 Task: Research Airbnb properties in Tallbisah, Syria from 15th November, 2023 to 21st November, 2023 for 5 adults.3 bedrooms having 3 beds and 3 bathrooms. Property type can be house. Look for 4 properties as per requirement.
Action: Mouse pressed left at (211, 111)
Screenshot: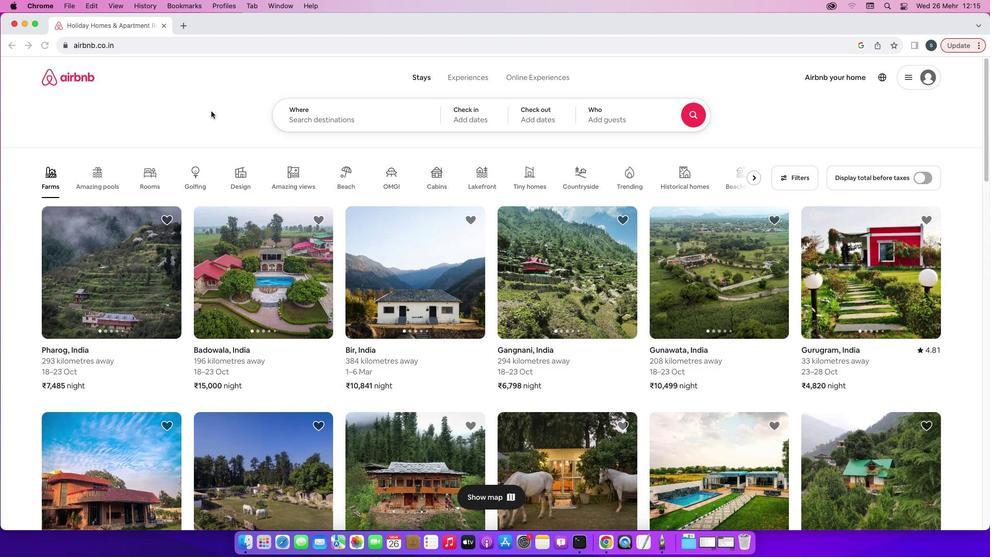 
Action: Mouse moved to (370, 123)
Screenshot: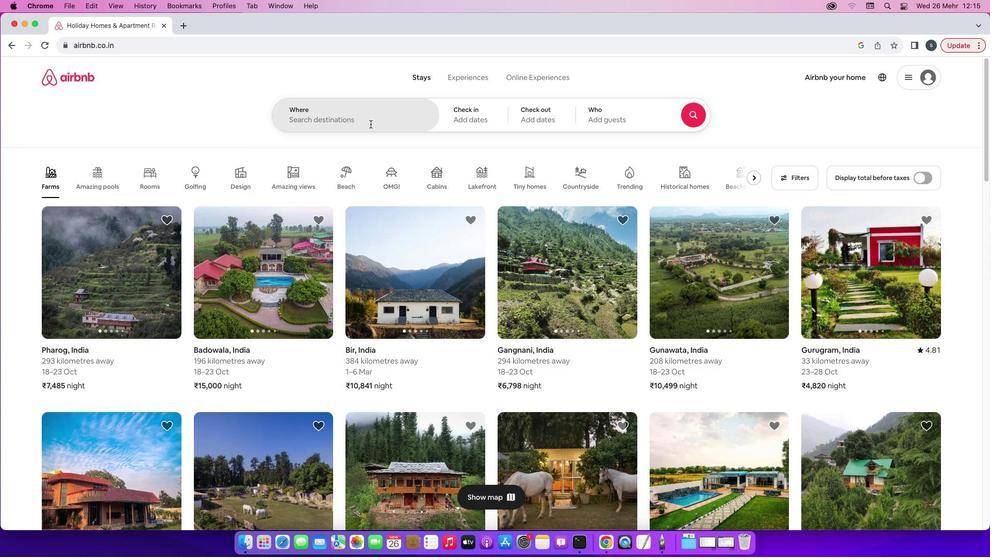 
Action: Mouse pressed left at (370, 123)
Screenshot: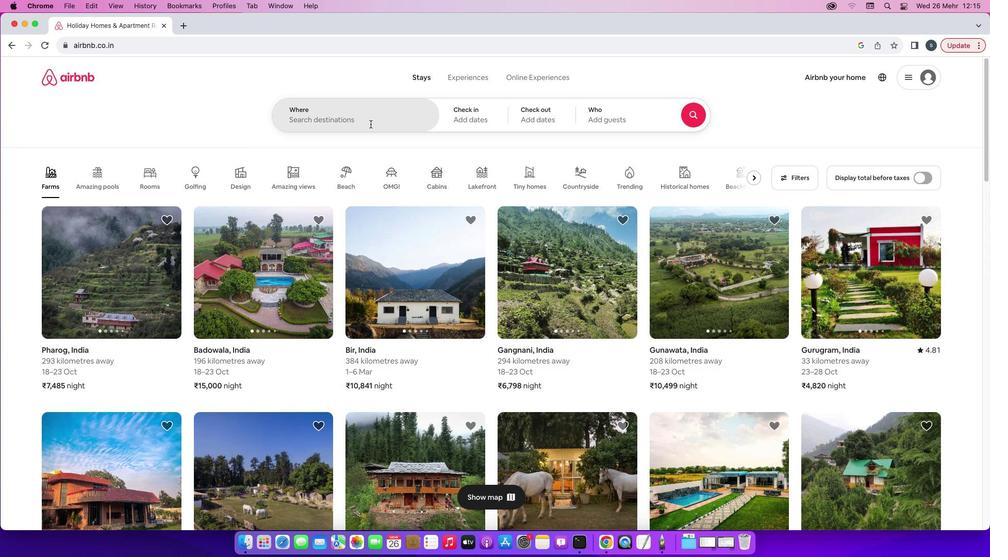 
Action: Mouse moved to (370, 123)
Screenshot: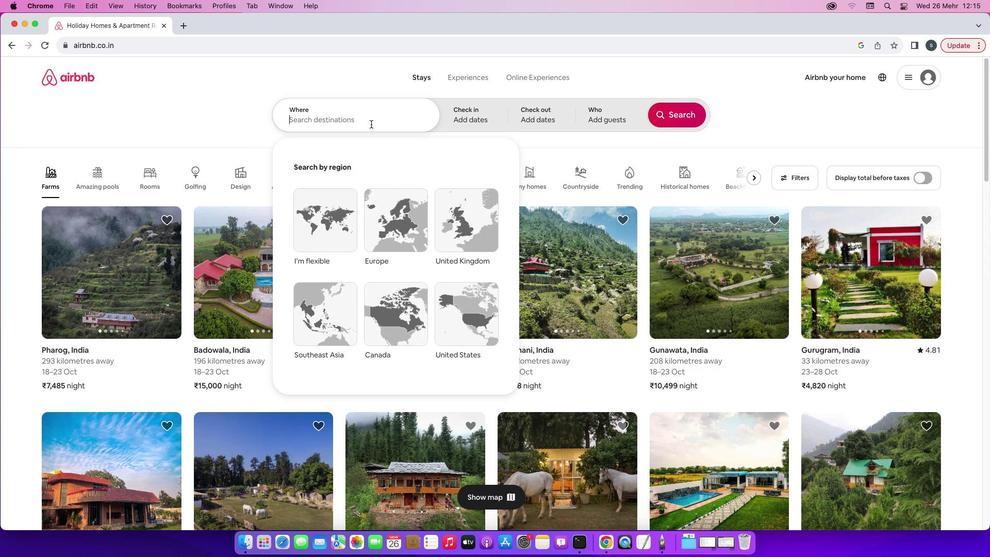 
Action: Key pressed 'T'Key.caps_lock'a''l''l''b''i''s''a''h'','Key.spaceKey.caps_lock'S'Key.caps_lock'y''r''i''a'
Screenshot: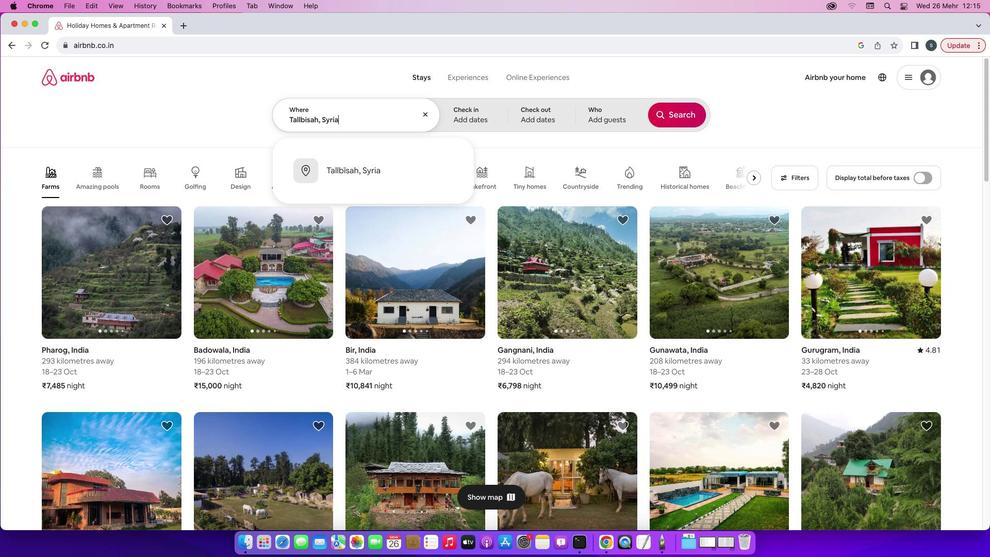 
Action: Mouse moved to (401, 175)
Screenshot: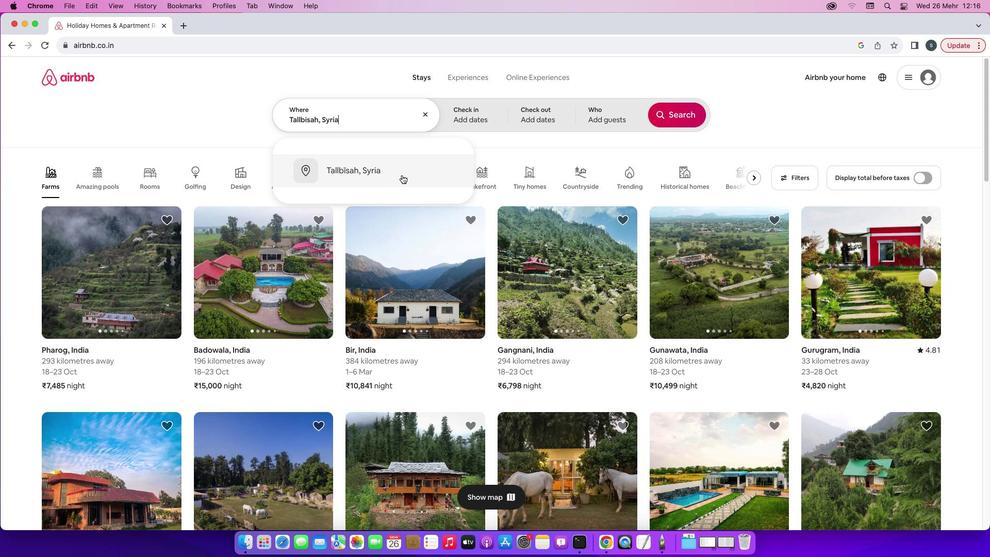 
Action: Mouse pressed left at (401, 175)
Screenshot: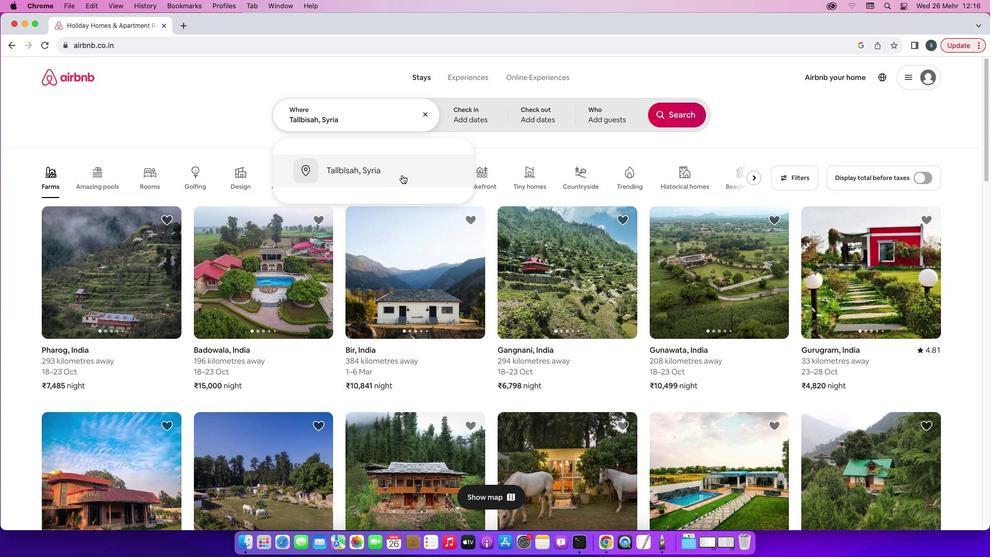 
Action: Mouse moved to (589, 292)
Screenshot: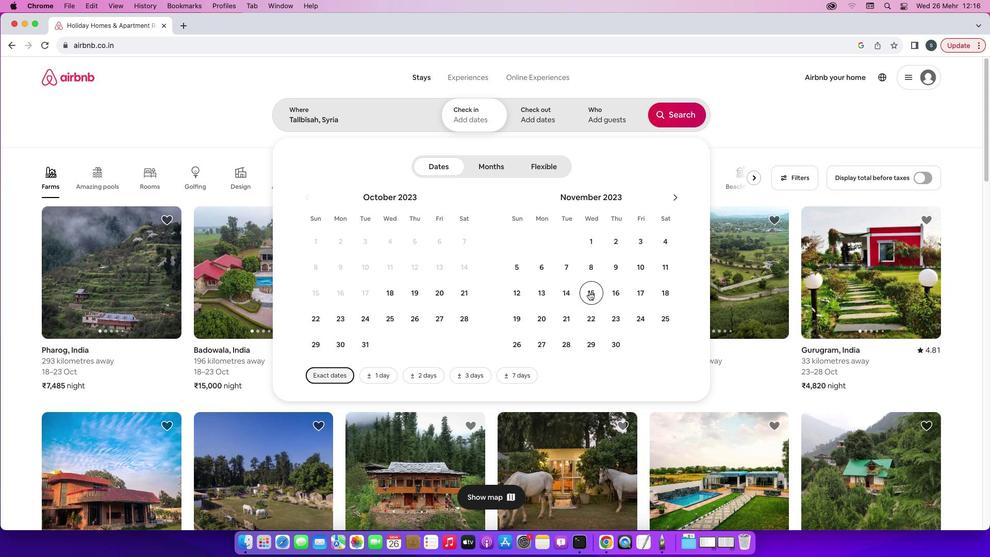 
Action: Mouse pressed left at (589, 292)
Screenshot: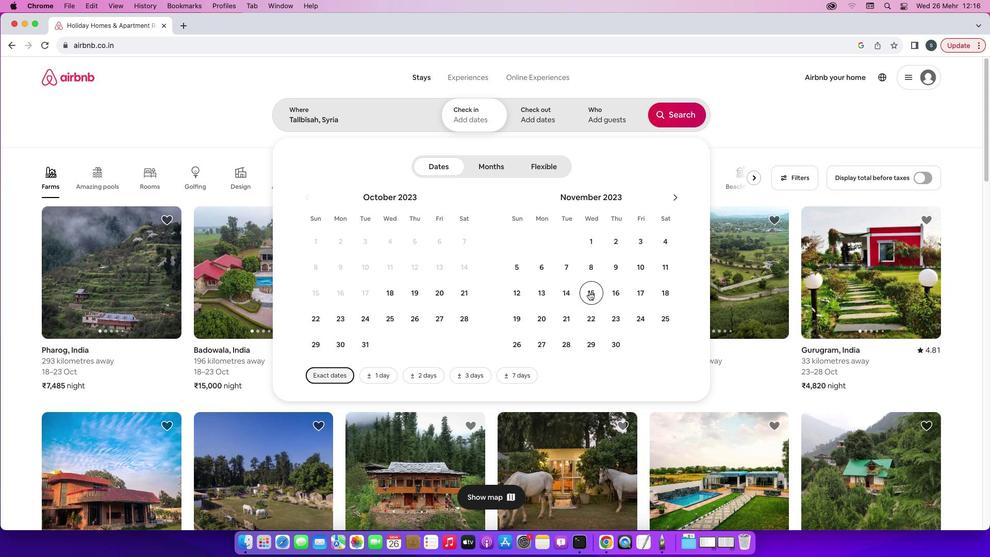 
Action: Mouse moved to (566, 321)
Screenshot: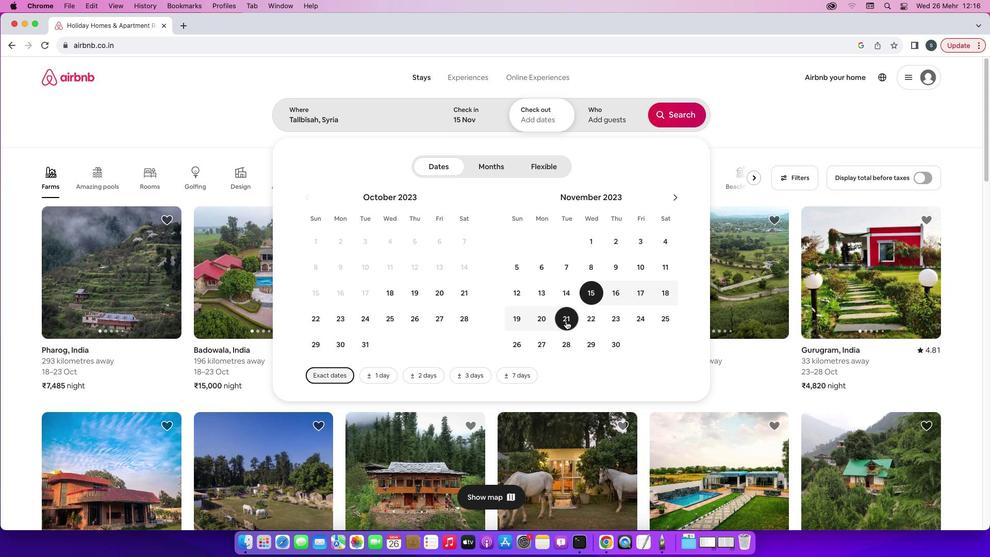
Action: Mouse pressed left at (566, 321)
Screenshot: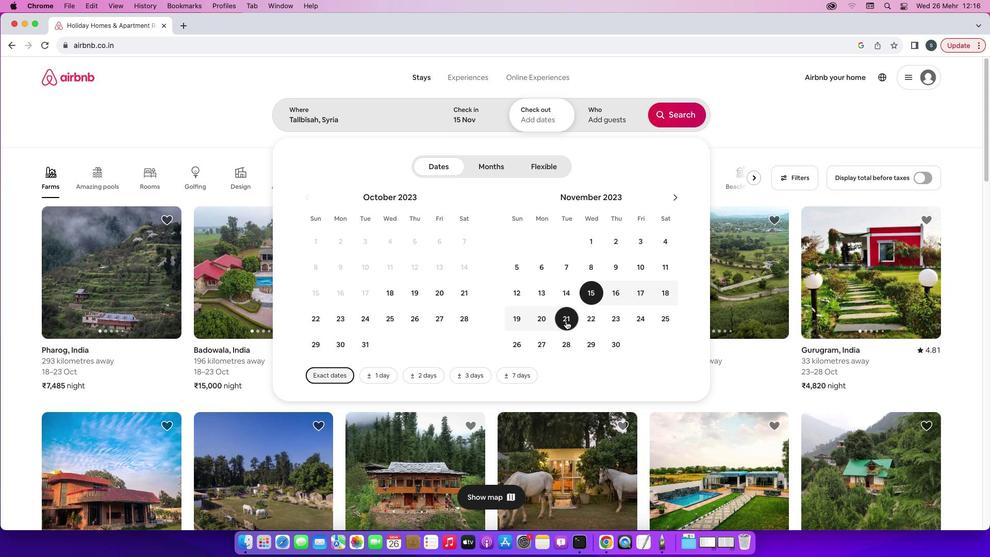
Action: Mouse moved to (611, 118)
Screenshot: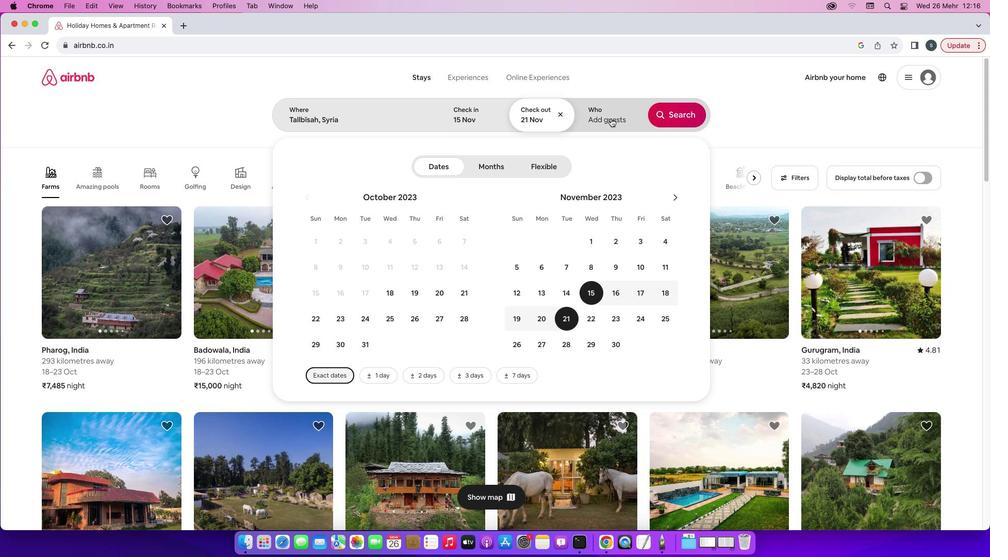 
Action: Mouse pressed left at (611, 118)
Screenshot: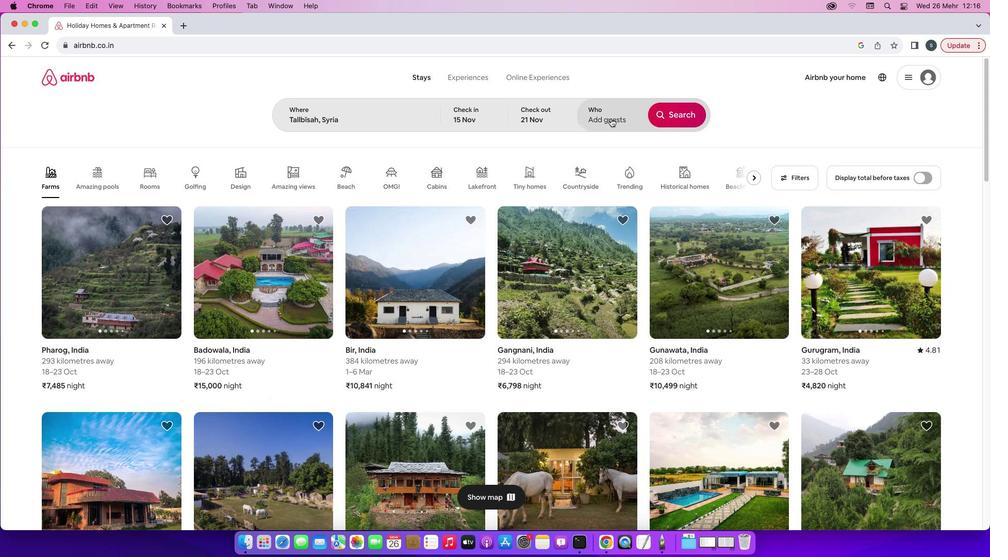 
Action: Mouse moved to (680, 166)
Screenshot: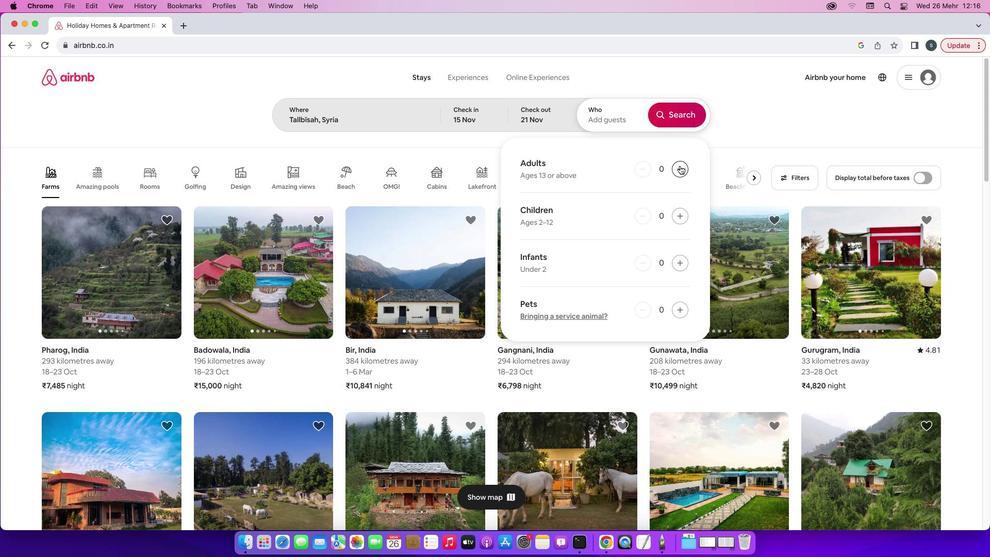 
Action: Mouse pressed left at (680, 166)
Screenshot: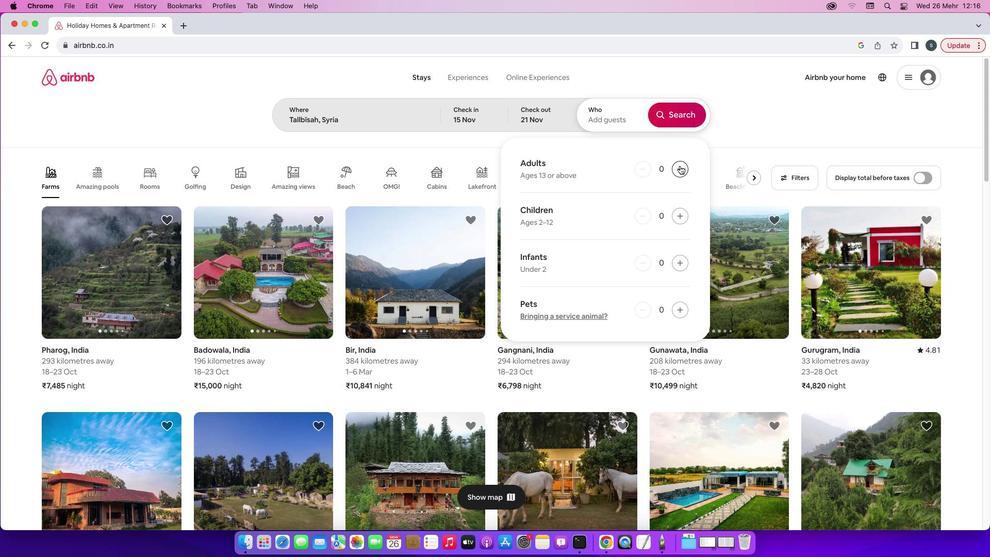 
Action: Mouse pressed left at (680, 166)
Screenshot: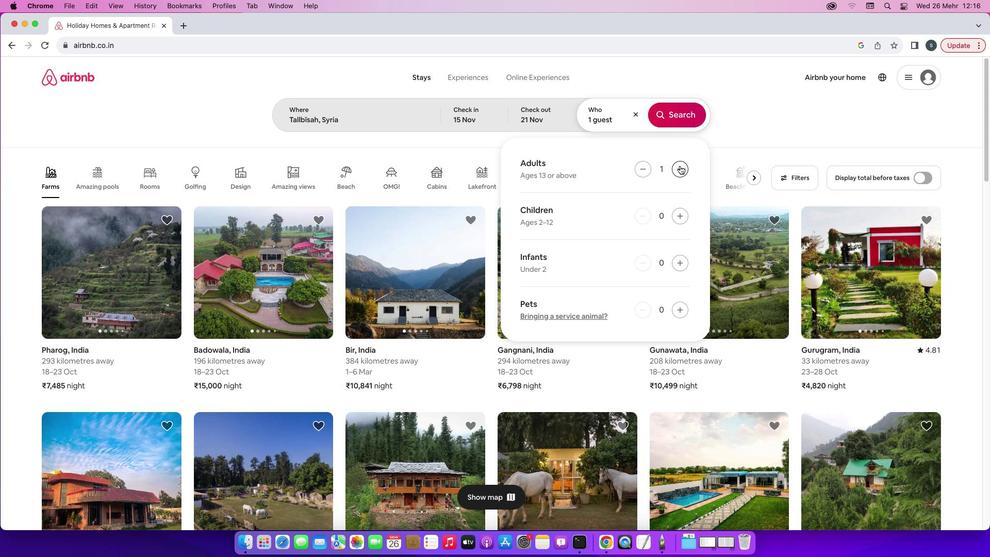 
Action: Mouse pressed left at (680, 166)
Screenshot: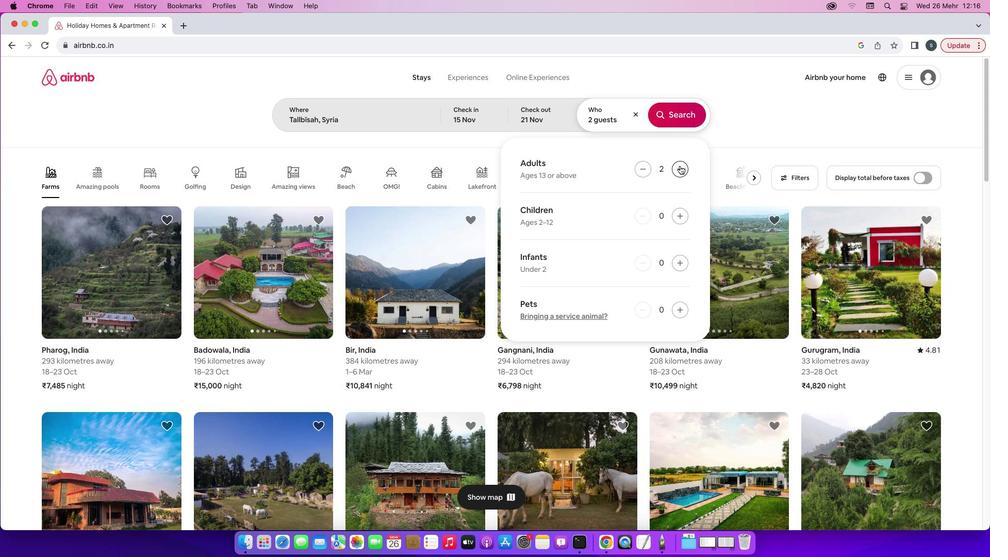 
Action: Mouse pressed left at (680, 166)
Screenshot: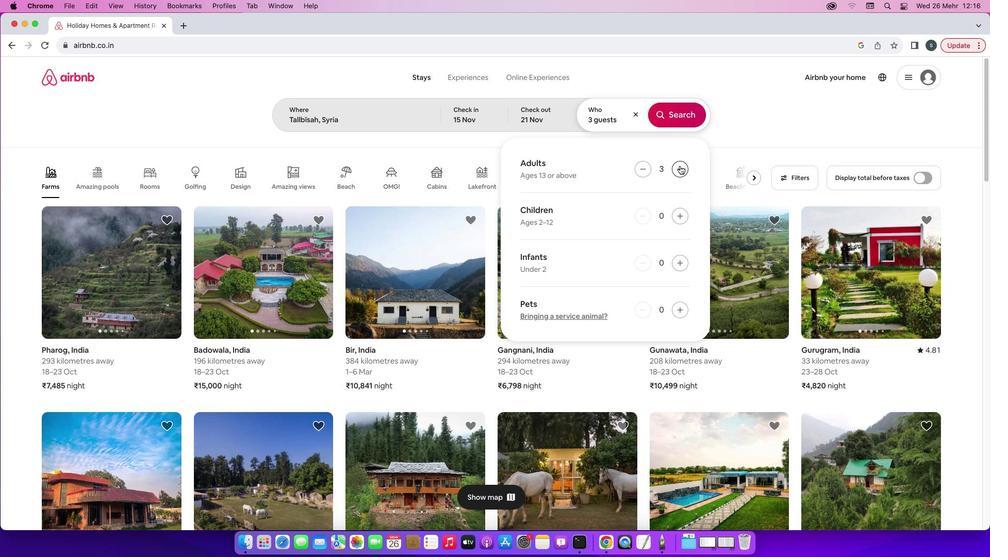 
Action: Mouse pressed left at (680, 166)
Screenshot: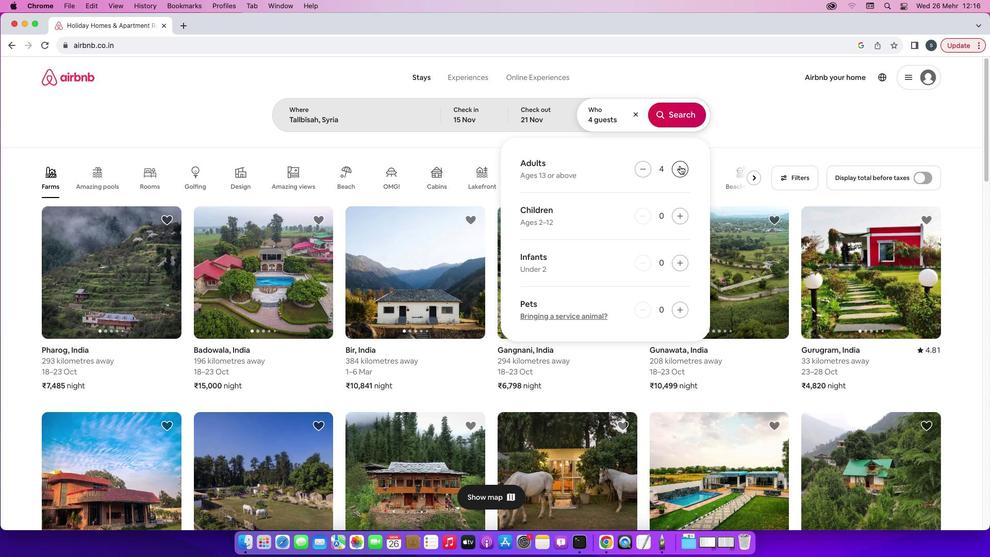 
Action: Mouse moved to (678, 118)
Screenshot: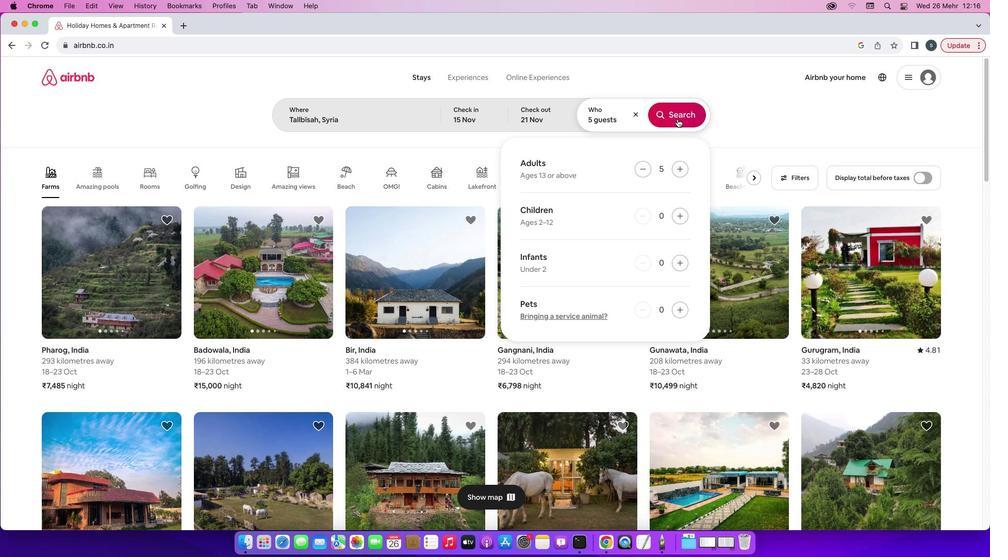 
Action: Mouse pressed left at (678, 118)
Screenshot: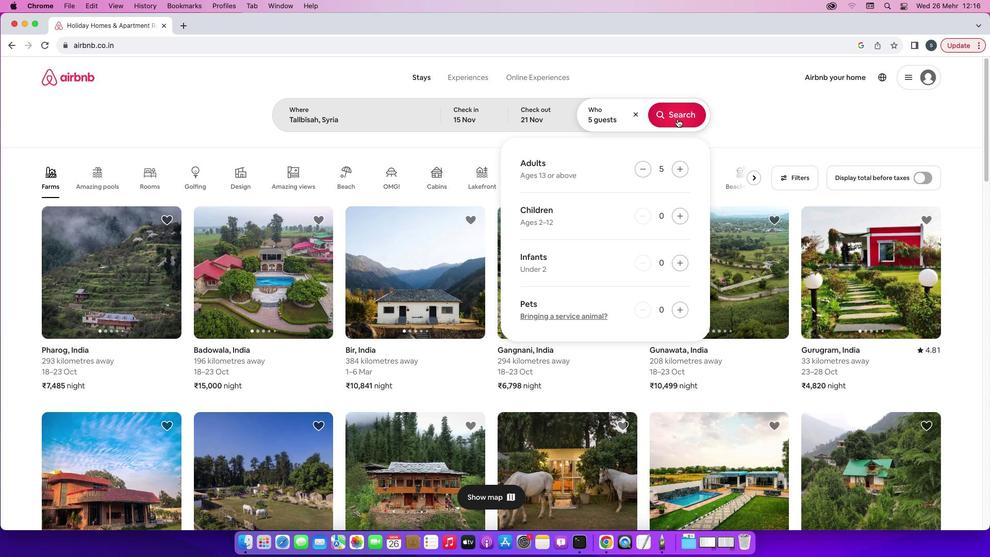 
Action: Mouse moved to (827, 120)
Screenshot: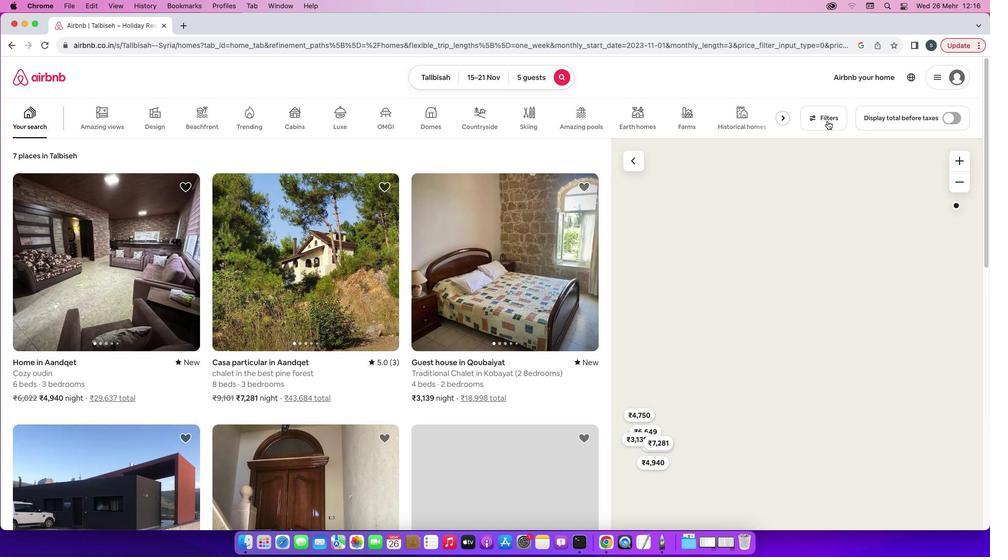 
Action: Mouse pressed left at (827, 120)
Screenshot: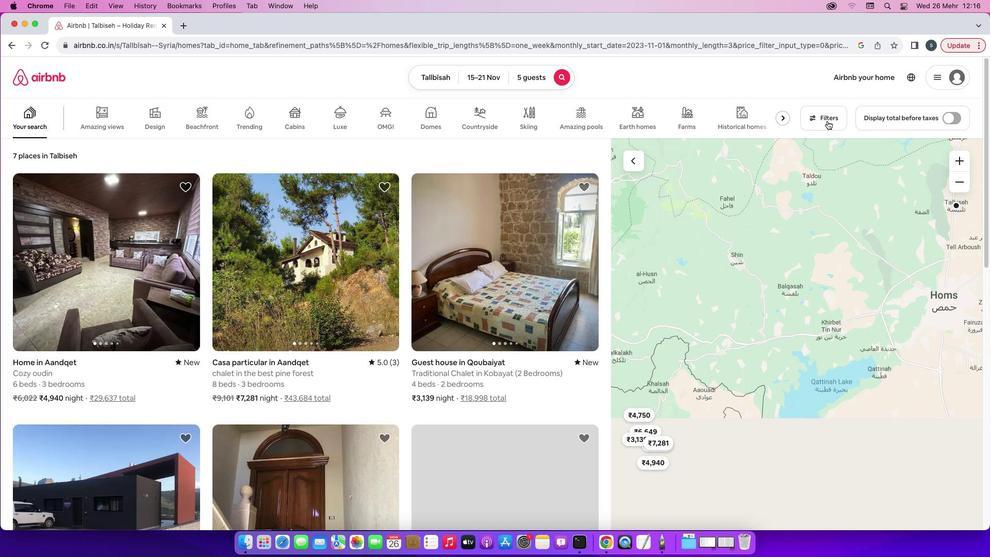 
Action: Mouse moved to (453, 378)
Screenshot: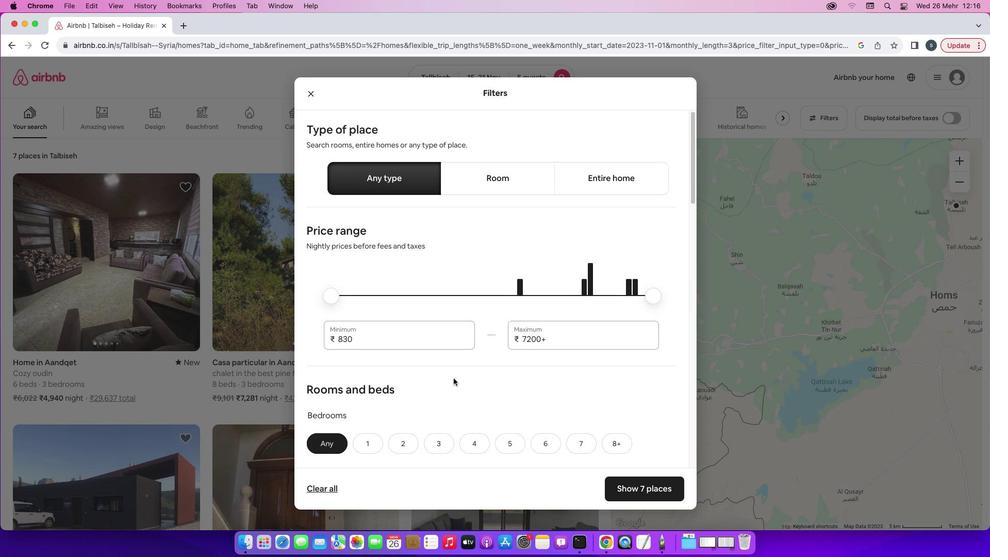 
Action: Mouse scrolled (453, 378) with delta (0, 0)
Screenshot: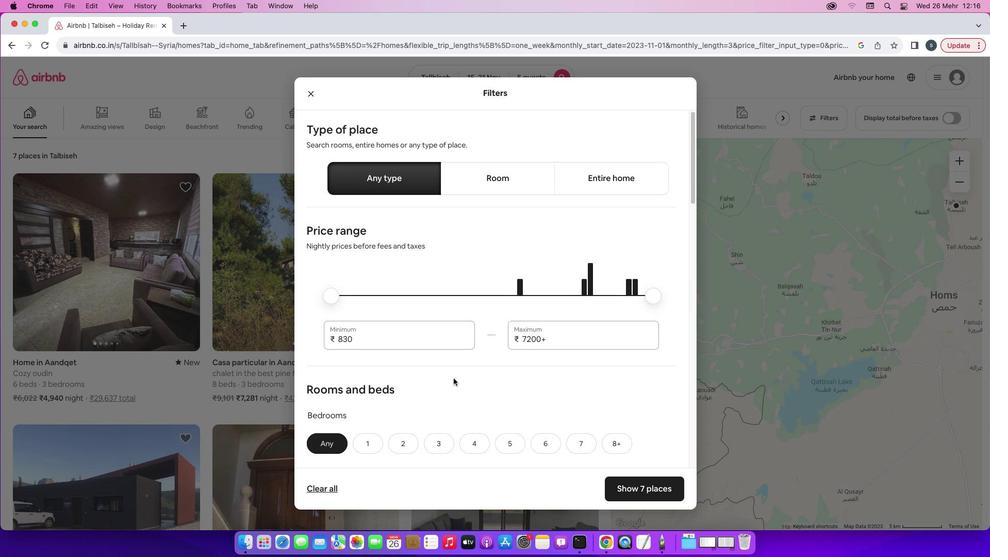 
Action: Mouse scrolled (453, 378) with delta (0, 0)
Screenshot: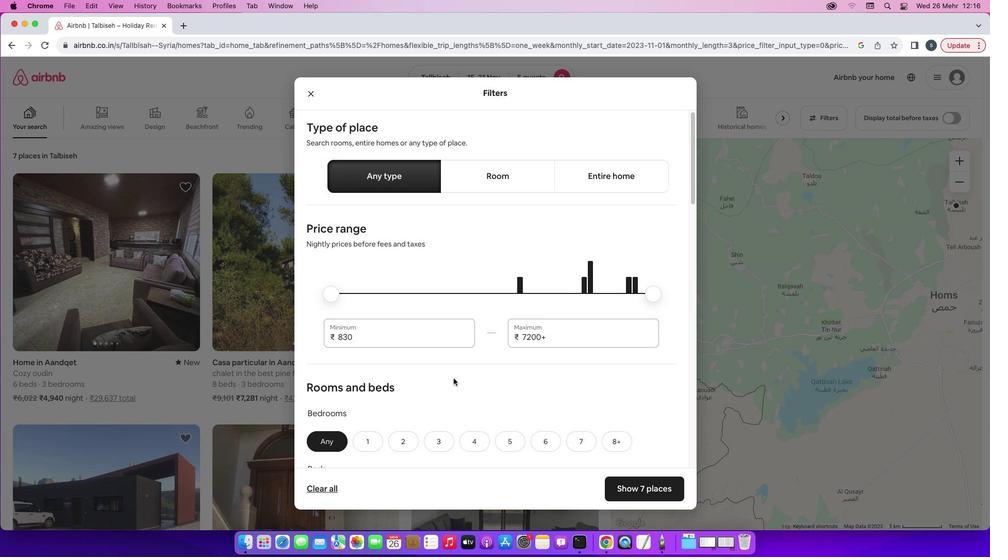 
Action: Mouse scrolled (453, 378) with delta (0, 0)
Screenshot: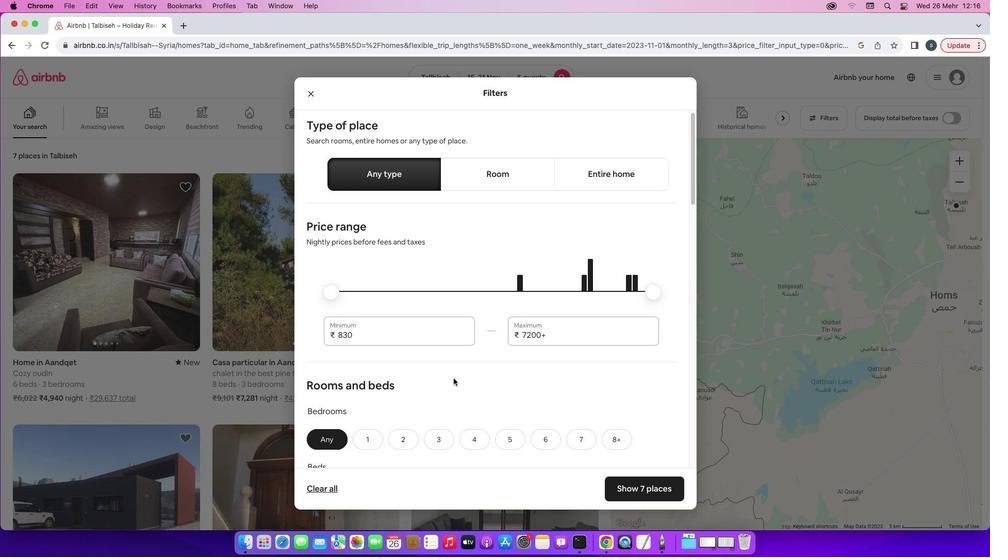 
Action: Mouse scrolled (453, 378) with delta (0, 0)
Screenshot: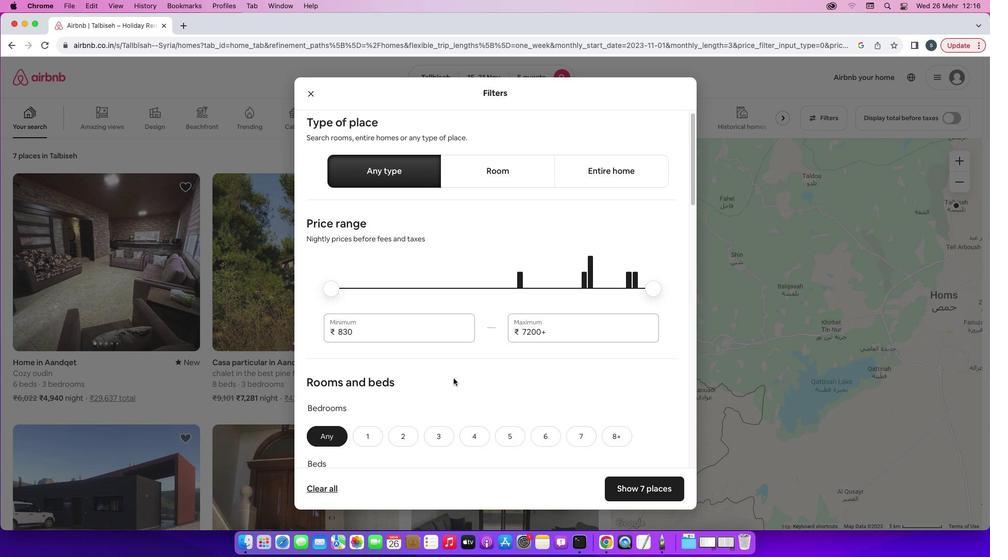 
Action: Mouse scrolled (453, 378) with delta (0, 0)
Screenshot: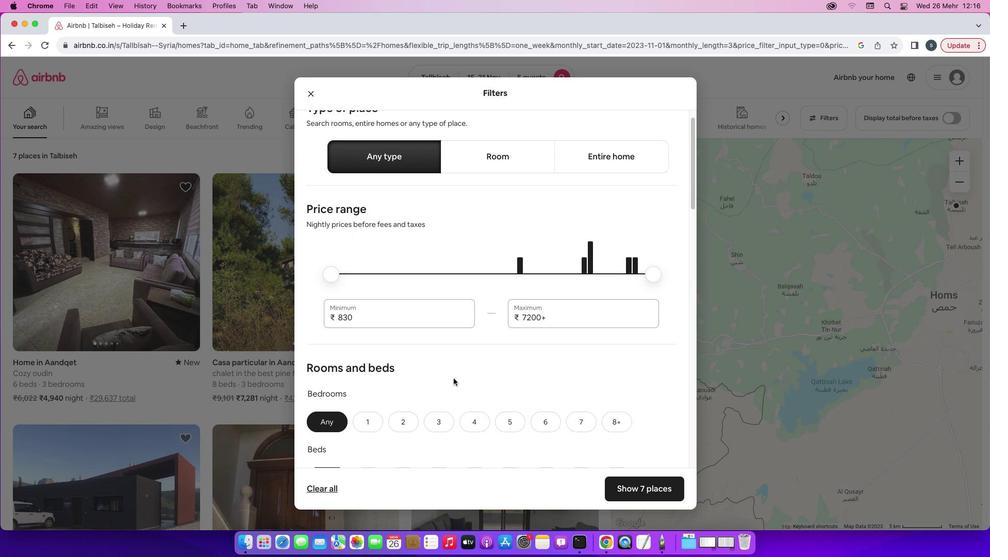 
Action: Mouse scrolled (453, 378) with delta (0, 0)
Screenshot: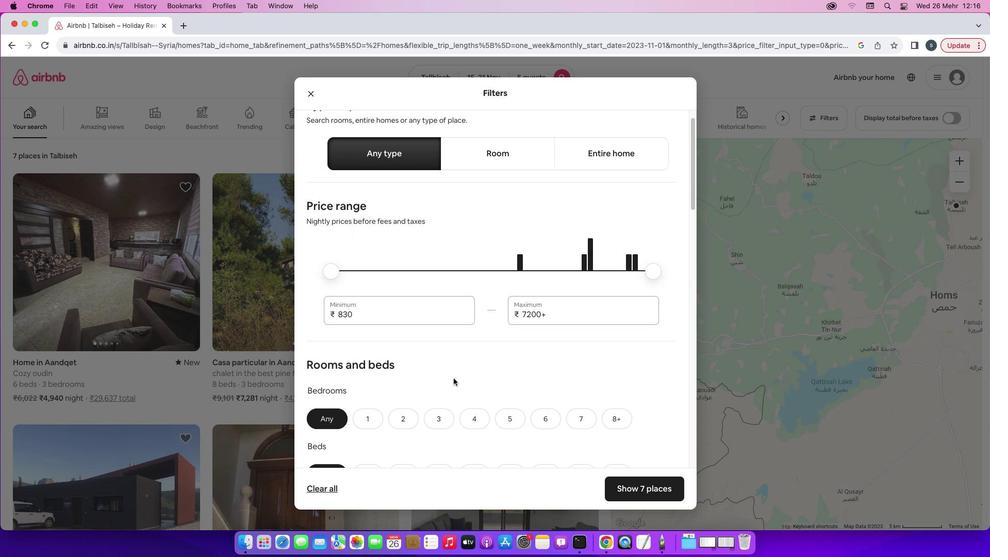
Action: Mouse scrolled (453, 378) with delta (0, 0)
Screenshot: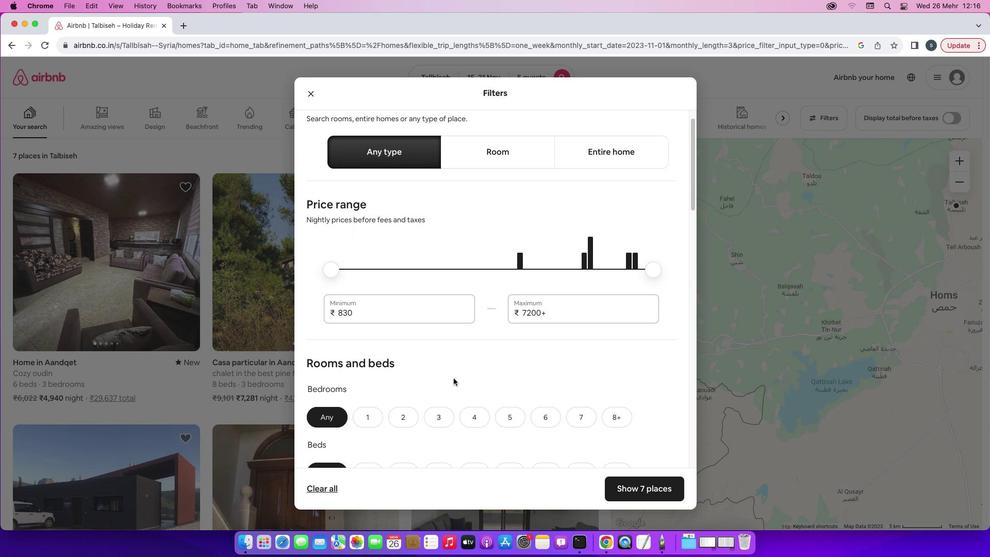 
Action: Mouse scrolled (453, 378) with delta (0, -1)
Screenshot: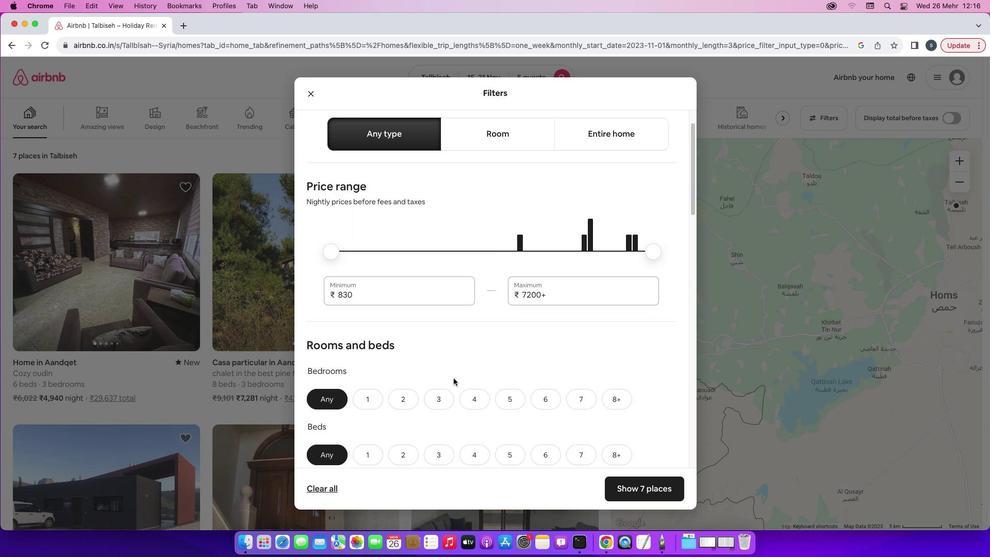 
Action: Mouse scrolled (453, 378) with delta (0, -2)
Screenshot: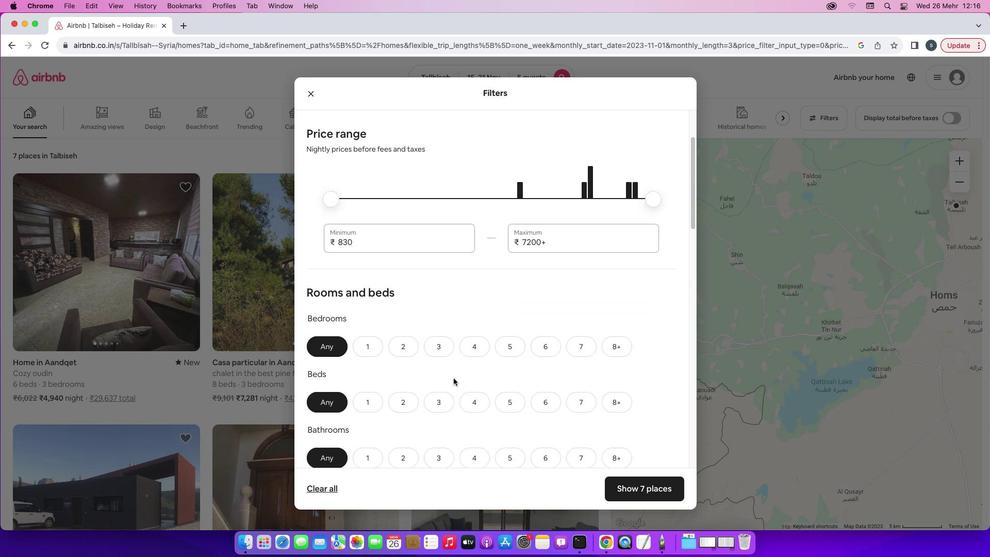 
Action: Mouse moved to (431, 224)
Screenshot: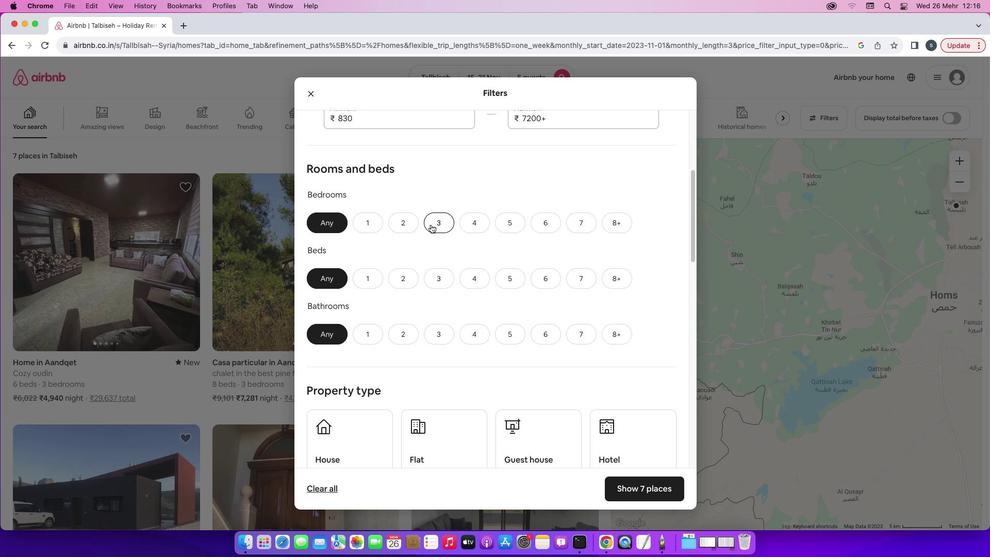 
Action: Mouse pressed left at (431, 224)
Screenshot: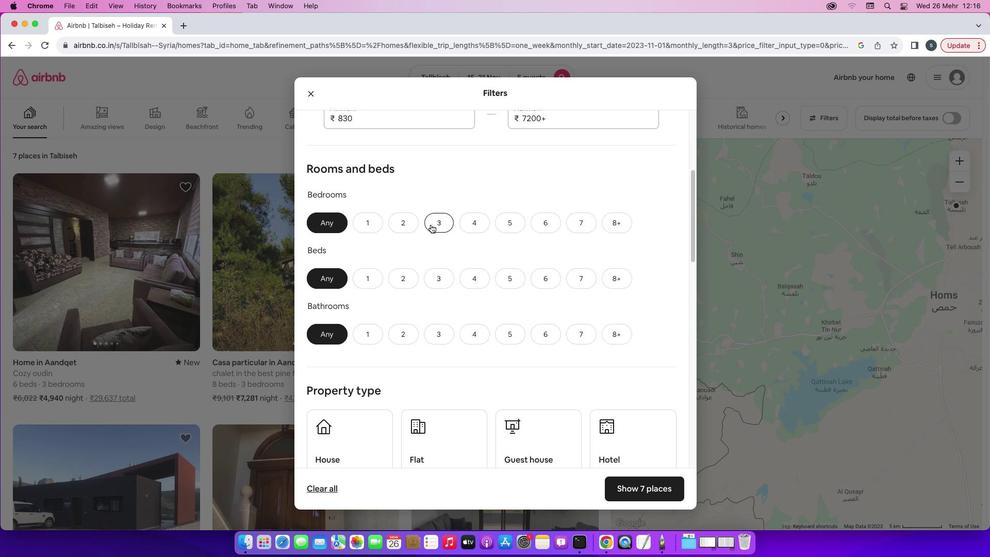 
Action: Mouse moved to (447, 279)
Screenshot: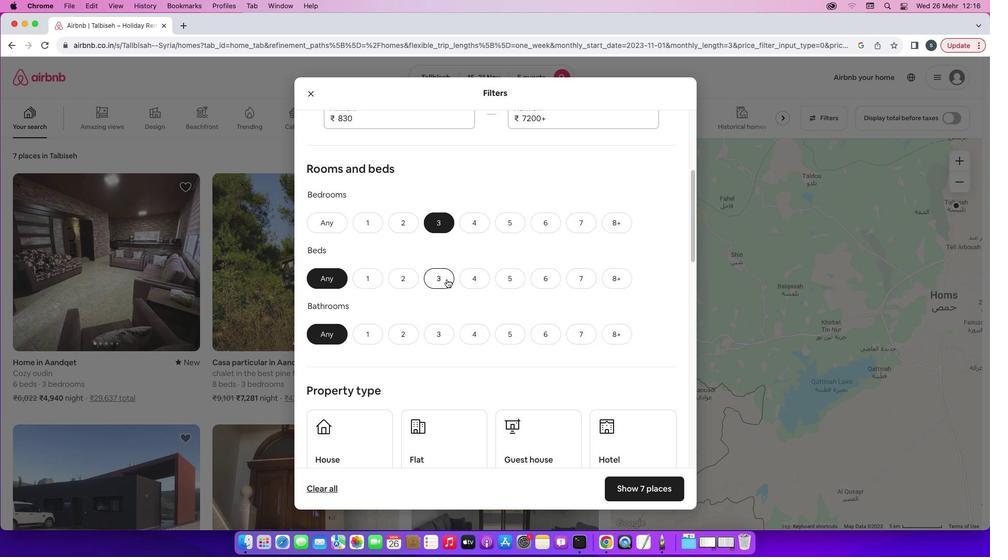 
Action: Mouse pressed left at (447, 279)
Screenshot: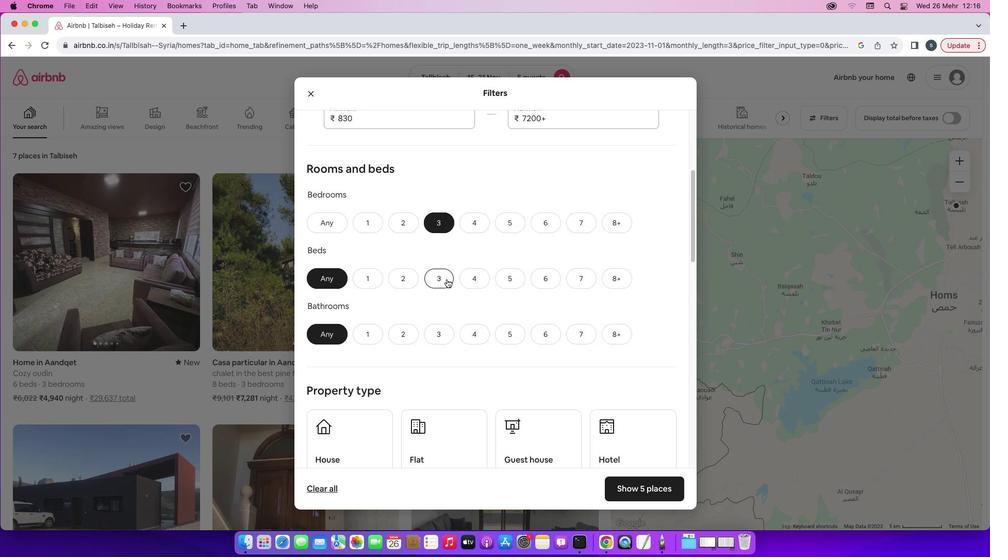 
Action: Mouse moved to (445, 335)
Screenshot: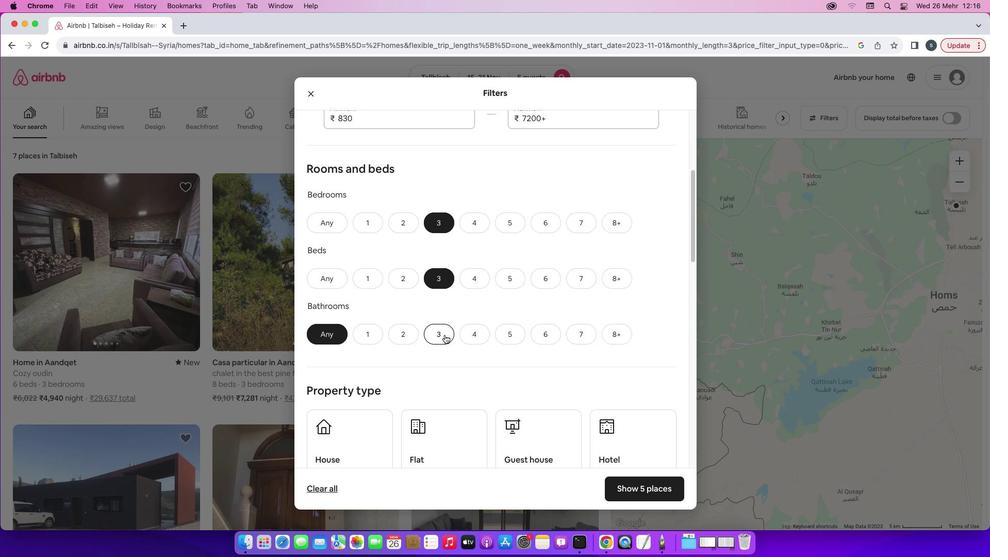 
Action: Mouse pressed left at (445, 335)
Screenshot: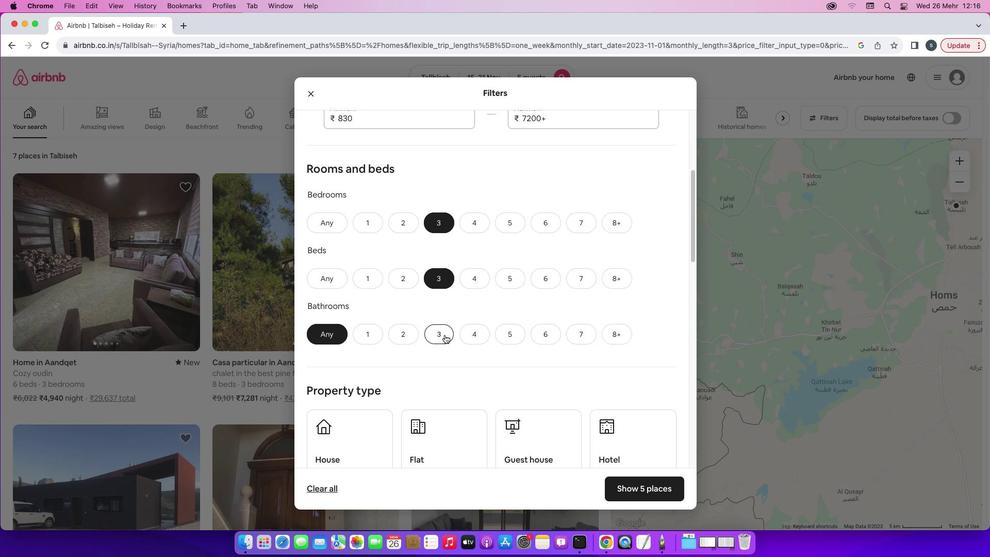 
Action: Mouse moved to (486, 303)
Screenshot: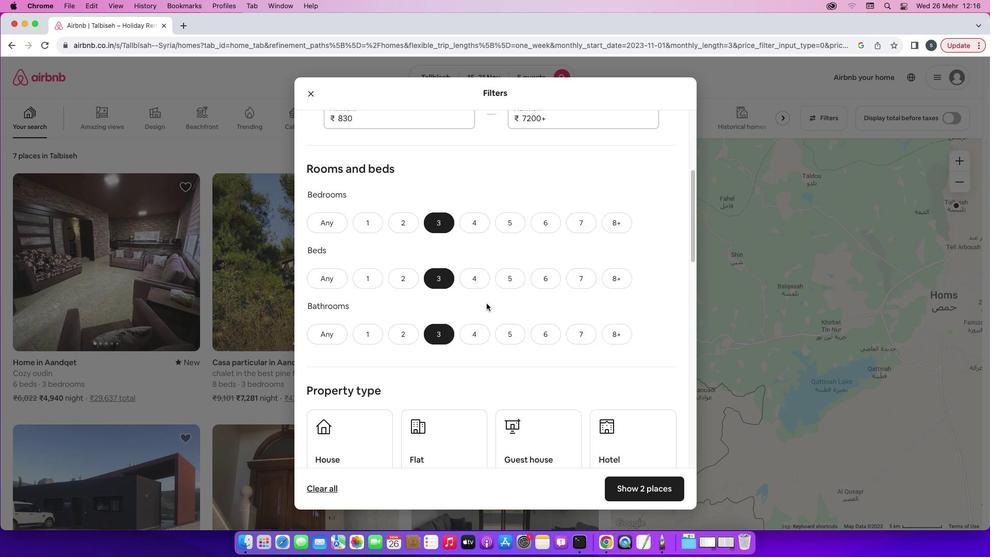 
Action: Mouse scrolled (486, 303) with delta (0, 0)
Screenshot: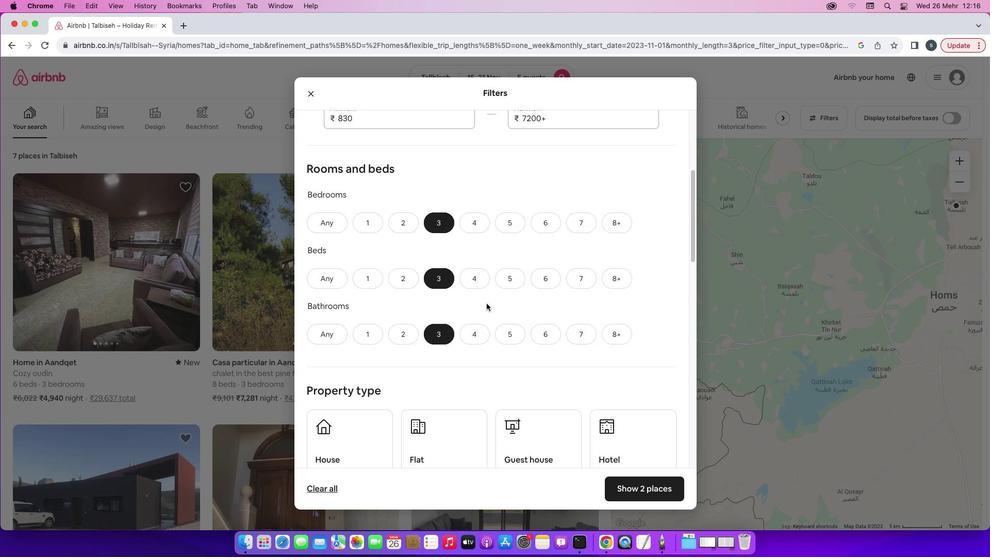 
Action: Mouse scrolled (486, 303) with delta (0, 0)
Screenshot: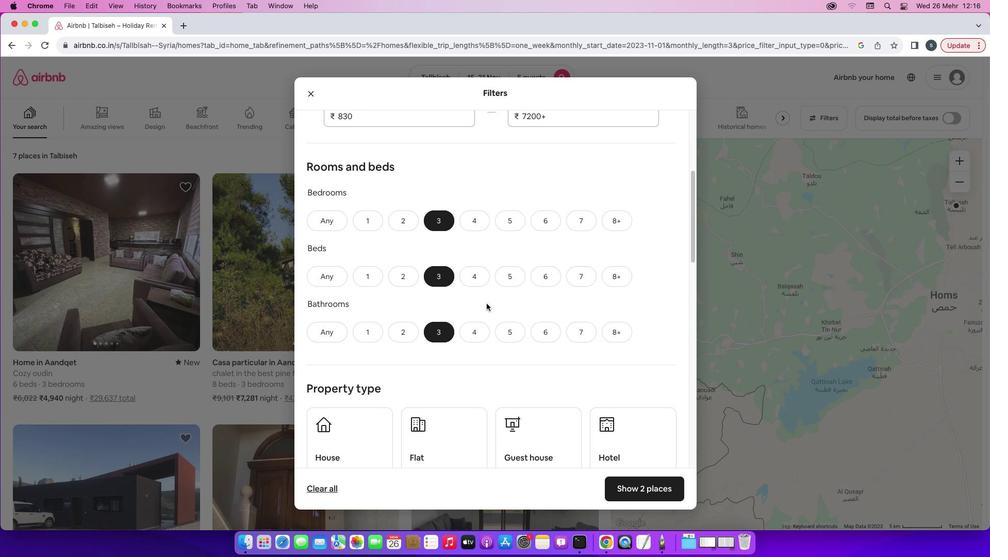 
Action: Mouse scrolled (486, 303) with delta (0, -1)
Screenshot: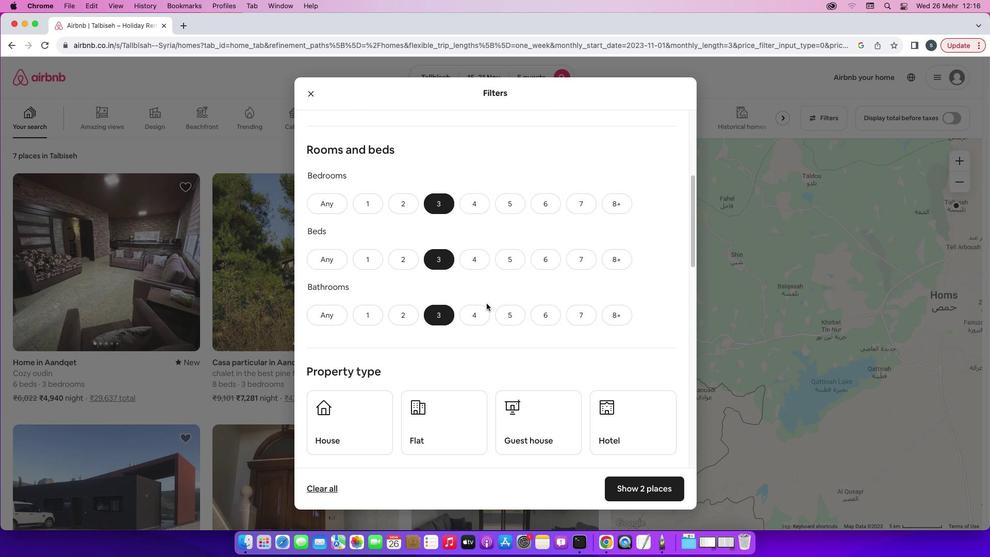 
Action: Mouse scrolled (486, 303) with delta (0, -1)
Screenshot: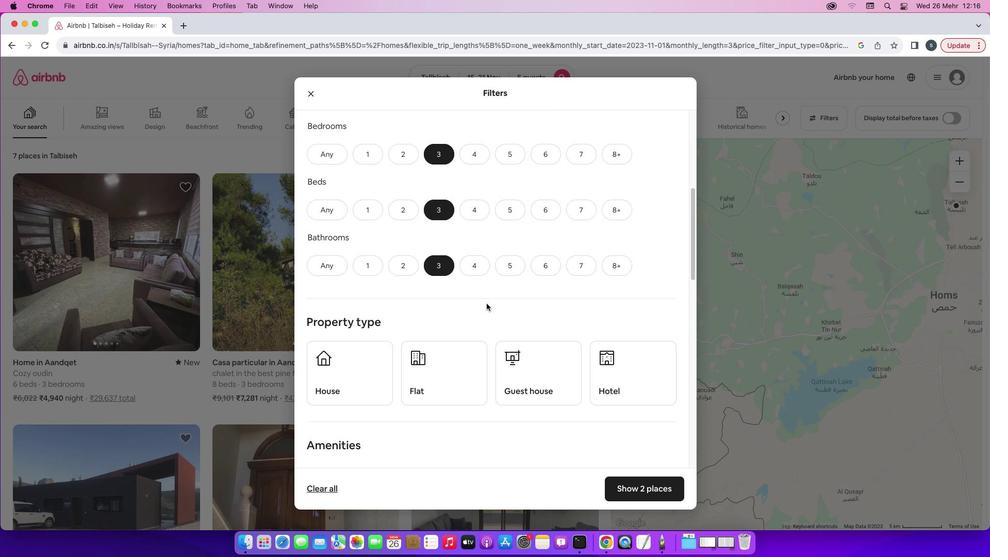 
Action: Mouse moved to (342, 312)
Screenshot: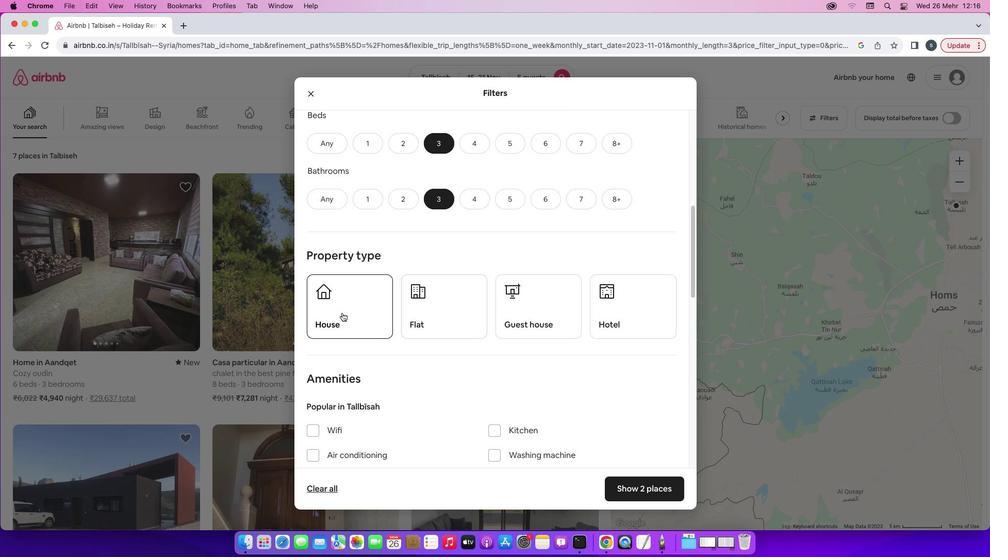 
Action: Mouse pressed left at (342, 312)
Screenshot: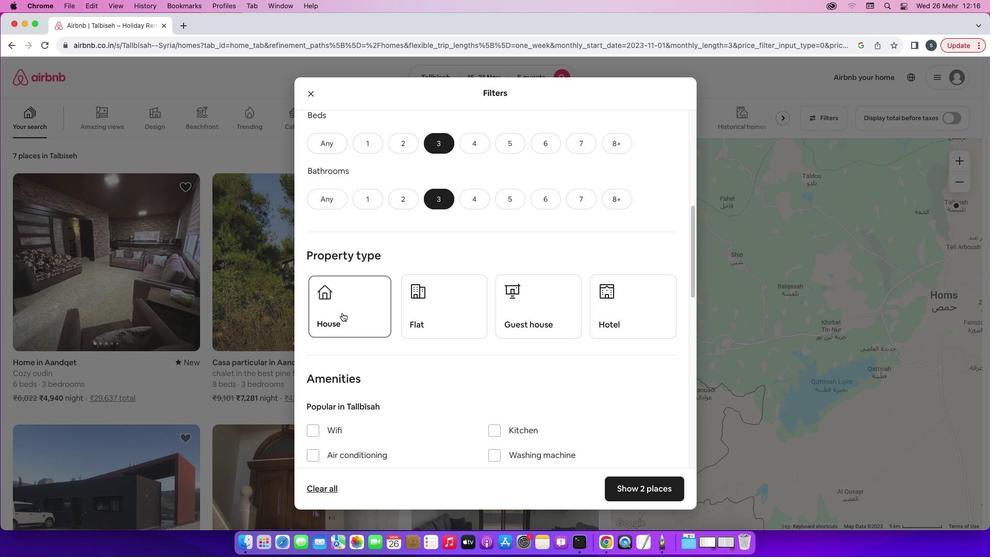 
Action: Mouse moved to (519, 379)
Screenshot: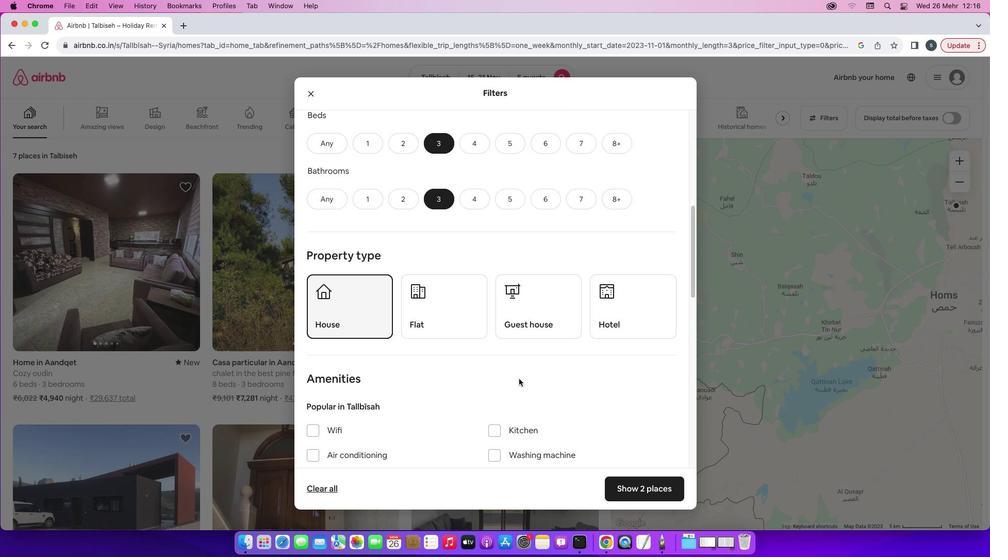 
Action: Mouse scrolled (519, 379) with delta (0, 0)
Screenshot: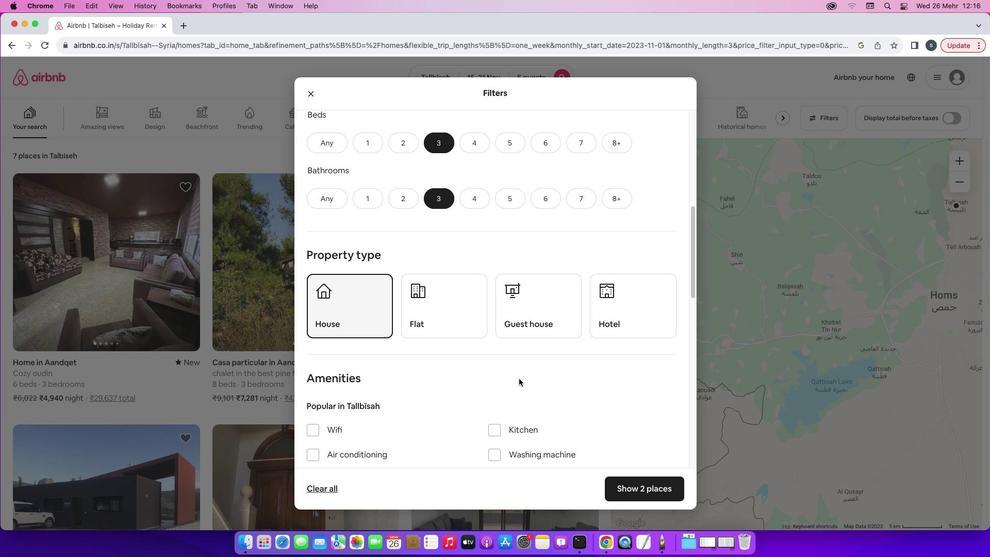 
Action: Mouse scrolled (519, 379) with delta (0, 0)
Screenshot: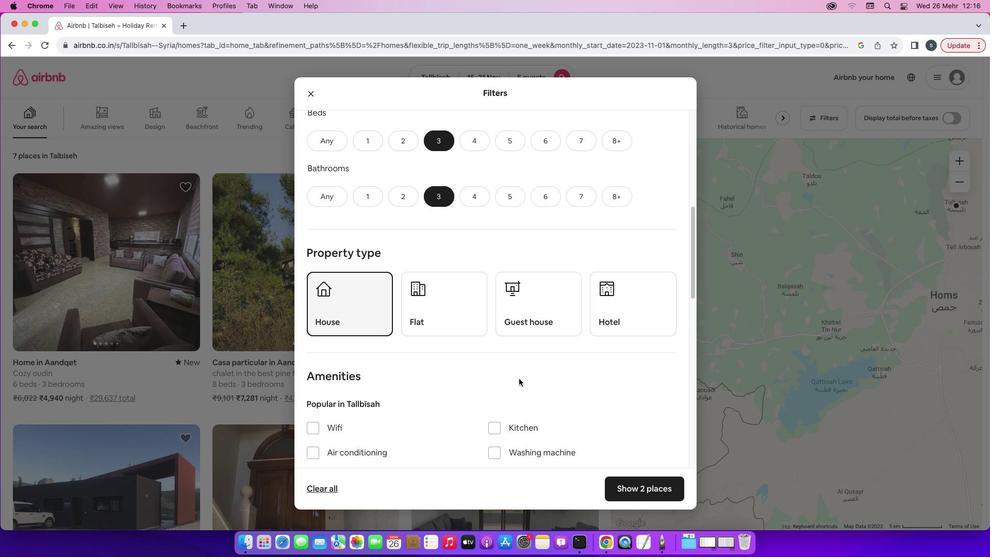 
Action: Mouse scrolled (519, 379) with delta (0, 0)
Screenshot: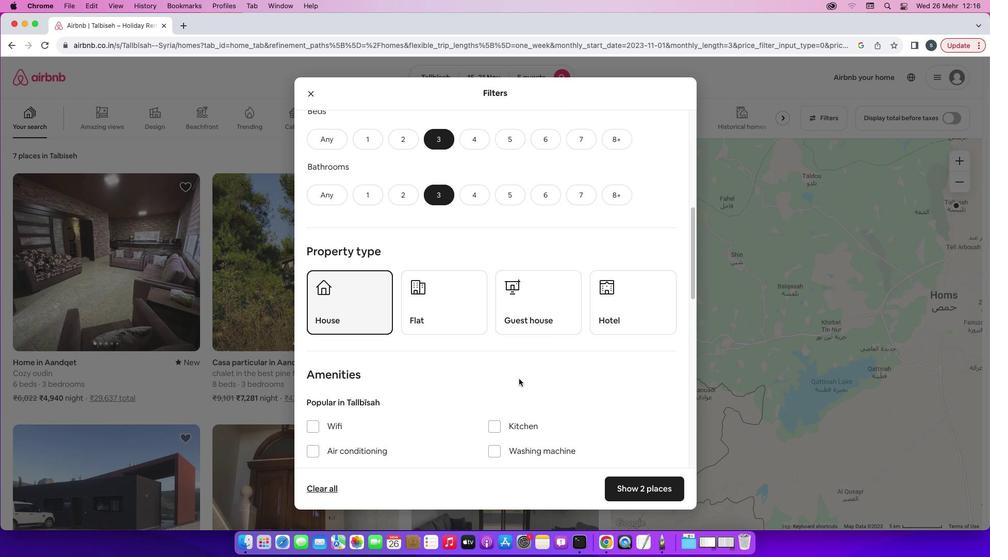 
Action: Mouse scrolled (519, 379) with delta (0, 0)
Screenshot: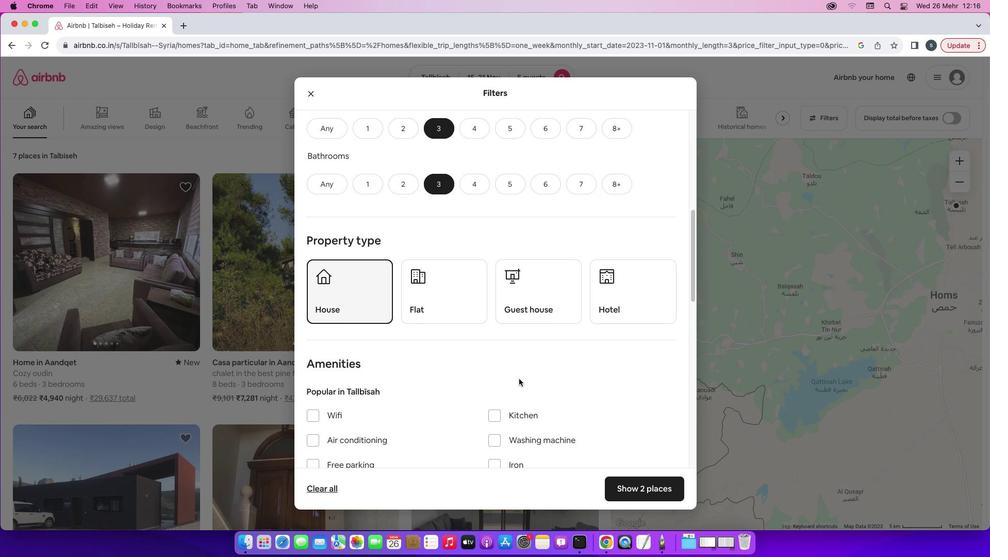 
Action: Mouse scrolled (519, 379) with delta (0, -1)
Screenshot: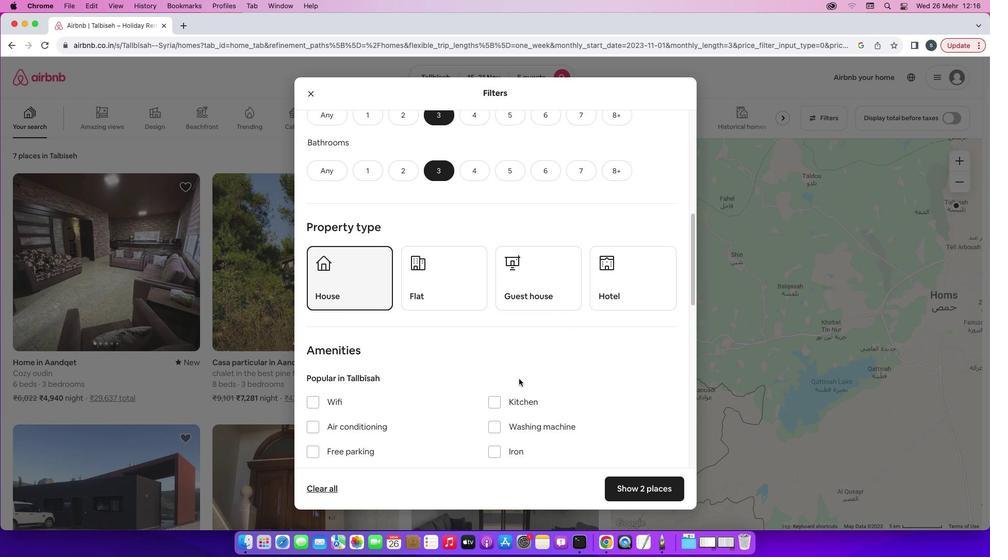 
Action: Mouse moved to (644, 492)
Screenshot: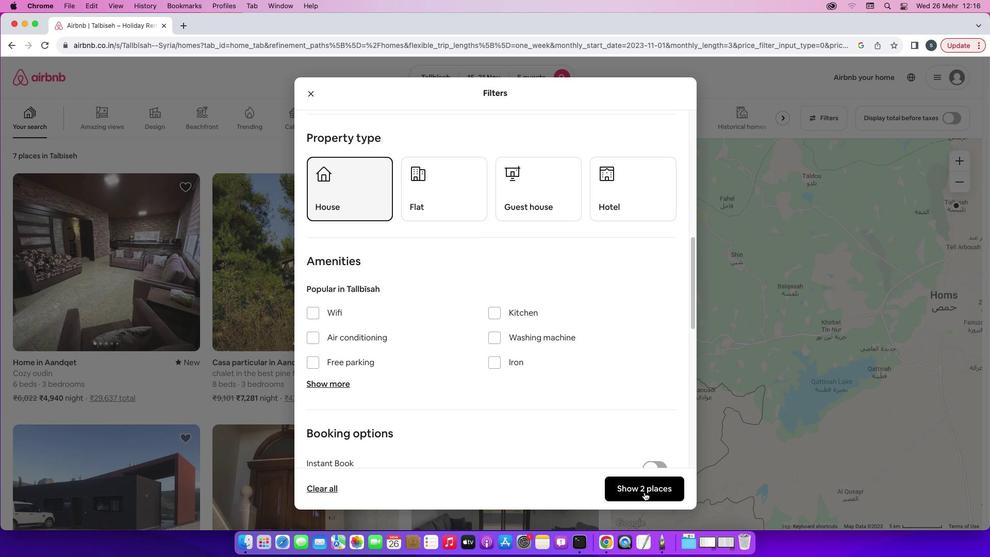 
Action: Mouse pressed left at (644, 492)
Screenshot: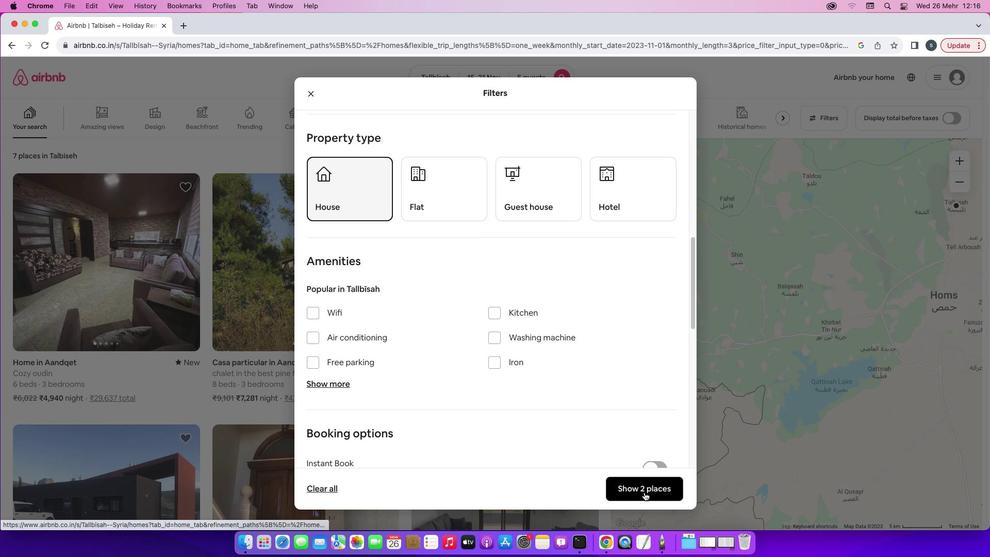 
Action: Mouse moved to (152, 264)
Screenshot: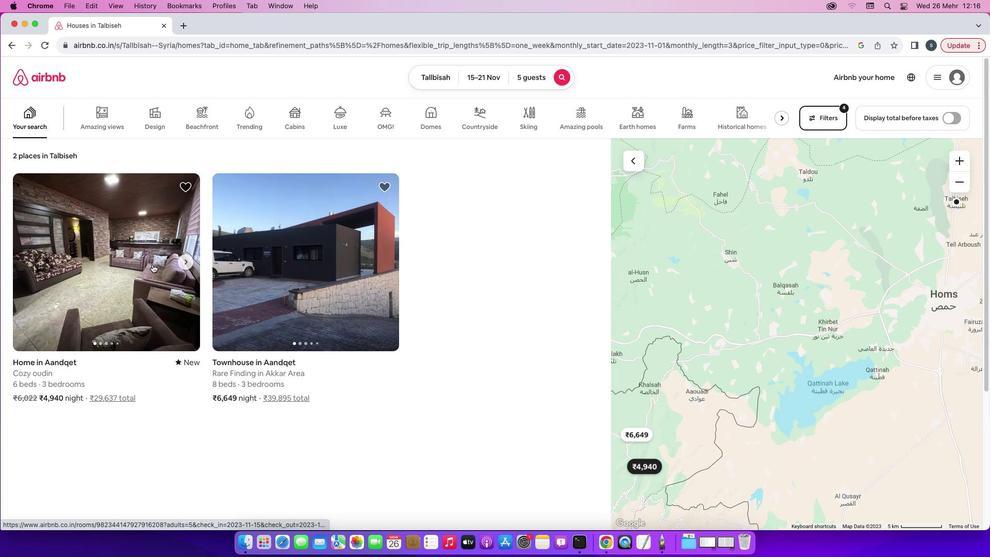 
Action: Mouse pressed left at (152, 264)
Screenshot: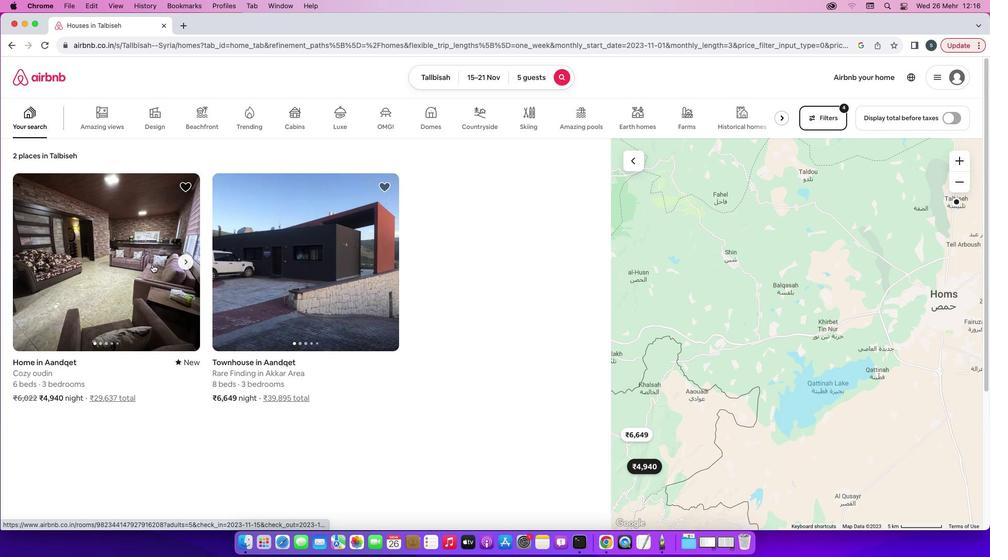 
Action: Mouse moved to (750, 386)
Screenshot: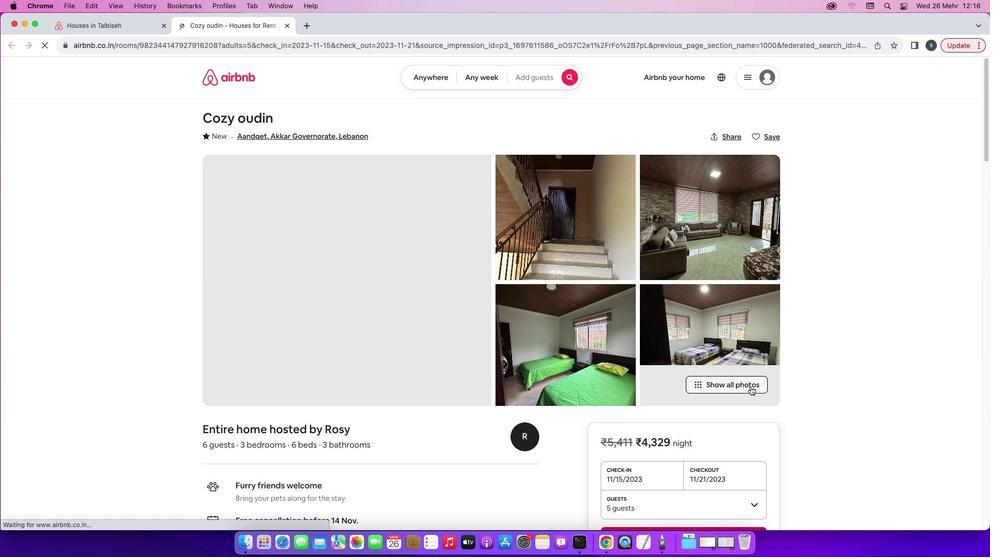 
Action: Mouse pressed left at (750, 386)
Screenshot: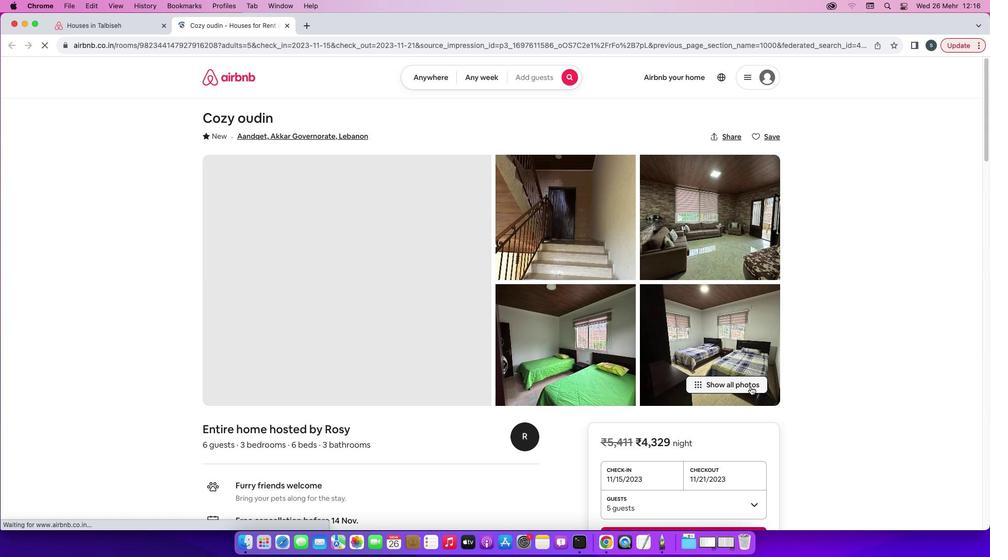 
Action: Mouse scrolled (750, 386) with delta (0, 0)
Screenshot: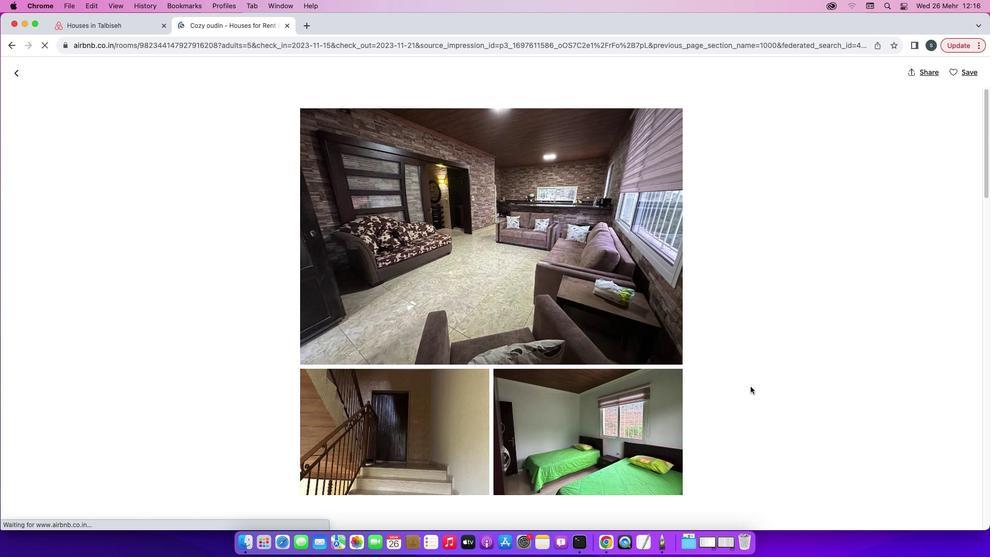 
Action: Mouse scrolled (750, 386) with delta (0, 0)
Screenshot: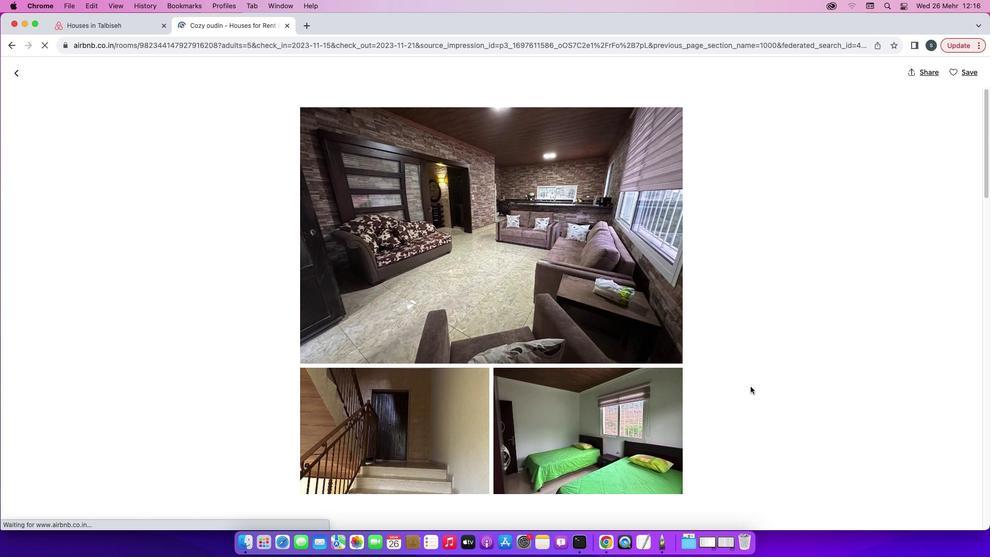 
Action: Mouse scrolled (750, 386) with delta (0, 0)
Screenshot: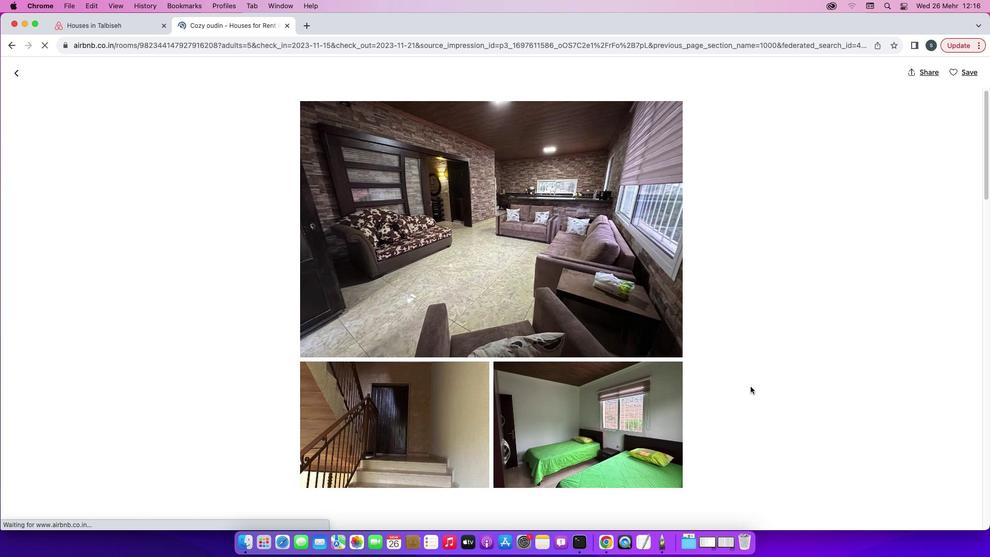 
Action: Mouse scrolled (750, 386) with delta (0, 0)
Screenshot: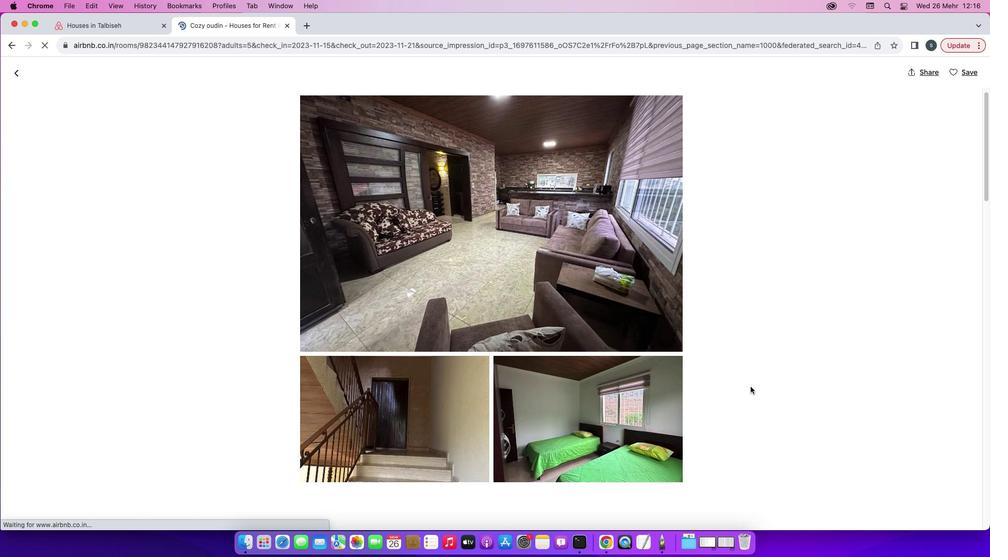 
Action: Mouse scrolled (750, 386) with delta (0, 0)
Screenshot: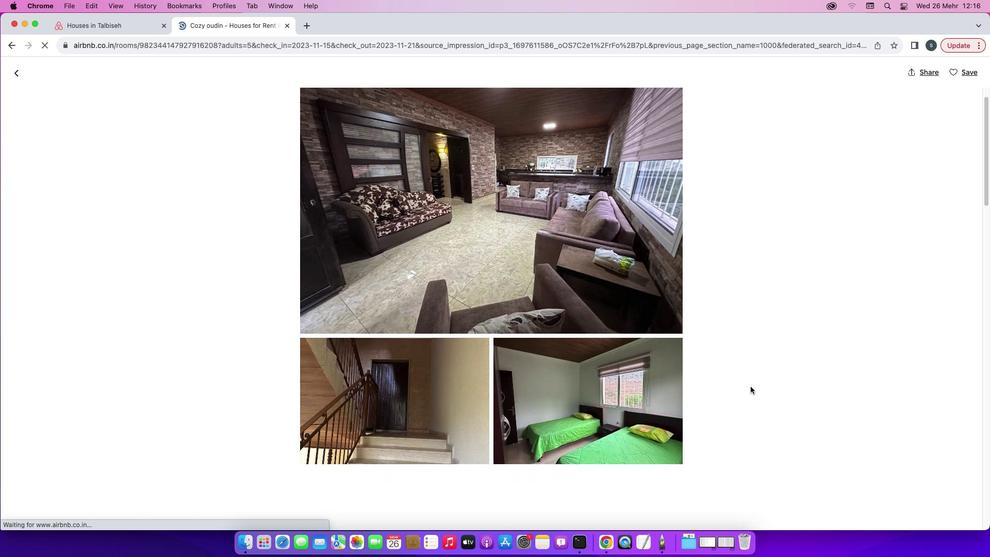 
Action: Mouse scrolled (750, 386) with delta (0, 0)
Screenshot: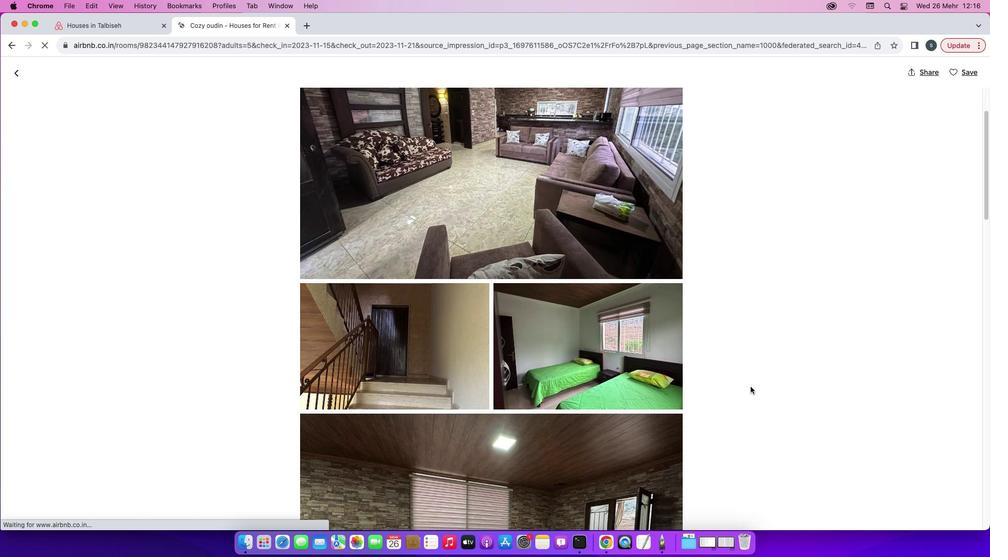 
Action: Mouse scrolled (750, 386) with delta (0, 0)
Screenshot: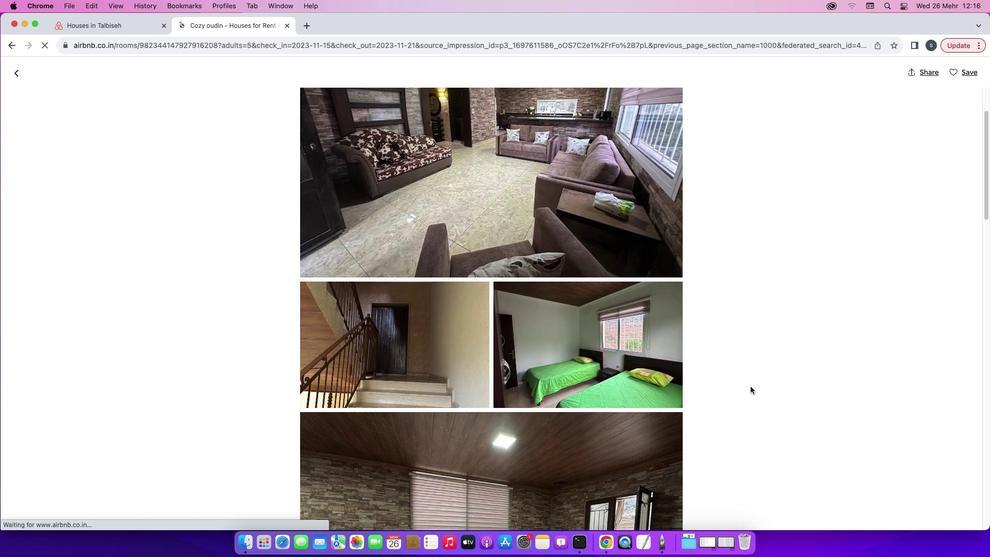 
Action: Mouse scrolled (750, 386) with delta (0, 0)
Screenshot: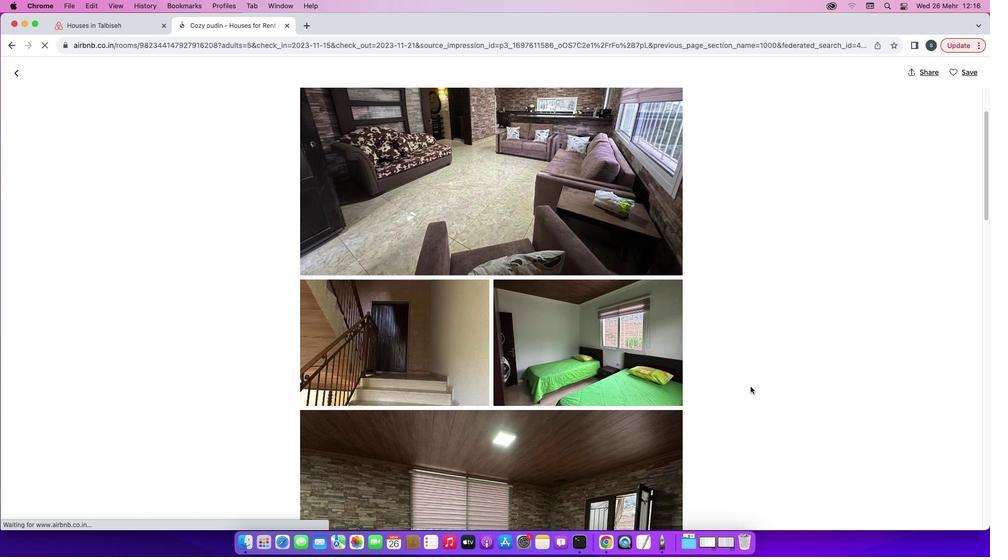 
Action: Mouse scrolled (750, 386) with delta (0, -1)
Screenshot: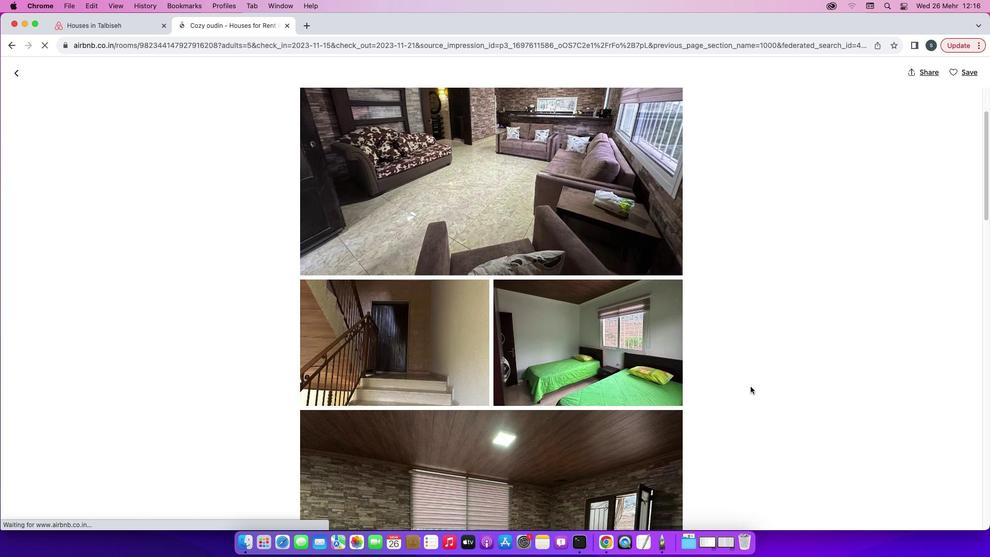 
Action: Mouse scrolled (750, 386) with delta (0, -2)
Screenshot: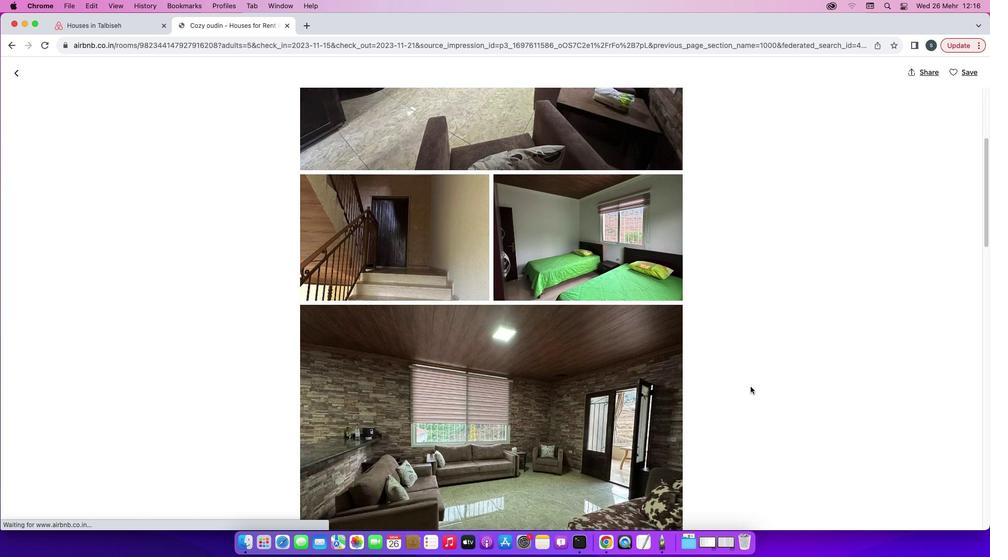 
Action: Mouse scrolled (750, 386) with delta (0, -2)
Screenshot: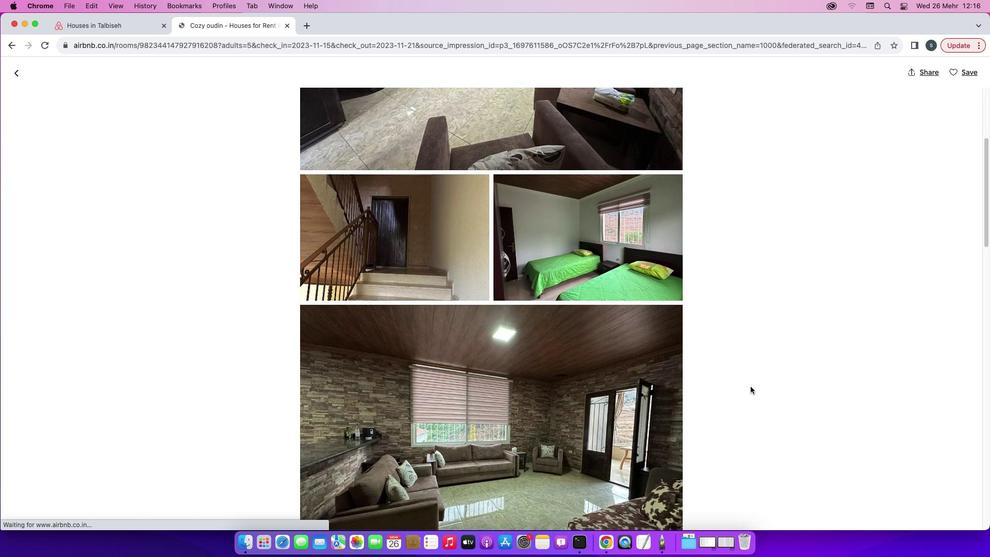 
Action: Mouse scrolled (750, 386) with delta (0, 0)
Screenshot: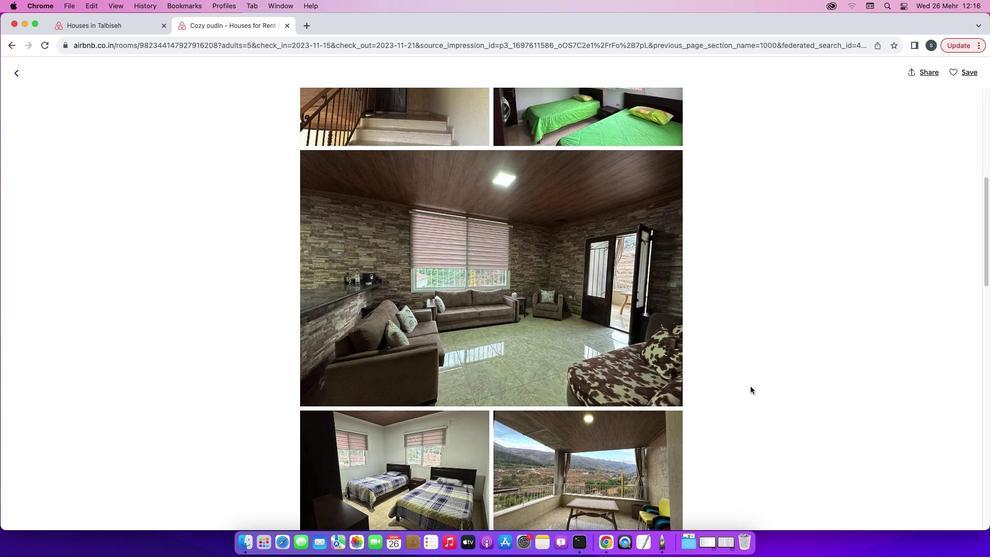 
Action: Mouse scrolled (750, 386) with delta (0, 0)
Screenshot: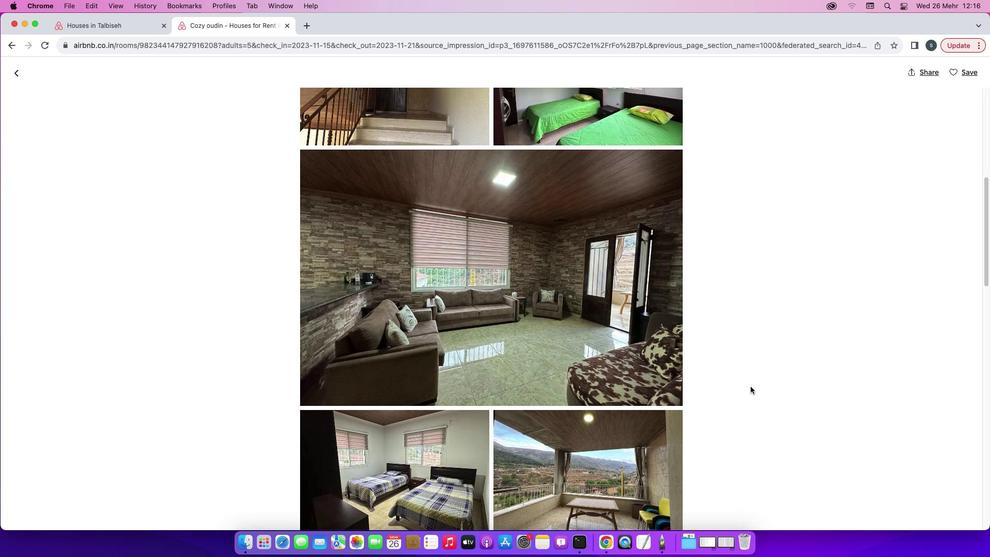 
Action: Mouse scrolled (750, 386) with delta (0, 0)
Screenshot: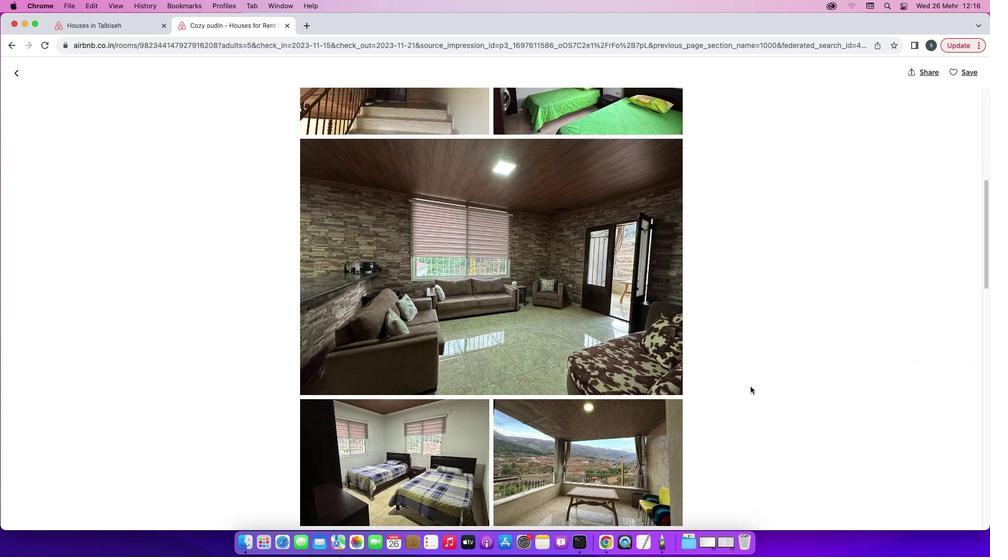 
Action: Mouse scrolled (750, 386) with delta (0, -1)
Screenshot: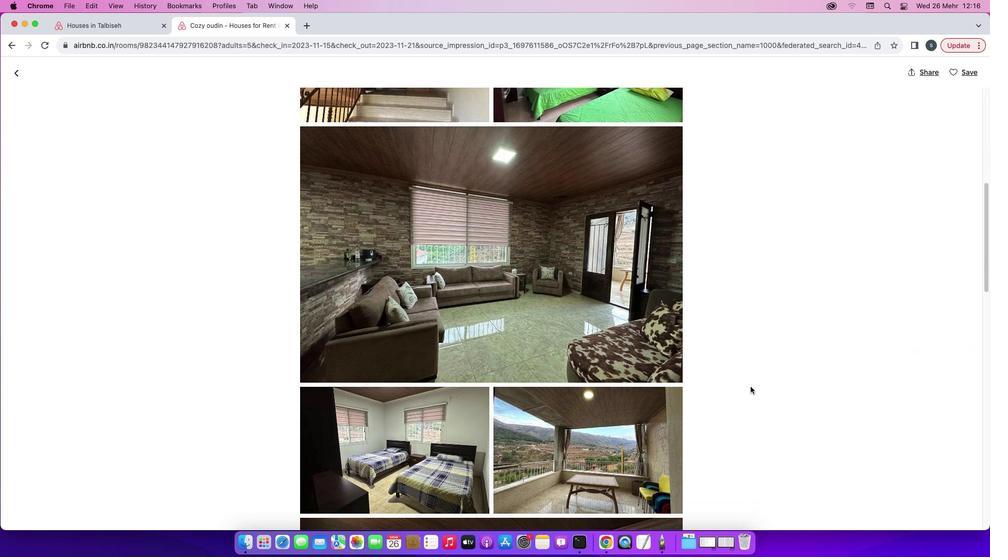 
Action: Mouse scrolled (750, 386) with delta (0, -1)
Screenshot: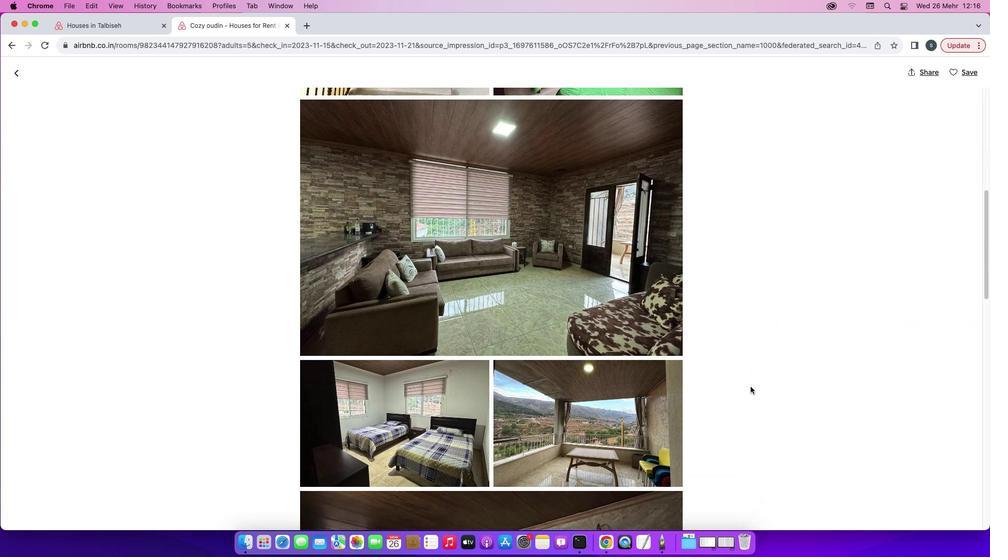 
Action: Mouse scrolled (750, 386) with delta (0, 0)
Screenshot: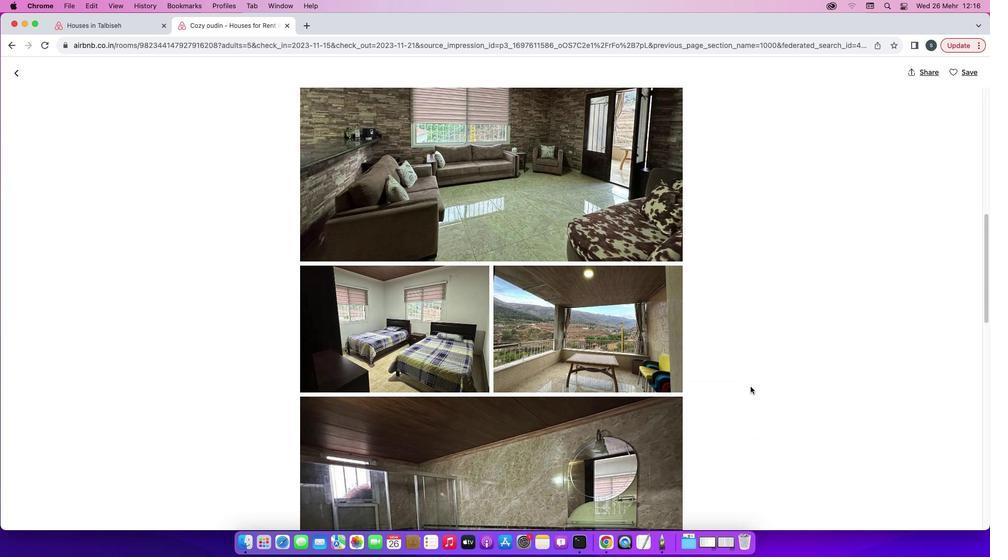 
Action: Mouse scrolled (750, 386) with delta (0, 0)
Screenshot: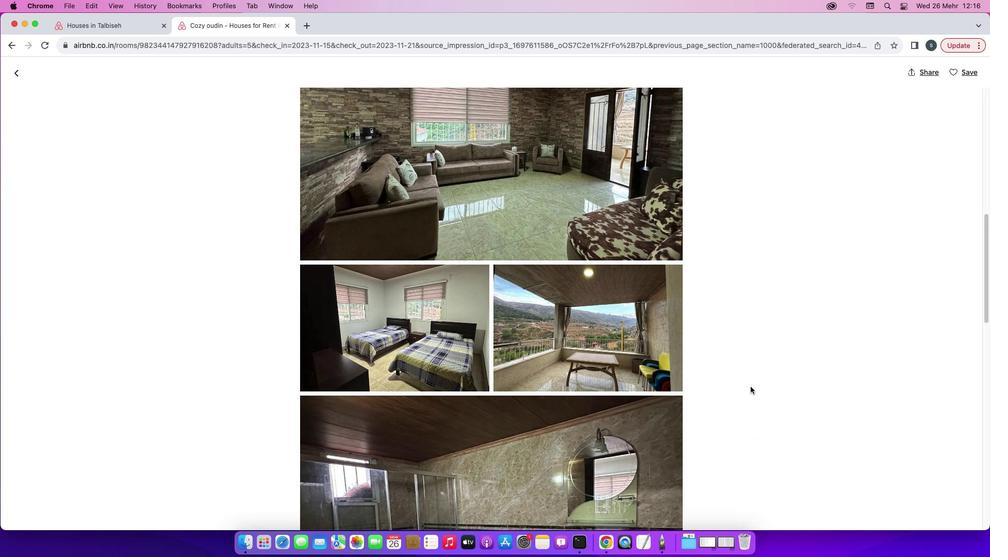 
Action: Mouse scrolled (750, 386) with delta (0, -1)
Screenshot: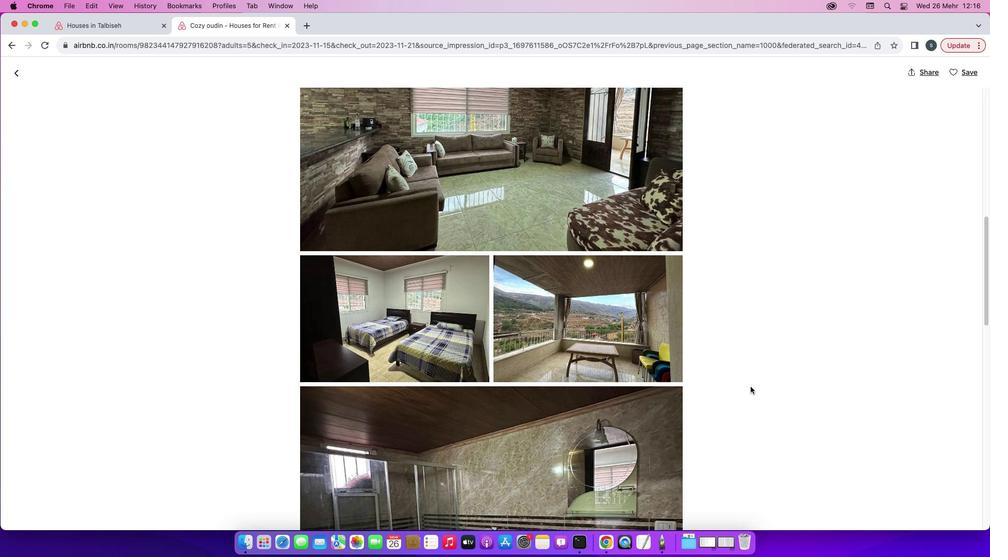 
Action: Mouse scrolled (750, 386) with delta (0, -1)
Screenshot: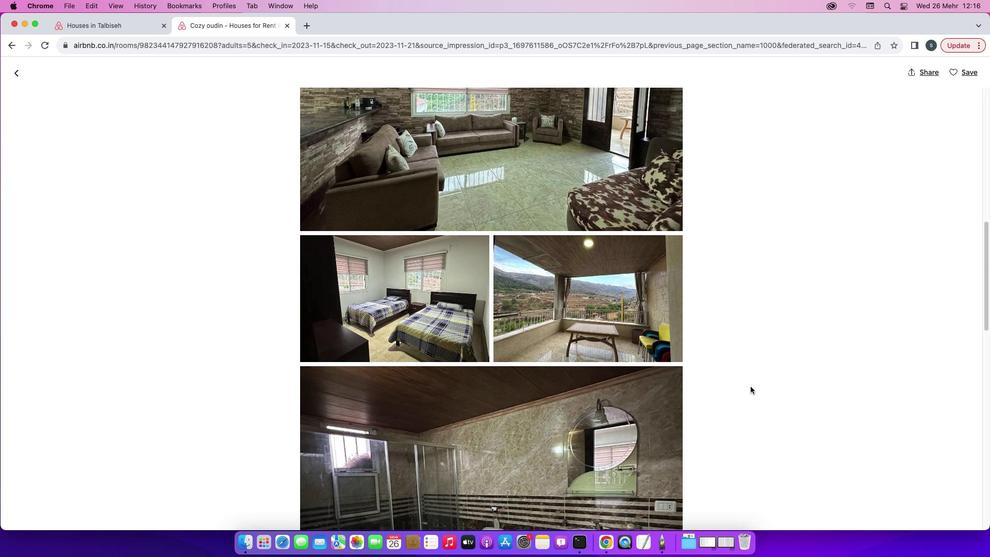 
Action: Mouse scrolled (750, 386) with delta (0, -1)
Screenshot: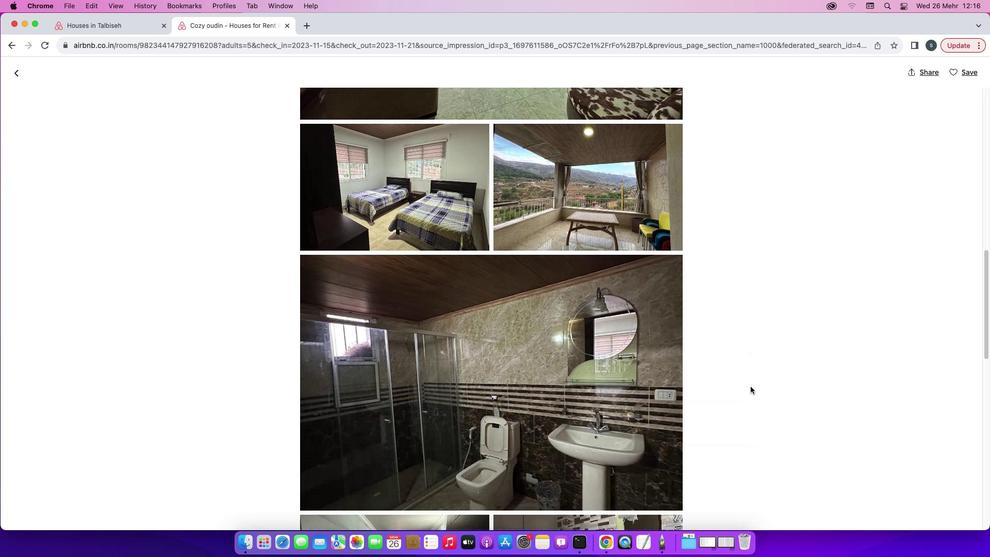 
Action: Mouse scrolled (750, 386) with delta (0, 0)
Screenshot: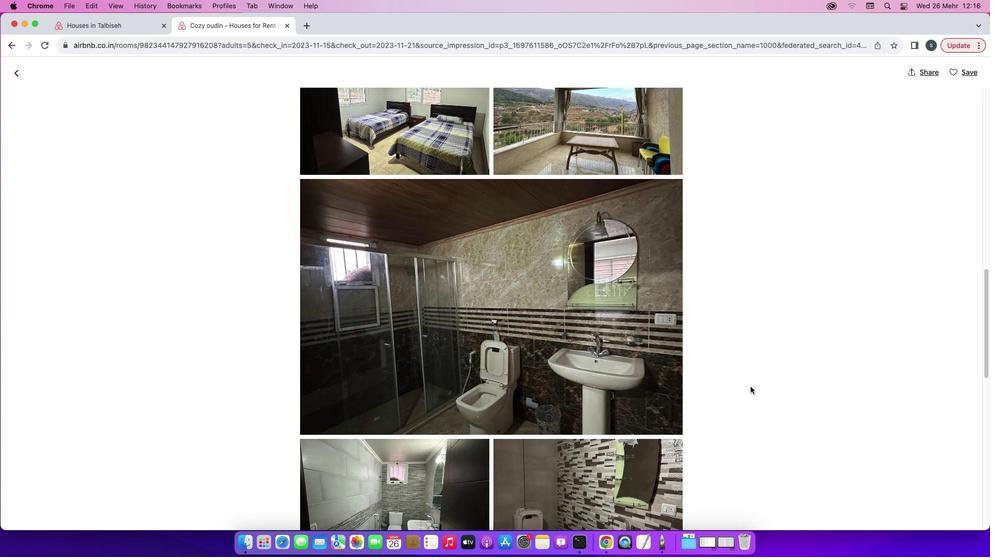
Action: Mouse scrolled (750, 386) with delta (0, 0)
Screenshot: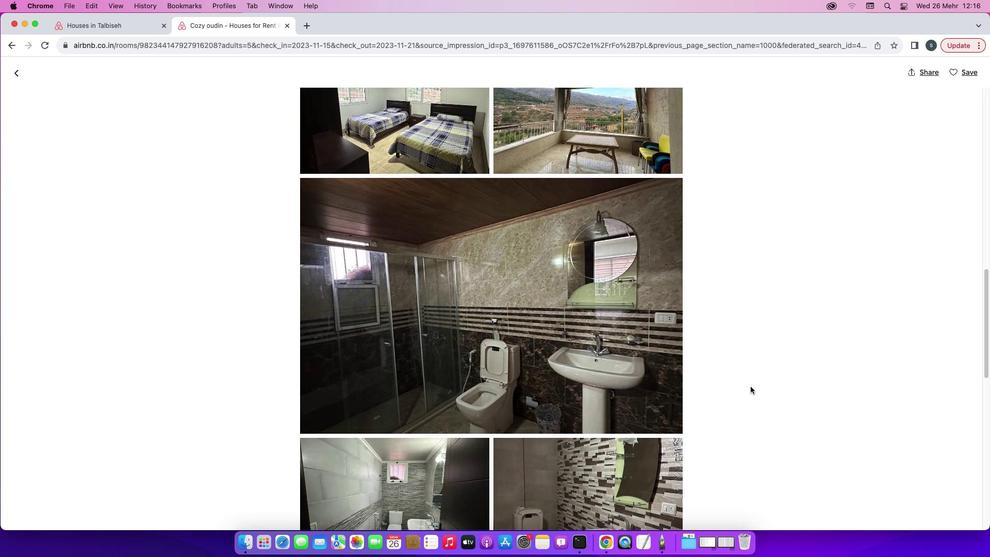 
Action: Mouse scrolled (750, 386) with delta (0, 0)
Screenshot: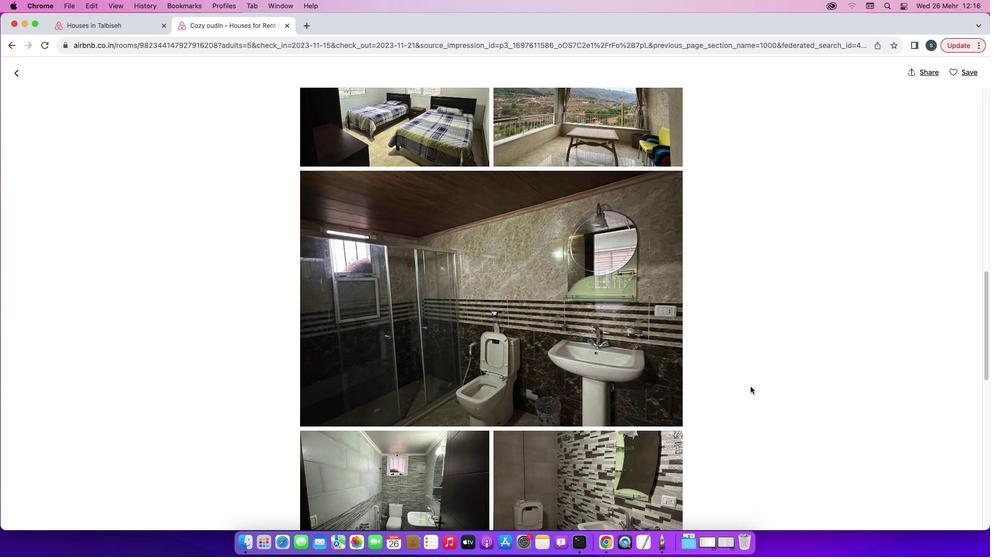 
Action: Mouse scrolled (750, 386) with delta (0, -1)
Screenshot: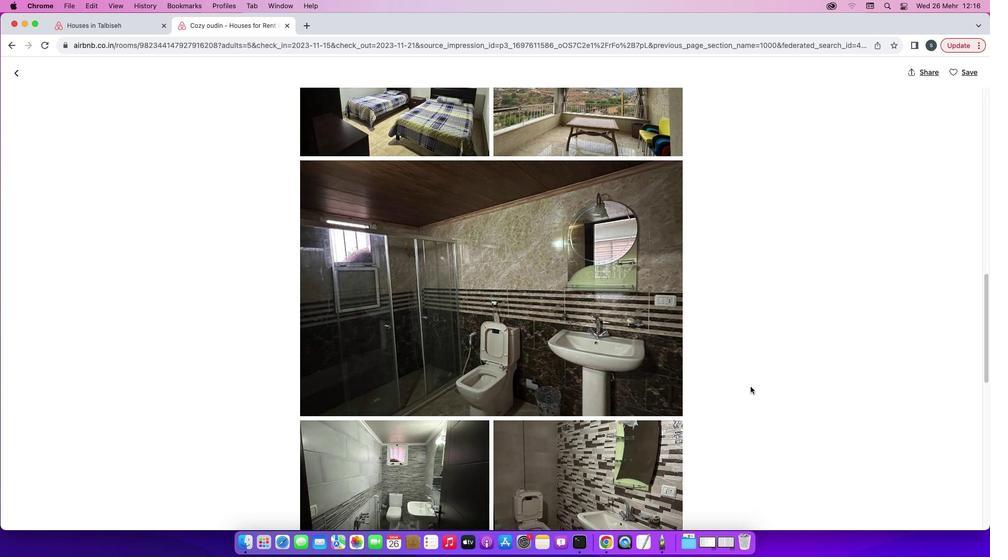 
Action: Mouse scrolled (750, 386) with delta (0, 0)
Screenshot: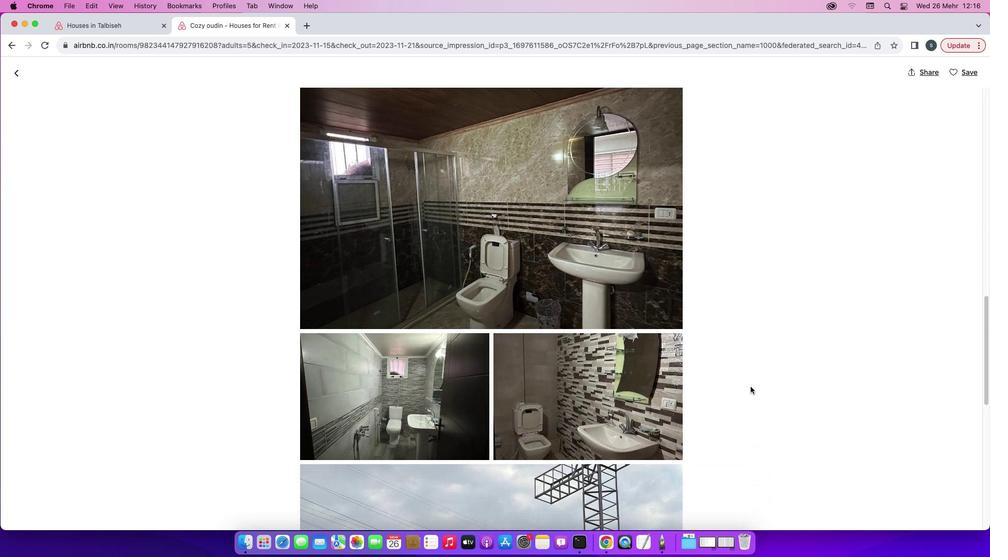 
Action: Mouse scrolled (750, 386) with delta (0, 0)
Screenshot: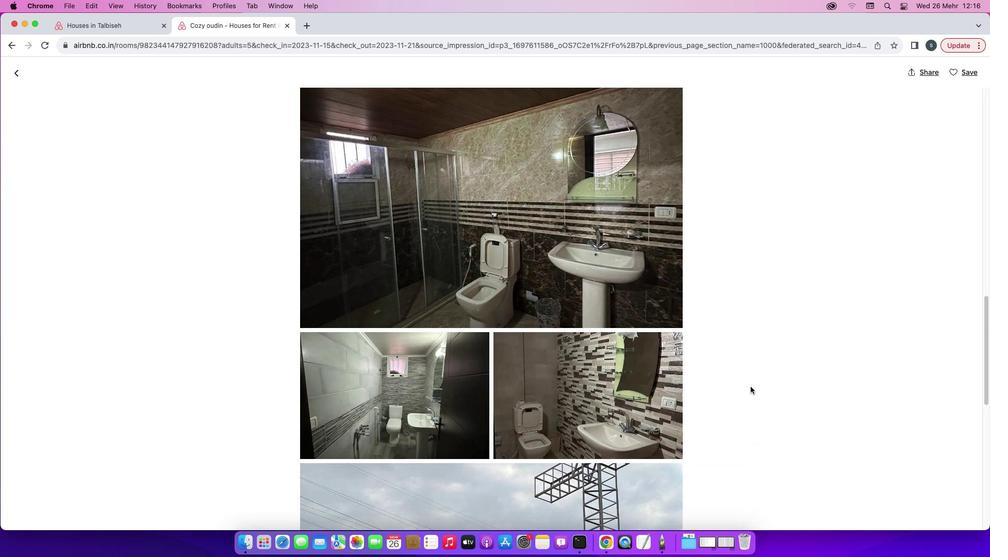 
Action: Mouse scrolled (750, 386) with delta (0, 0)
Screenshot: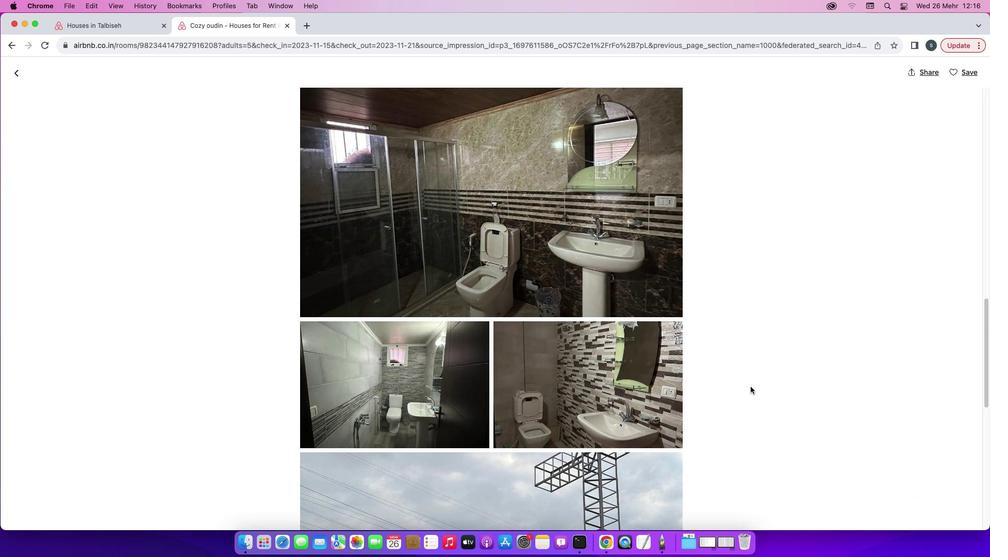 
Action: Mouse scrolled (750, 386) with delta (0, 0)
Screenshot: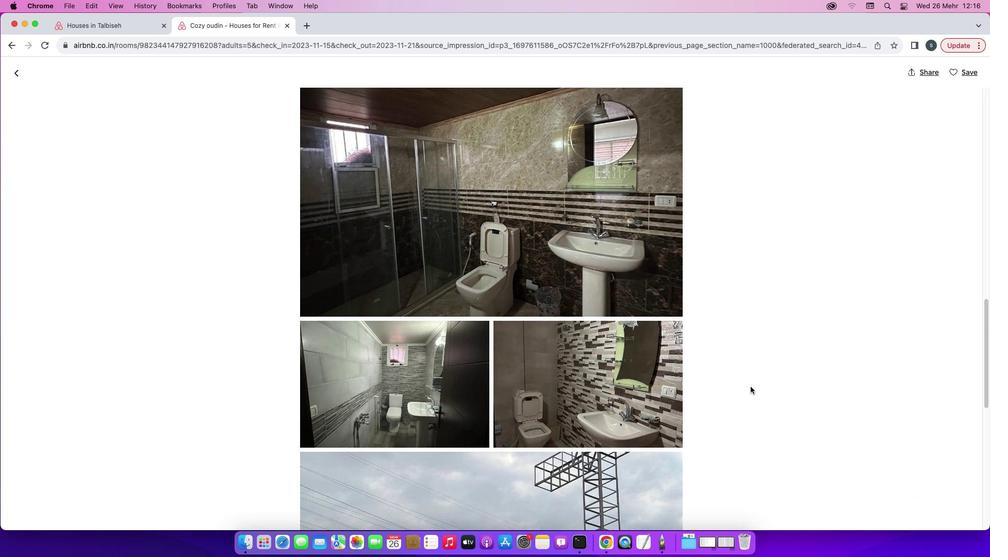 
Action: Mouse scrolled (750, 386) with delta (0, -1)
Screenshot: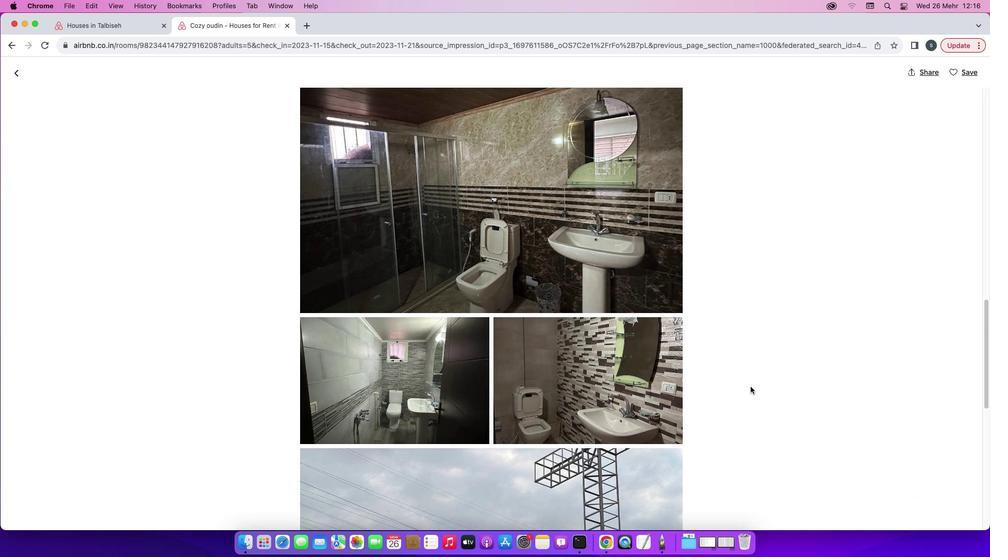 
Action: Mouse scrolled (750, 386) with delta (0, -2)
Screenshot: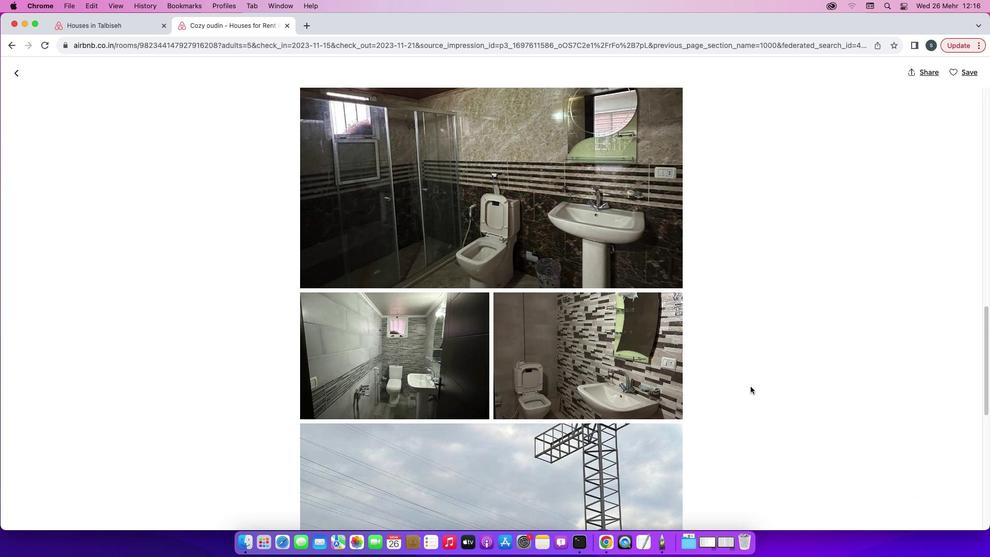 
Action: Mouse scrolled (750, 386) with delta (0, -2)
Screenshot: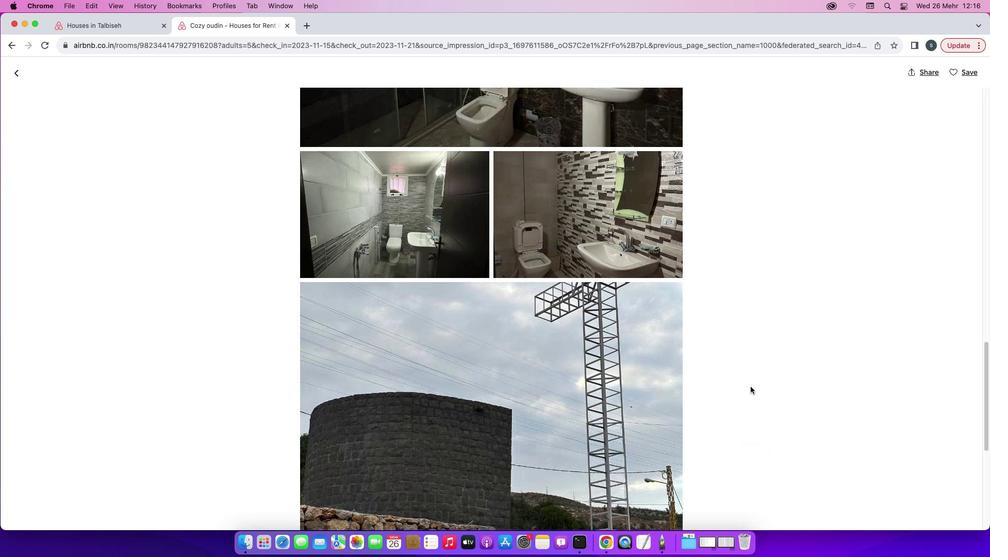 
Action: Mouse scrolled (750, 386) with delta (0, 0)
Screenshot: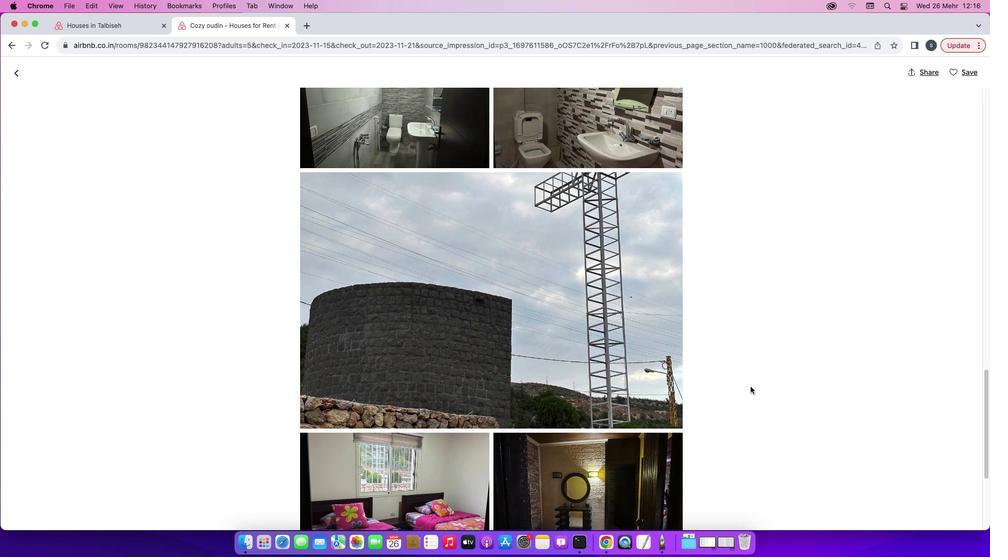 
Action: Mouse scrolled (750, 386) with delta (0, 0)
Screenshot: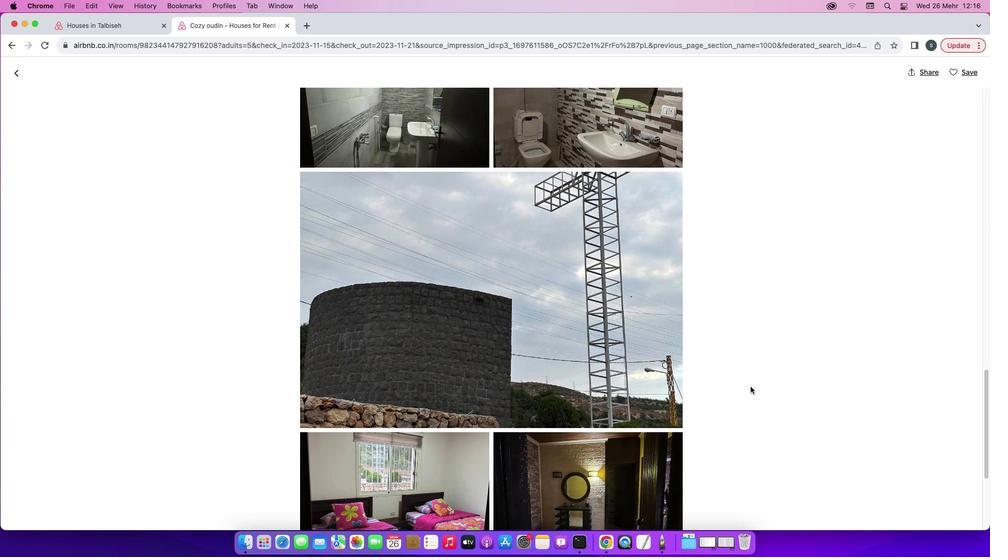 
Action: Mouse scrolled (750, 386) with delta (0, 0)
Screenshot: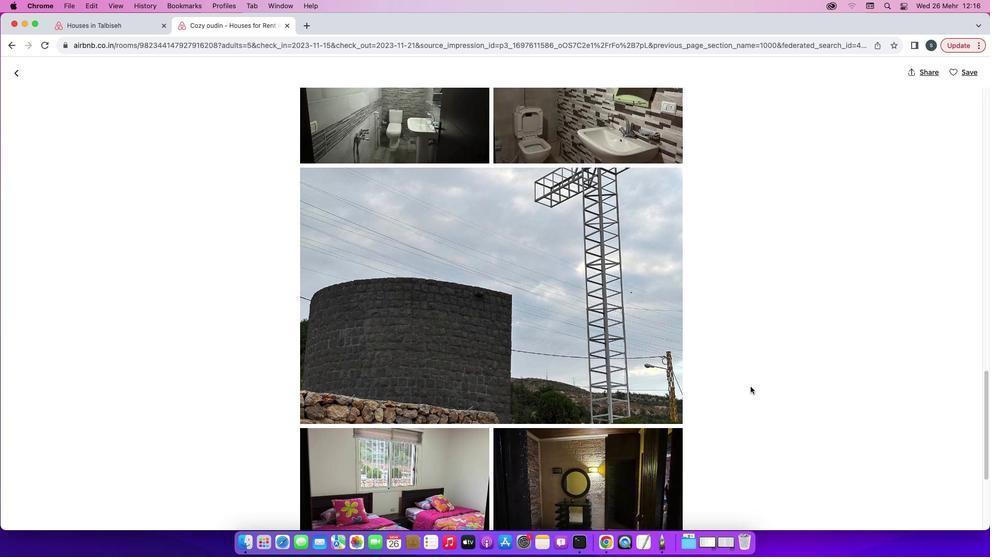 
Action: Mouse scrolled (750, 386) with delta (0, -1)
Screenshot: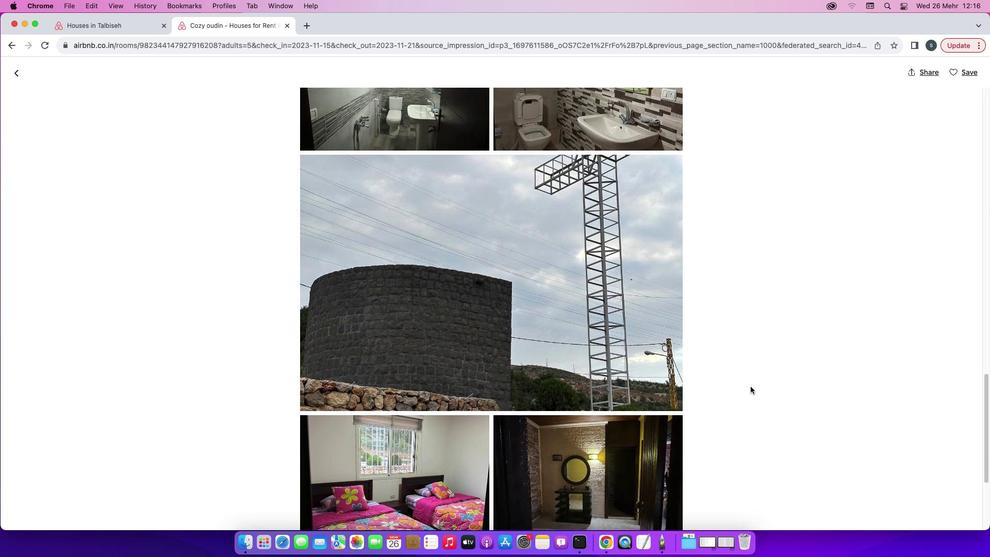 
Action: Mouse scrolled (750, 386) with delta (0, -1)
Screenshot: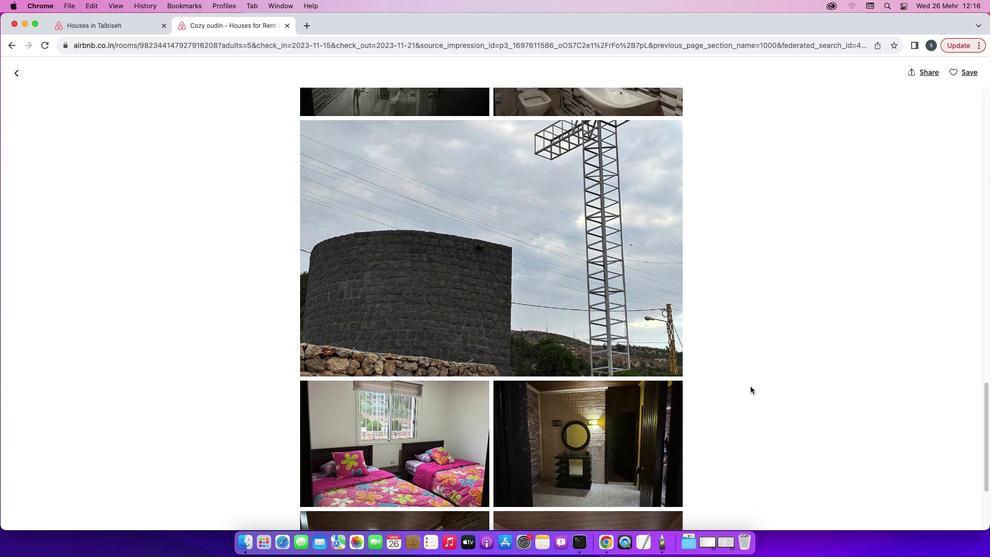 
Action: Mouse scrolled (750, 386) with delta (0, -1)
Screenshot: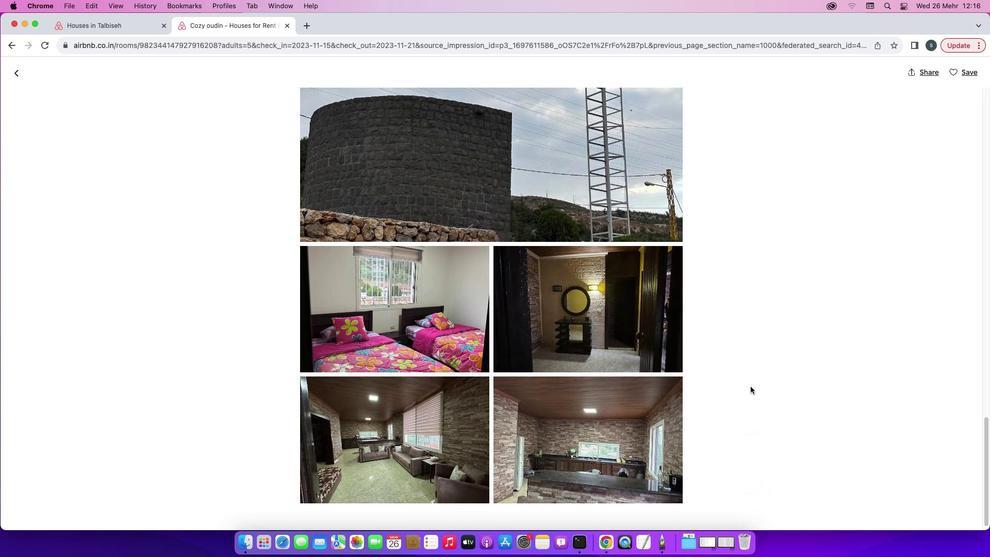 
Action: Mouse scrolled (750, 386) with delta (0, 0)
Screenshot: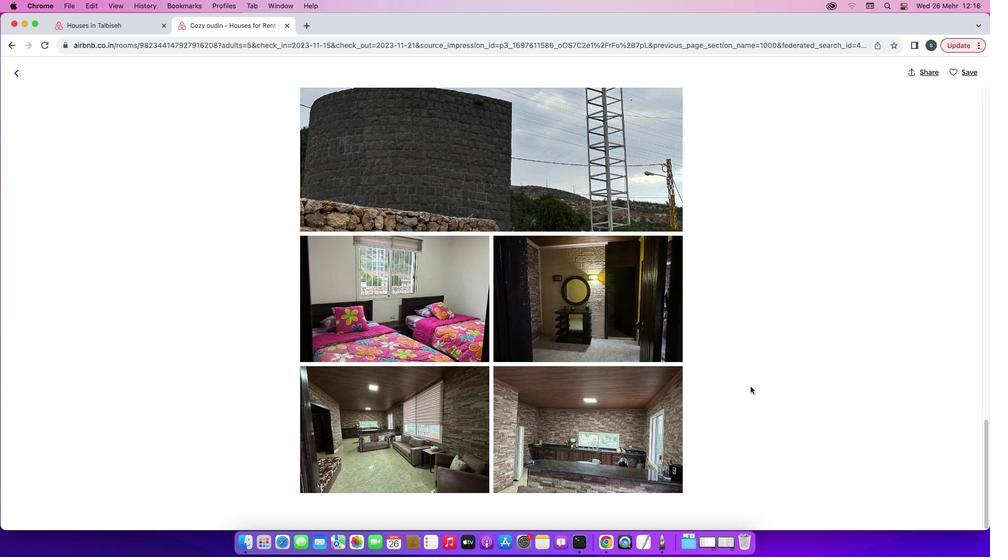 
Action: Mouse scrolled (750, 386) with delta (0, 0)
Screenshot: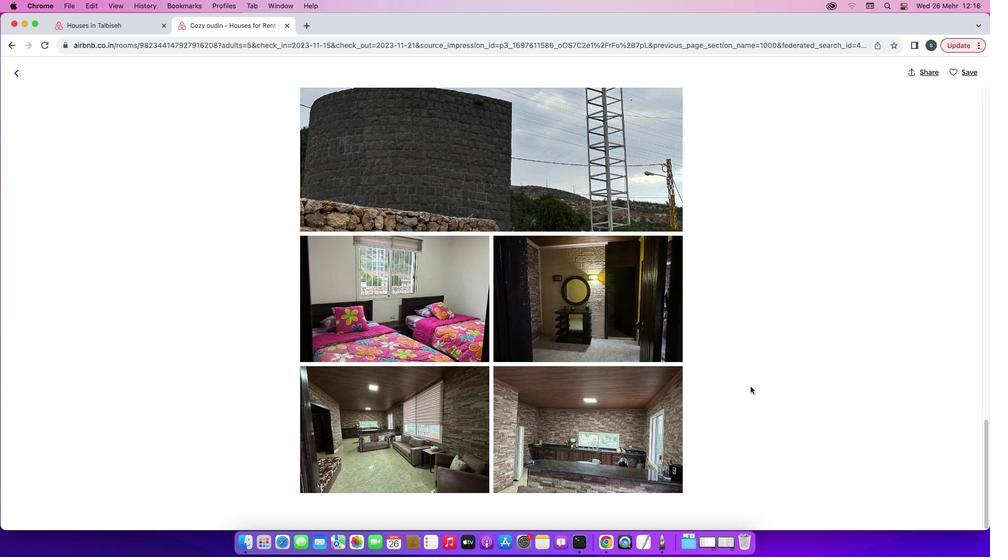 
Action: Mouse scrolled (750, 386) with delta (0, 0)
Screenshot: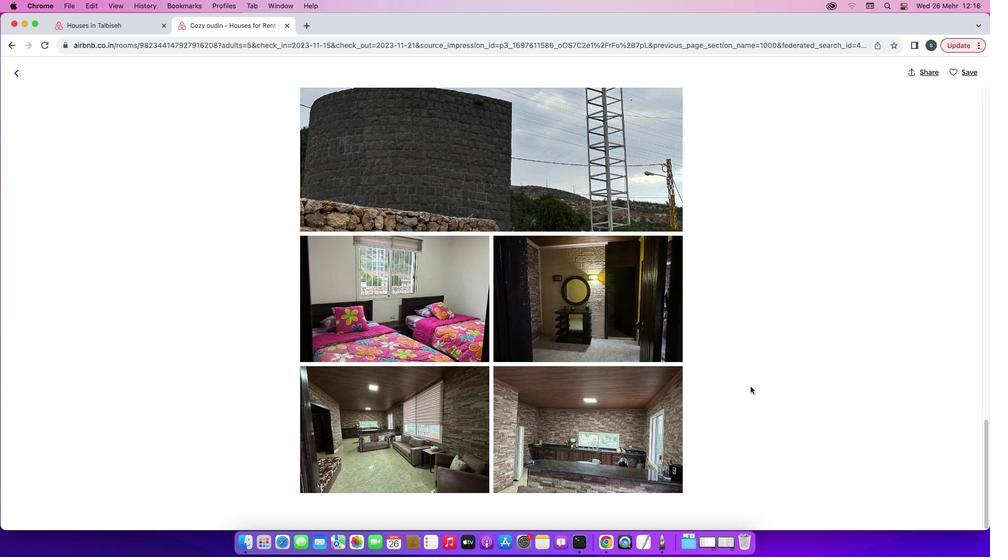 
Action: Mouse scrolled (750, 386) with delta (0, 0)
Screenshot: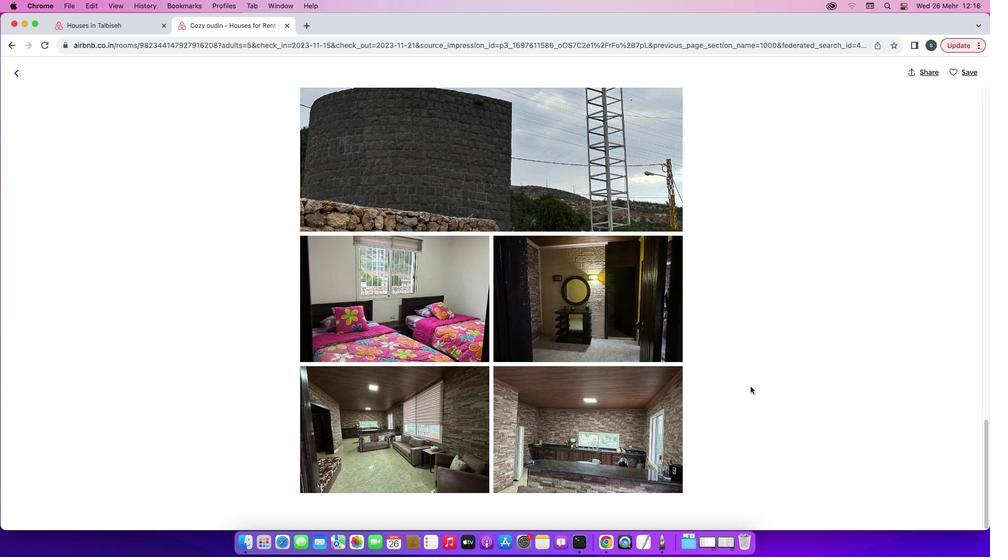 
Action: Mouse scrolled (750, 386) with delta (0, -1)
Screenshot: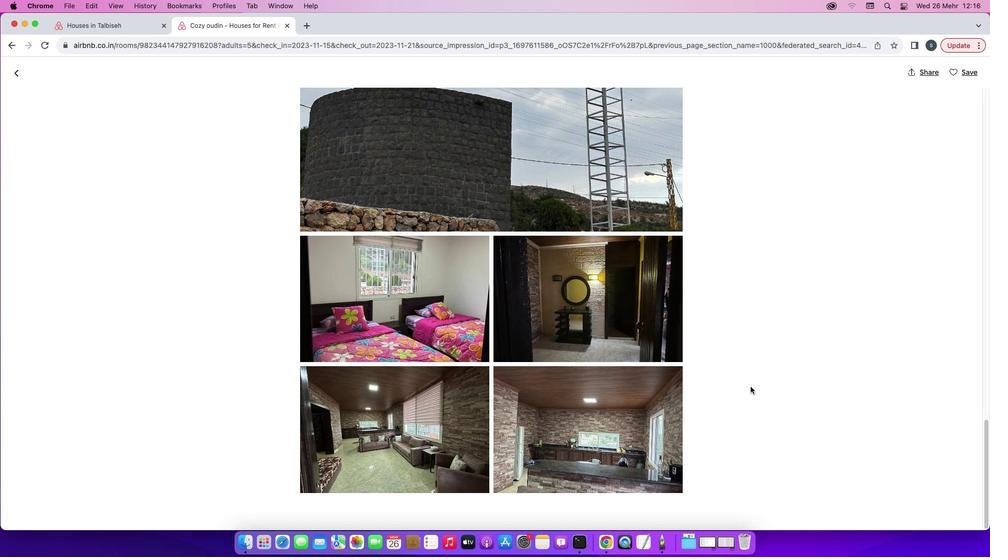 
Action: Mouse scrolled (750, 386) with delta (0, -1)
Screenshot: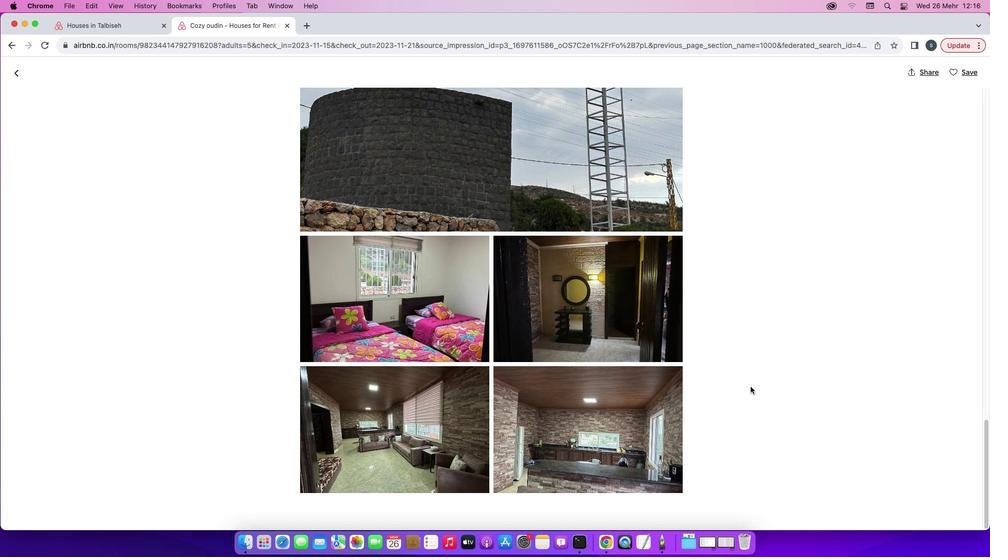 
Action: Mouse moved to (17, 75)
Screenshot: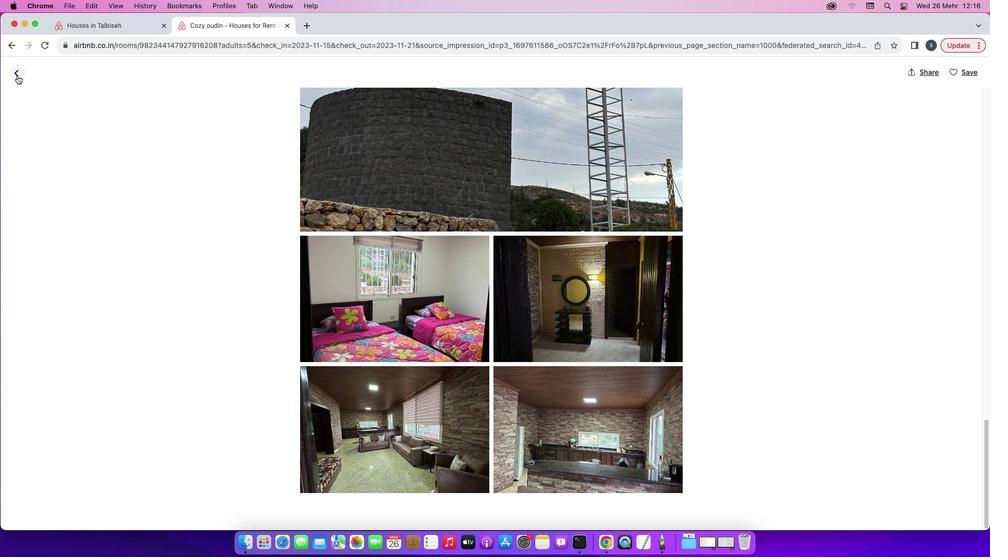 
Action: Mouse pressed left at (17, 75)
Screenshot: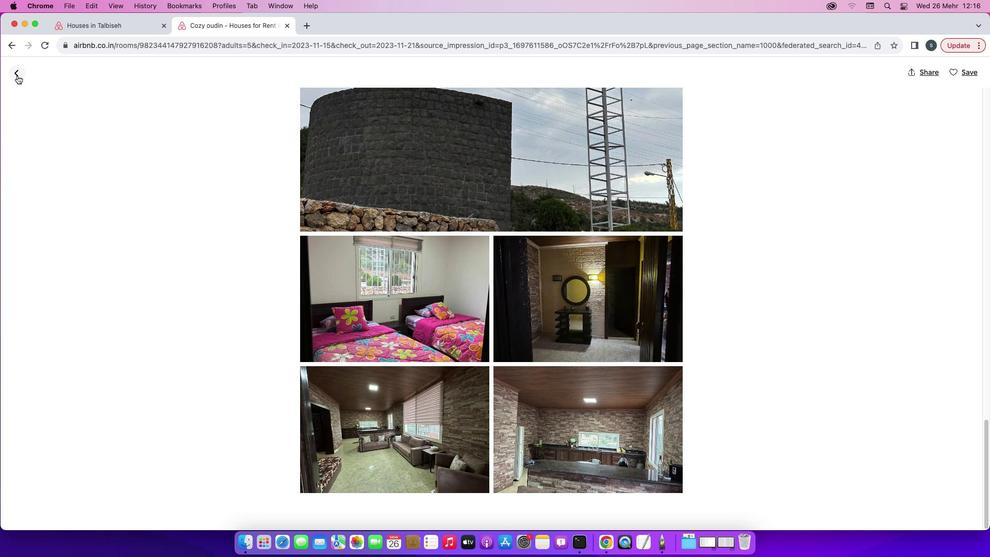 
Action: Mouse moved to (408, 317)
Screenshot: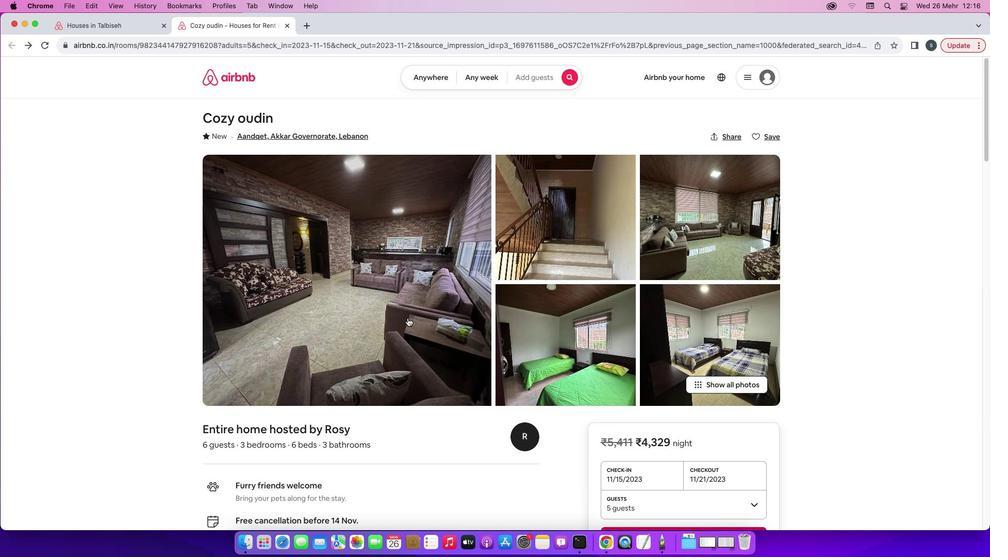 
Action: Mouse scrolled (408, 317) with delta (0, 0)
Screenshot: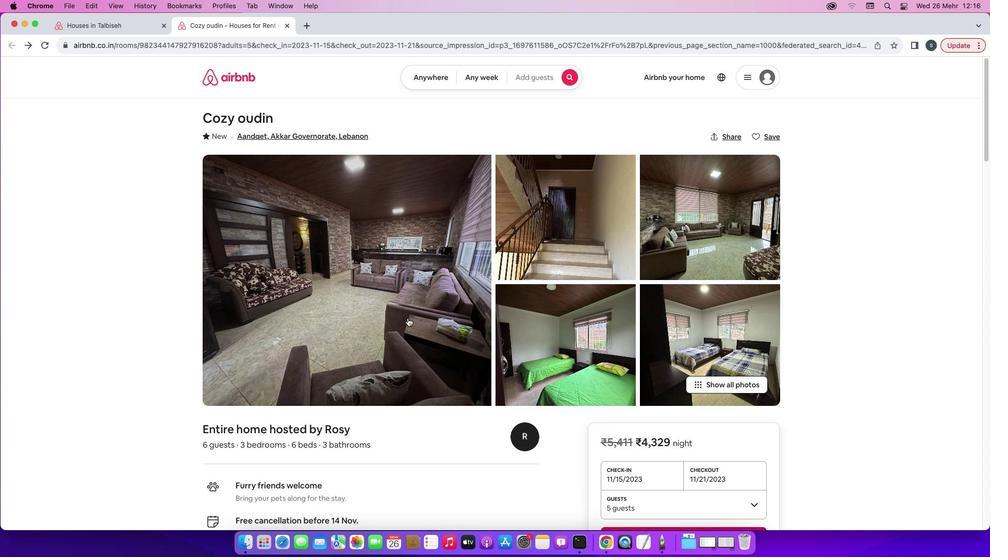 
Action: Mouse scrolled (408, 317) with delta (0, 0)
Screenshot: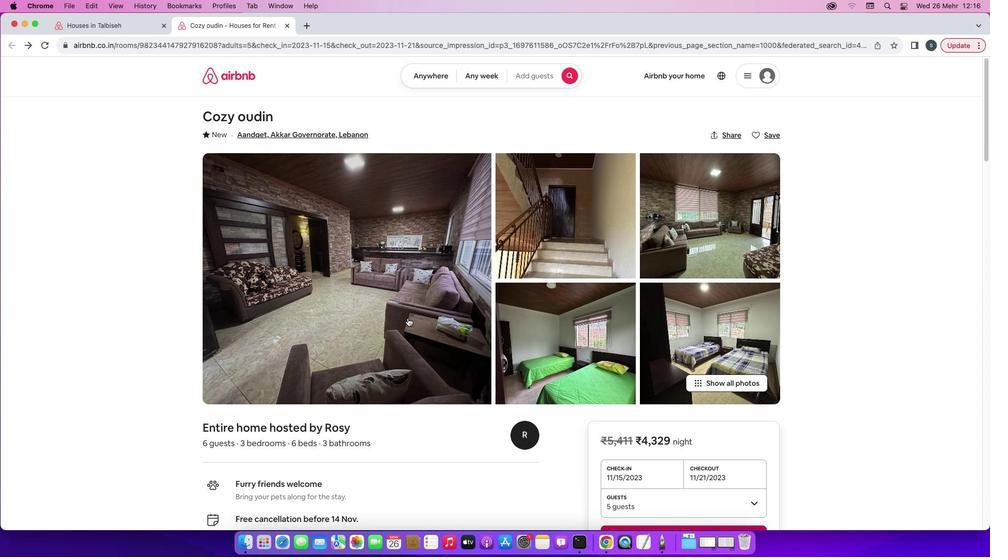 
Action: Mouse scrolled (408, 317) with delta (0, -1)
Screenshot: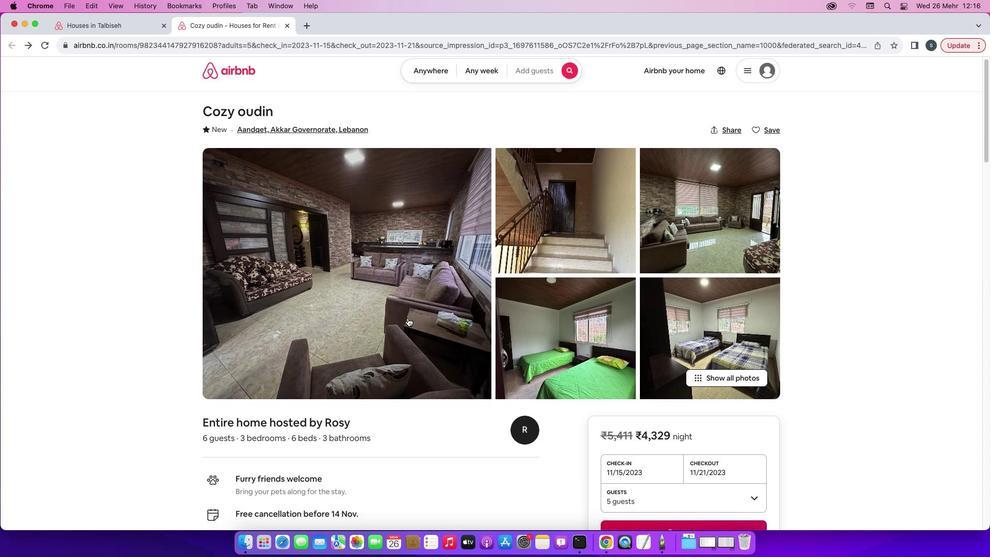 
Action: Mouse scrolled (408, 317) with delta (0, -1)
Screenshot: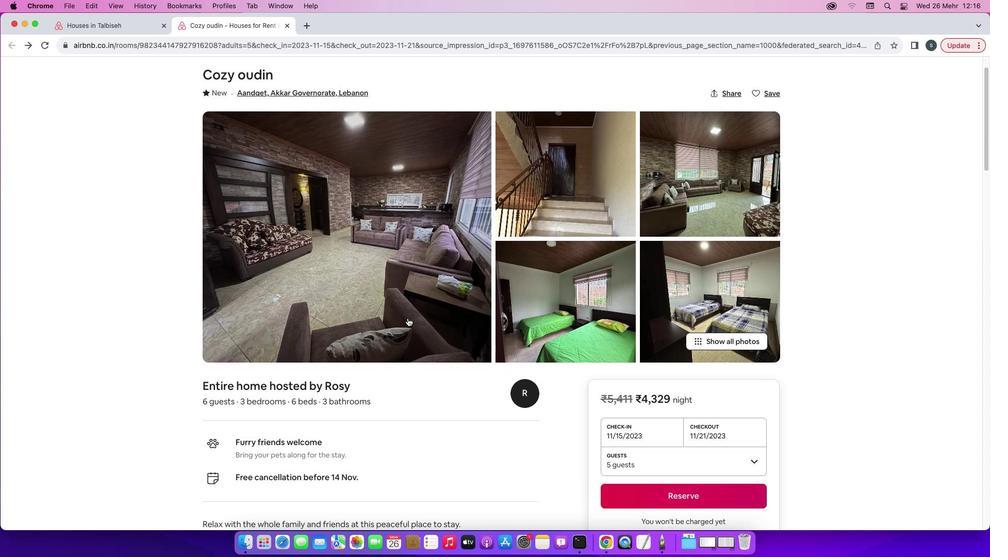 
Action: Mouse scrolled (408, 317) with delta (0, -2)
Screenshot: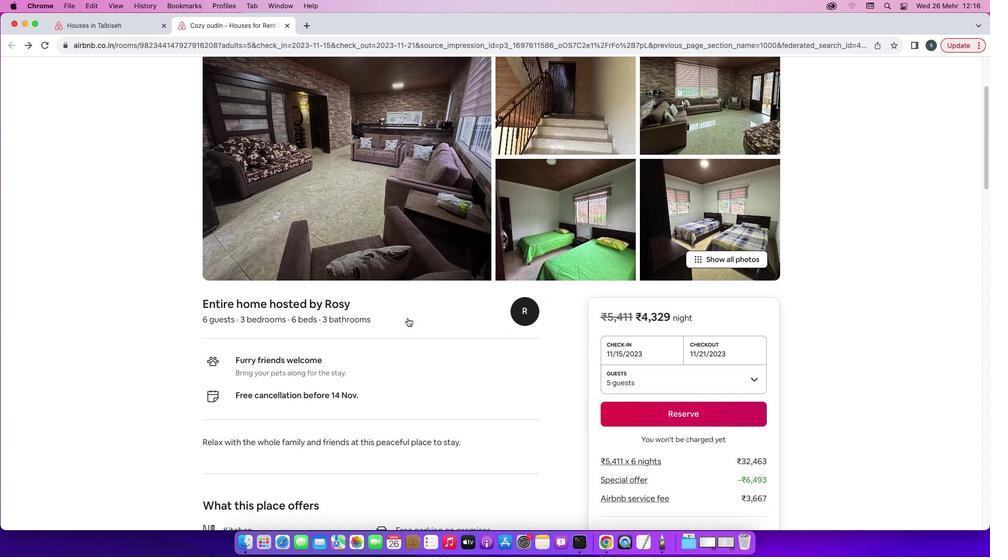 
Action: Mouse scrolled (408, 317) with delta (0, 0)
Screenshot: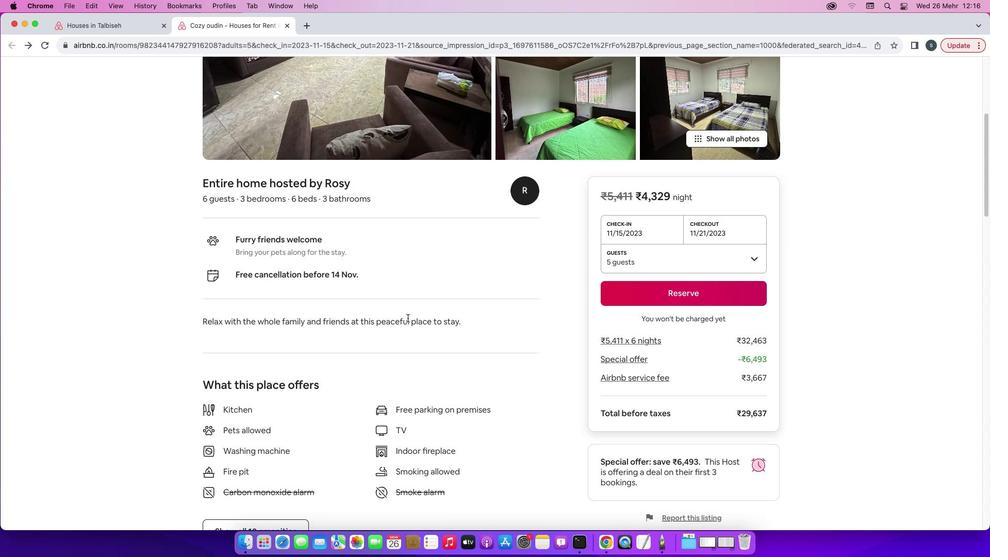 
Action: Mouse scrolled (408, 317) with delta (0, 0)
Screenshot: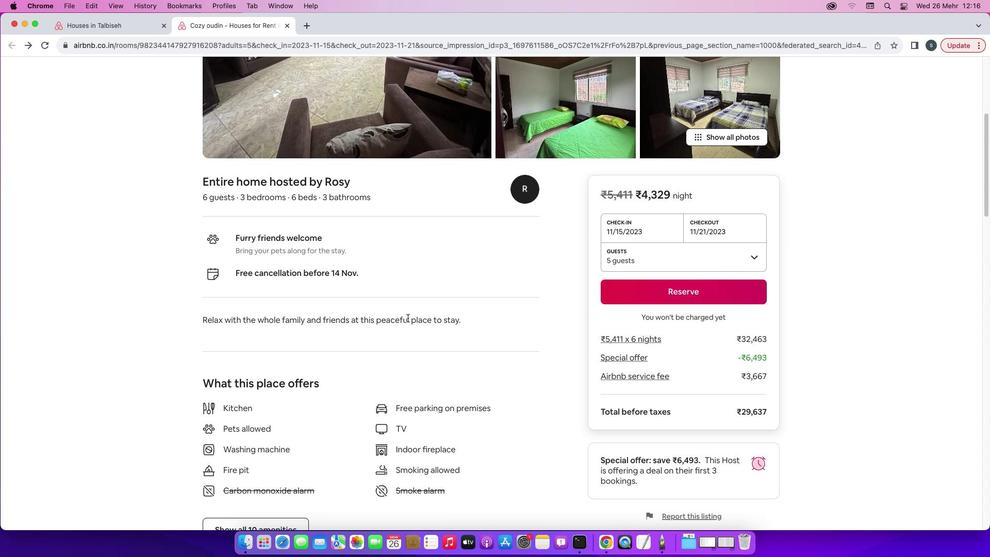 
Action: Mouse scrolled (408, 317) with delta (0, 0)
Screenshot: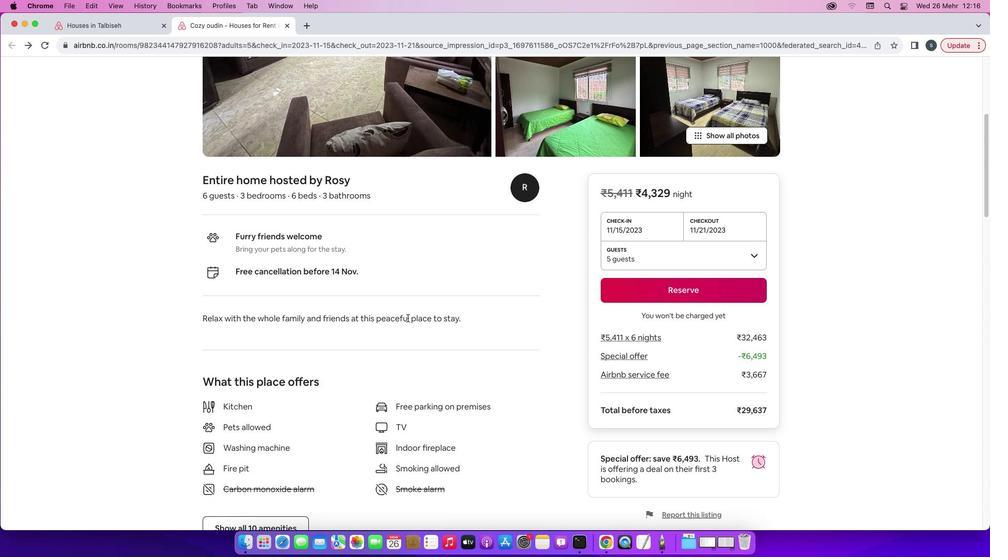 
Action: Mouse scrolled (408, 317) with delta (0, 0)
Screenshot: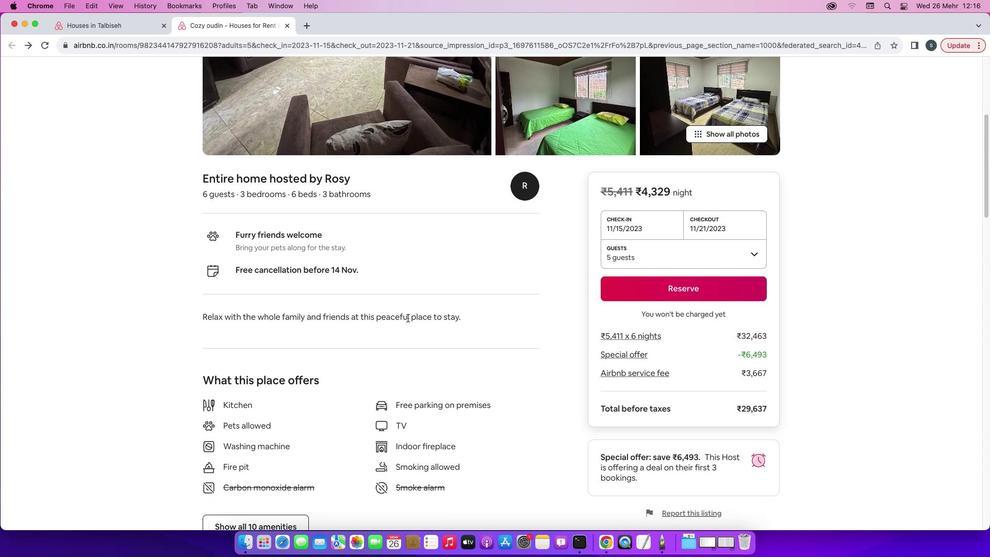 
Action: Mouse scrolled (408, 317) with delta (0, -1)
Screenshot: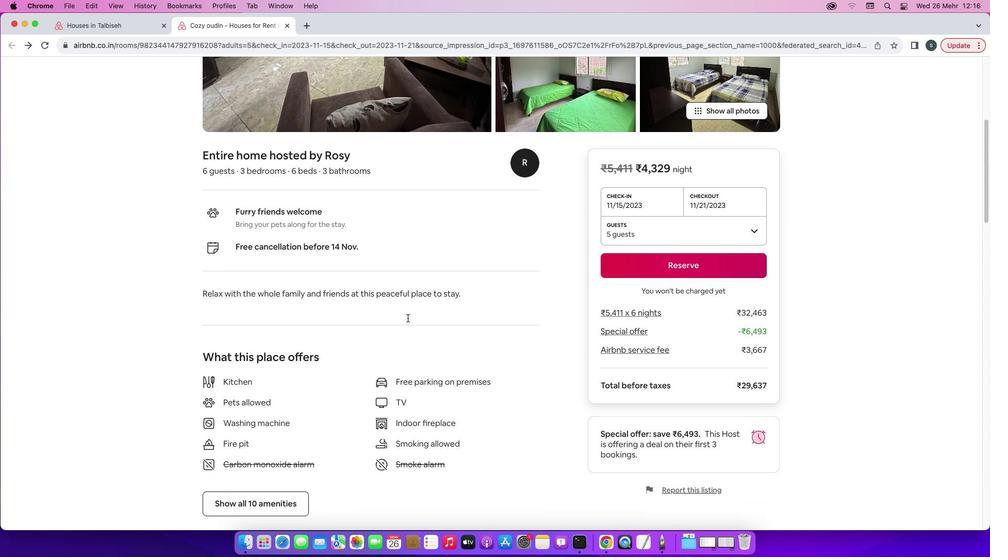 
Action: Mouse scrolled (408, 317) with delta (0, 0)
Screenshot: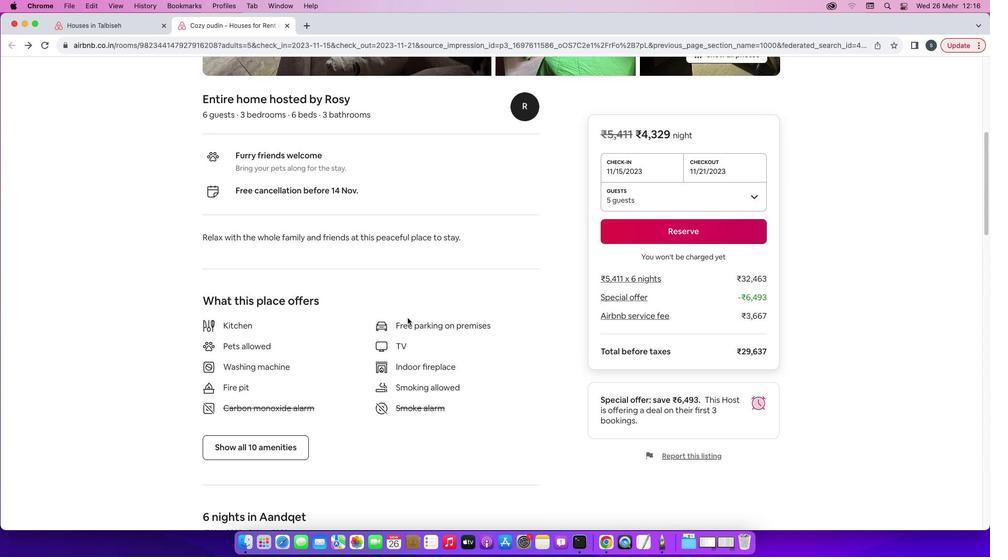 
Action: Mouse scrolled (408, 317) with delta (0, 0)
Screenshot: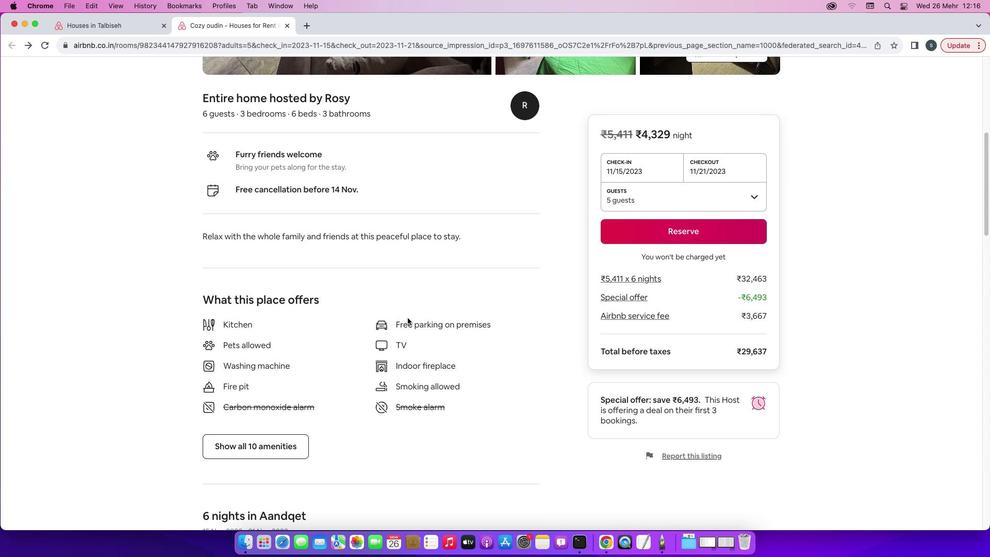 
Action: Mouse scrolled (408, 317) with delta (0, -1)
Screenshot: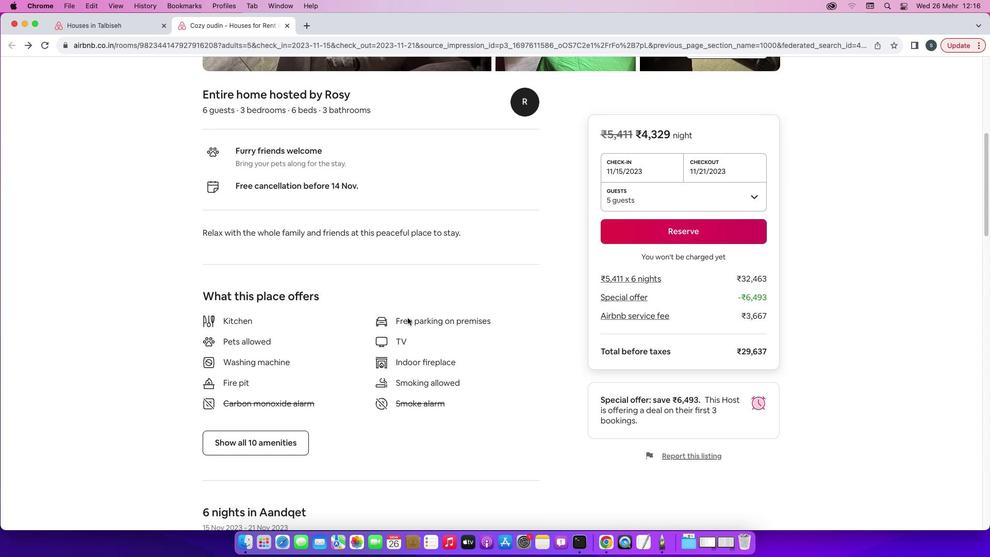 
Action: Mouse scrolled (408, 317) with delta (0, -1)
Screenshot: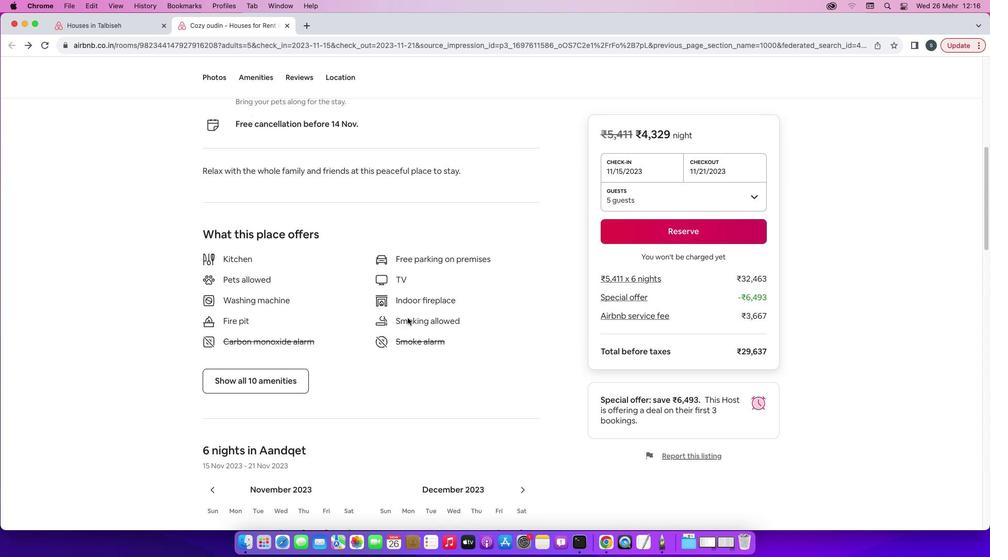 
Action: Mouse moved to (277, 328)
Screenshot: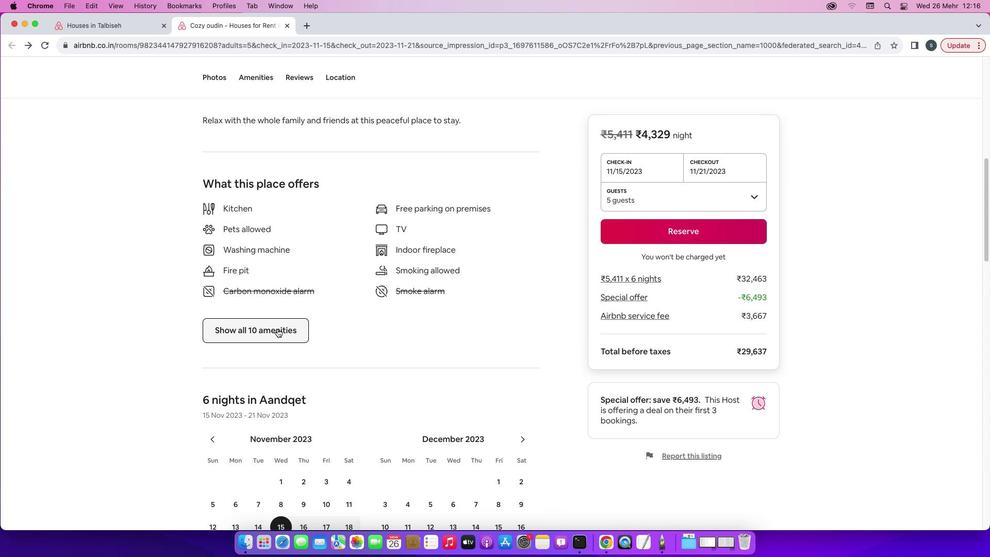 
Action: Mouse pressed left at (277, 328)
Screenshot: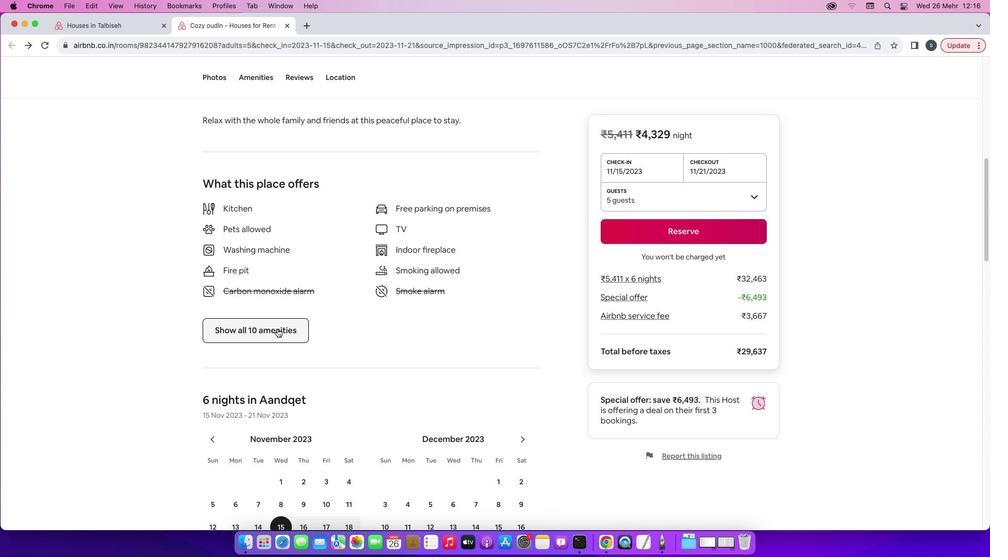 
Action: Mouse moved to (536, 363)
Screenshot: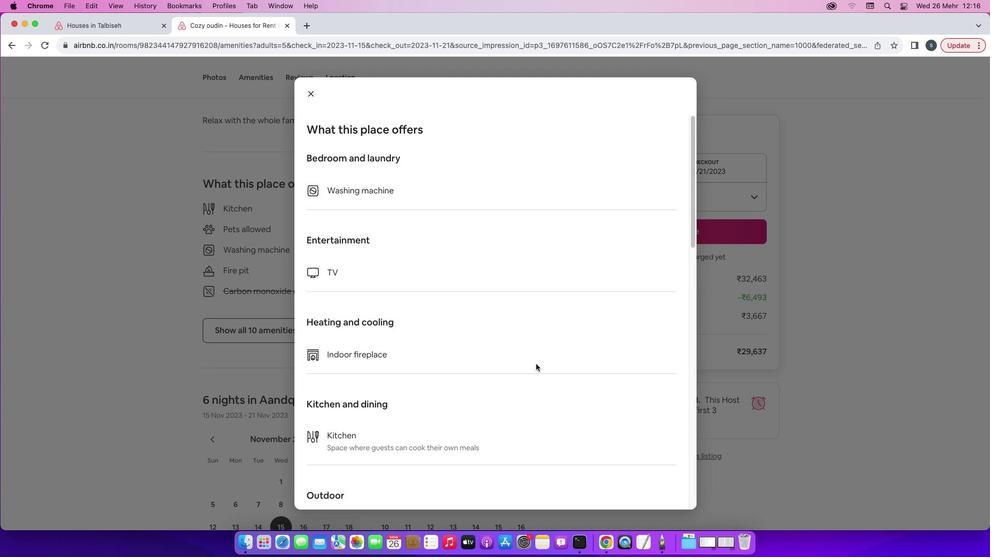 
Action: Mouse scrolled (536, 363) with delta (0, 0)
Screenshot: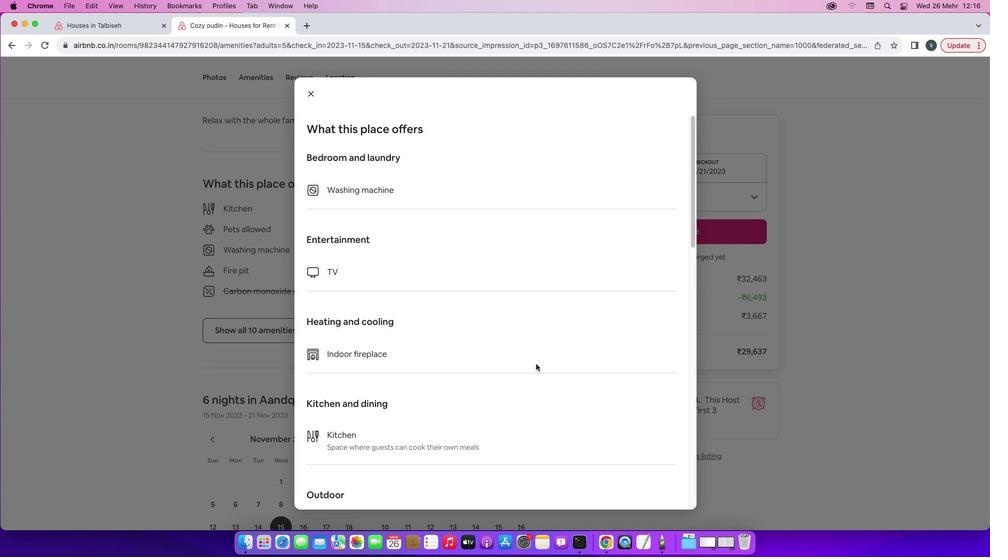
Action: Mouse scrolled (536, 363) with delta (0, 0)
Screenshot: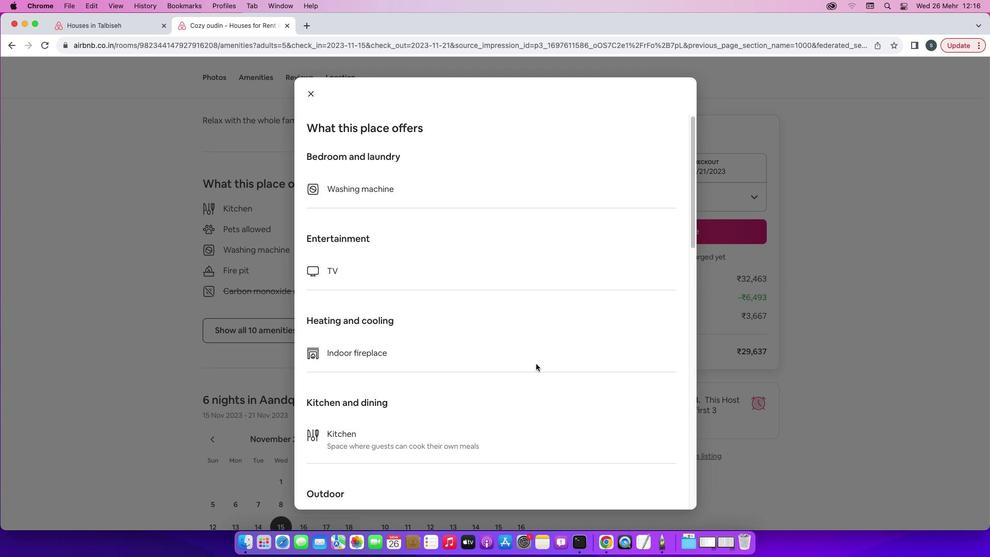 
Action: Mouse scrolled (536, 363) with delta (0, 0)
Screenshot: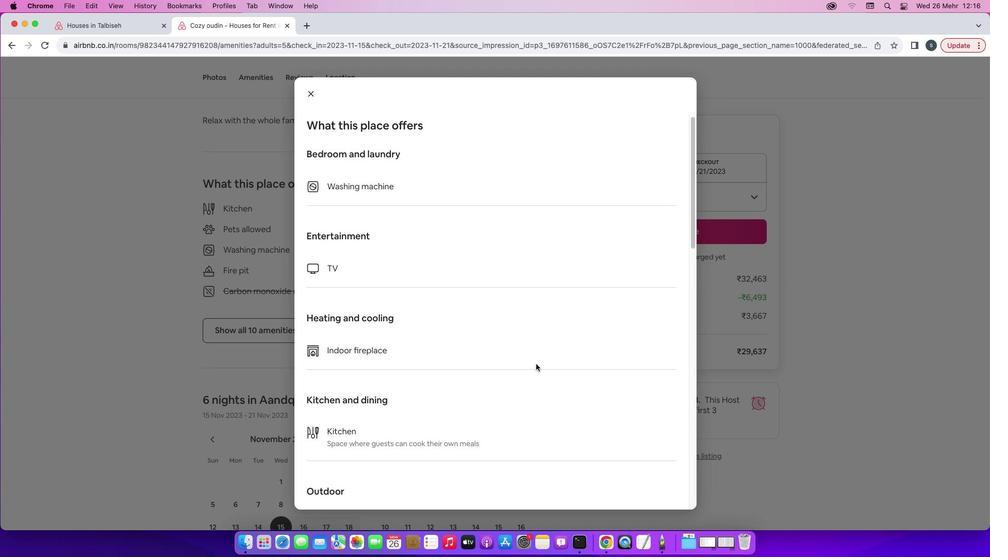 
Action: Mouse scrolled (536, 363) with delta (0, -1)
Screenshot: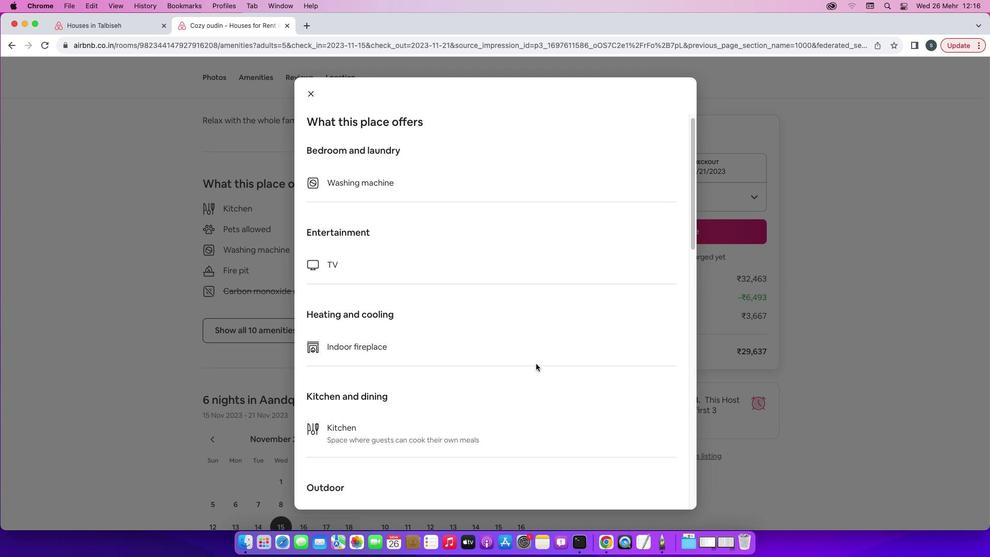 
Action: Mouse scrolled (536, 363) with delta (0, -1)
Screenshot: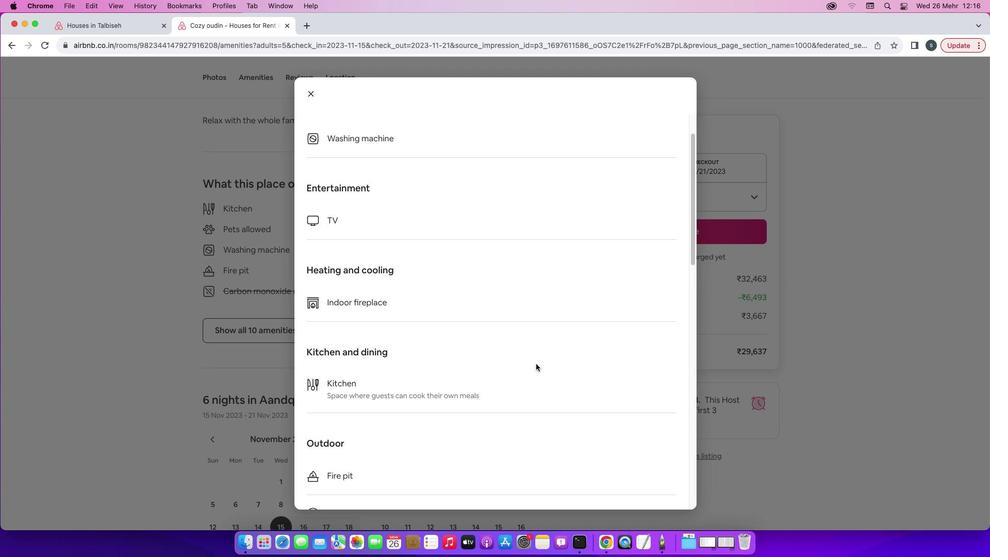 
Action: Mouse scrolled (536, 363) with delta (0, -1)
Screenshot: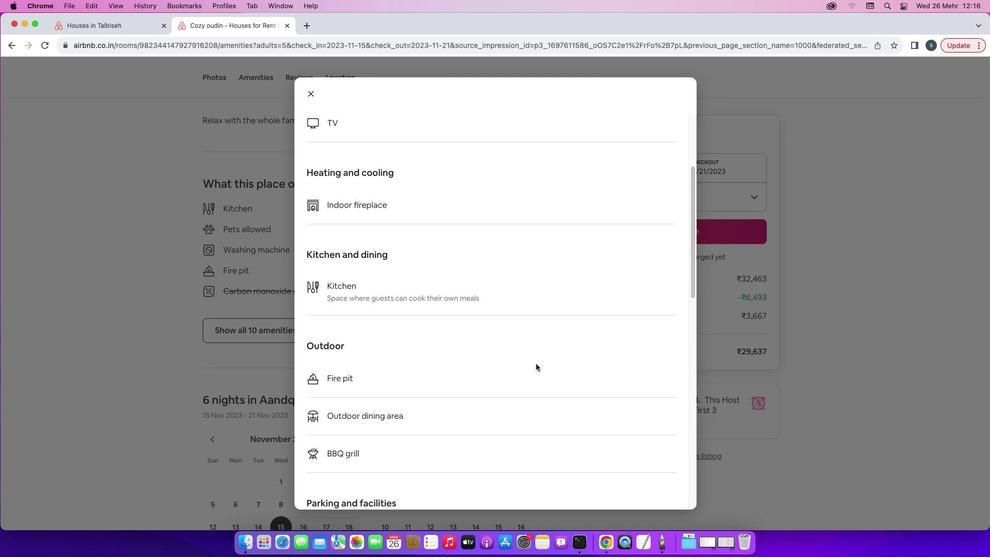 
Action: Mouse scrolled (536, 363) with delta (0, 0)
Screenshot: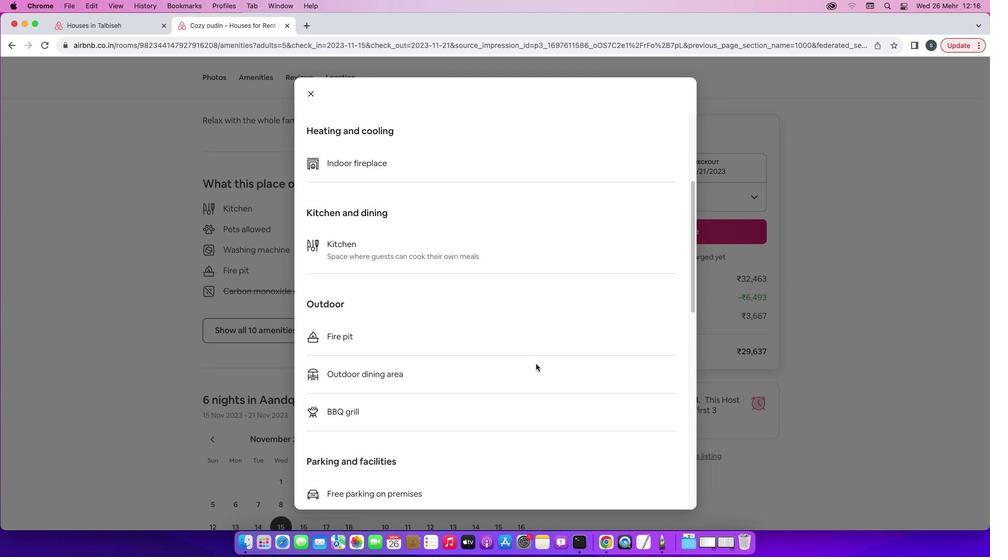 
Action: Mouse scrolled (536, 363) with delta (0, 0)
Screenshot: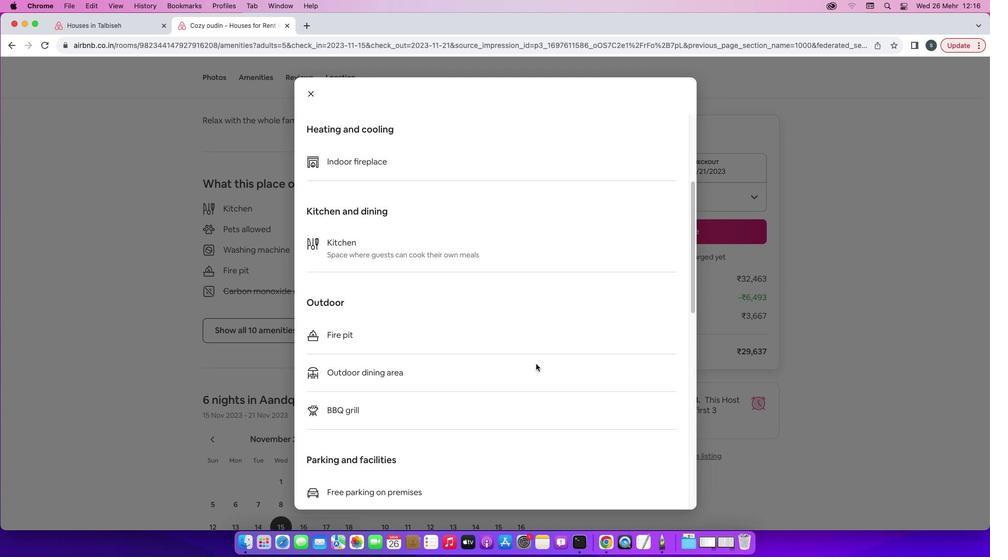 
Action: Mouse scrolled (536, 363) with delta (0, 0)
Screenshot: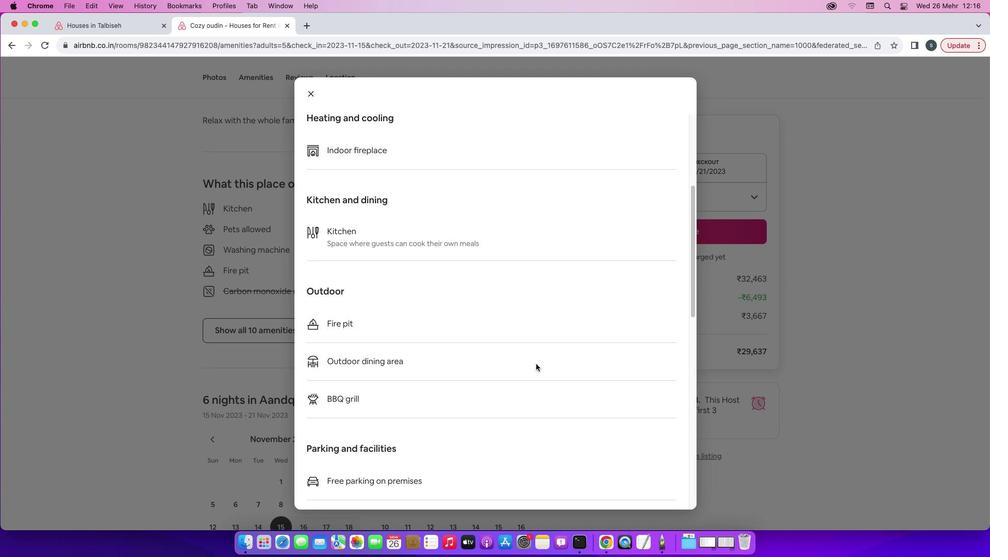 
Action: Mouse scrolled (536, 363) with delta (0, 0)
Screenshot: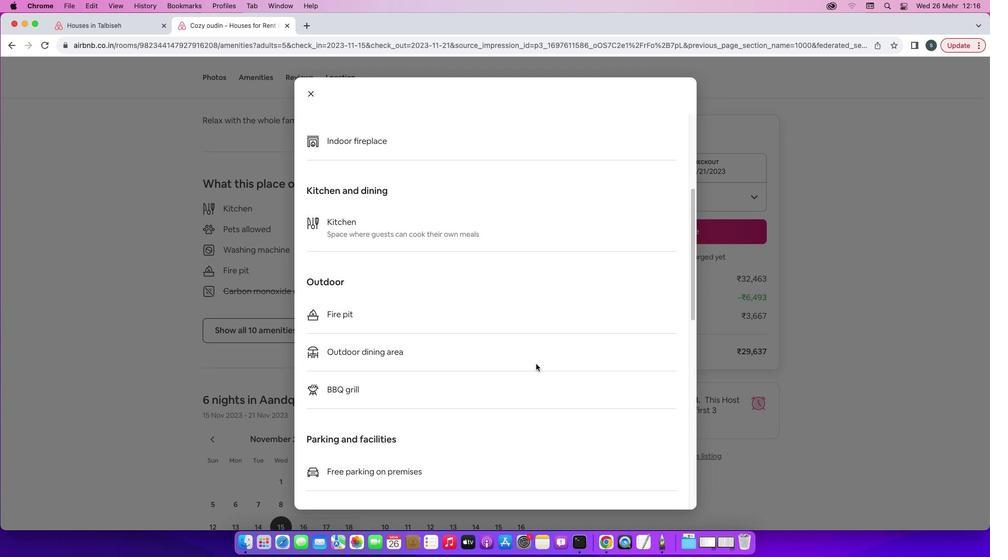 
Action: Mouse scrolled (536, 363) with delta (0, -1)
Screenshot: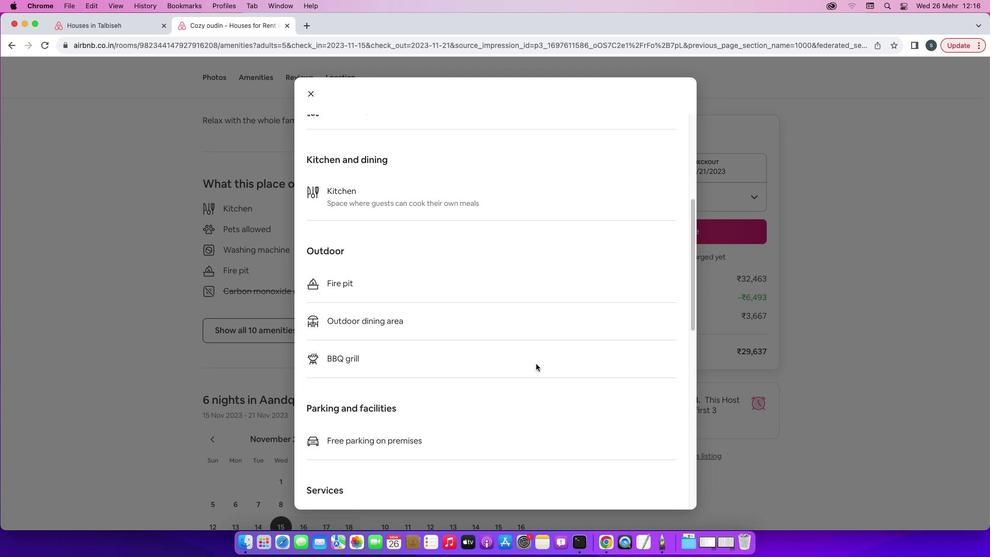 
Action: Mouse scrolled (536, 363) with delta (0, -1)
Screenshot: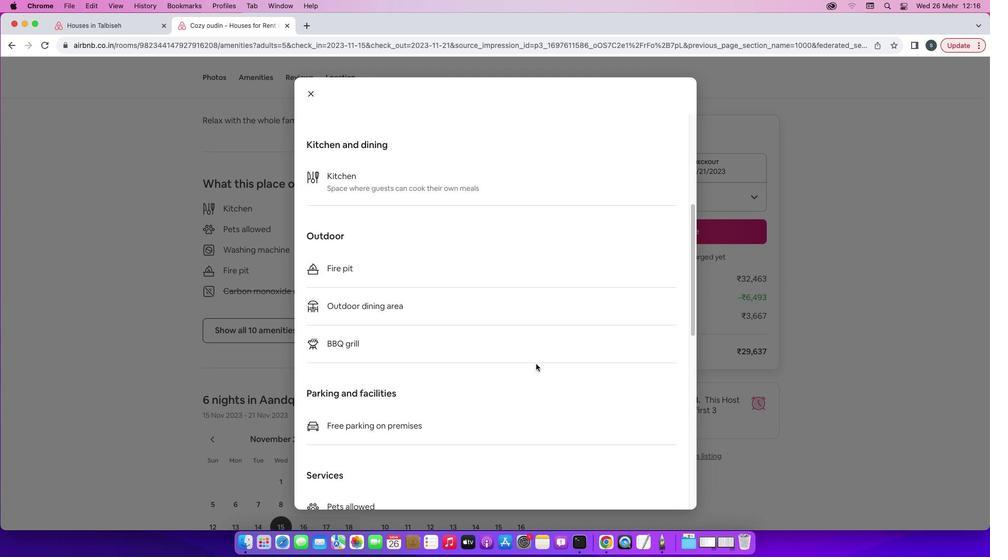 
Action: Mouse scrolled (536, 363) with delta (0, 0)
Screenshot: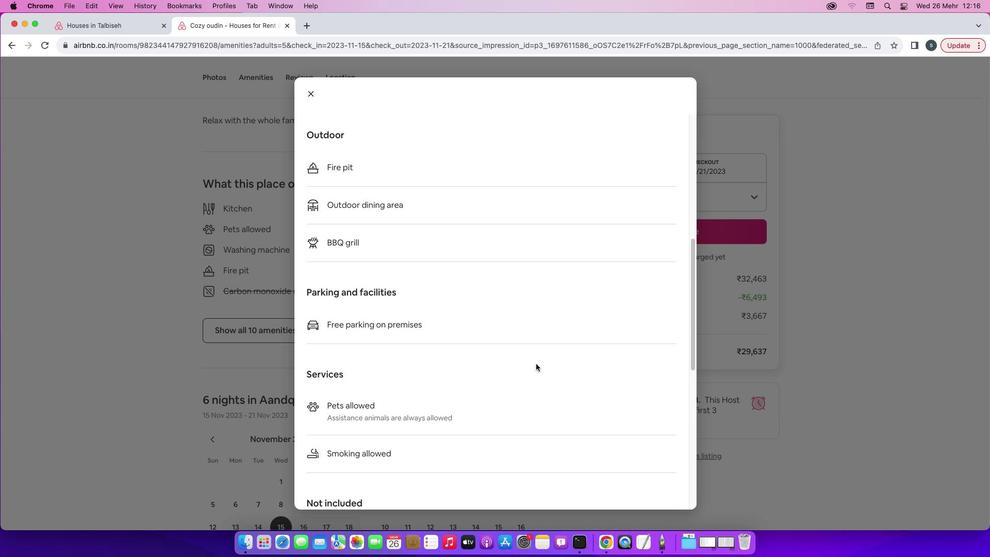 
Action: Mouse scrolled (536, 363) with delta (0, 0)
Screenshot: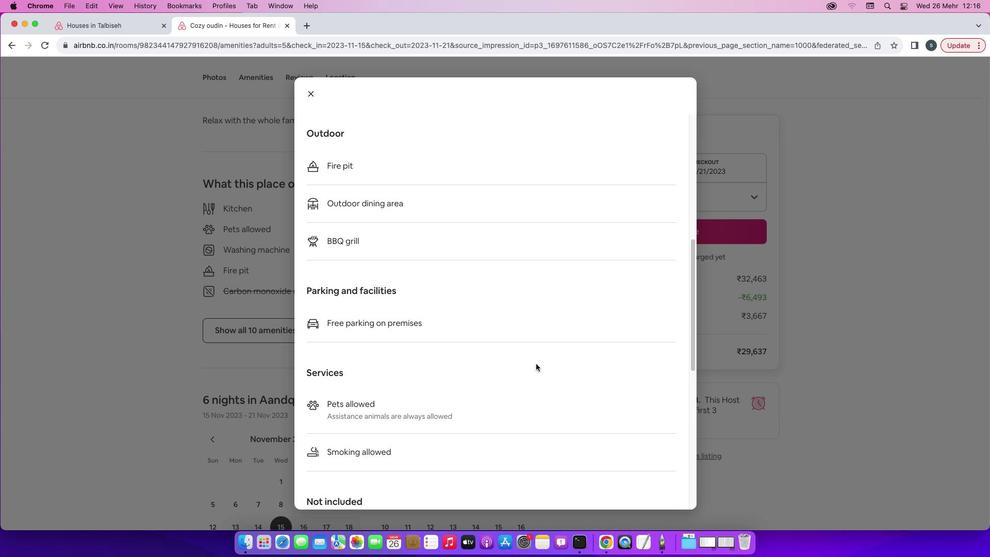 
Action: Mouse scrolled (536, 363) with delta (0, 0)
Screenshot: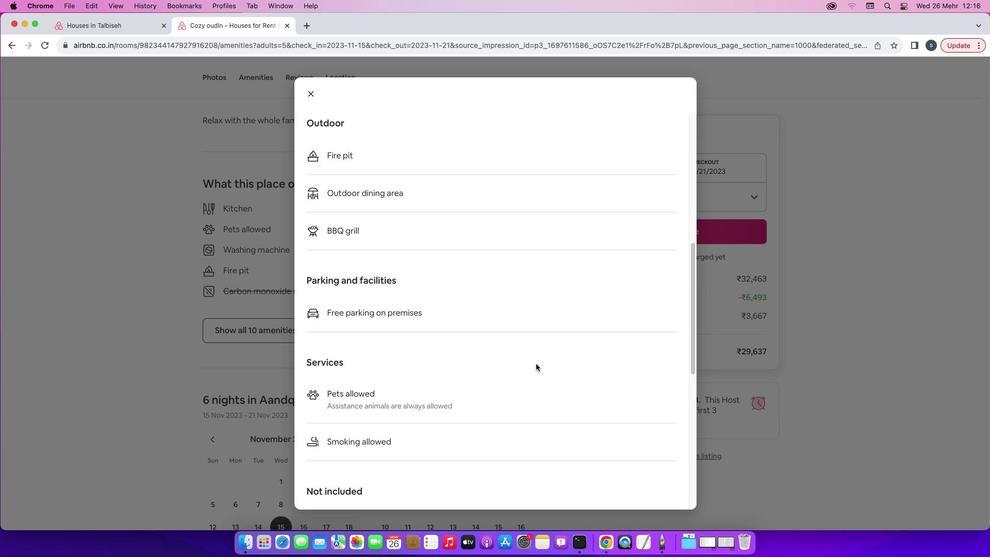 
Action: Mouse scrolled (536, 363) with delta (0, 0)
Screenshot: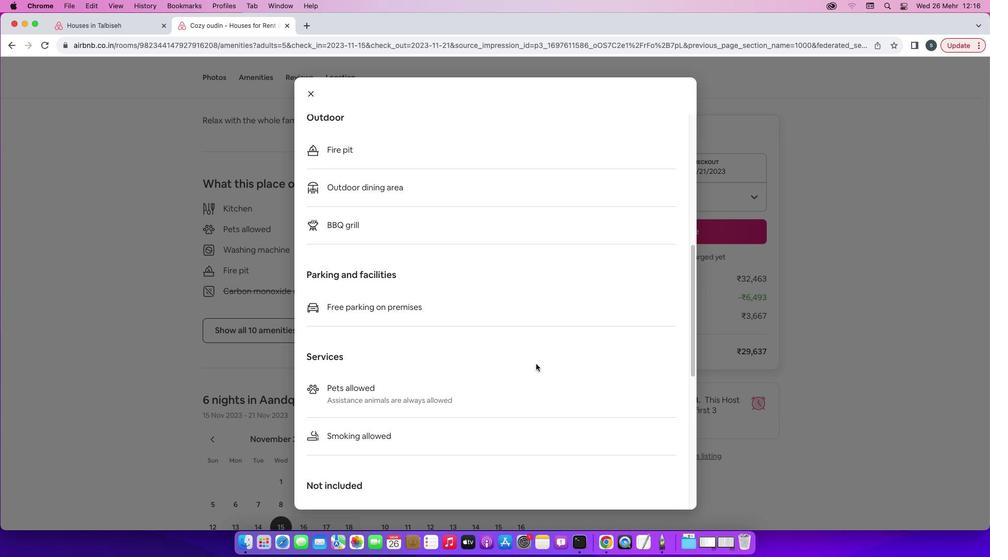 
Action: Mouse scrolled (536, 363) with delta (0, -1)
Screenshot: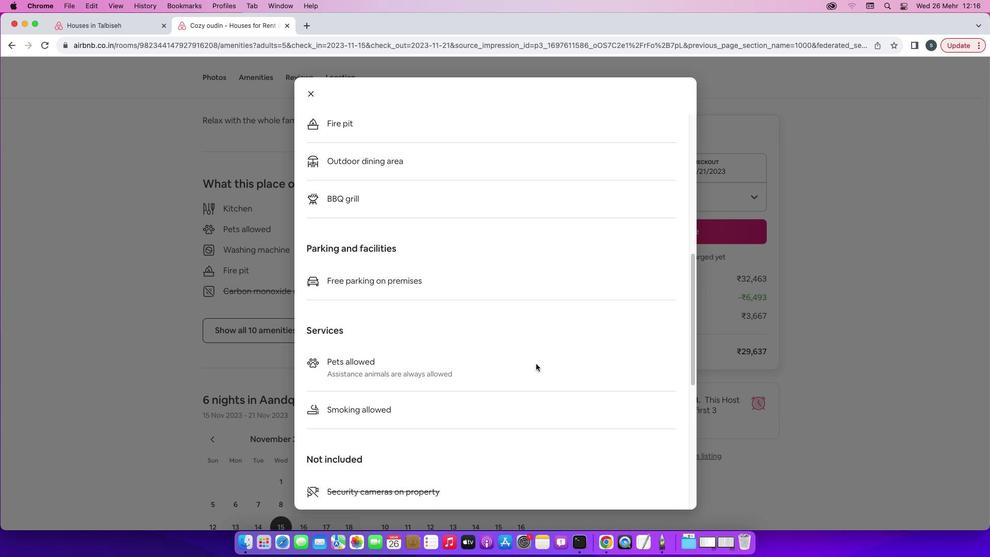 
Action: Mouse scrolled (536, 363) with delta (0, -2)
Screenshot: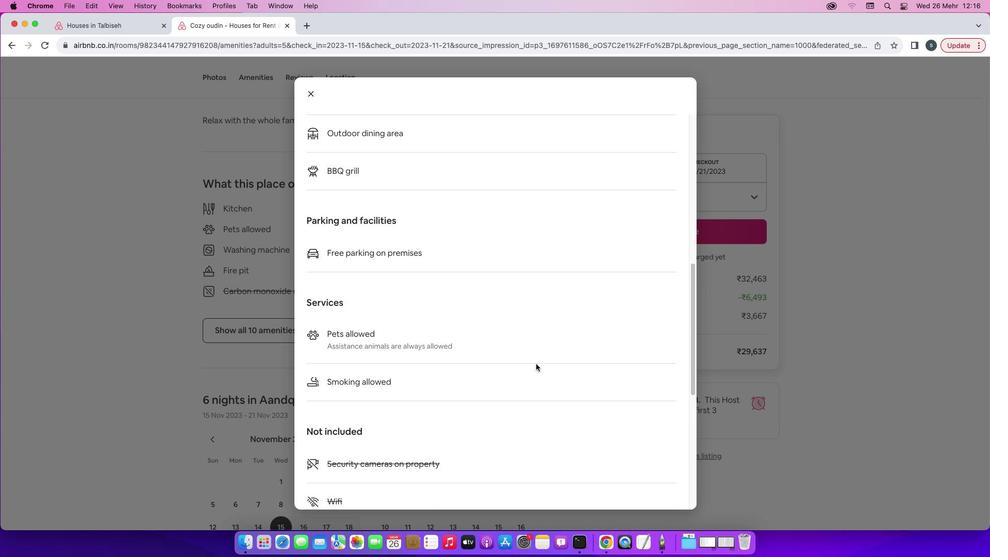 
Action: Mouse scrolled (536, 363) with delta (0, 0)
Screenshot: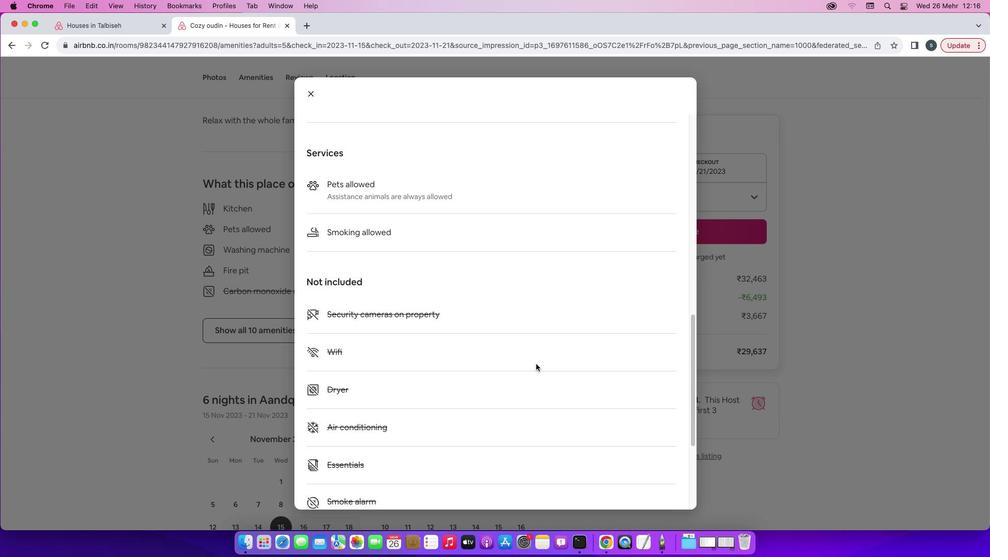 
Action: Mouse scrolled (536, 363) with delta (0, 0)
Screenshot: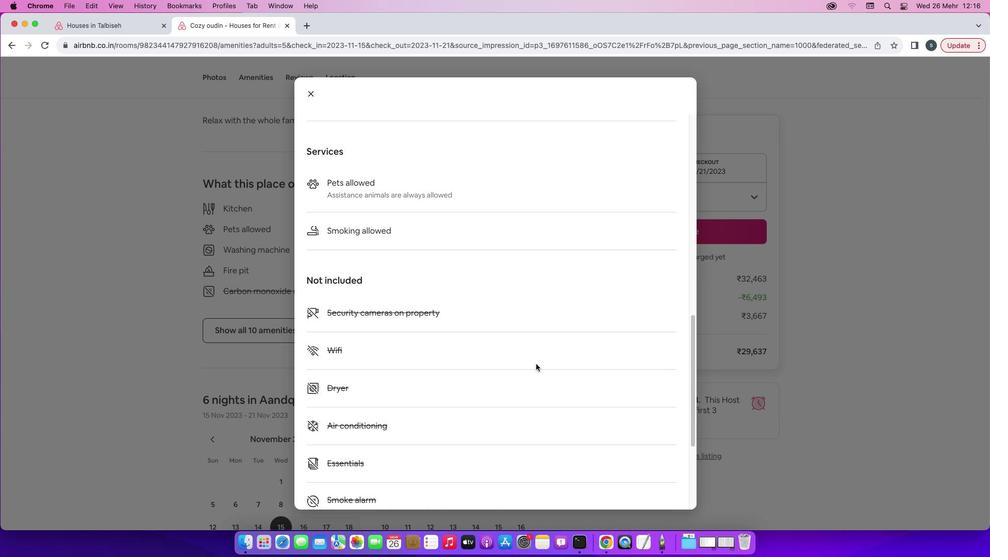
Action: Mouse scrolled (536, 363) with delta (0, 0)
Screenshot: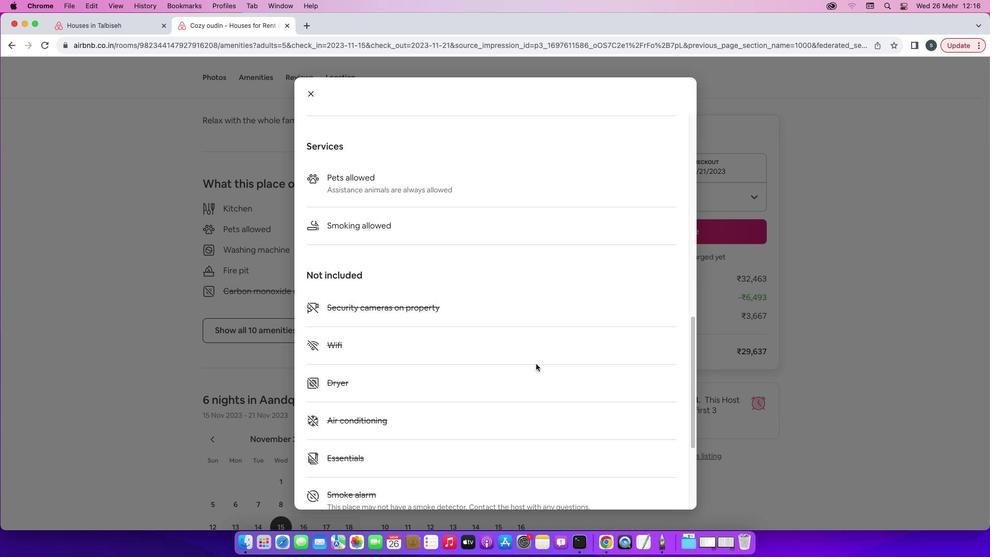 
Action: Mouse scrolled (536, 363) with delta (0, 0)
Screenshot: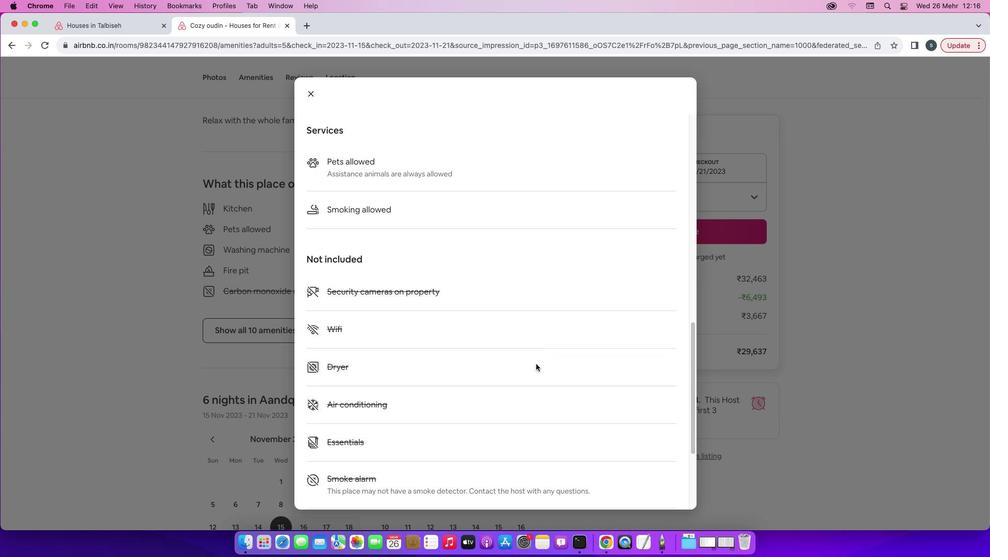 
Action: Mouse scrolled (536, 363) with delta (0, -1)
Screenshot: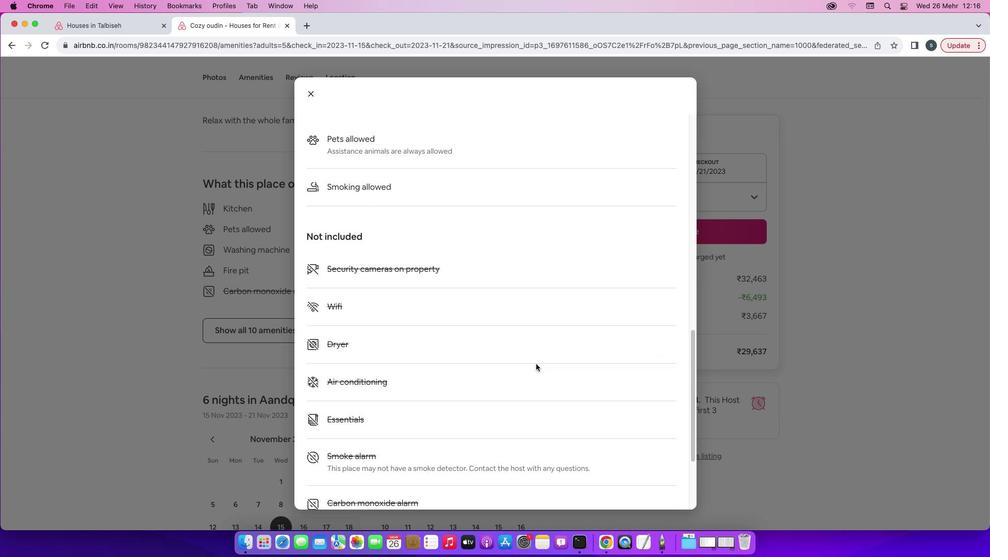 
Action: Mouse scrolled (536, 363) with delta (0, -1)
Screenshot: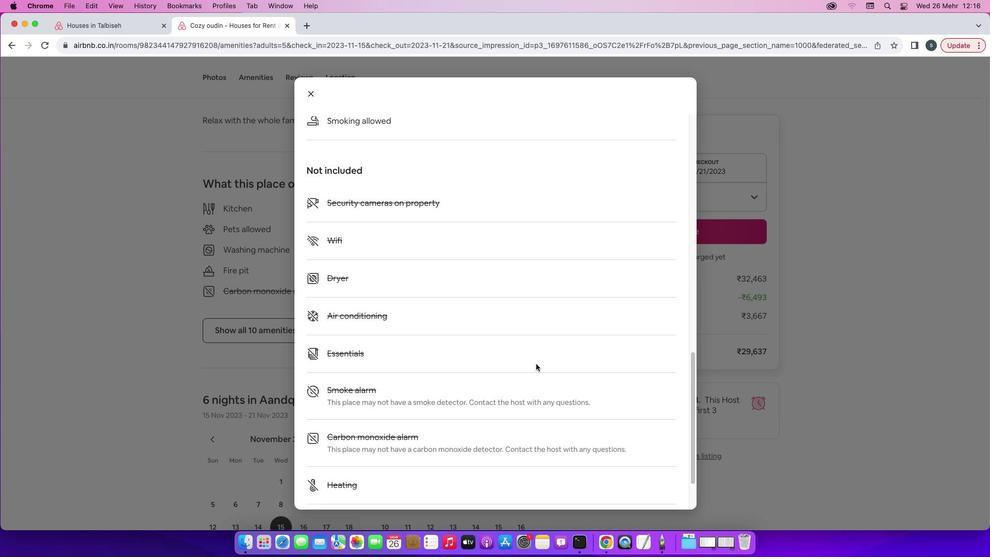 
Action: Mouse scrolled (536, 363) with delta (0, 0)
Screenshot: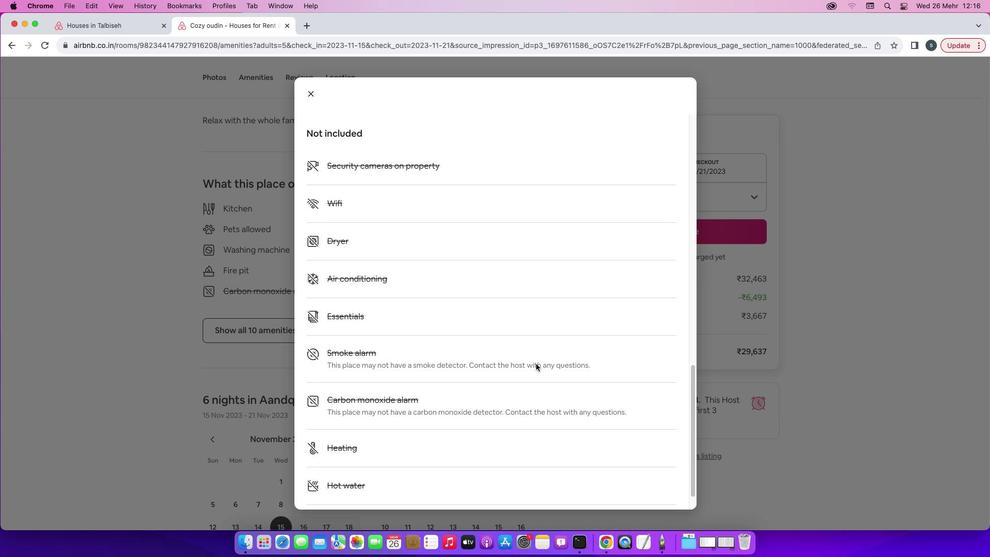 
Action: Mouse scrolled (536, 363) with delta (0, 0)
Screenshot: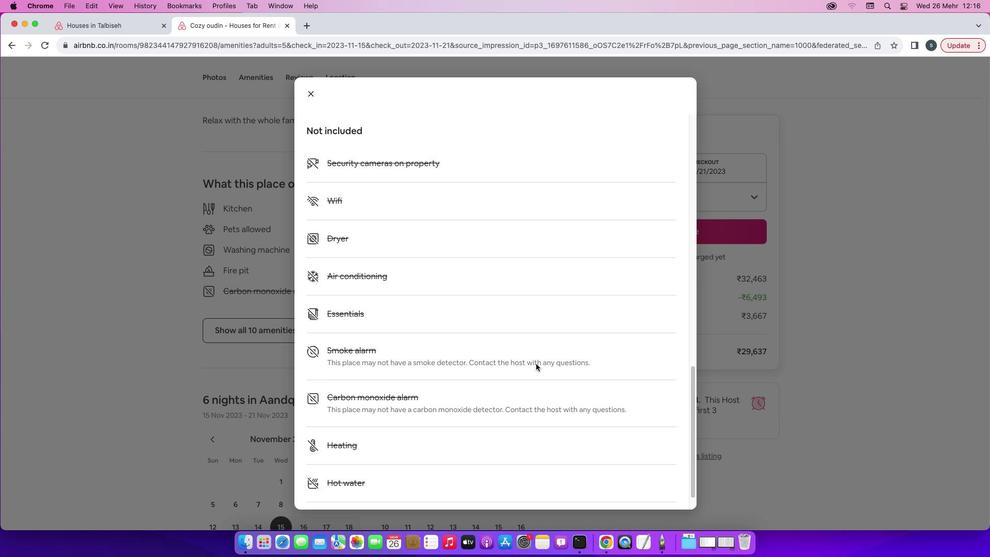 
Action: Mouse scrolled (536, 363) with delta (0, -1)
Screenshot: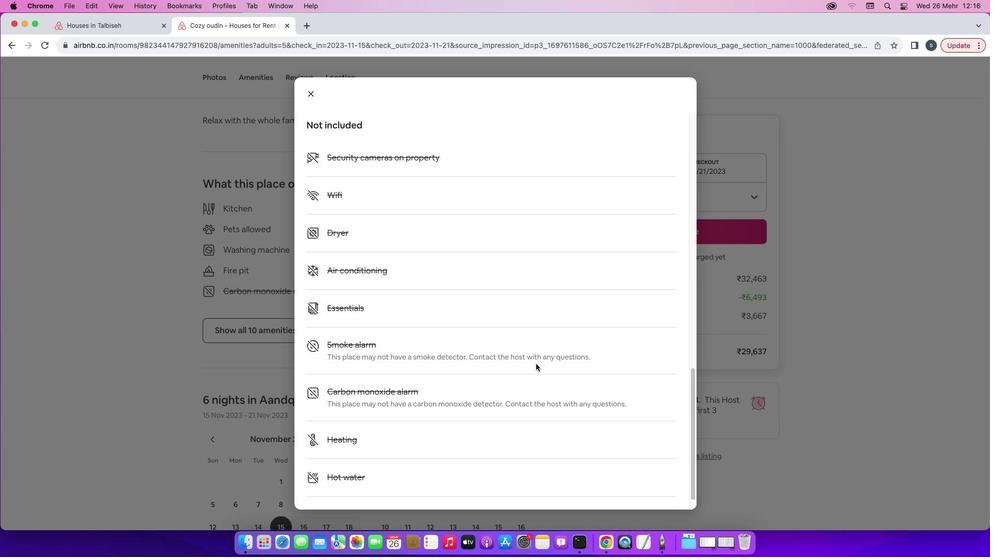 
Action: Mouse scrolled (536, 363) with delta (0, 0)
Screenshot: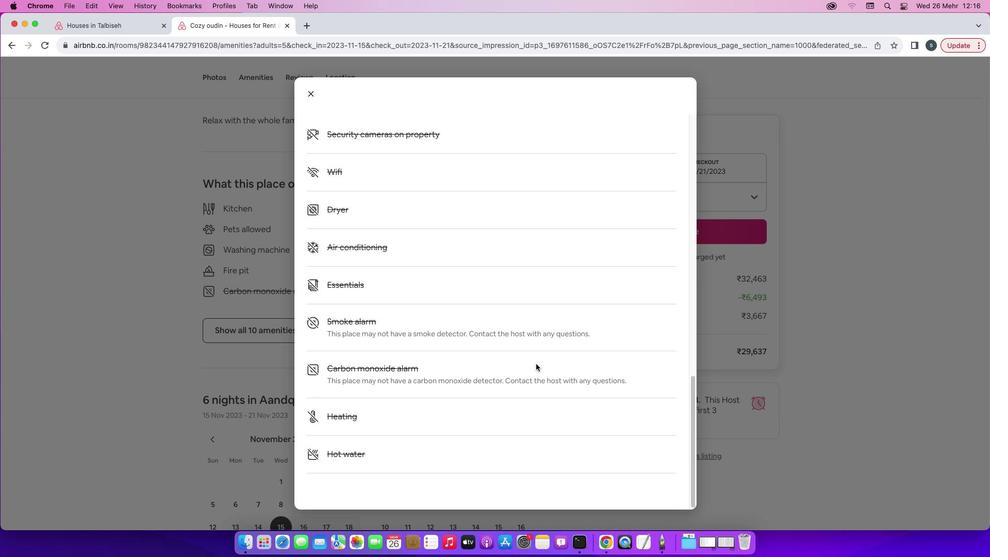 
Action: Mouse scrolled (536, 363) with delta (0, 0)
Screenshot: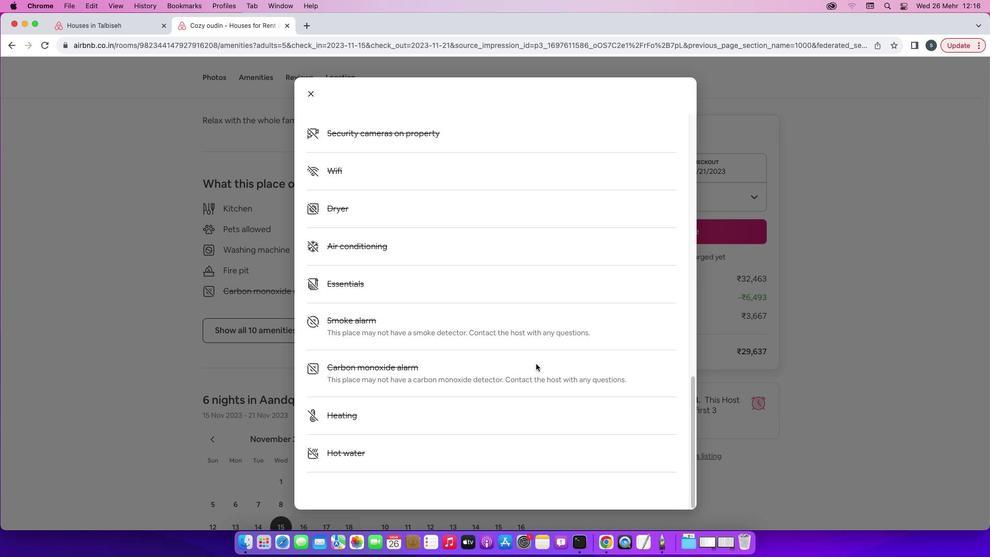 
Action: Mouse scrolled (536, 363) with delta (0, -1)
Screenshot: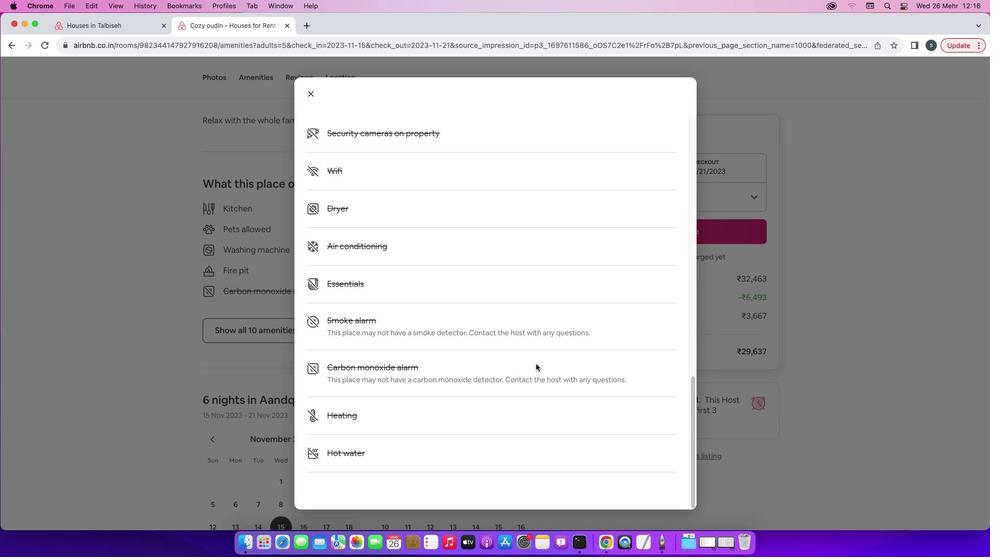 
Action: Mouse moved to (312, 95)
Screenshot: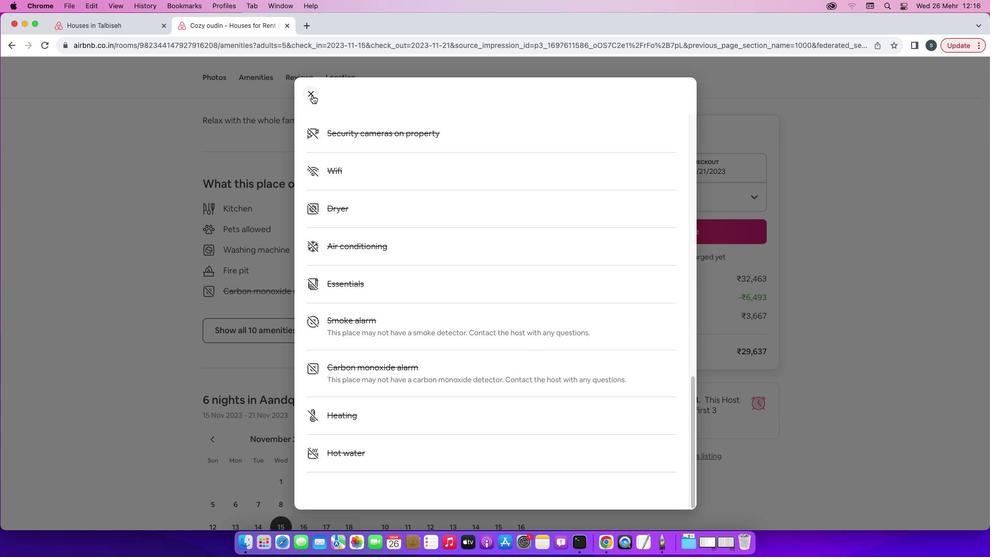 
Action: Mouse pressed left at (312, 95)
Screenshot: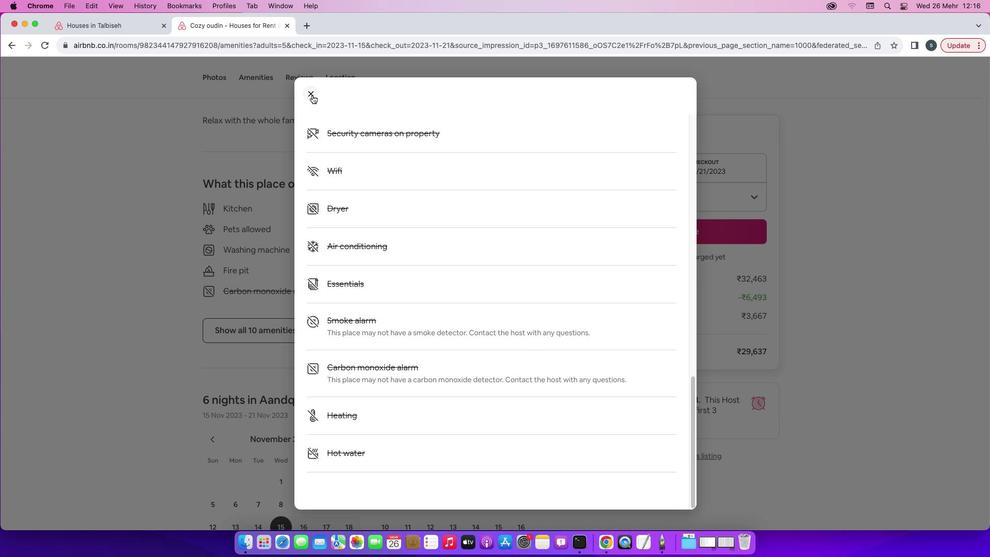
Action: Mouse moved to (415, 321)
Screenshot: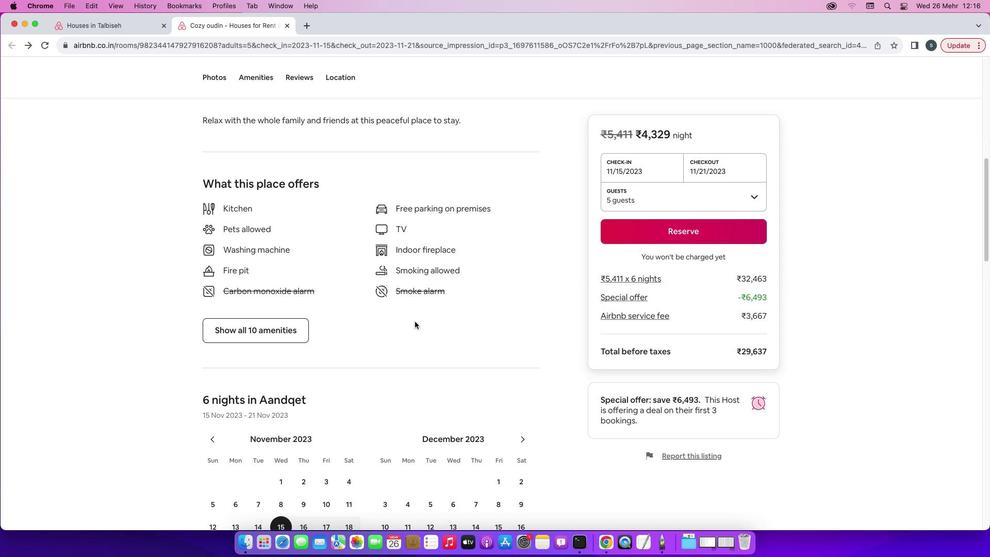 
Action: Mouse scrolled (415, 321) with delta (0, 0)
Screenshot: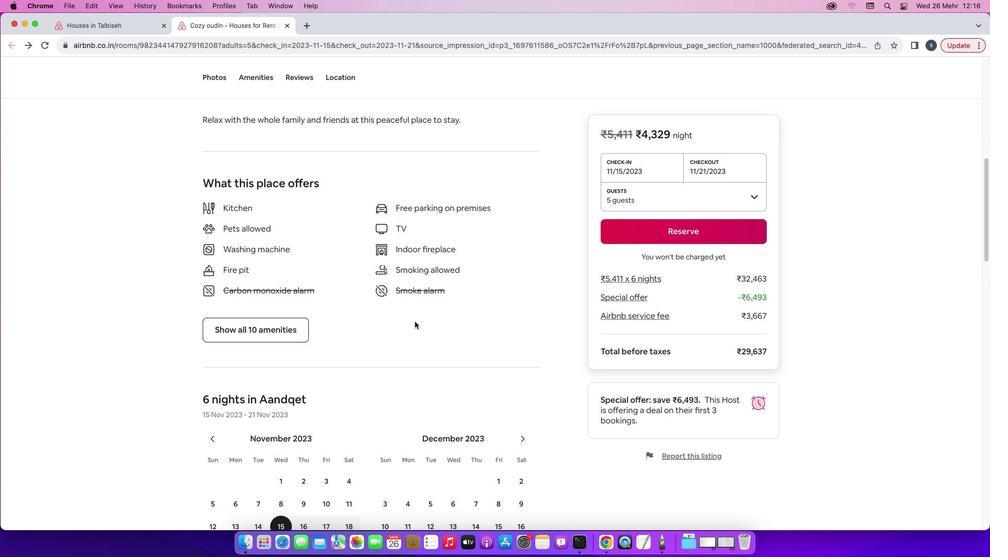 
Action: Mouse scrolled (415, 321) with delta (0, 0)
Screenshot: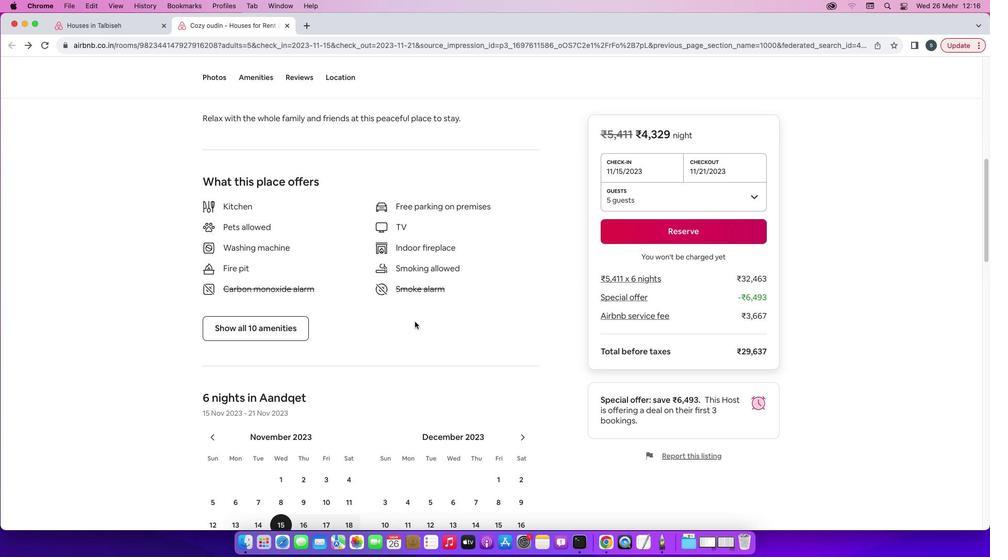 
Action: Mouse scrolled (415, 321) with delta (0, 0)
Screenshot: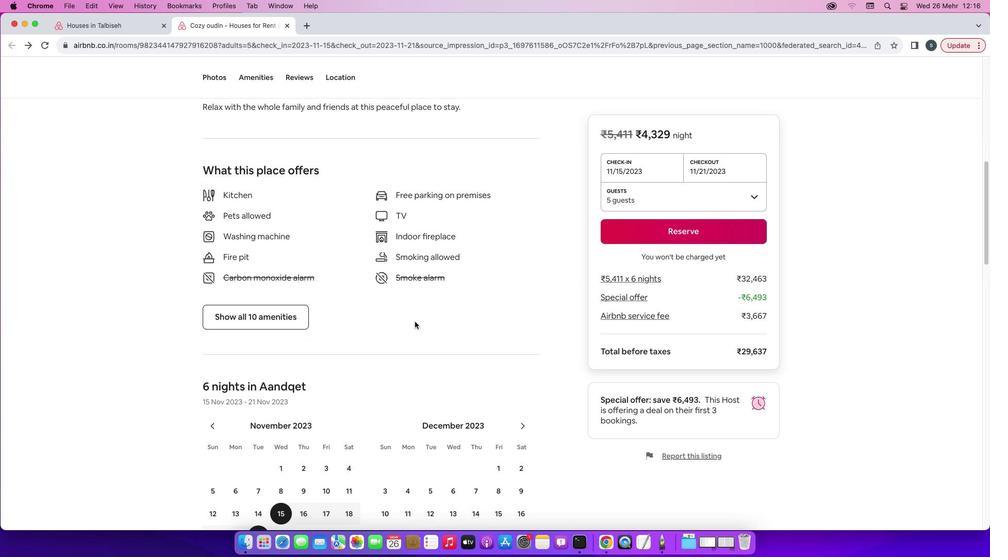 
Action: Mouse scrolled (415, 321) with delta (0, -1)
Screenshot: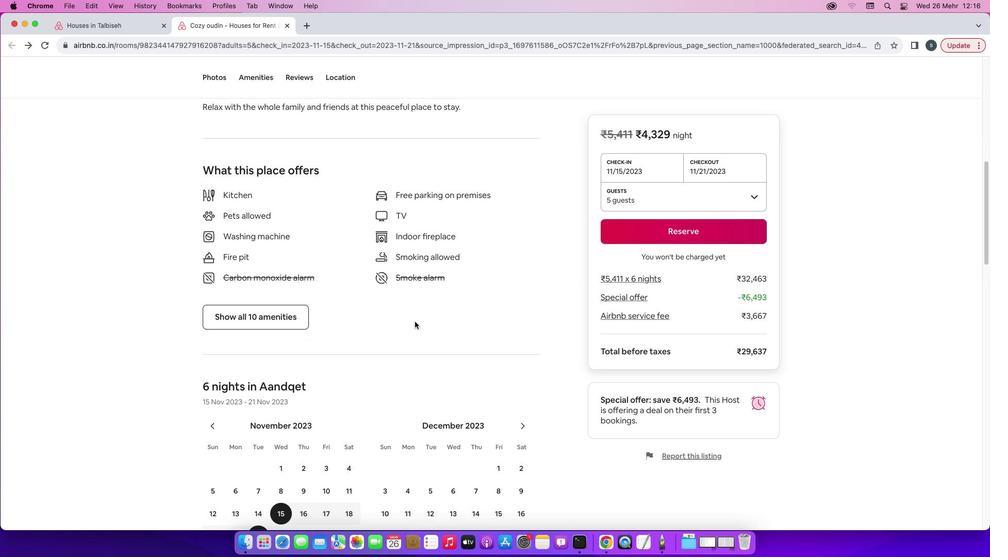 
Action: Mouse scrolled (415, 321) with delta (0, -1)
Screenshot: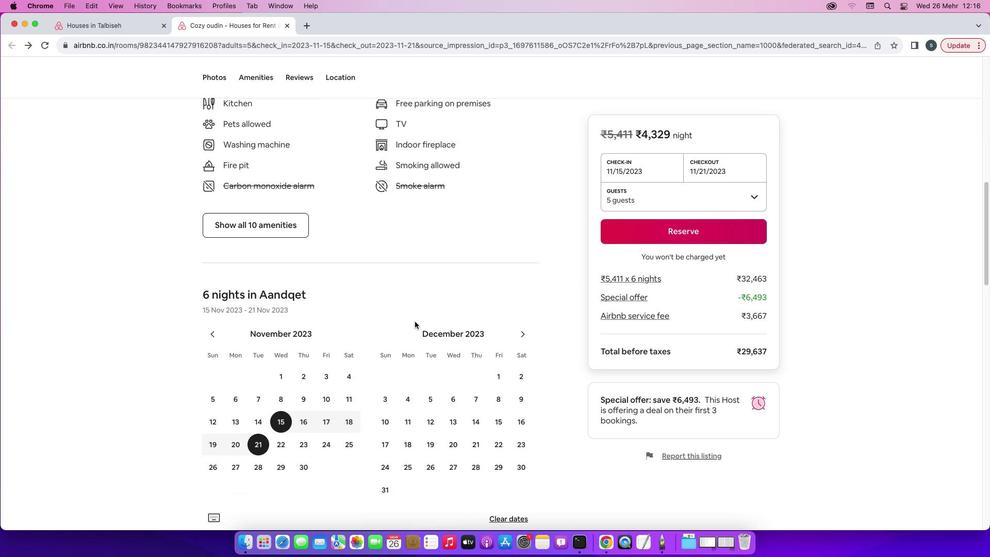 
Action: Mouse scrolled (415, 321) with delta (0, 0)
Screenshot: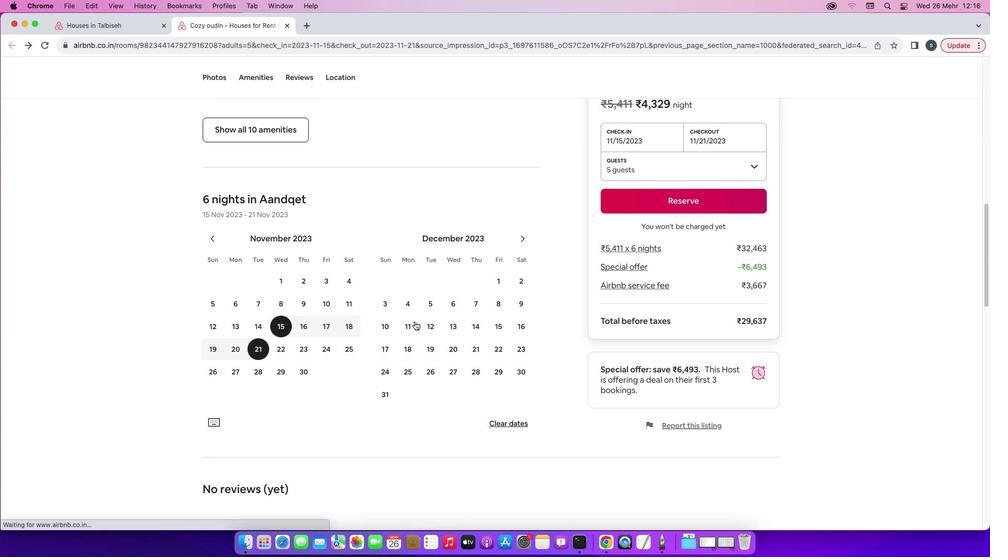 
Action: Mouse scrolled (415, 321) with delta (0, 0)
Screenshot: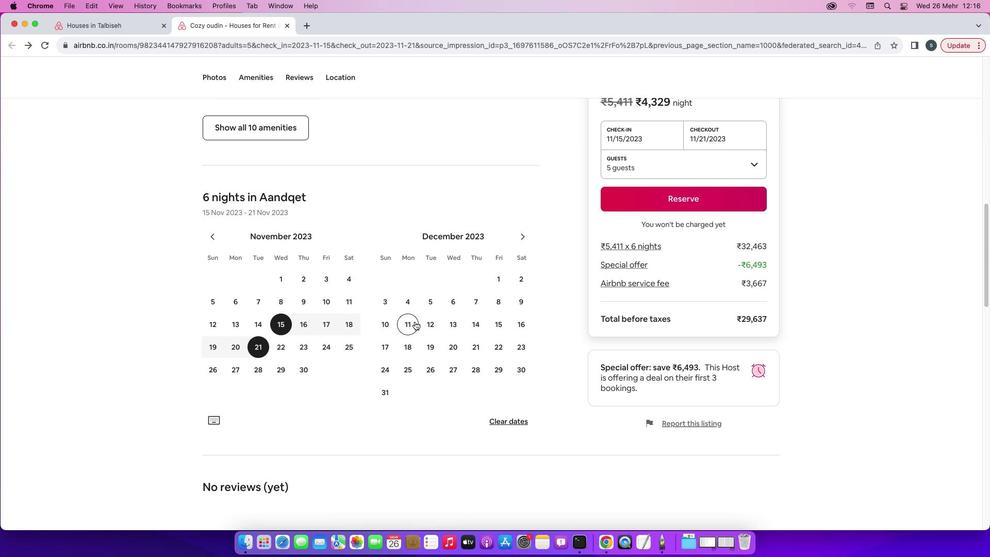 
Action: Mouse scrolled (415, 321) with delta (0, 0)
Screenshot: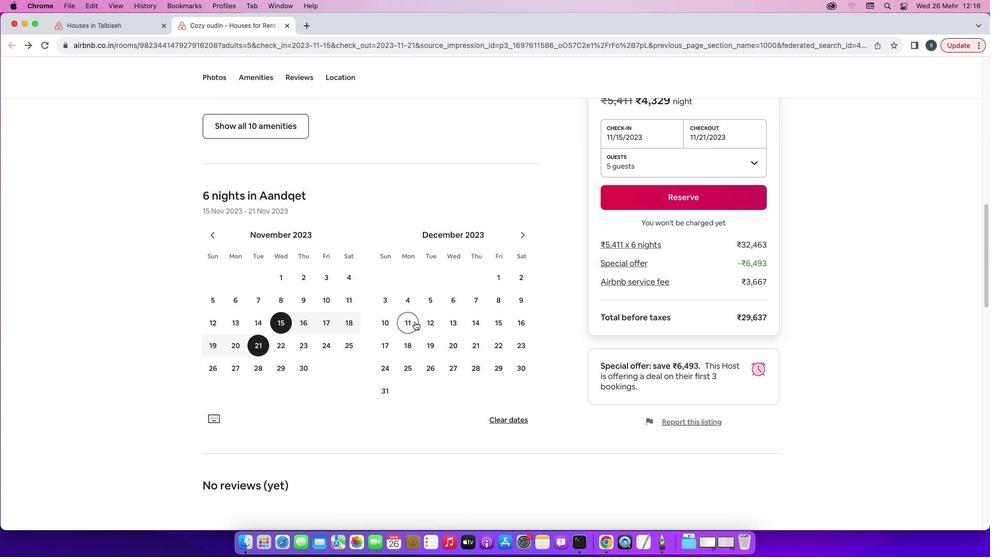 
Action: Mouse scrolled (415, 321) with delta (0, 0)
Screenshot: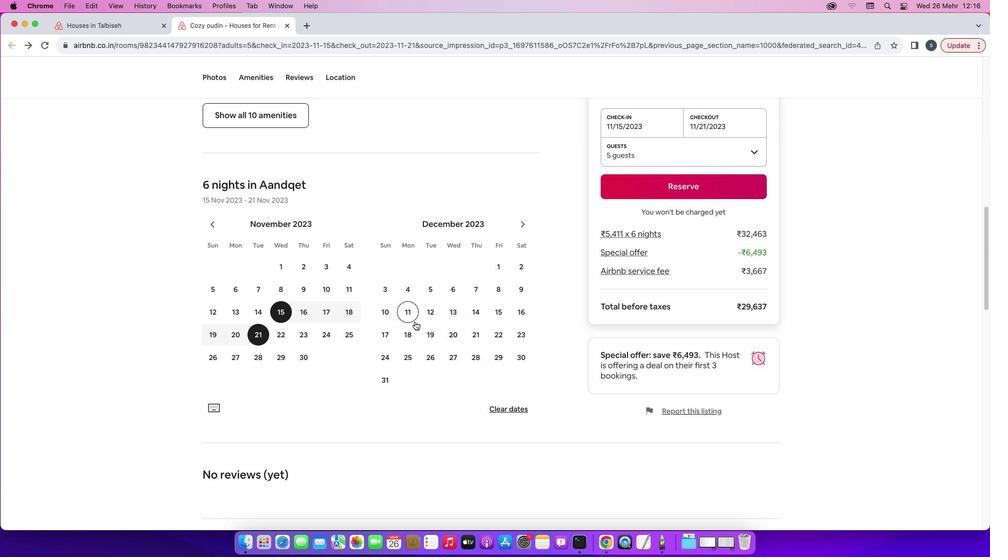 
Action: Mouse scrolled (415, 321) with delta (0, -1)
Screenshot: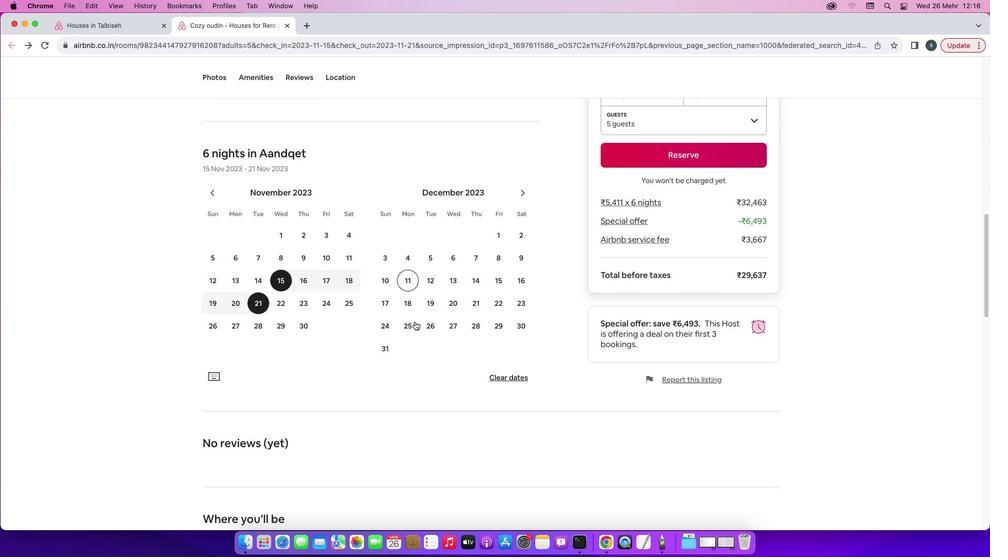 
Action: Mouse scrolled (415, 321) with delta (0, -1)
Screenshot: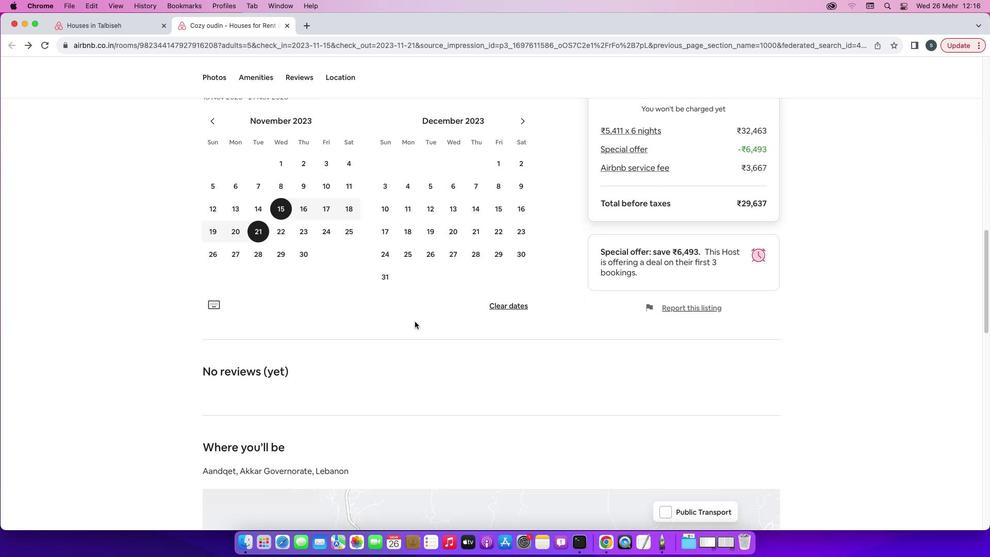 
Action: Mouse scrolled (415, 321) with delta (0, -1)
Screenshot: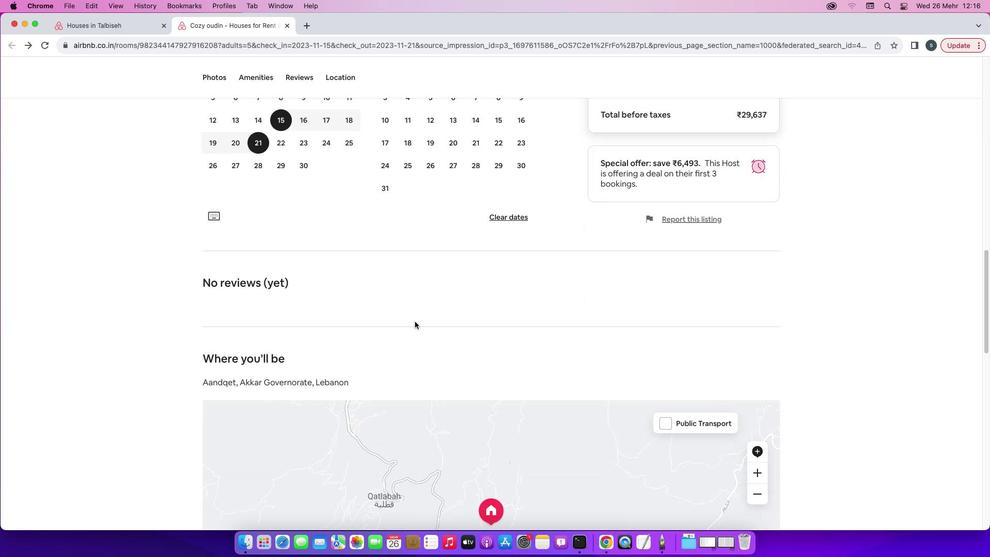 
Action: Mouse moved to (286, 24)
Screenshot: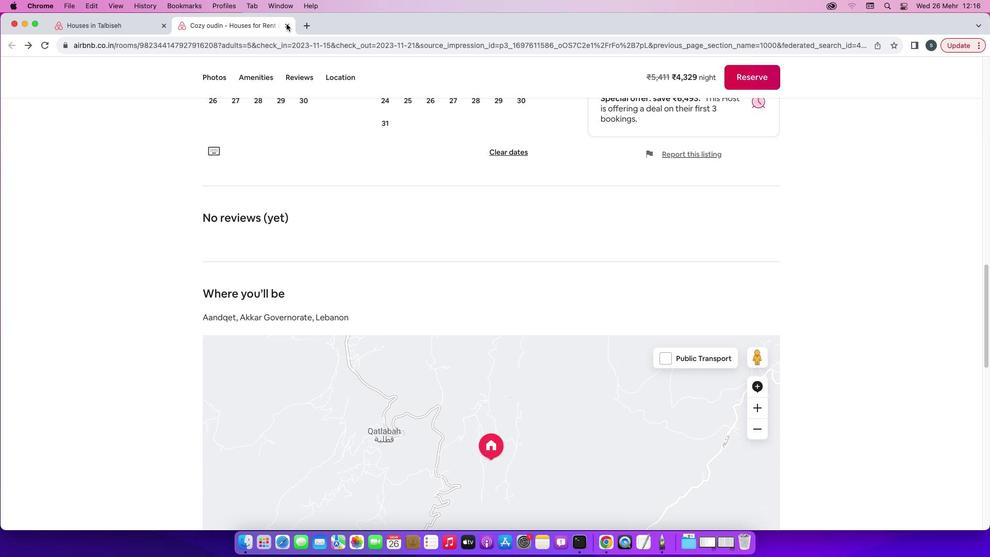 
Action: Mouse pressed left at (286, 24)
Screenshot: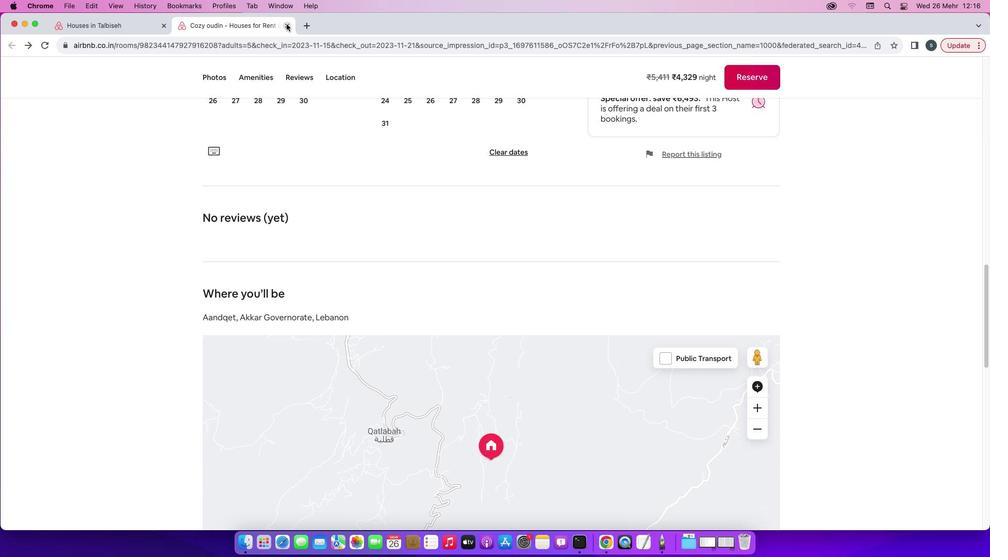 
Action: Mouse moved to (305, 252)
Screenshot: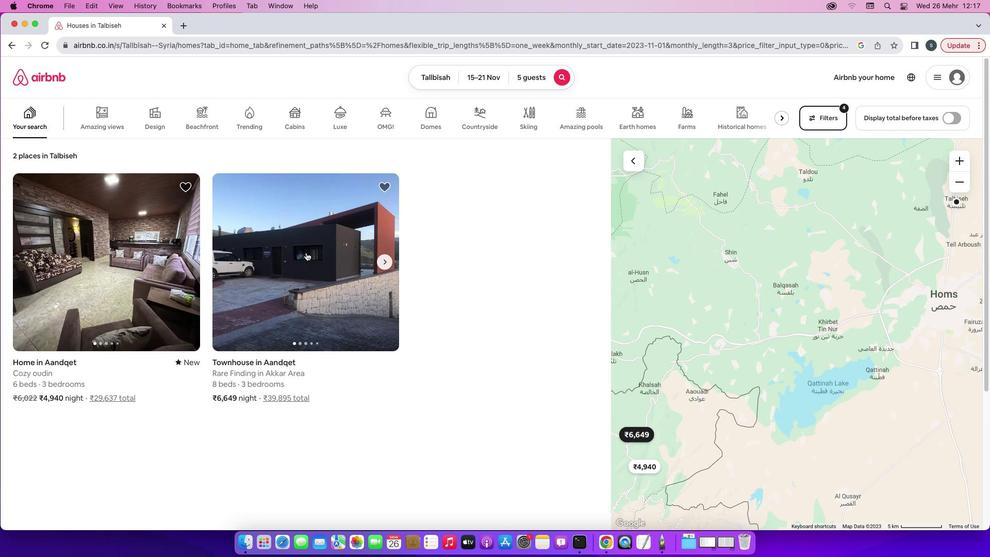 
Action: Mouse pressed left at (305, 252)
Screenshot: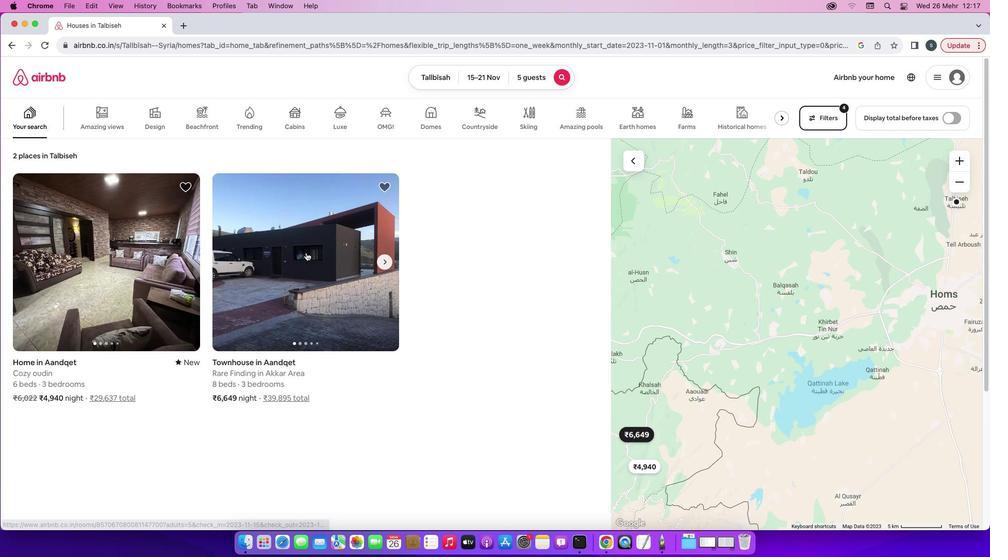 
Action: Mouse moved to (750, 384)
Screenshot: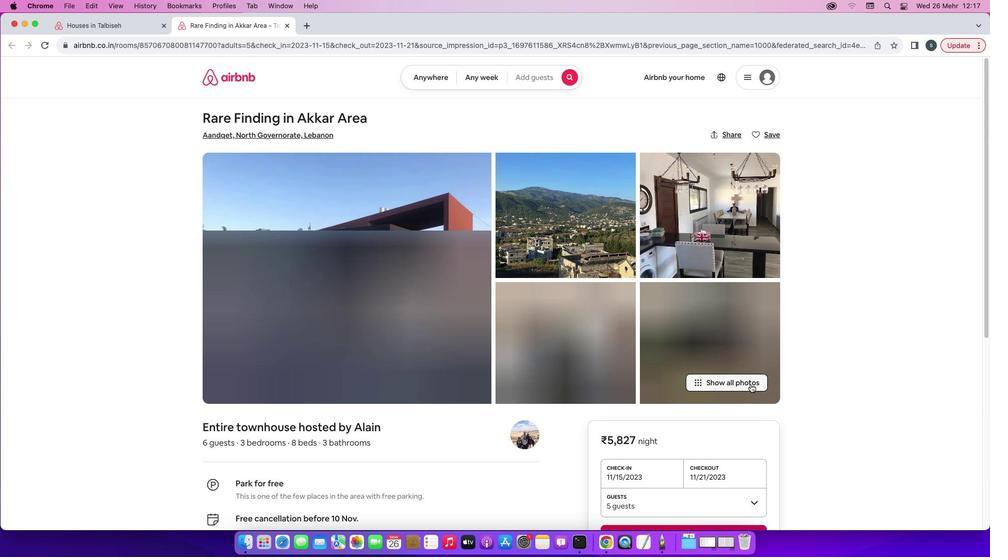 
Action: Mouse pressed left at (750, 384)
Screenshot: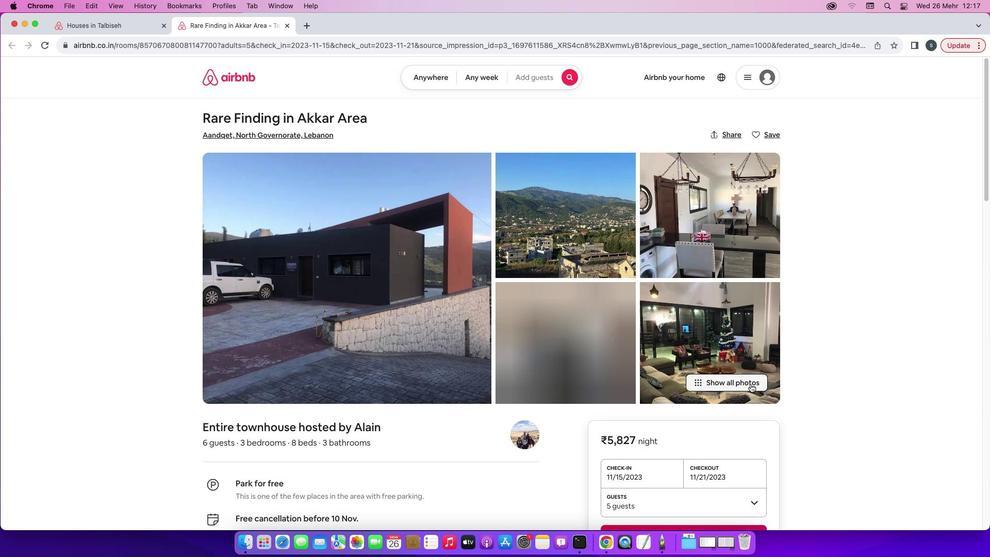 
Action: Mouse moved to (775, 417)
Screenshot: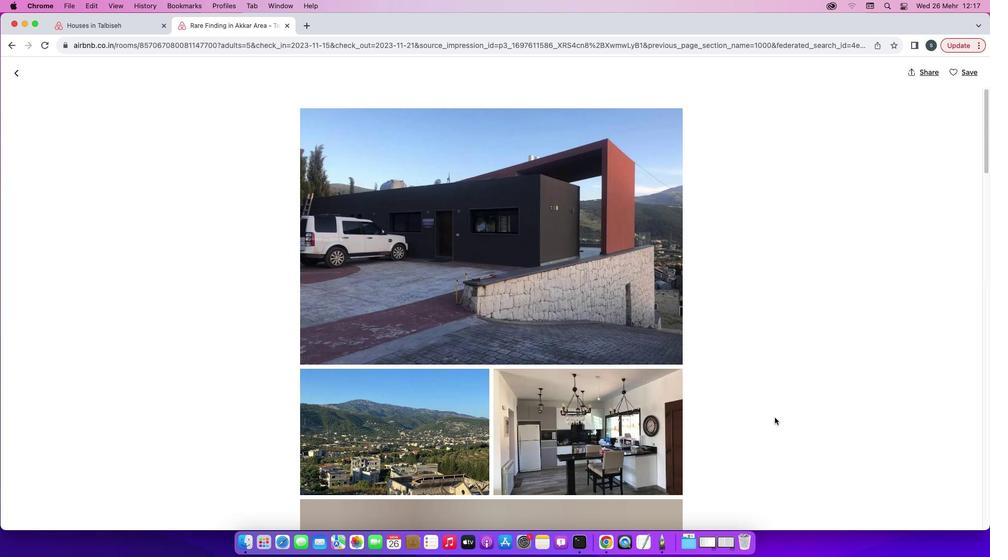 
Action: Mouse scrolled (775, 417) with delta (0, 0)
Screenshot: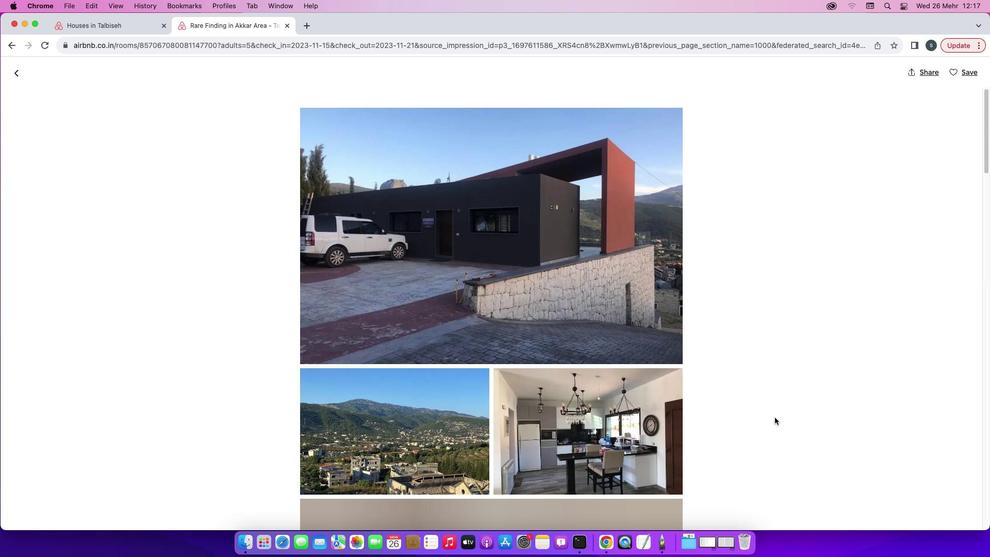 
Action: Mouse scrolled (775, 417) with delta (0, 0)
Screenshot: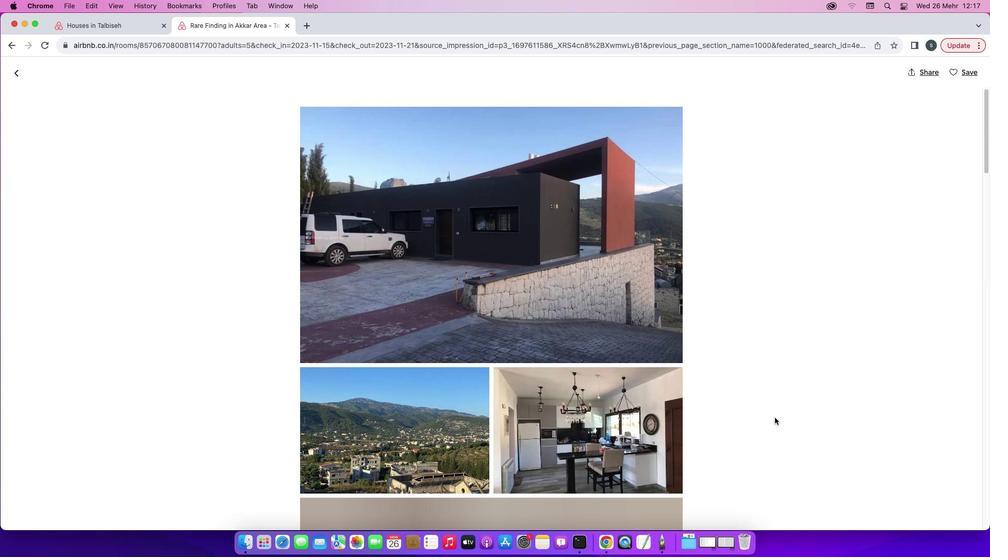 
Action: Mouse scrolled (775, 417) with delta (0, -1)
Screenshot: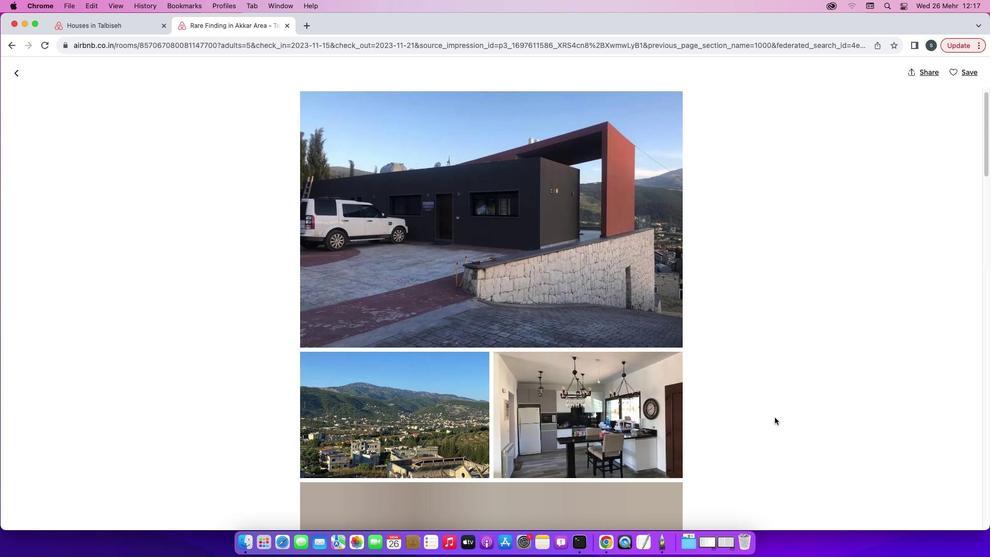 
Action: Mouse scrolled (775, 417) with delta (0, -1)
Screenshot: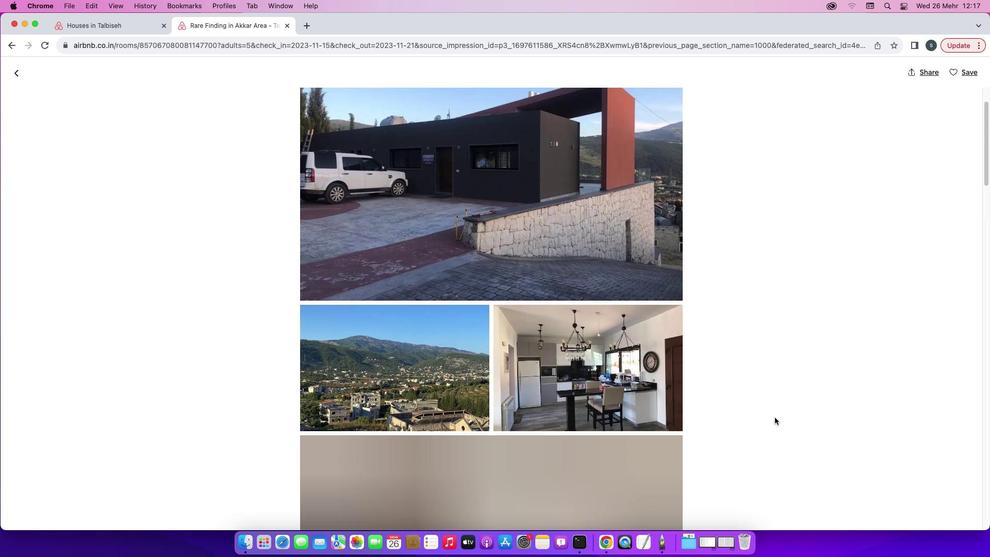 
Action: Mouse scrolled (775, 417) with delta (0, -1)
Screenshot: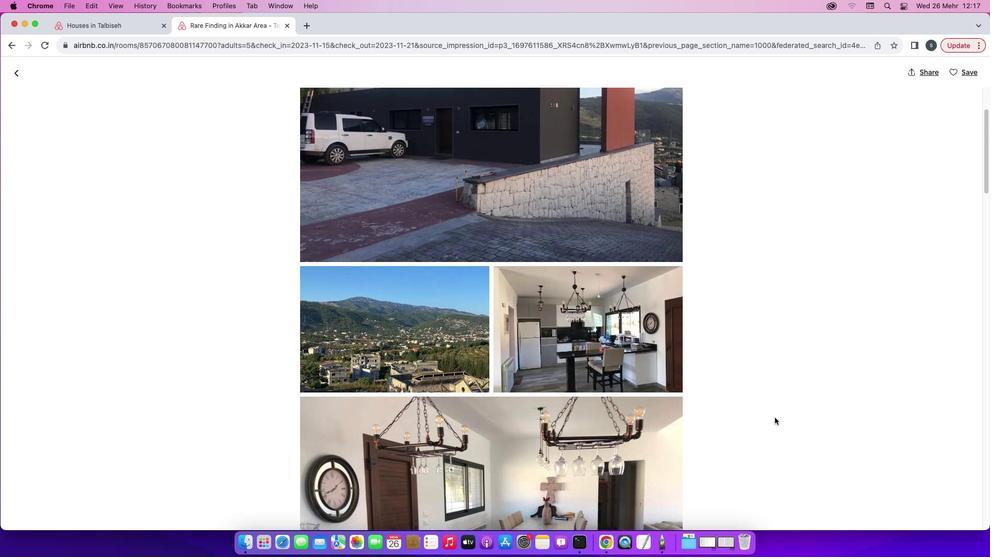 
Action: Mouse scrolled (775, 417) with delta (0, 0)
Screenshot: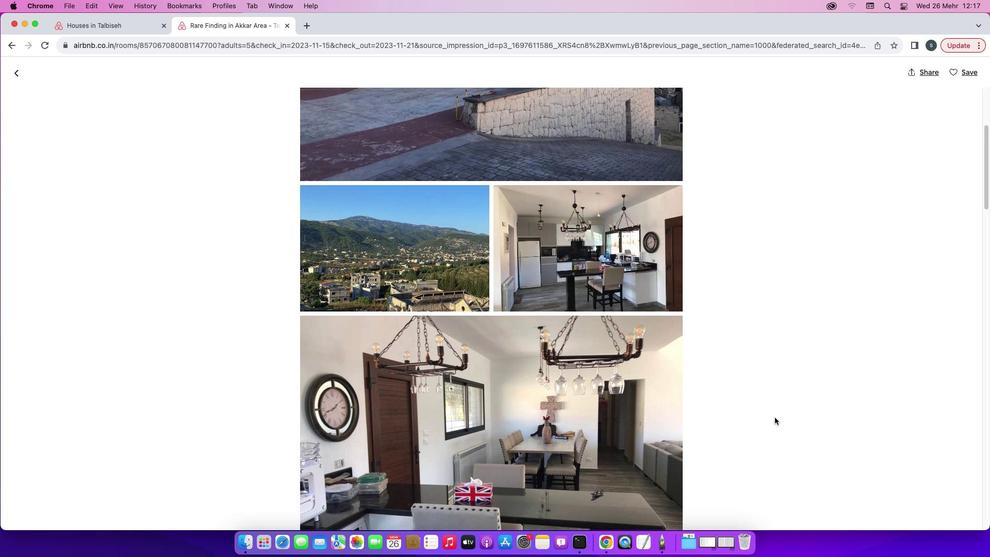 
Action: Mouse scrolled (775, 417) with delta (0, 0)
Screenshot: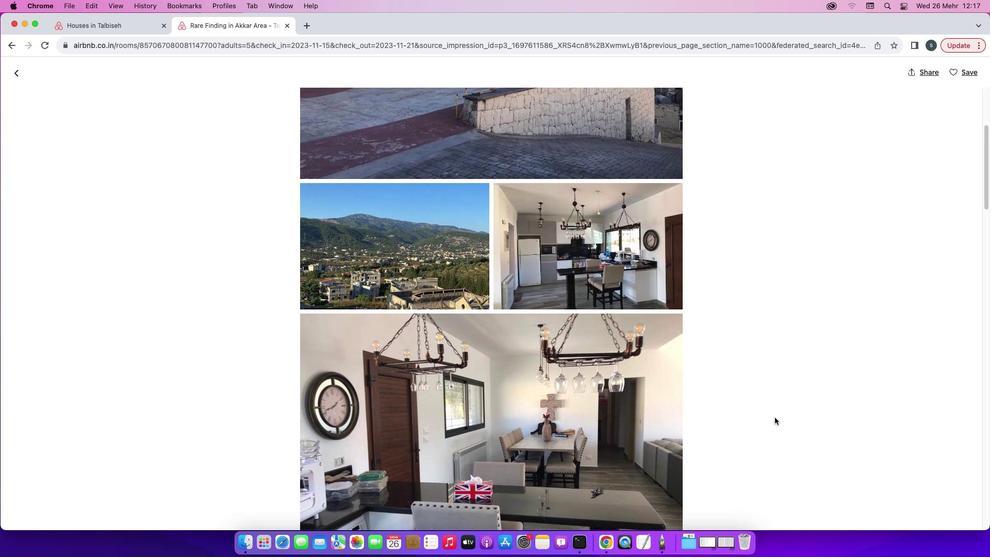 
Action: Mouse scrolled (775, 417) with delta (0, 0)
Screenshot: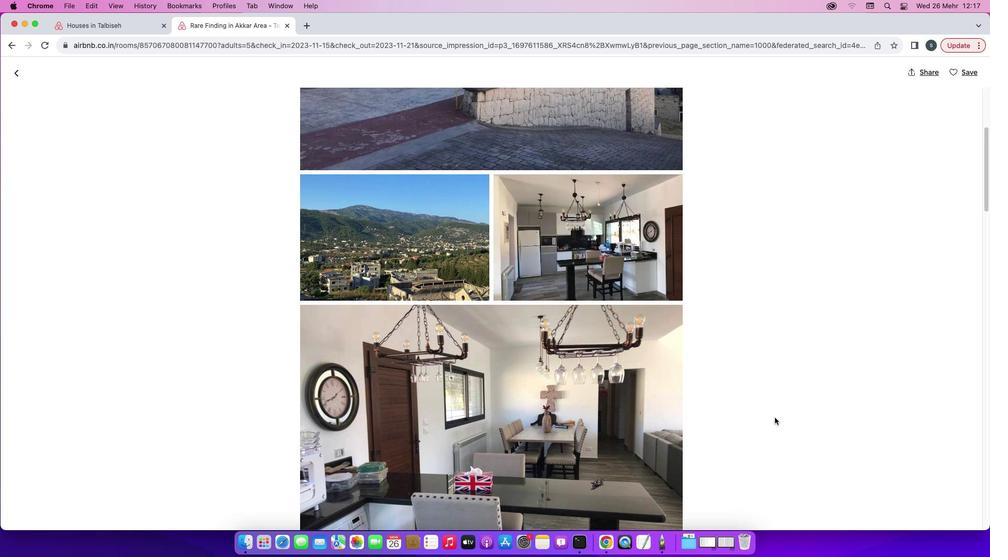 
Action: Mouse scrolled (775, 417) with delta (0, -1)
Screenshot: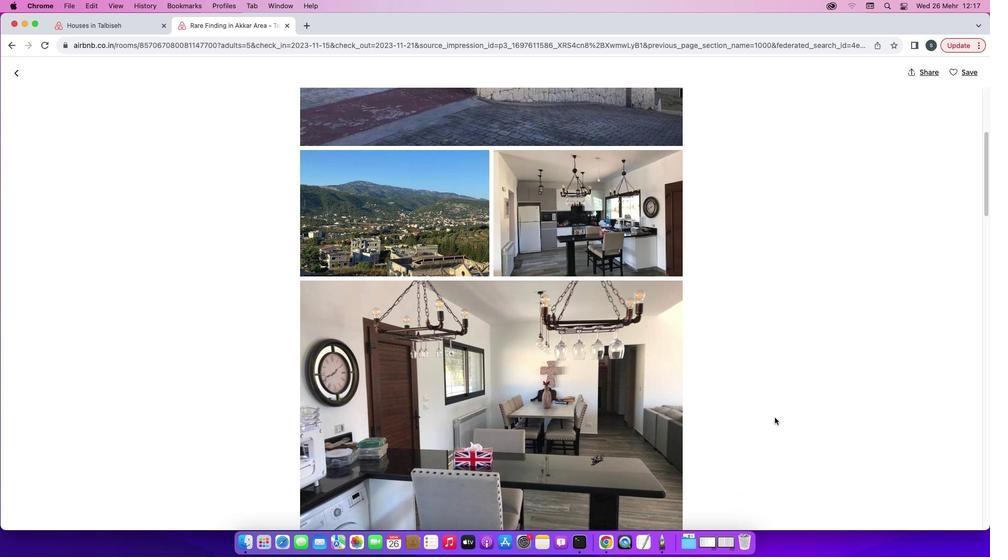 
Action: Mouse scrolled (775, 417) with delta (0, -1)
Screenshot: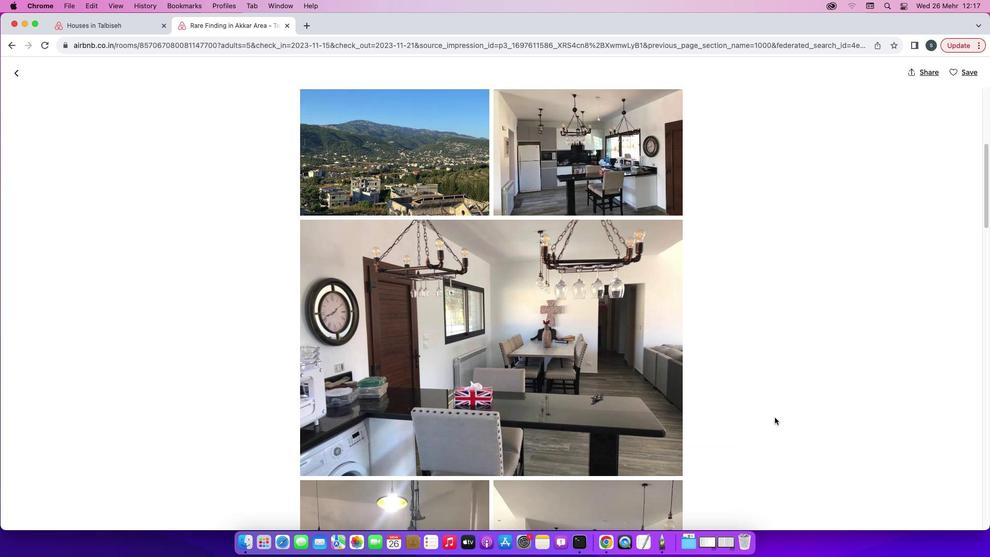 
Action: Mouse scrolled (775, 417) with delta (0, 0)
Screenshot: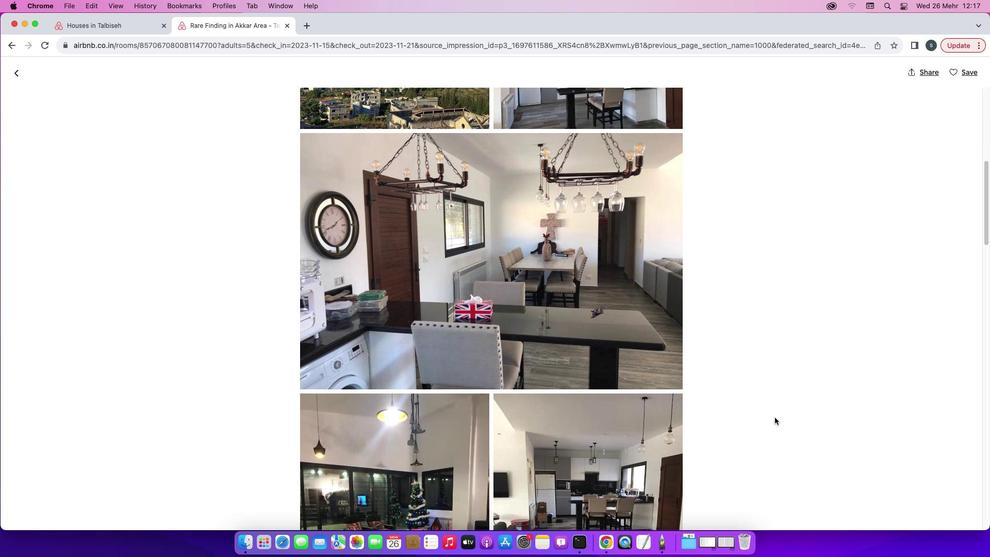 
Action: Mouse scrolled (775, 417) with delta (0, 0)
Screenshot: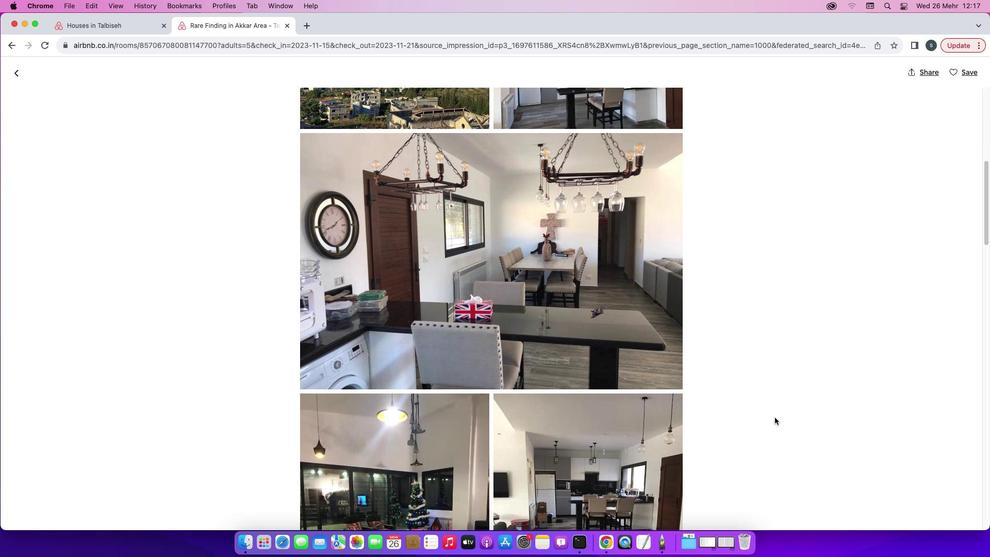 
Action: Mouse scrolled (775, 417) with delta (0, -1)
Screenshot: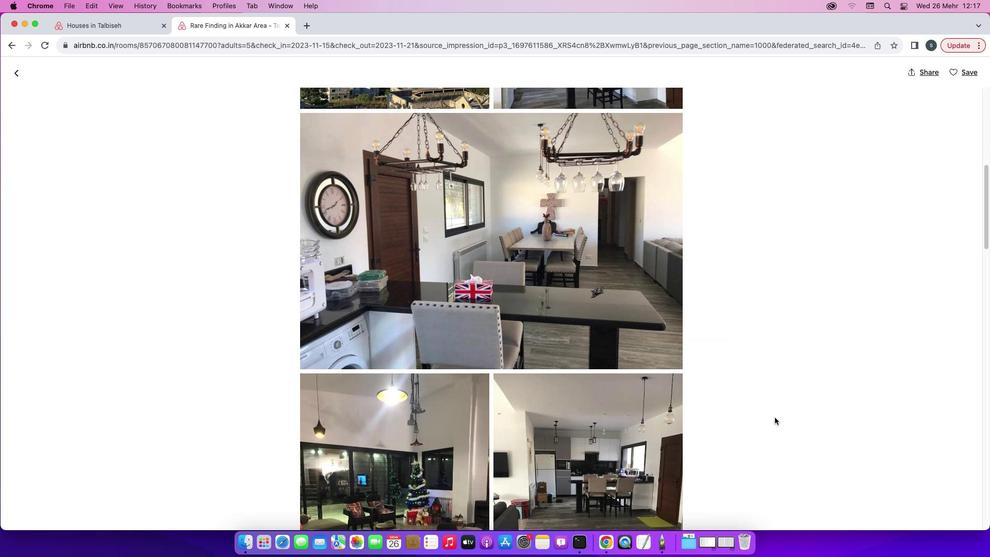 
Action: Mouse scrolled (775, 417) with delta (0, -1)
Screenshot: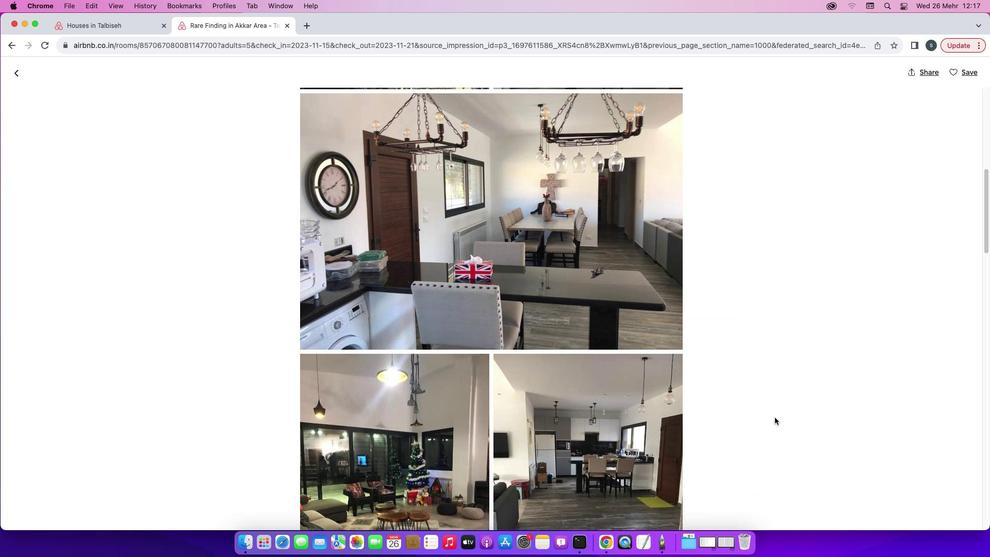 
Action: Mouse scrolled (775, 417) with delta (0, -2)
Screenshot: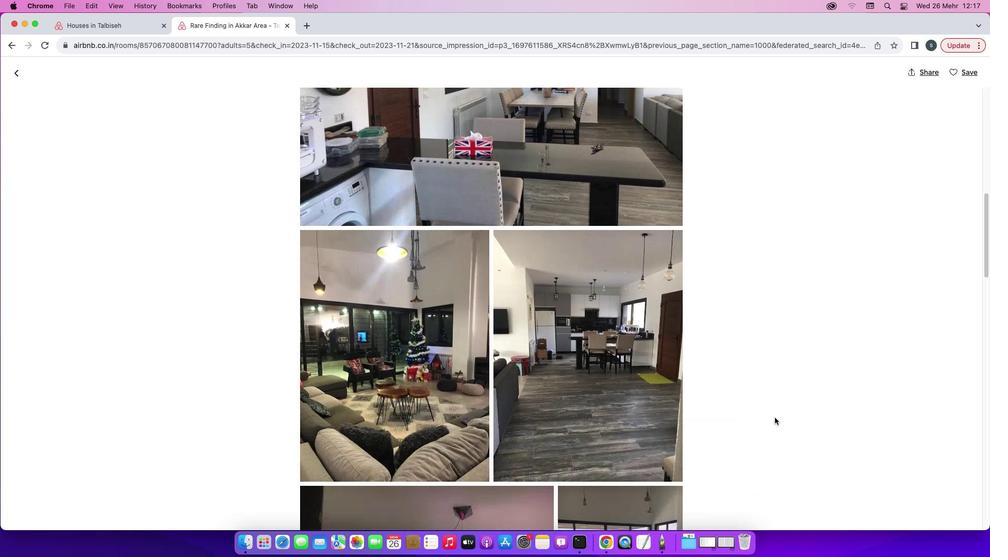 
Action: Mouse scrolled (775, 417) with delta (0, 0)
Screenshot: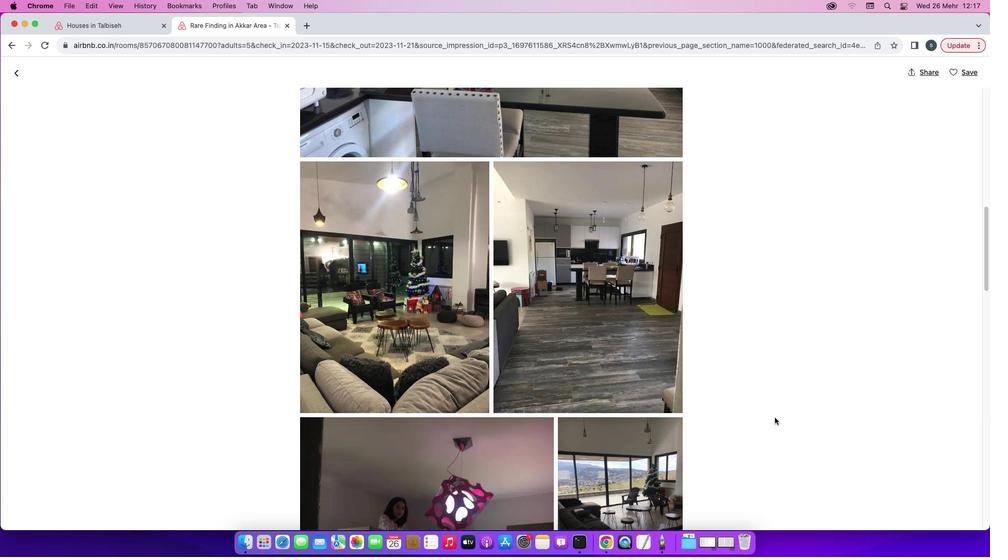 
Action: Mouse scrolled (775, 417) with delta (0, 0)
Screenshot: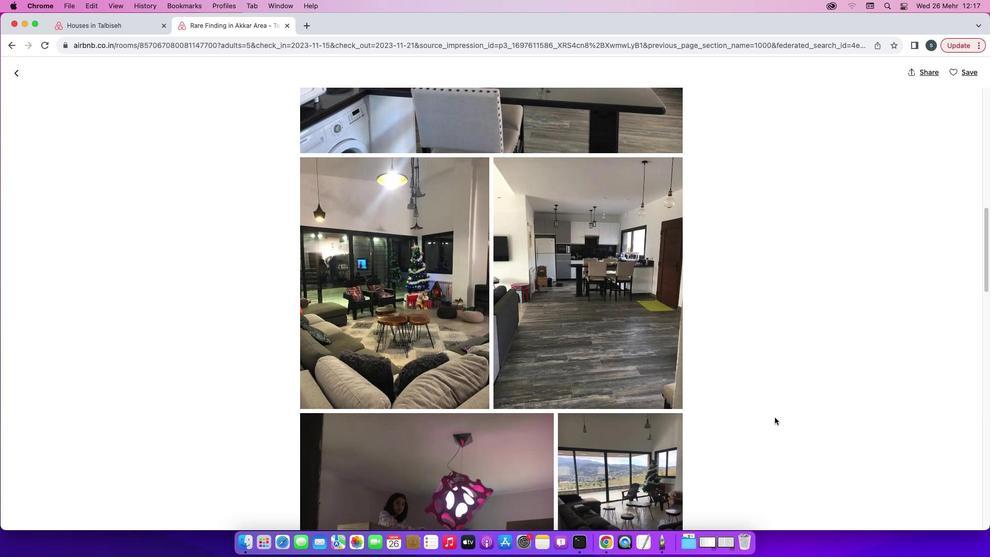 
Action: Mouse scrolled (775, 417) with delta (0, -1)
Screenshot: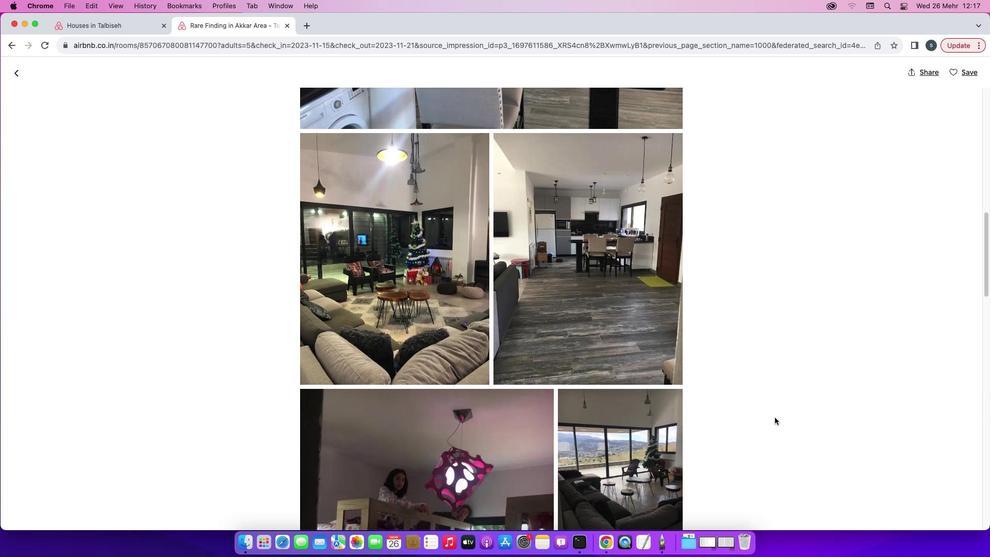 
Action: Mouse scrolled (775, 417) with delta (0, -2)
Screenshot: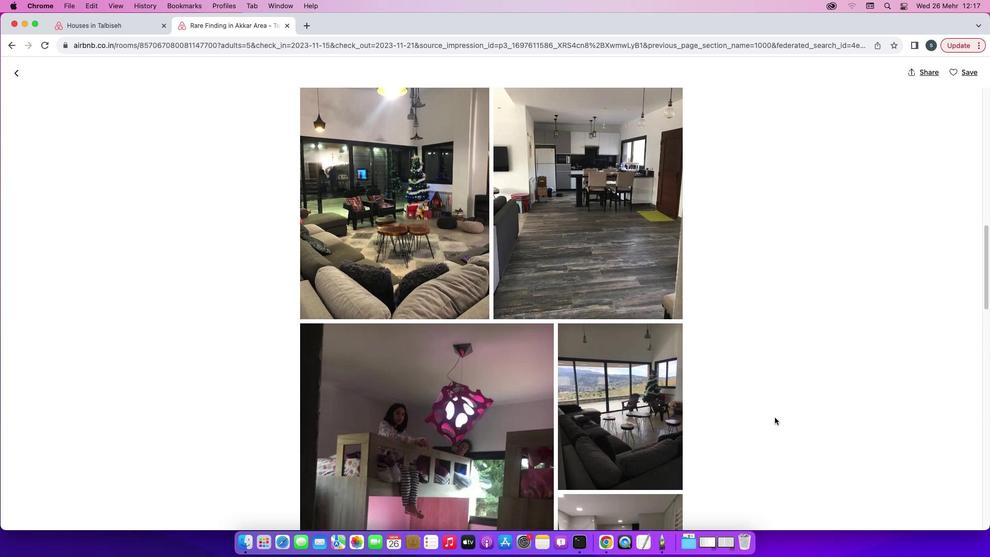 
Action: Mouse scrolled (775, 417) with delta (0, -2)
Screenshot: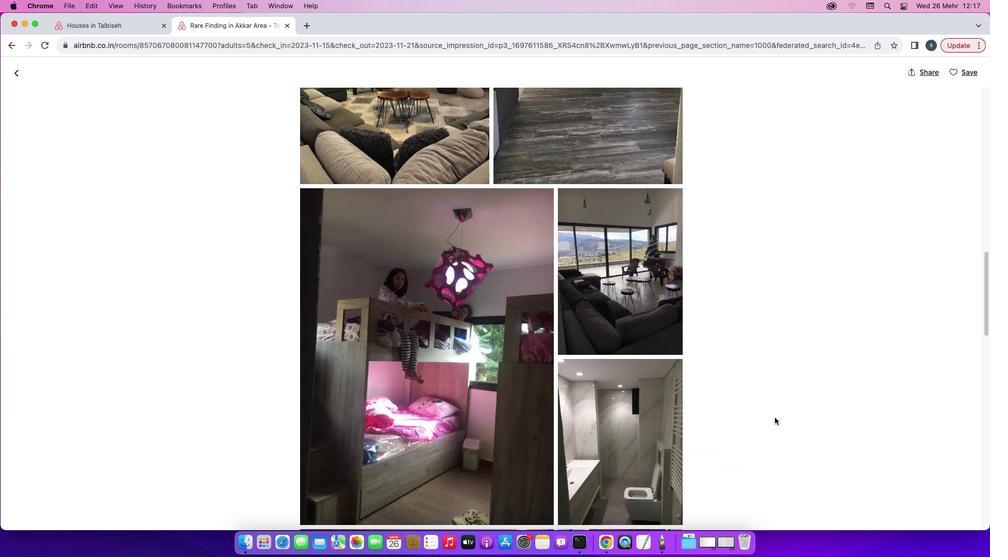 
Action: Mouse scrolled (775, 417) with delta (0, 0)
Screenshot: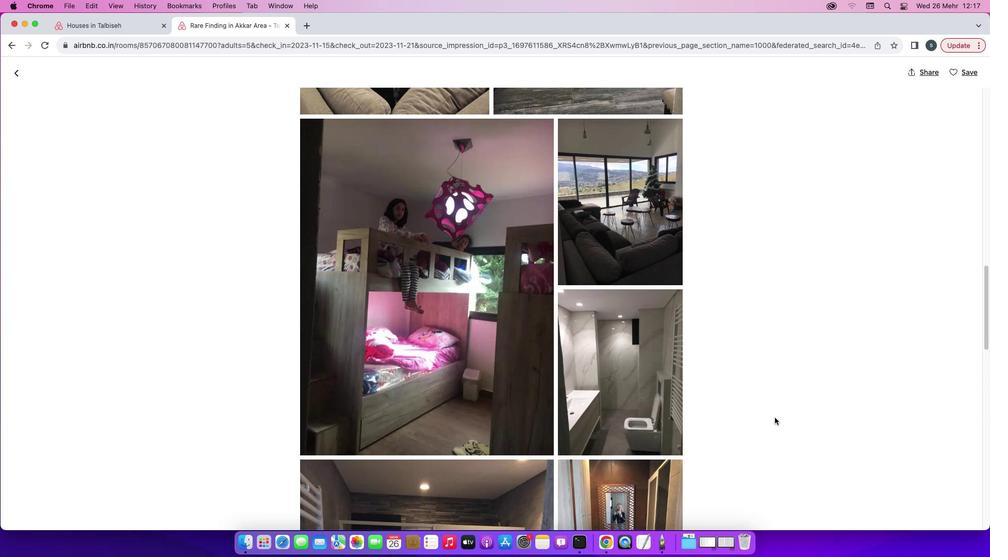 
Action: Mouse scrolled (775, 417) with delta (0, 0)
Screenshot: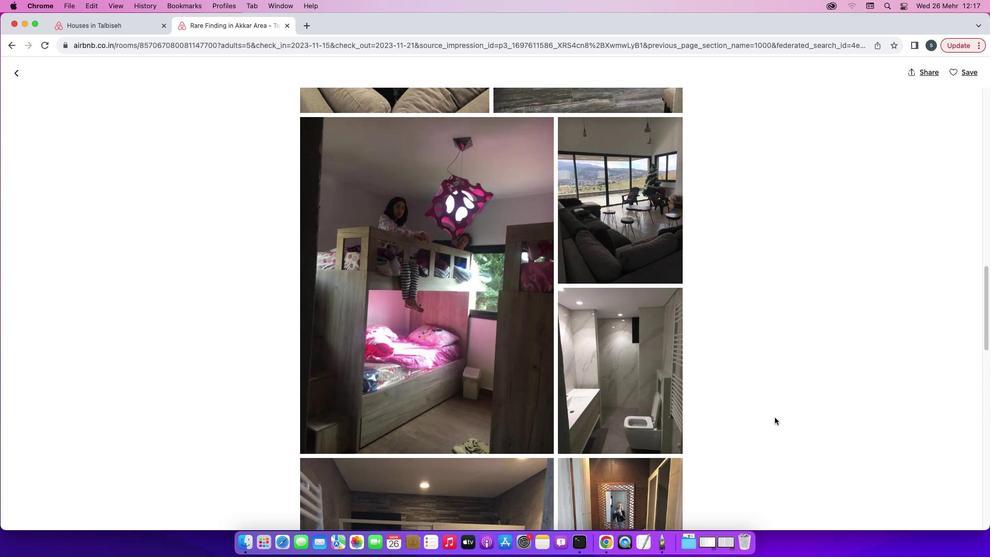 
Action: Mouse scrolled (775, 417) with delta (0, 0)
Screenshot: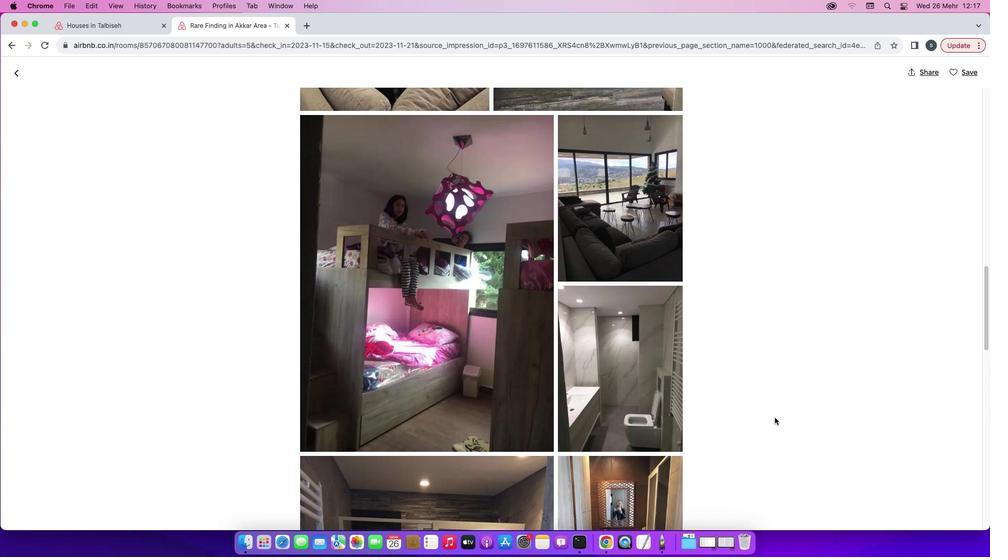 
Action: Mouse scrolled (775, 417) with delta (0, 0)
Screenshot: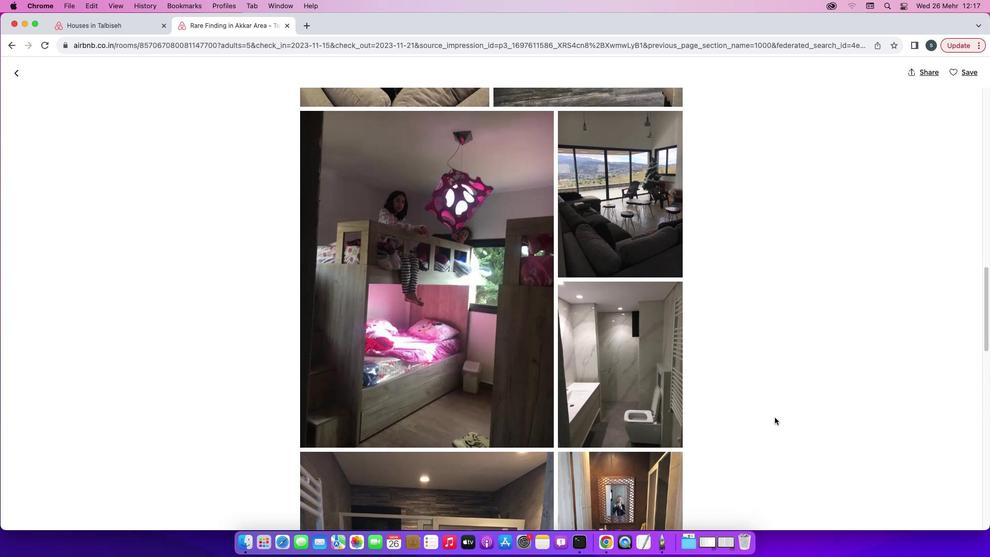 
Action: Mouse scrolled (775, 417) with delta (0, -1)
Screenshot: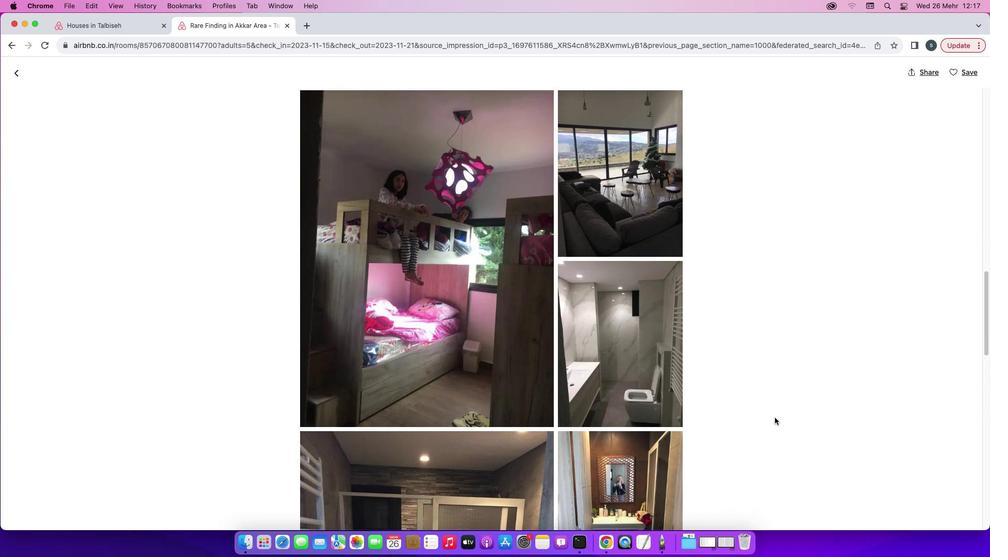 
Action: Mouse scrolled (775, 417) with delta (0, 0)
Screenshot: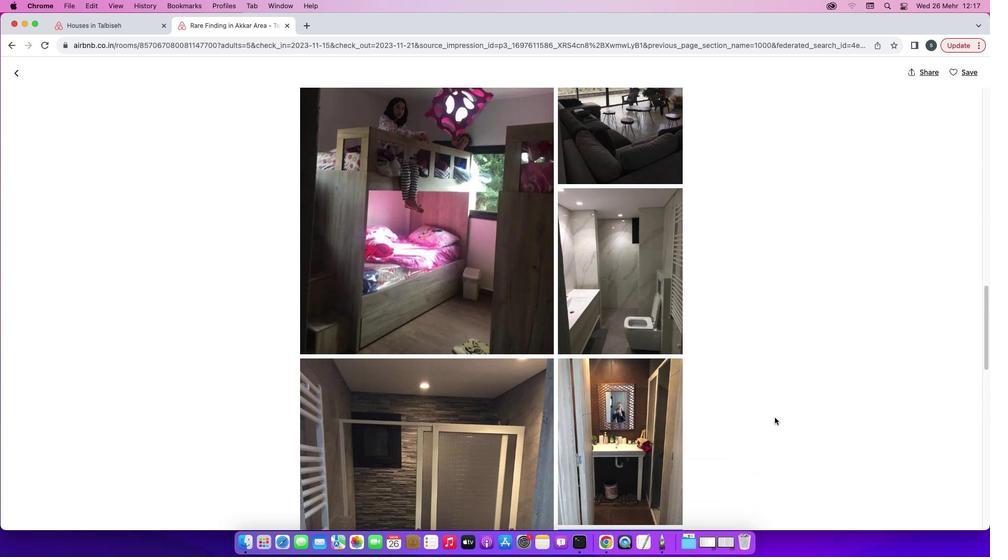 
Action: Mouse scrolled (775, 417) with delta (0, 0)
Screenshot: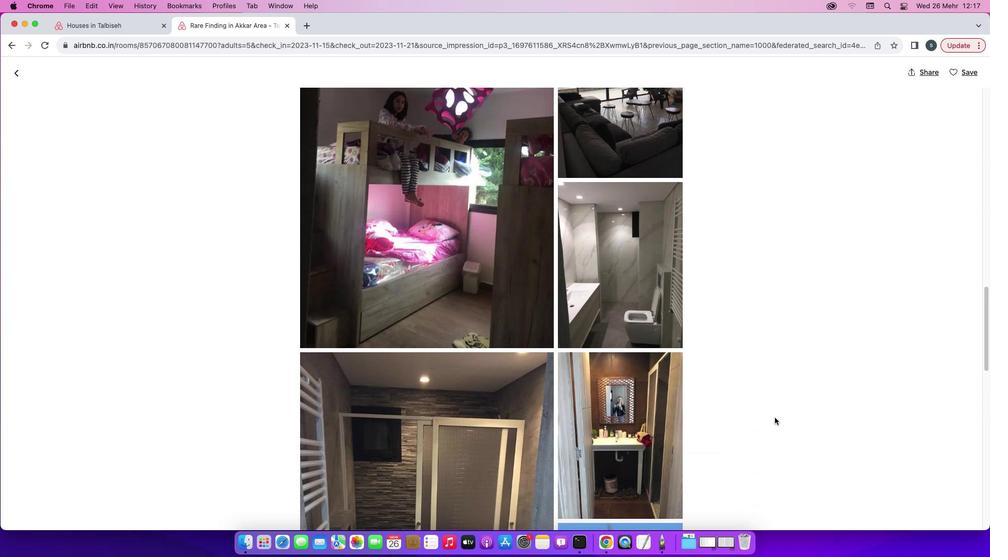 
Action: Mouse scrolled (775, 417) with delta (0, -1)
Screenshot: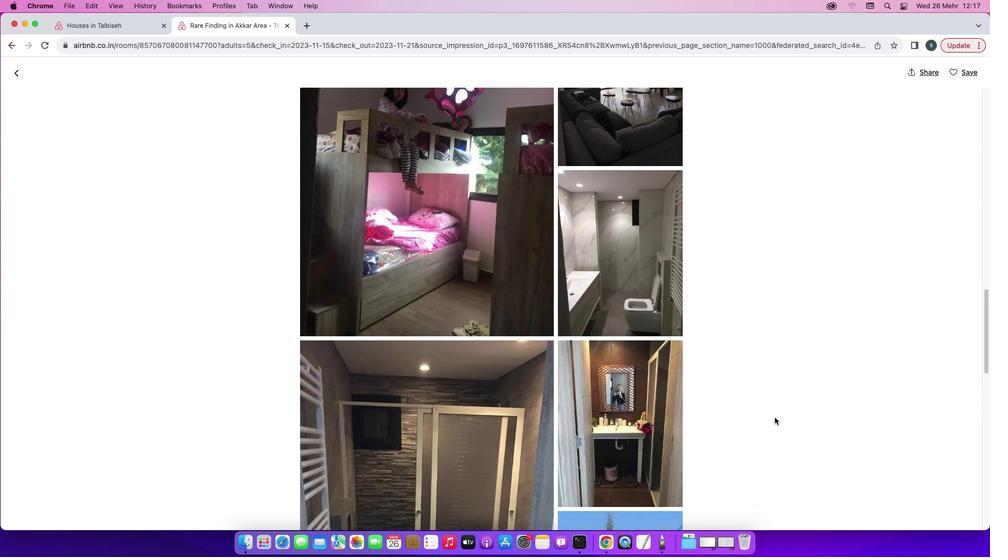 
Action: Mouse scrolled (775, 417) with delta (0, -1)
Screenshot: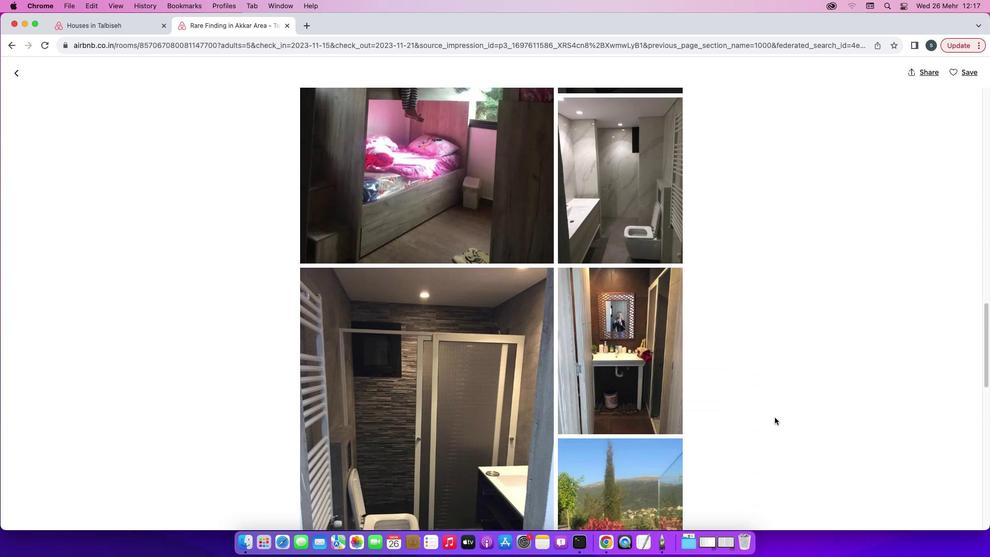 
Action: Mouse scrolled (775, 417) with delta (0, -2)
Screenshot: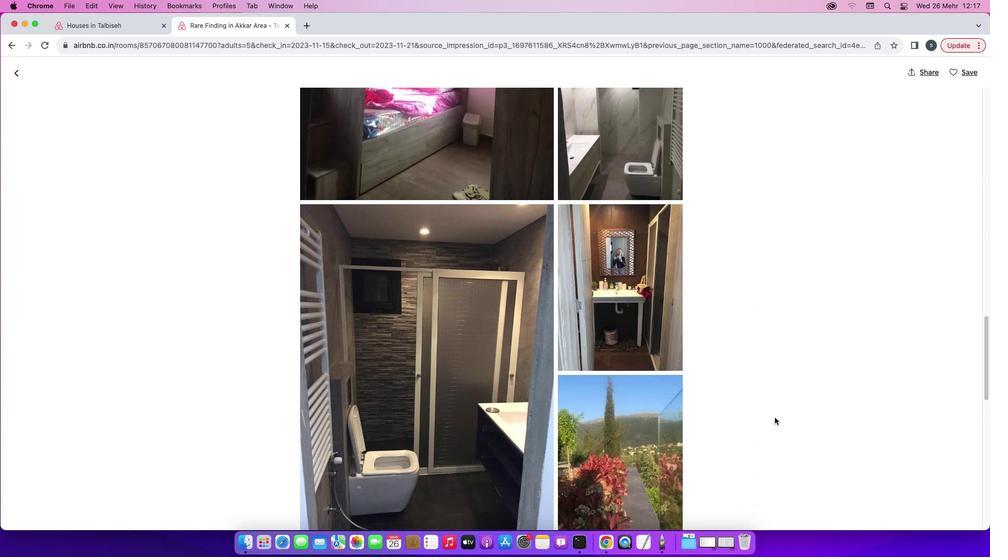 
Action: Mouse scrolled (775, 417) with delta (0, 0)
Screenshot: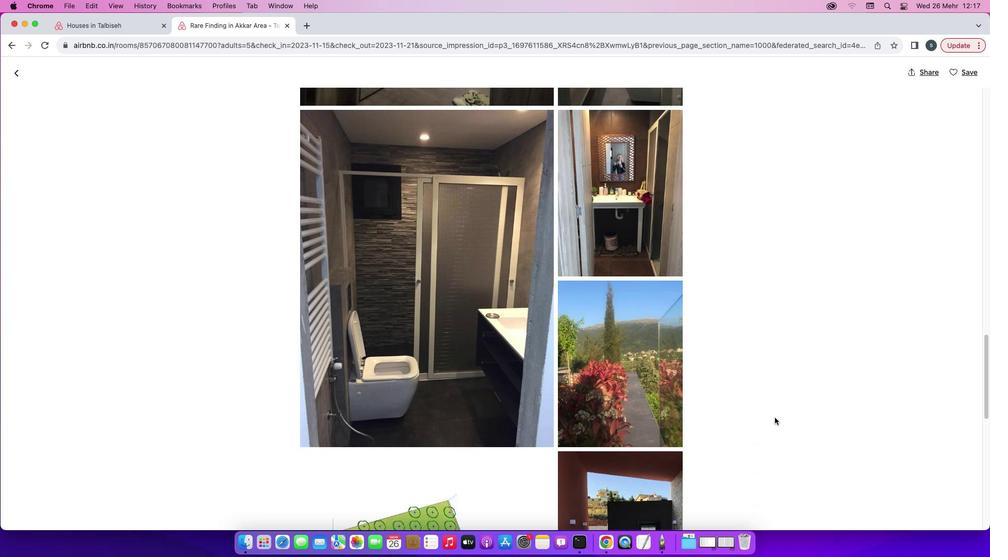 
Action: Mouse scrolled (775, 417) with delta (0, 0)
Screenshot: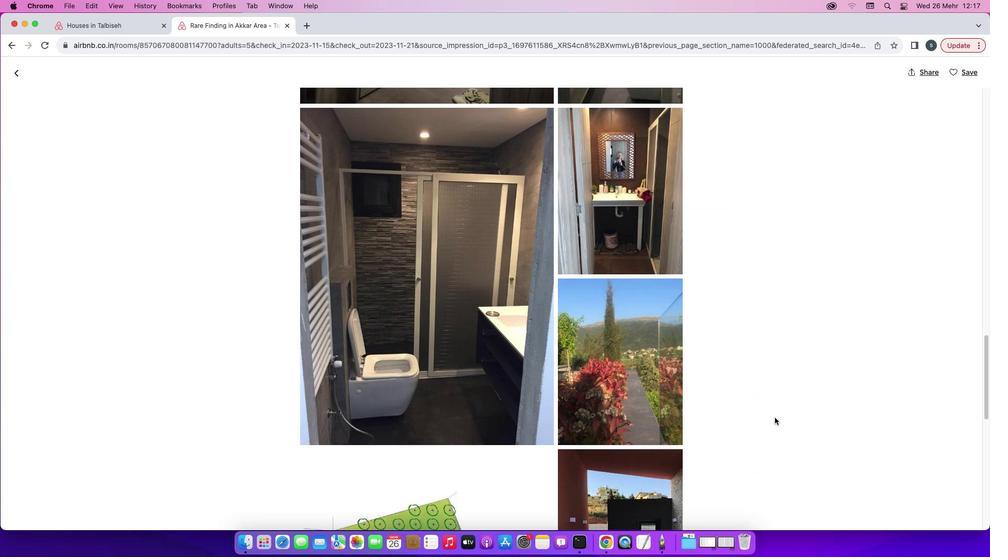 
Action: Mouse scrolled (775, 417) with delta (0, -1)
Screenshot: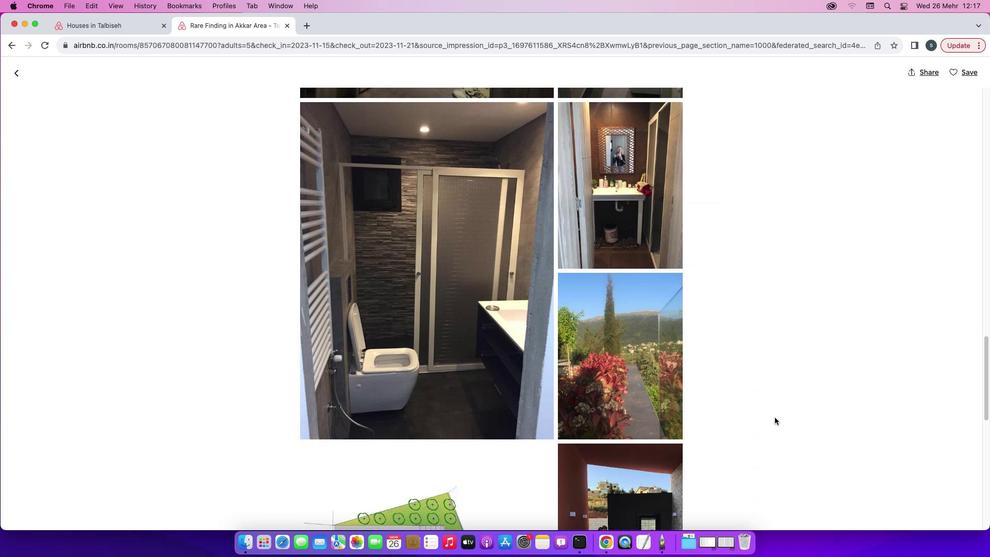 
Action: Mouse scrolled (775, 417) with delta (0, -1)
Screenshot: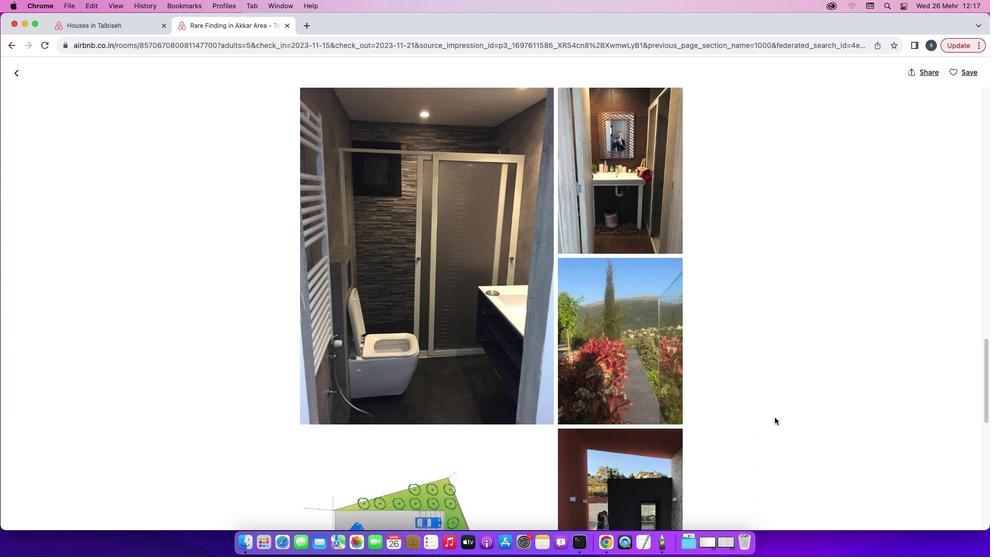 
Action: Mouse scrolled (775, 417) with delta (0, -2)
Screenshot: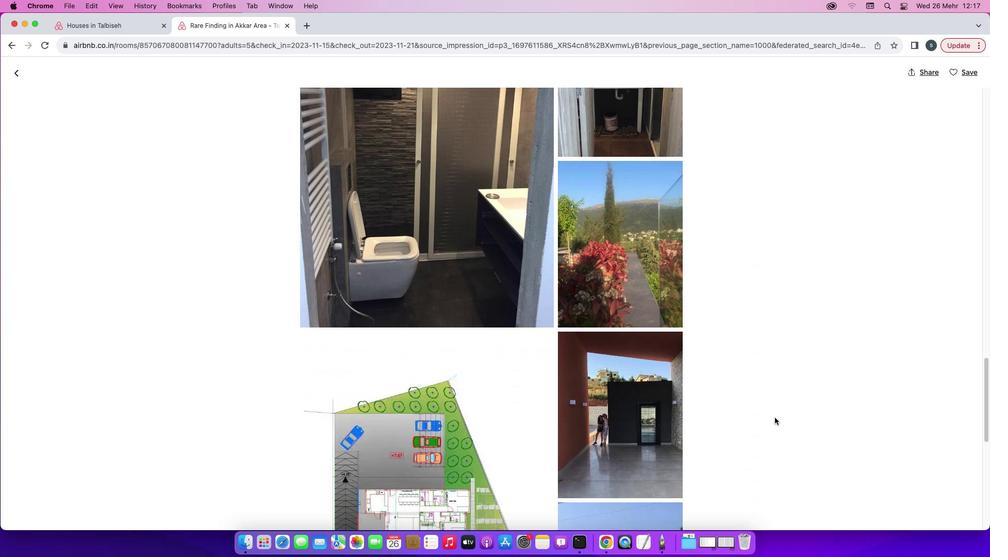 
Action: Mouse scrolled (775, 417) with delta (0, -1)
Screenshot: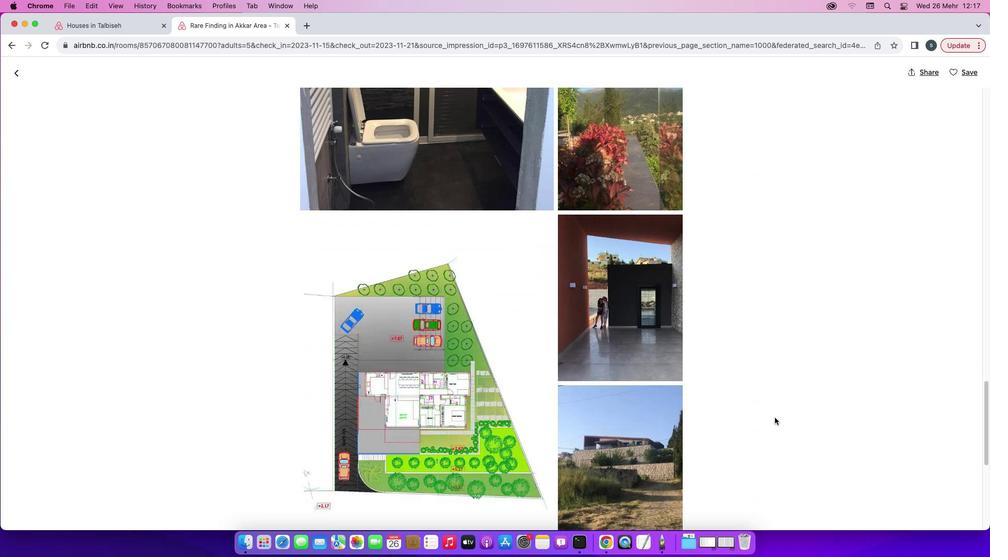
Action: Mouse scrolled (775, 417) with delta (0, 0)
Screenshot: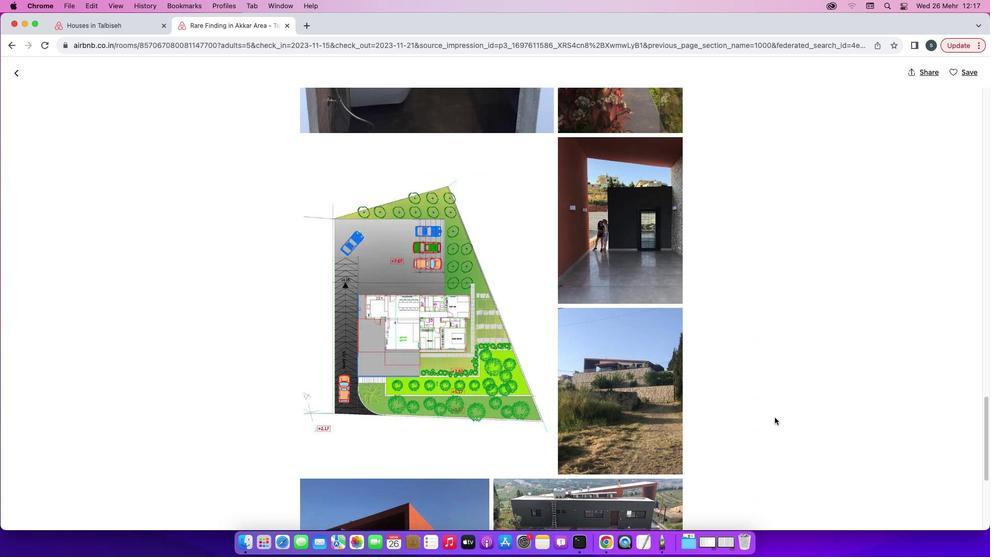 
Action: Mouse scrolled (775, 417) with delta (0, 0)
Screenshot: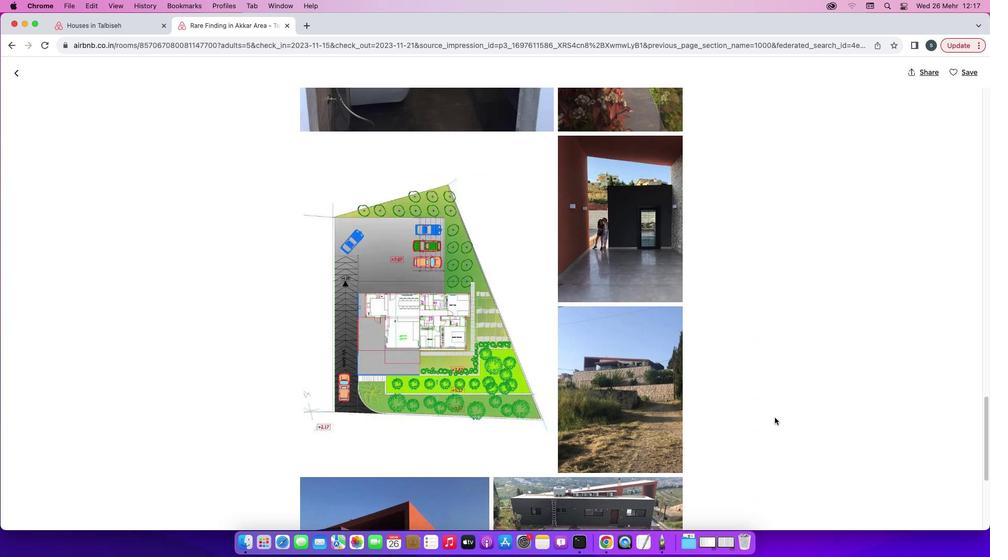
Action: Mouse scrolled (775, 417) with delta (0, -1)
Screenshot: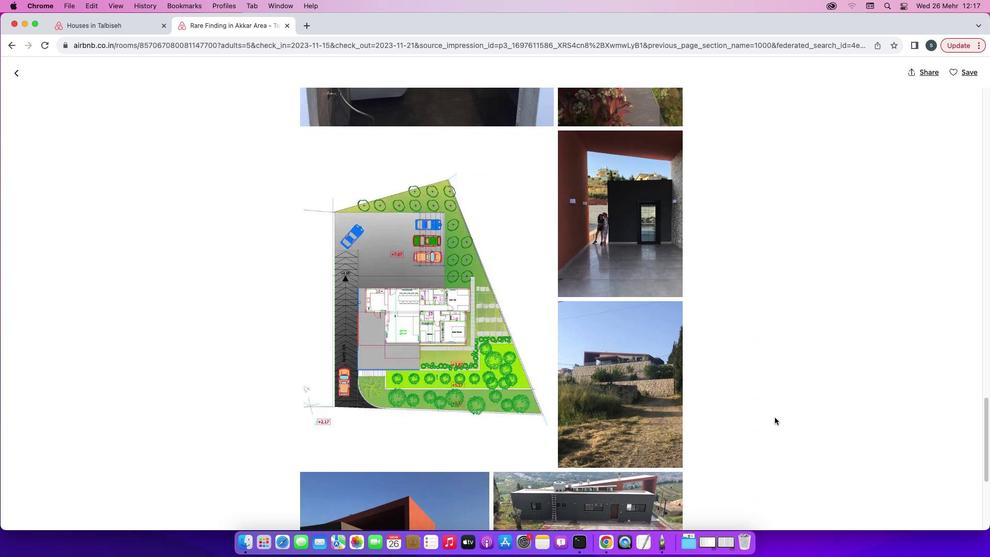 
Action: Mouse scrolled (775, 417) with delta (0, -1)
Screenshot: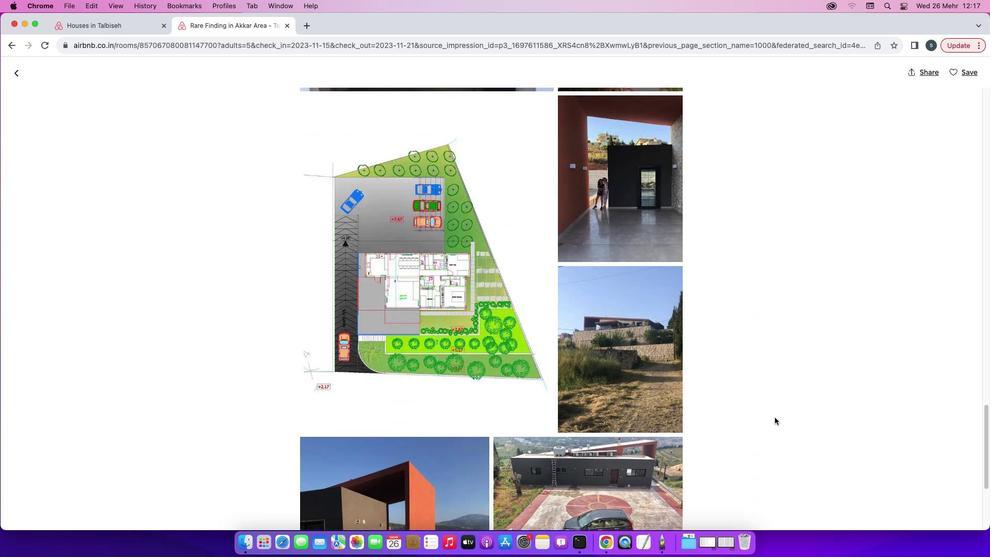 
Action: Mouse scrolled (775, 417) with delta (0, -1)
Screenshot: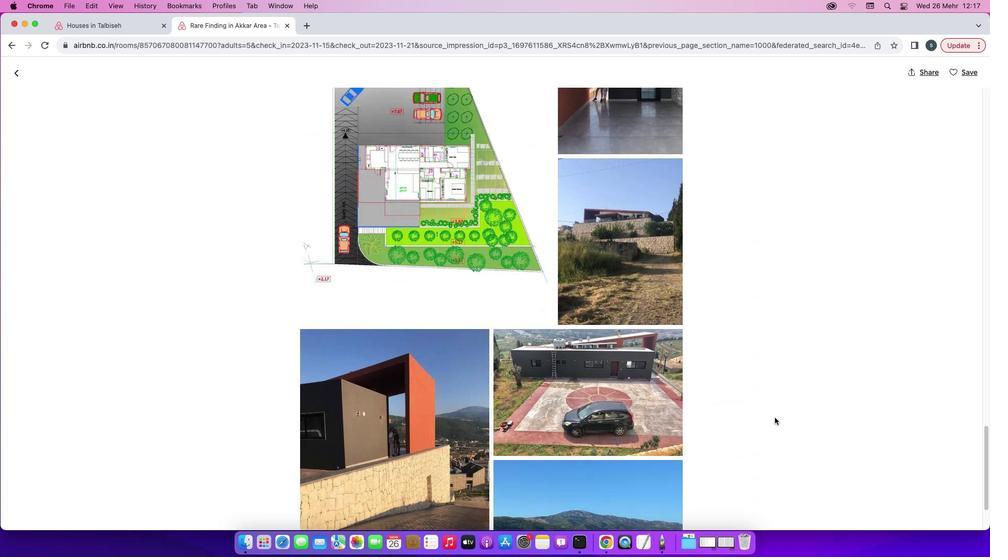 
Action: Mouse scrolled (775, 417) with delta (0, 0)
Screenshot: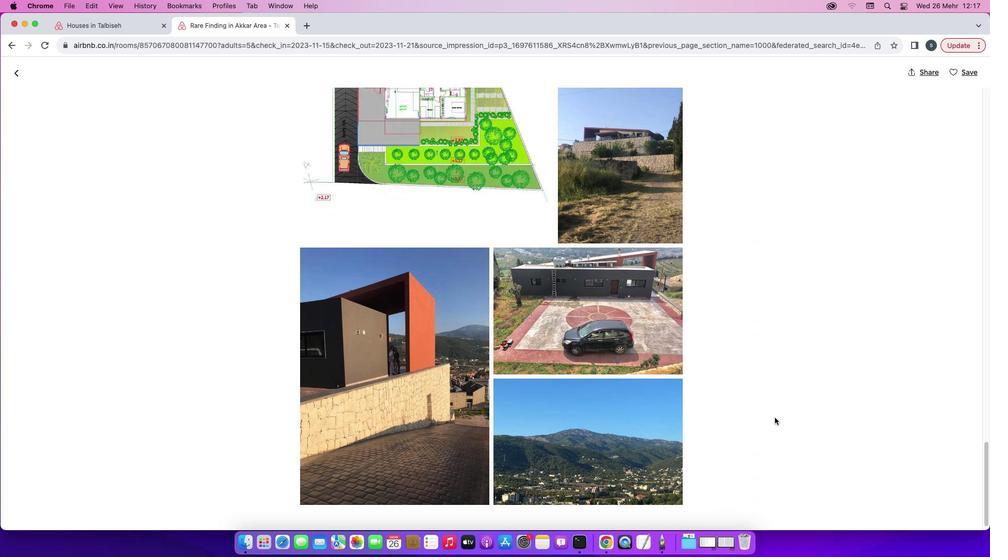 
Action: Mouse scrolled (775, 417) with delta (0, 0)
Screenshot: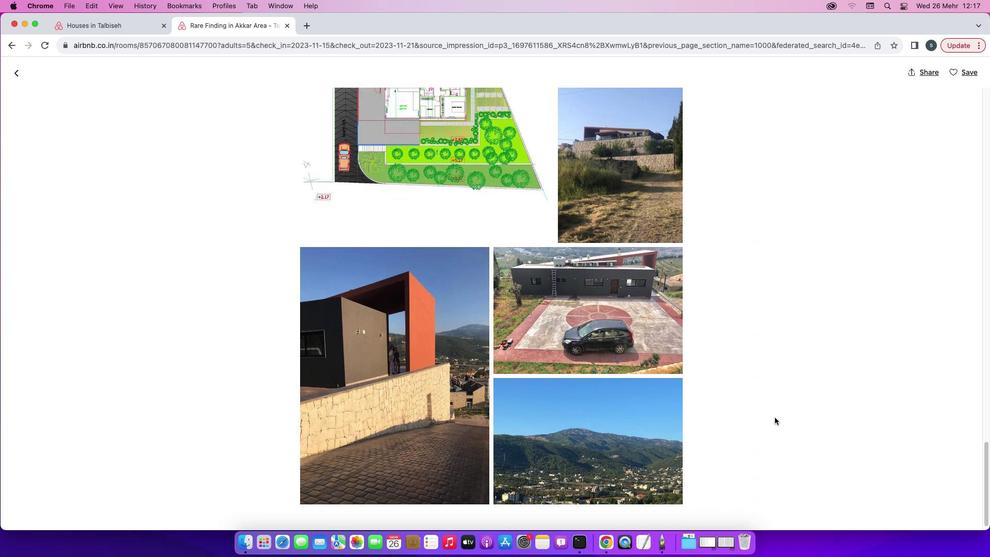 
Action: Mouse scrolled (775, 417) with delta (0, 0)
Screenshot: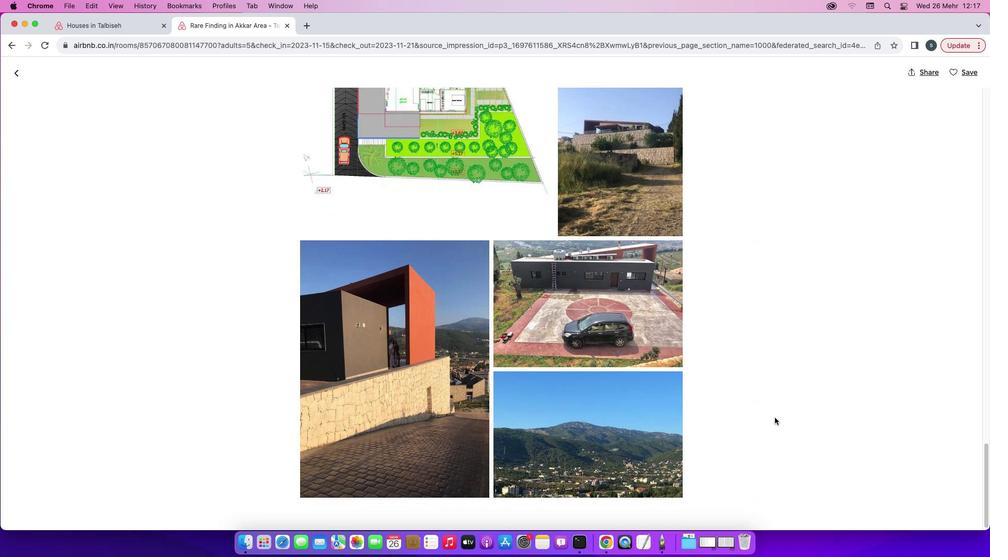 
Action: Mouse scrolled (775, 417) with delta (0, -1)
Screenshot: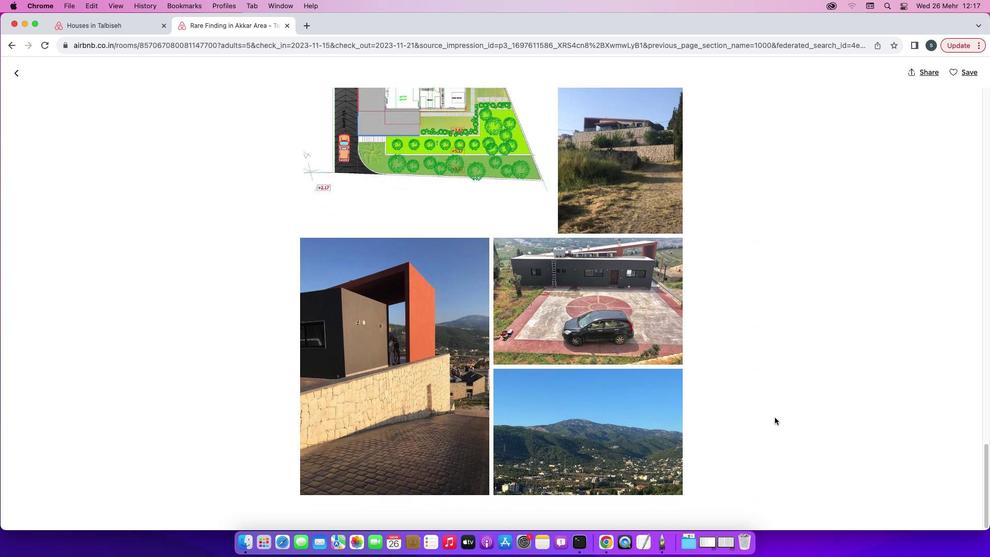 
Action: Mouse scrolled (775, 417) with delta (0, -2)
Screenshot: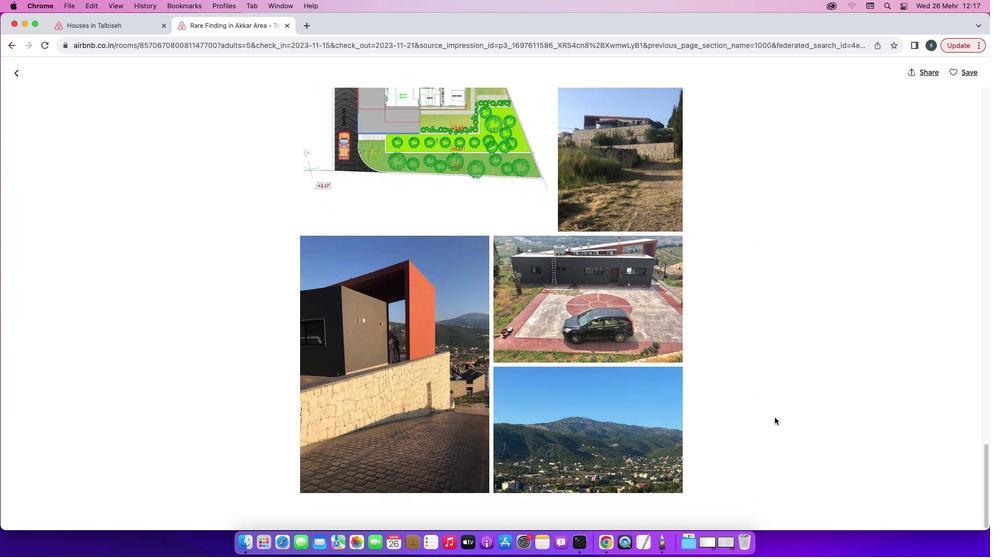 
Action: Mouse scrolled (775, 417) with delta (0, -2)
Screenshot: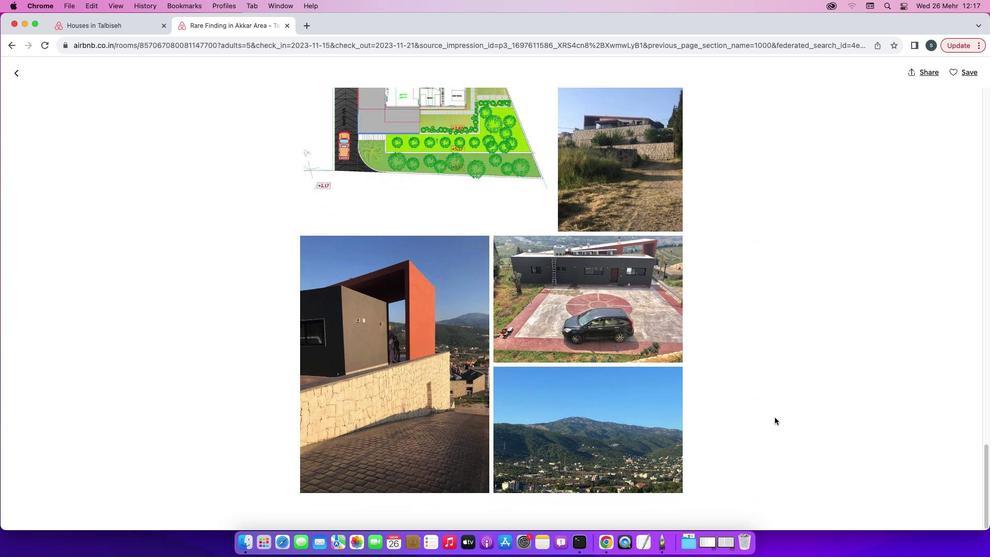 
Action: Mouse moved to (19, 72)
Screenshot: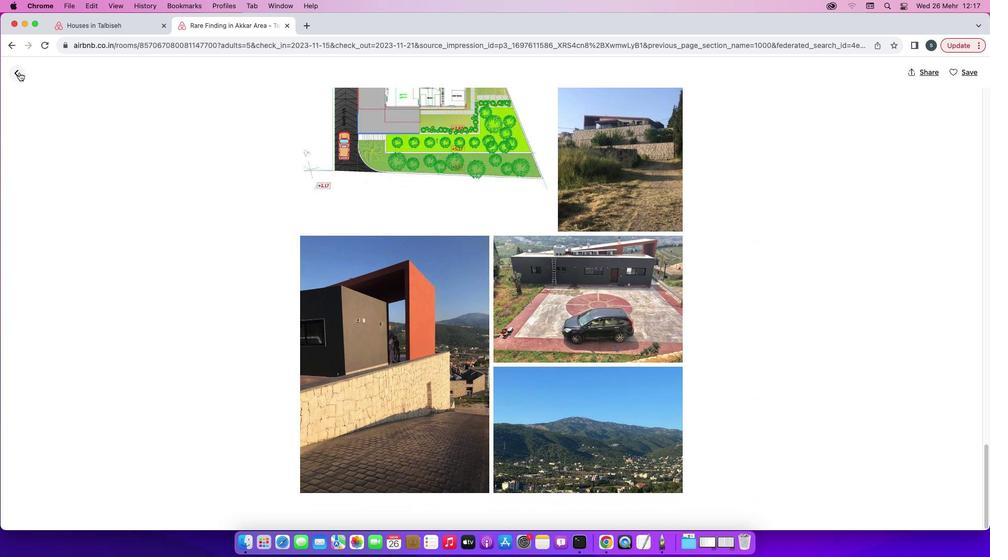 
Action: Mouse pressed left at (19, 72)
Screenshot: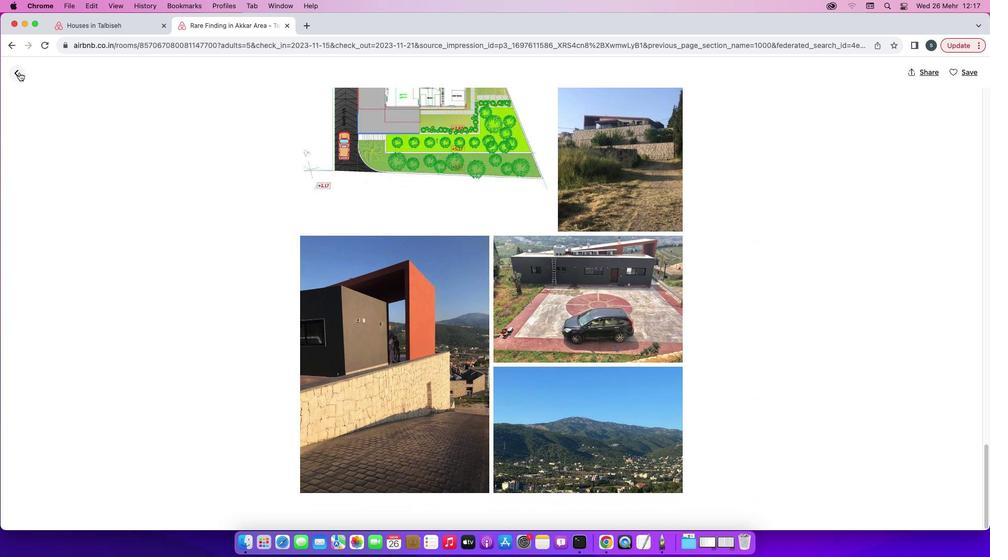 
Action: Mouse moved to (287, 312)
Screenshot: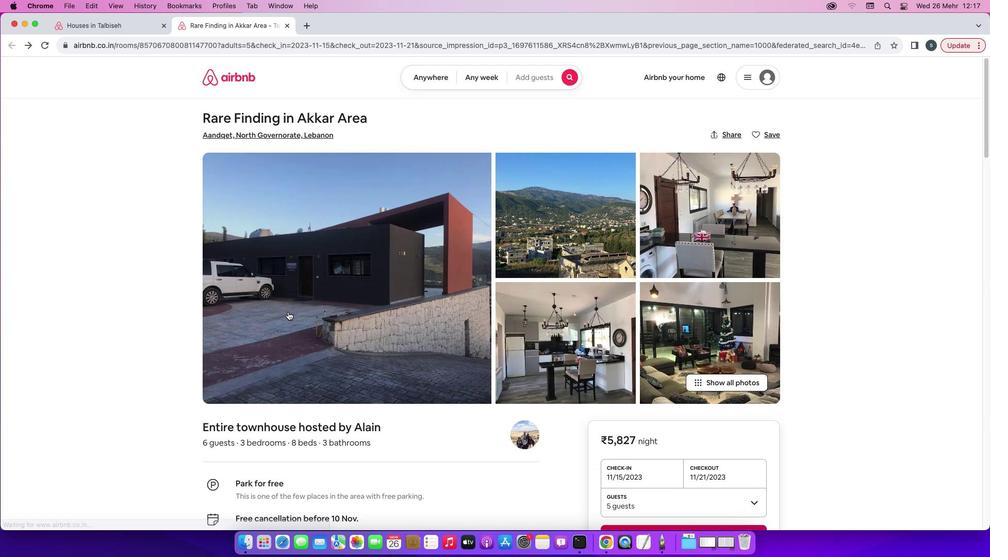 
Action: Mouse scrolled (287, 312) with delta (0, 0)
Screenshot: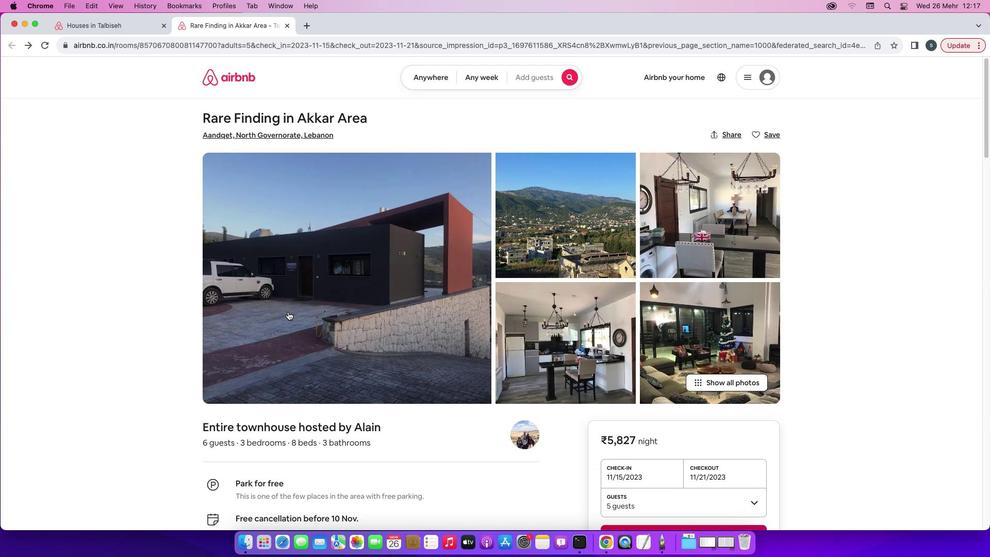 
Action: Mouse scrolled (287, 312) with delta (0, 0)
Screenshot: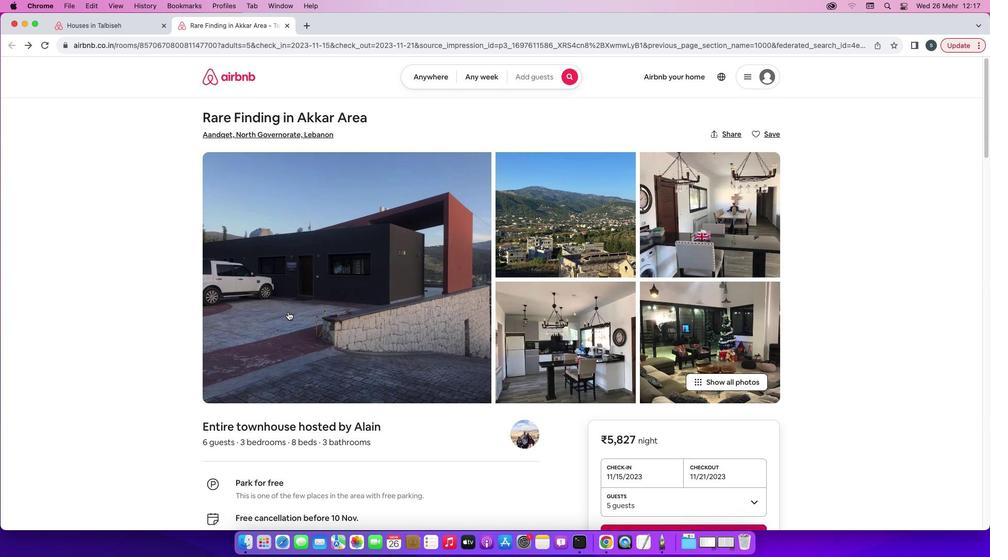 
Action: Mouse scrolled (287, 312) with delta (0, -1)
Screenshot: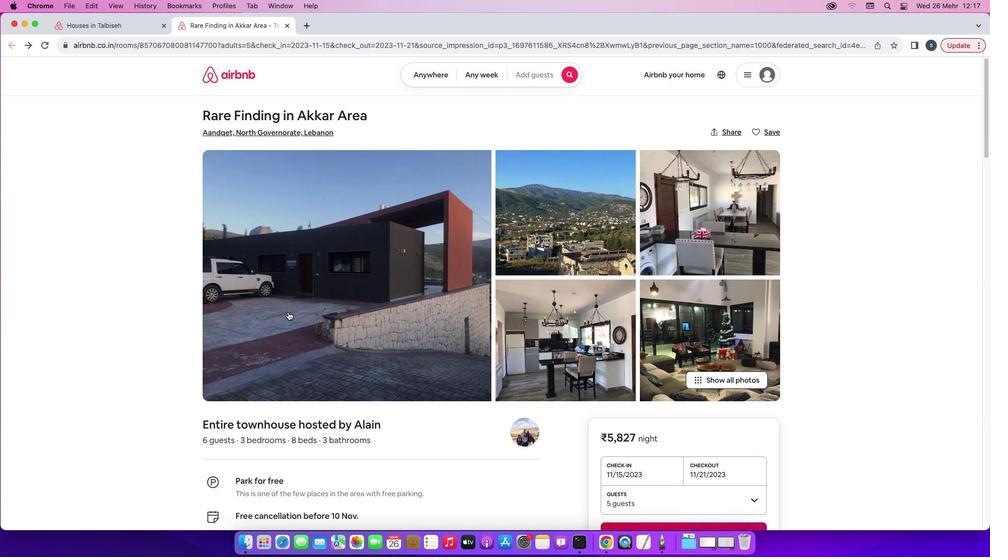 
Action: Mouse scrolled (287, 312) with delta (0, -1)
Screenshot: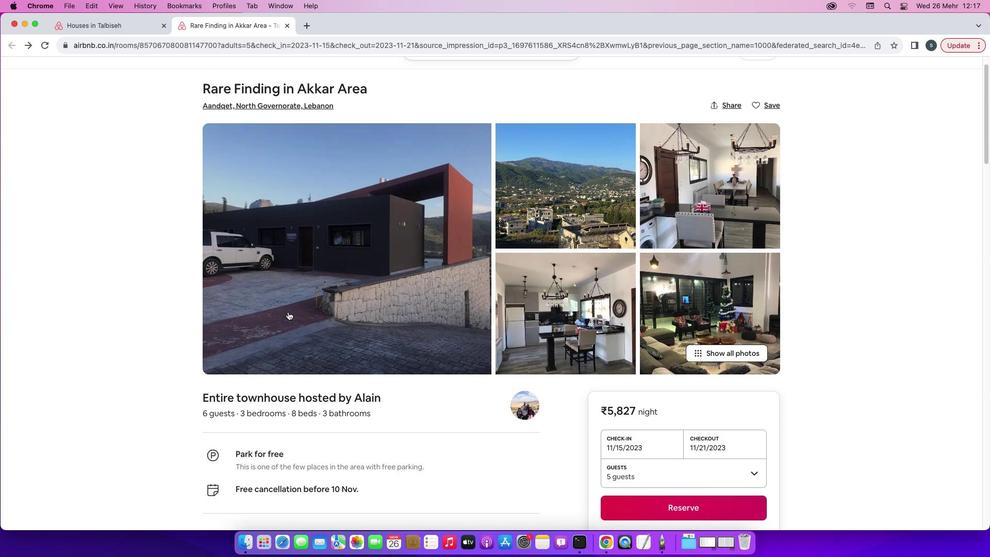 
Action: Mouse scrolled (287, 312) with delta (0, -1)
Screenshot: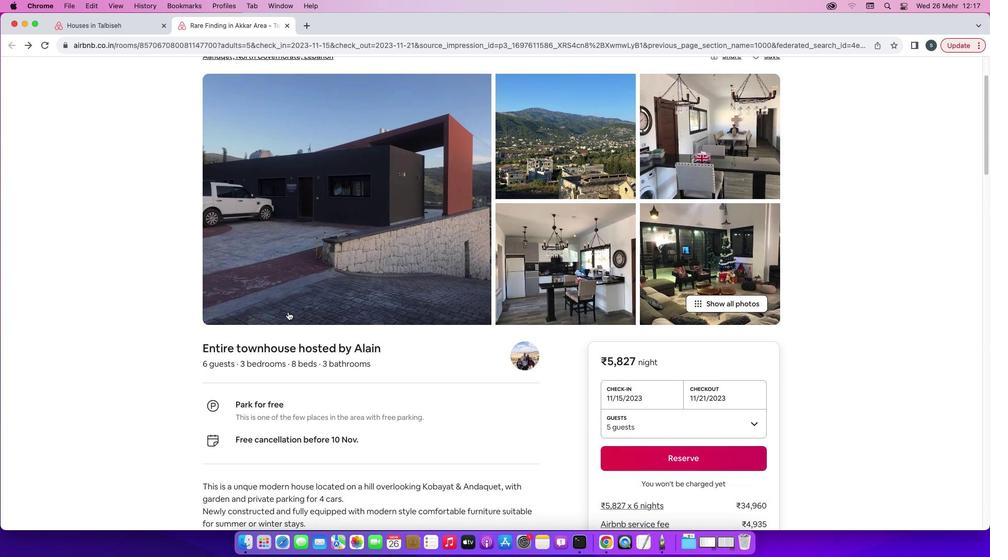 
Action: Mouse scrolled (287, 312) with delta (0, 0)
Screenshot: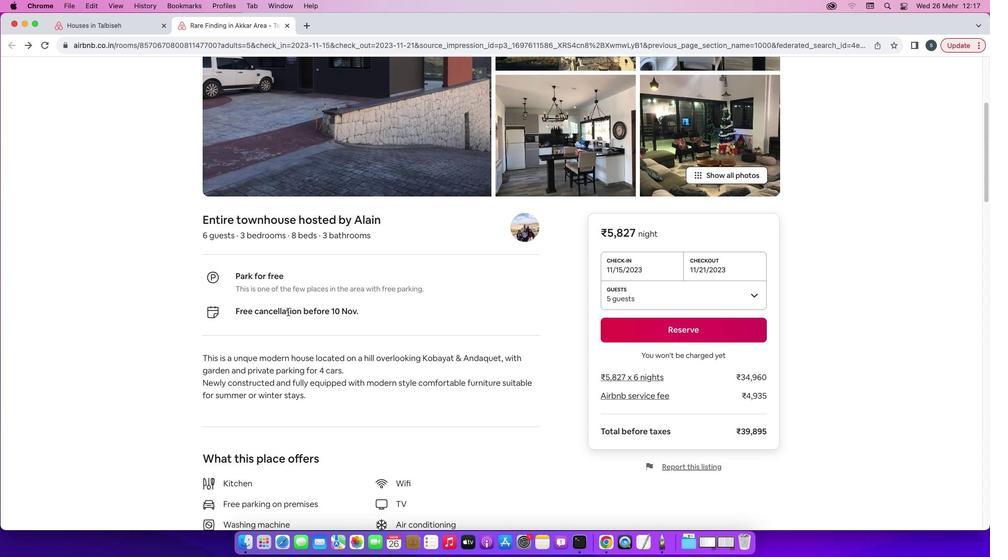 
Action: Mouse scrolled (287, 312) with delta (0, 0)
Screenshot: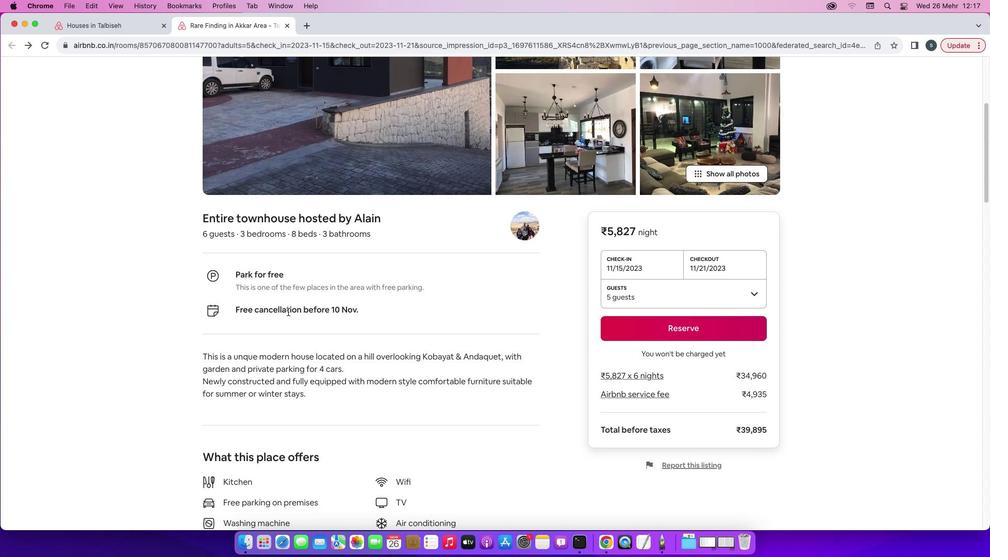 
Action: Mouse scrolled (287, 312) with delta (0, 0)
Screenshot: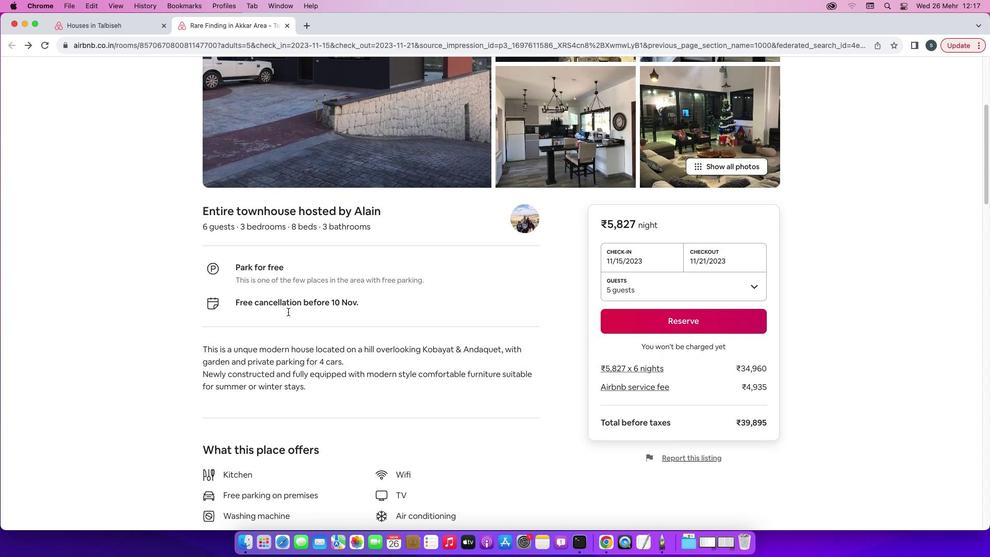
Action: Mouse scrolled (287, 312) with delta (0, 0)
Screenshot: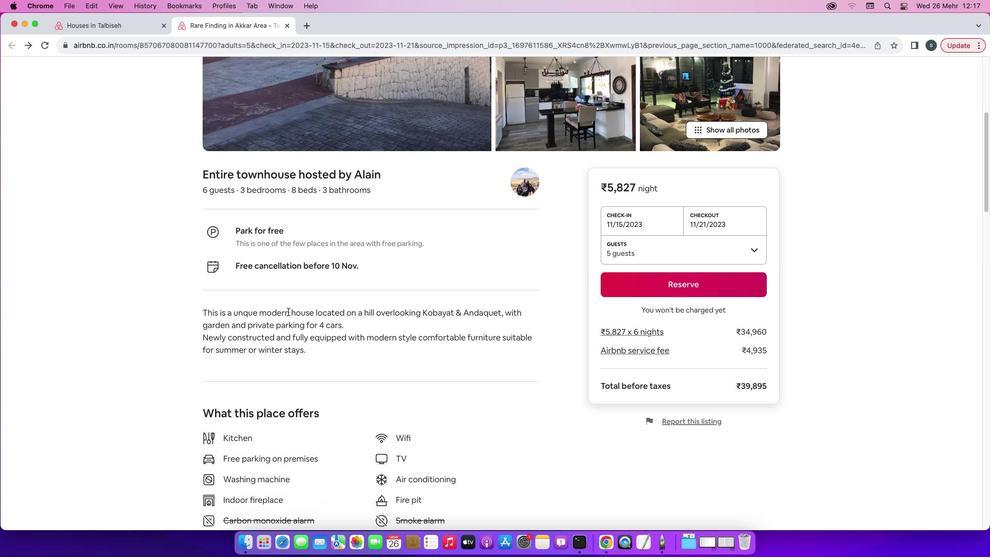 
Action: Mouse scrolled (287, 312) with delta (0, 0)
Screenshot: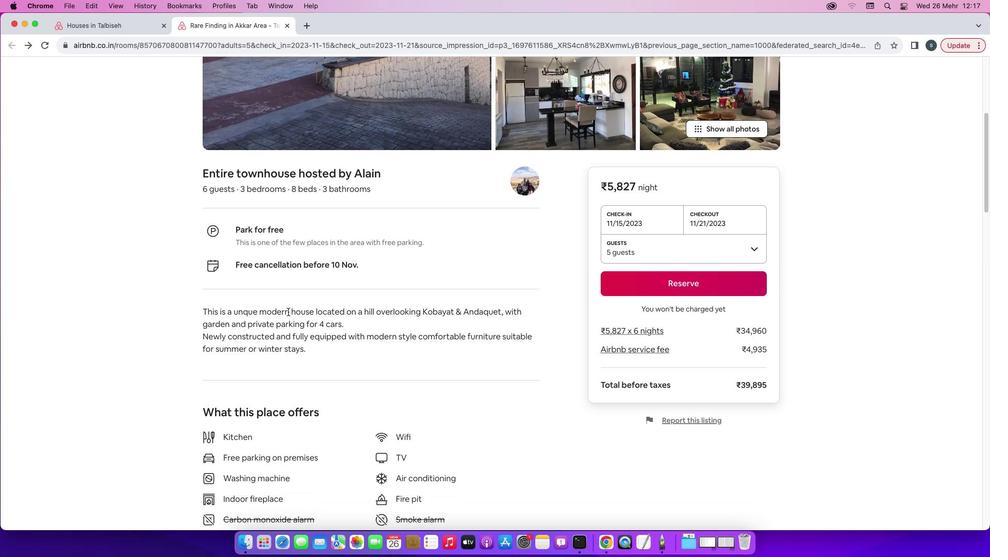 
Action: Mouse scrolled (287, 312) with delta (0, 0)
Screenshot: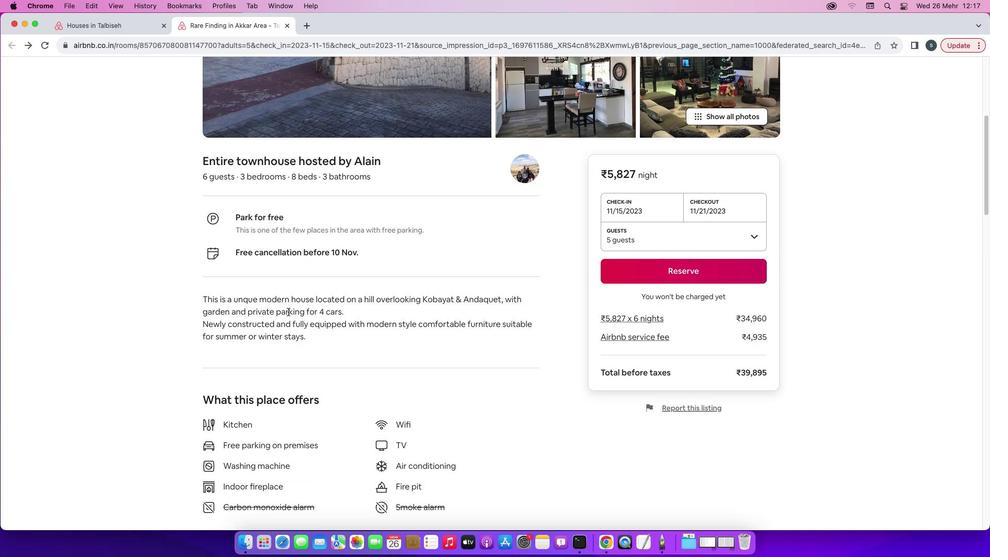 
Action: Mouse scrolled (287, 312) with delta (0, 0)
Screenshot: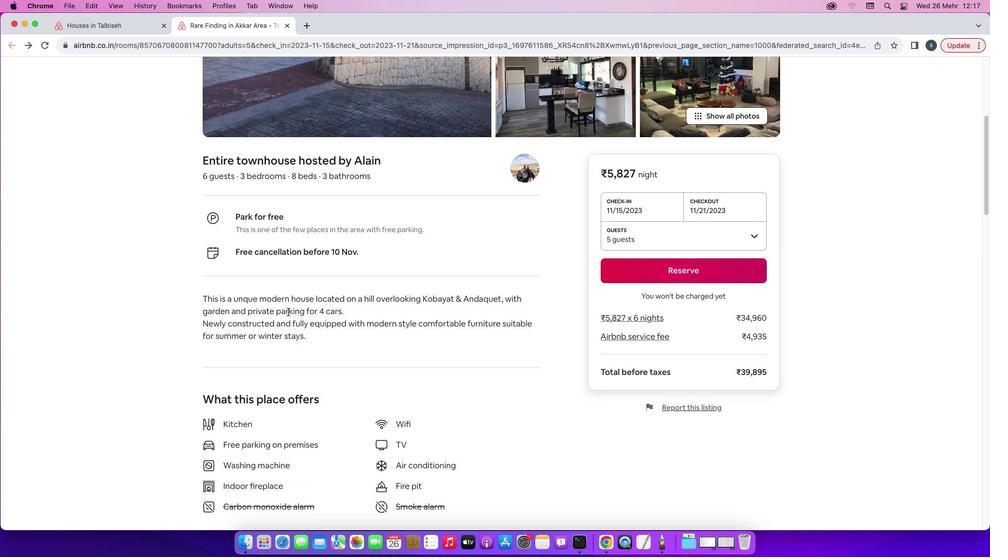 
Action: Mouse scrolled (287, 312) with delta (0, -1)
Screenshot: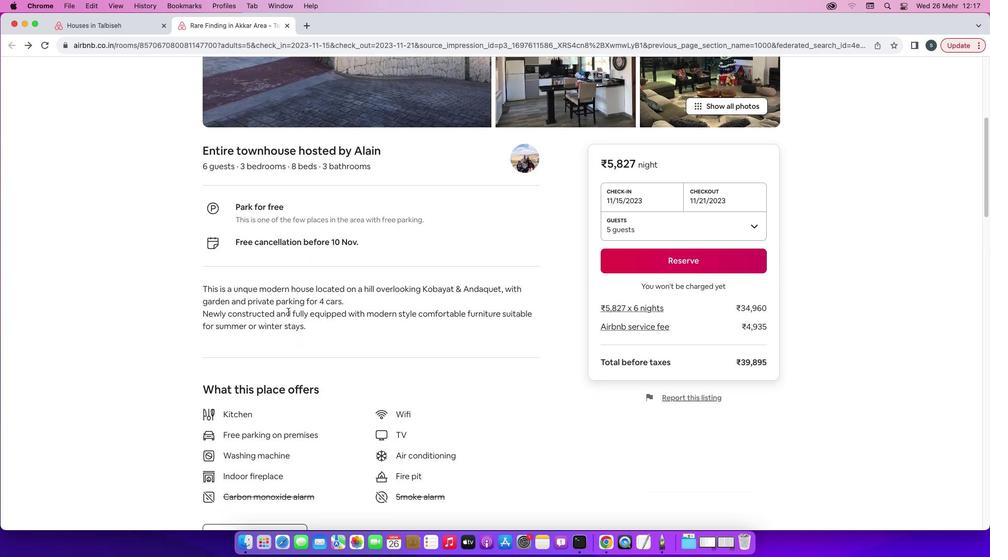 
Action: Mouse scrolled (287, 312) with delta (0, 0)
Screenshot: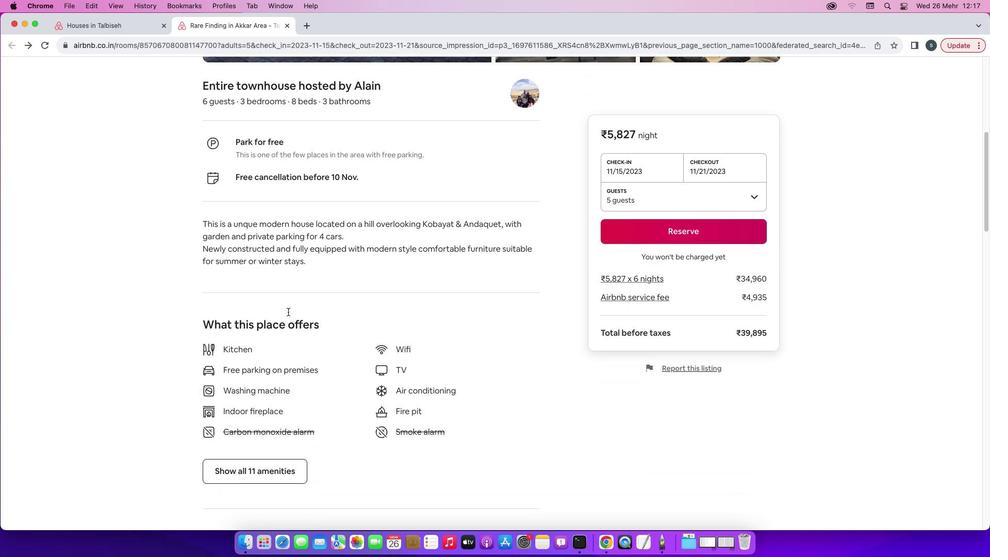 
Action: Mouse scrolled (287, 312) with delta (0, 0)
Screenshot: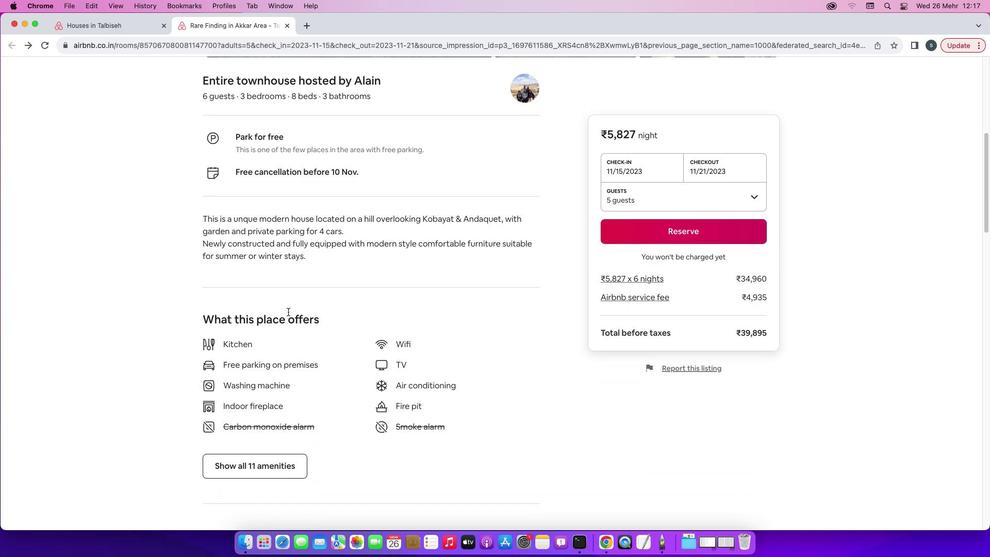 
Action: Mouse scrolled (287, 312) with delta (0, -1)
Screenshot: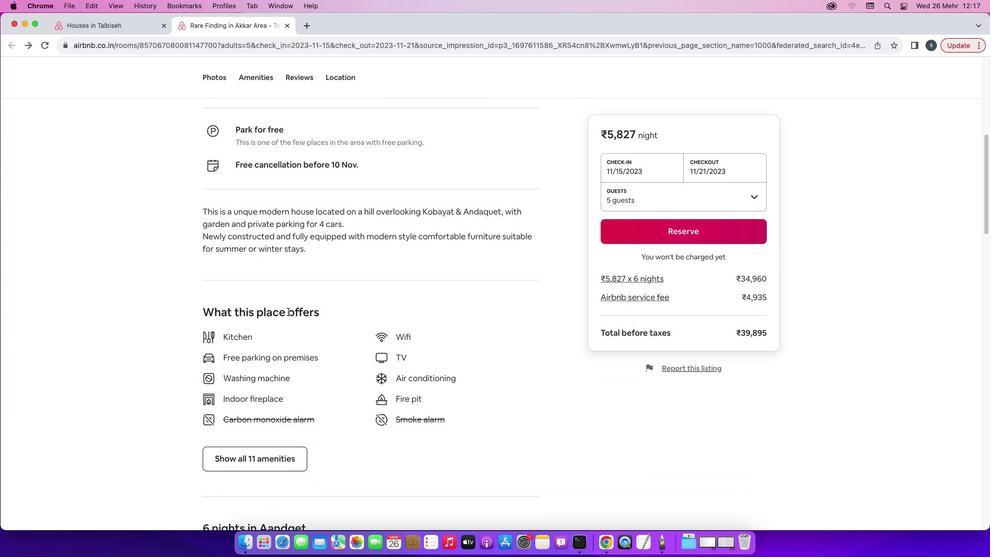
Action: Mouse scrolled (287, 312) with delta (0, 0)
Screenshot: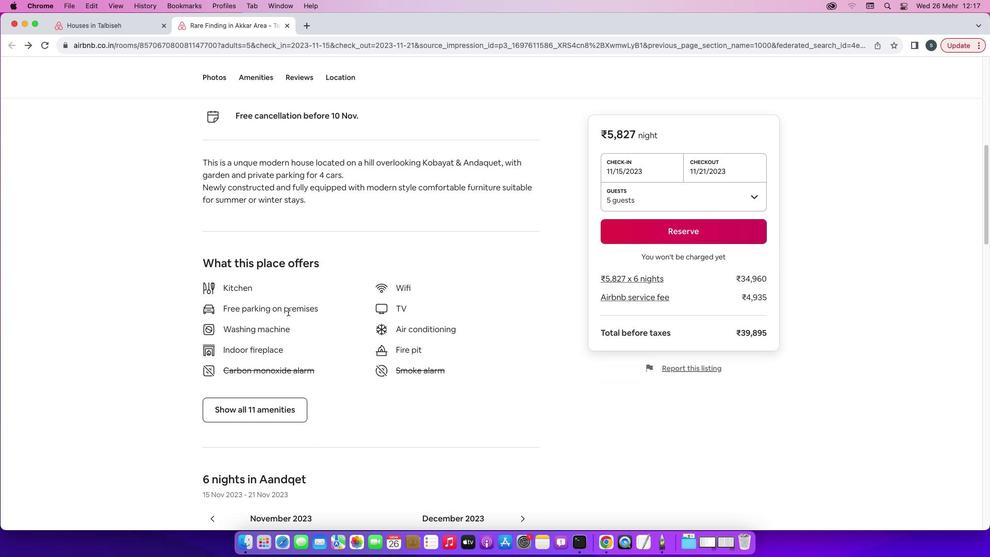 
Action: Mouse scrolled (287, 312) with delta (0, 0)
Screenshot: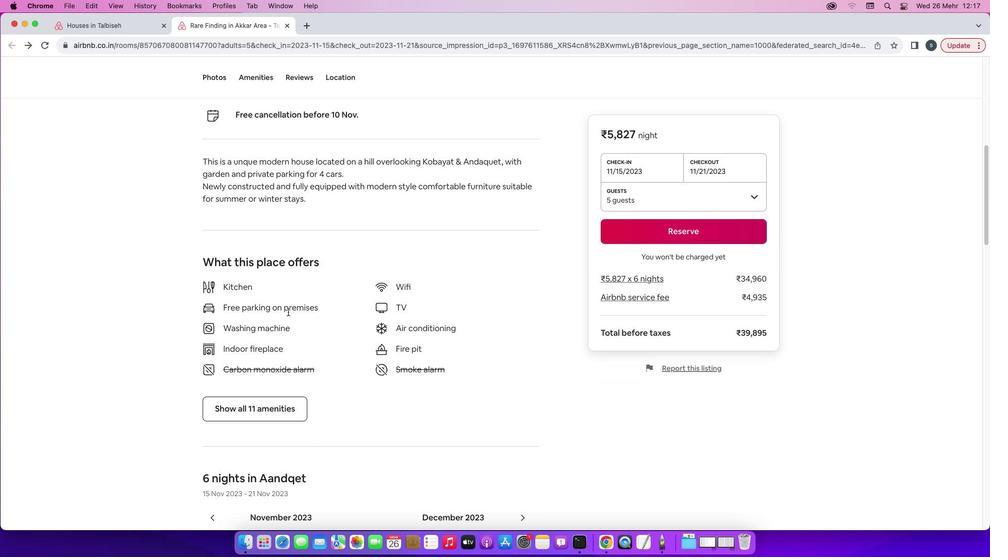 
Action: Mouse scrolled (287, 312) with delta (0, -1)
Screenshot: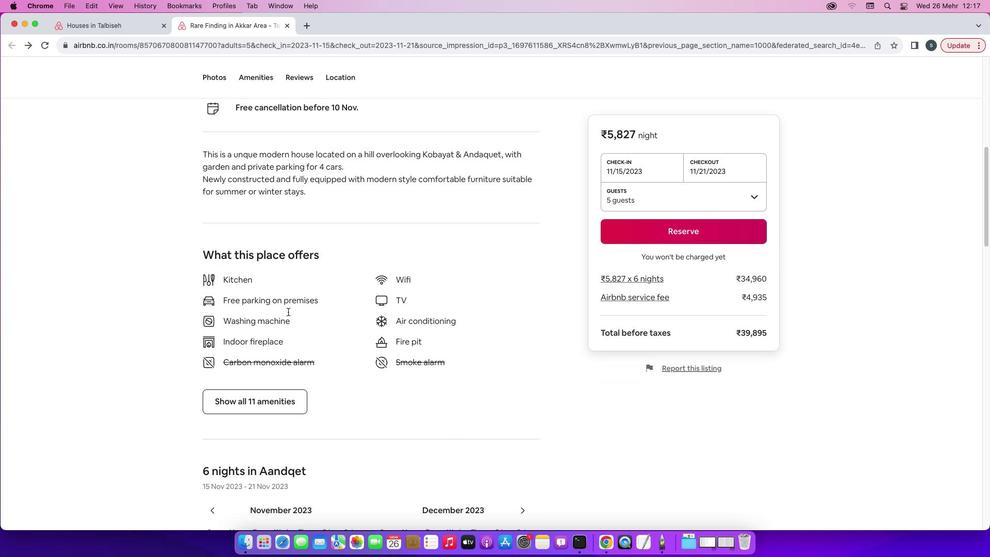
Action: Mouse moved to (252, 345)
Screenshot: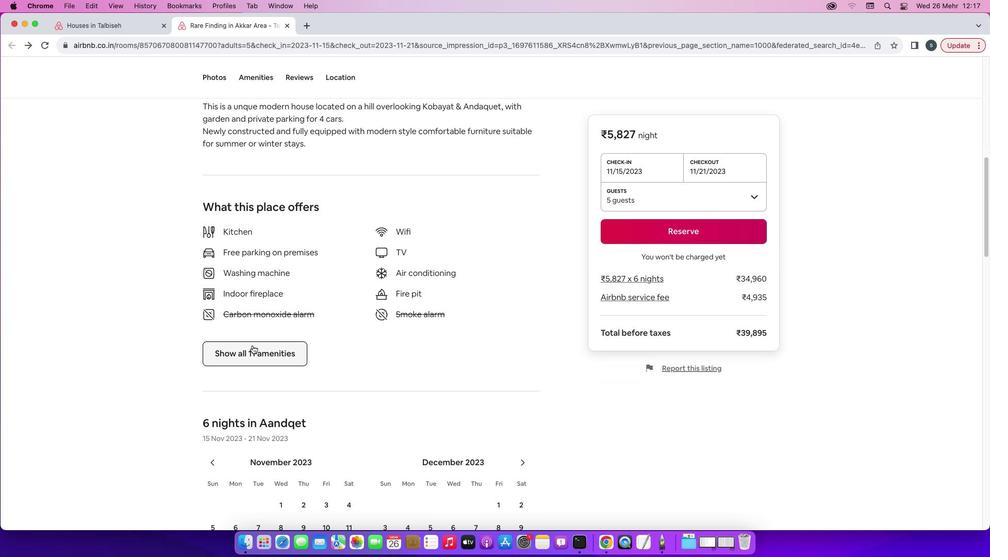 
Action: Mouse pressed left at (252, 345)
Screenshot: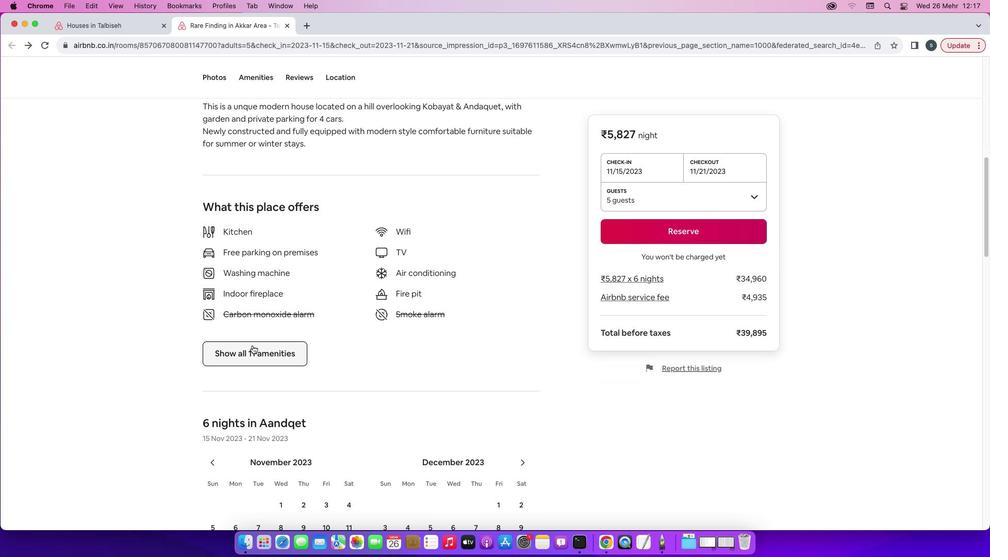 
Action: Mouse moved to (536, 401)
Screenshot: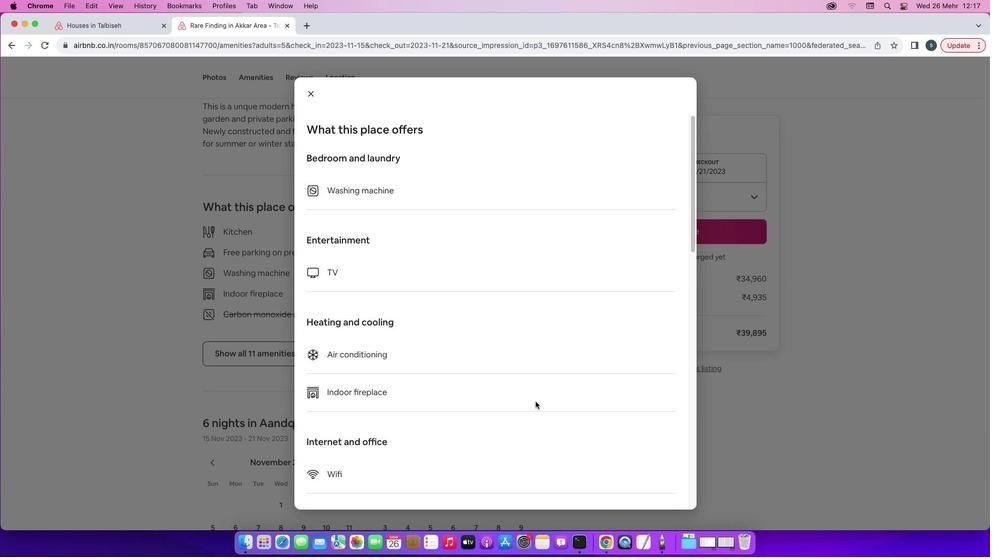 
Action: Mouse scrolled (536, 401) with delta (0, 0)
Screenshot: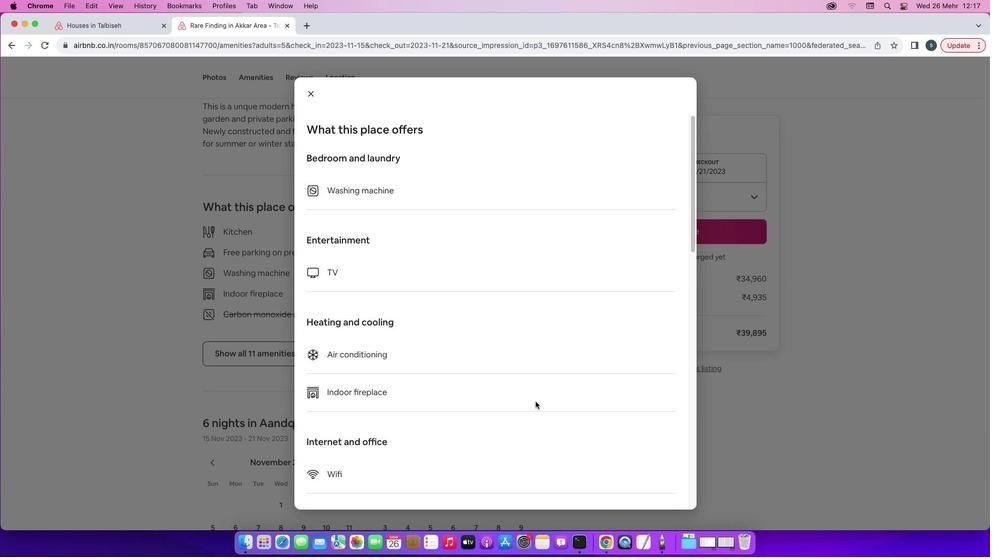 
Action: Mouse scrolled (536, 401) with delta (0, 0)
Screenshot: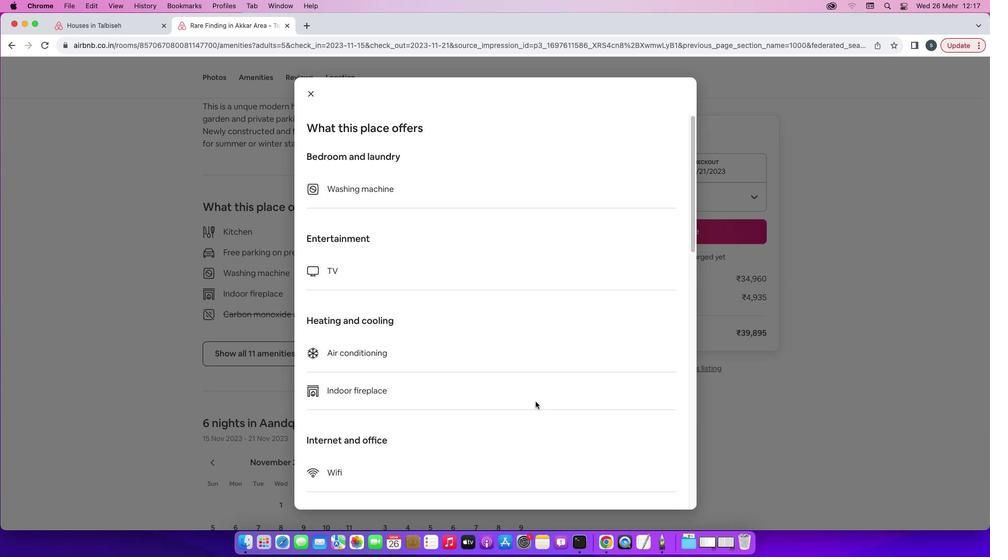 
Action: Mouse scrolled (536, 401) with delta (0, -1)
Screenshot: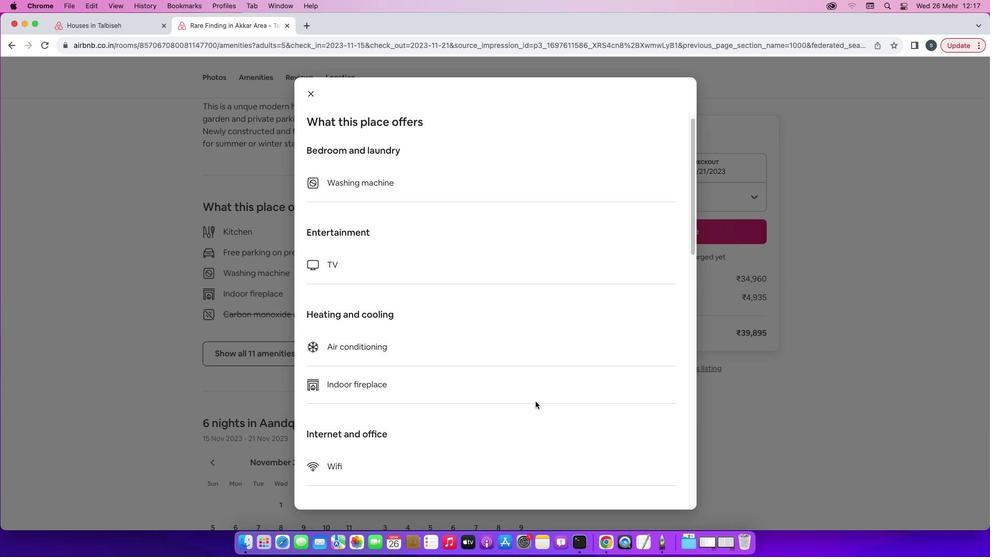 
Action: Mouse scrolled (536, 401) with delta (0, -2)
